 Task: Buy 3 Eyebrow Trimmers for Men's from Shave & Hair Removal section under best seller category for shipping address: Louis Adams, 305 Lake Floyd Circle, Hockessin, Delaware 19707, Cell Number 3022398079. Pay from credit card ending with 7965, CVV 549
Action: Mouse moved to (21, 78)
Screenshot: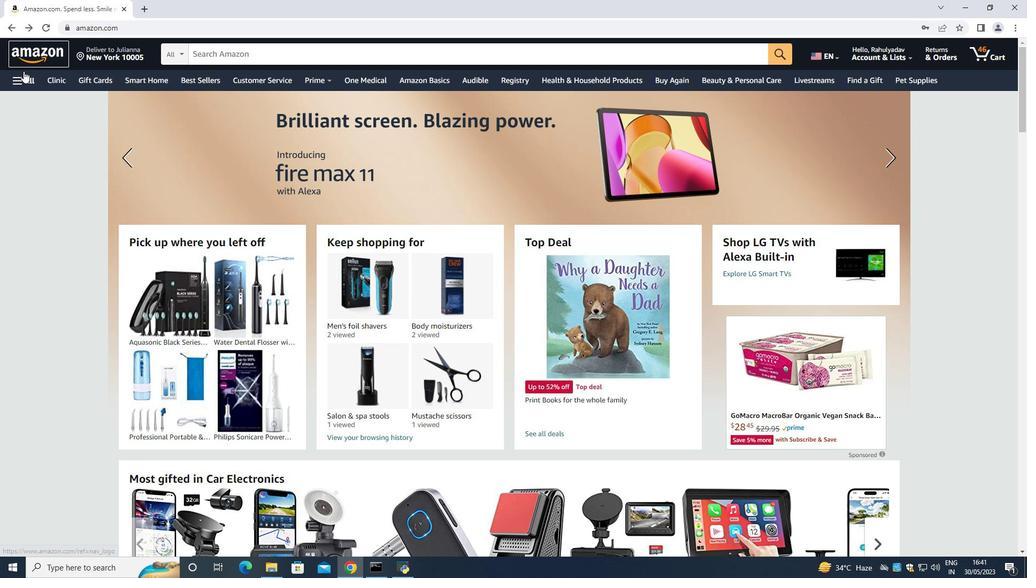 
Action: Mouse pressed left at (21, 78)
Screenshot: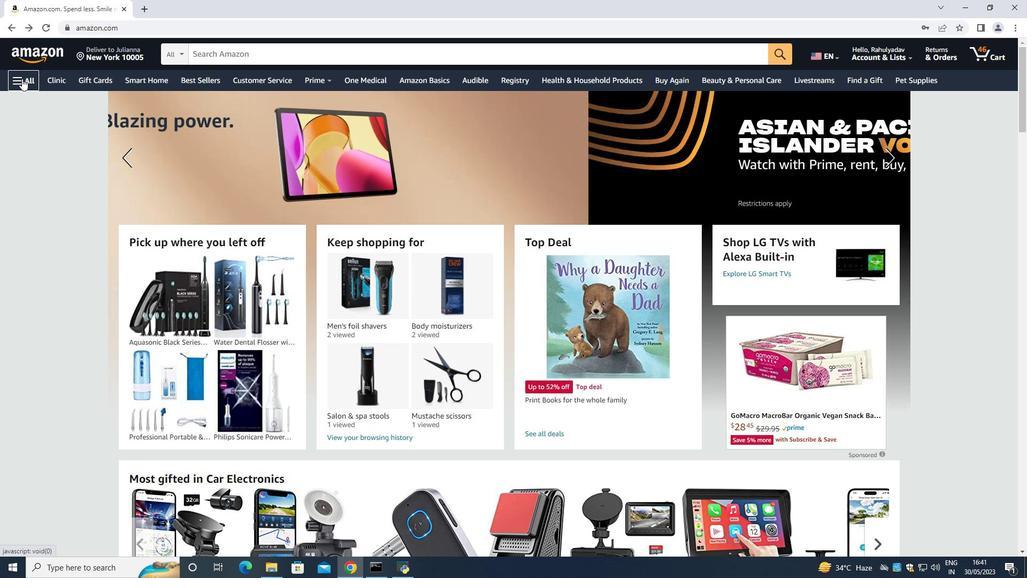 
Action: Mouse moved to (27, 96)
Screenshot: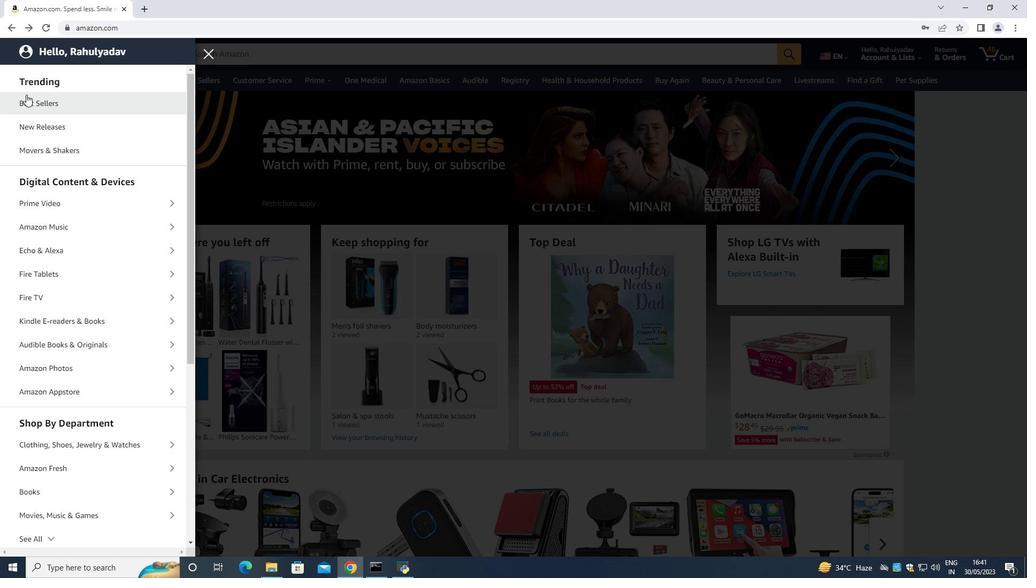 
Action: Mouse pressed left at (27, 96)
Screenshot: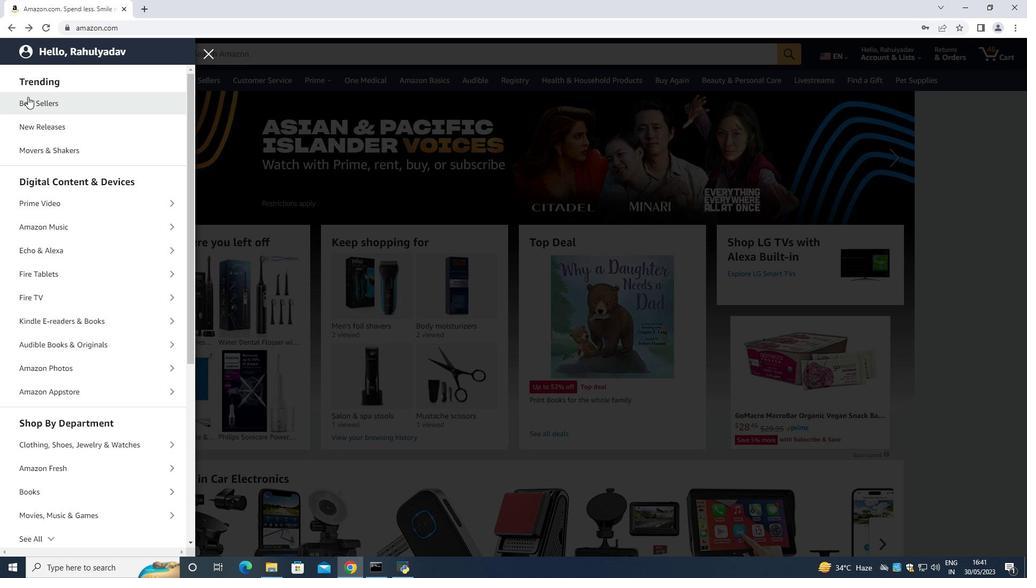 
Action: Mouse moved to (269, 52)
Screenshot: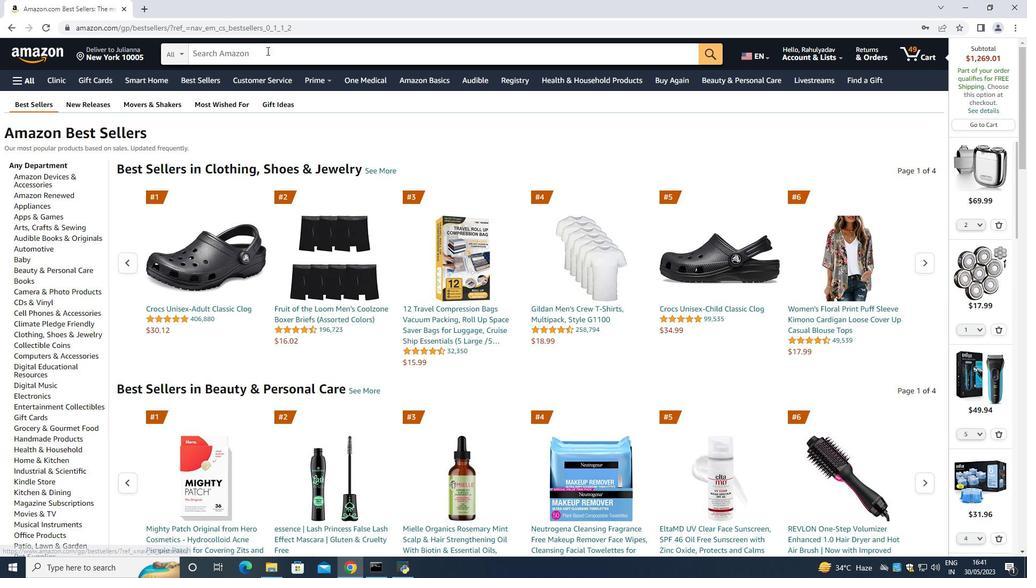 
Action: Mouse pressed left at (269, 52)
Screenshot: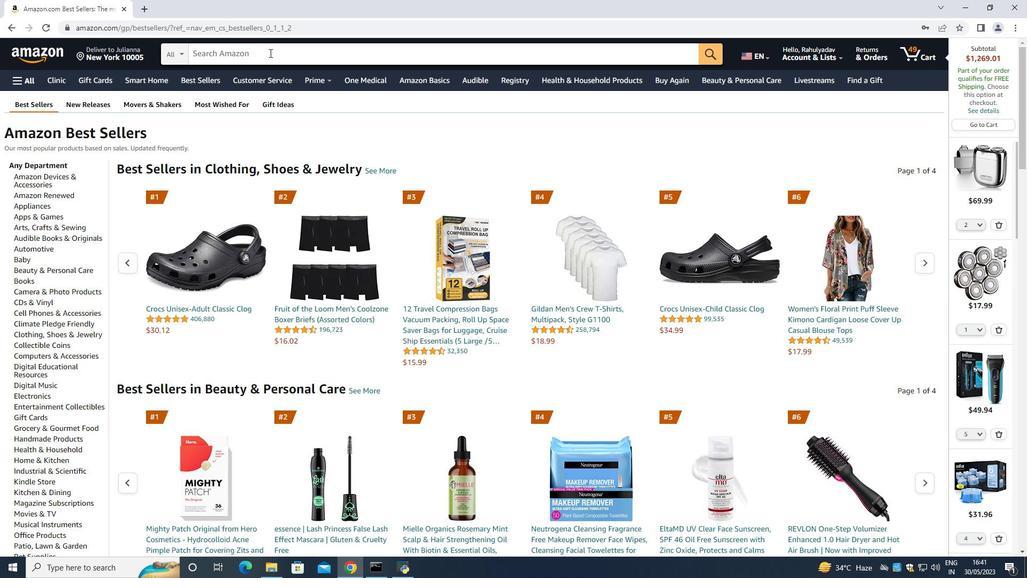 
Action: Mouse moved to (270, 55)
Screenshot: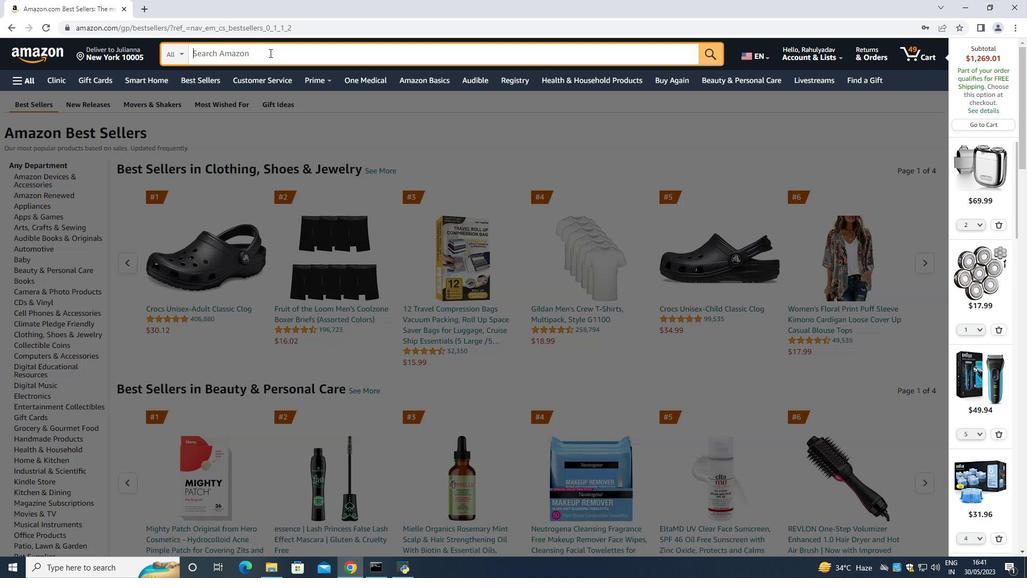 
Action: Key pressed <Key.shift><Key.shift><Key.shift><Key.shift><Key.shift><Key.shift><Key.shift><Key.shift><Key.shift><Key.shift><Key.shift><Key.shift><Key.shift><Key.shift><Key.shift><Key.shift><Key.shift><Key.shift><Key.shift><Key.shift><Key.shift><Key.shift><Key.shift><Key.shift>Eyebrow<Key.space><Key.shift>Trimmers<Key.space><Key.shift>for<Key.space><Key.shift>Men<Key.space><Key.enter>
Screenshot: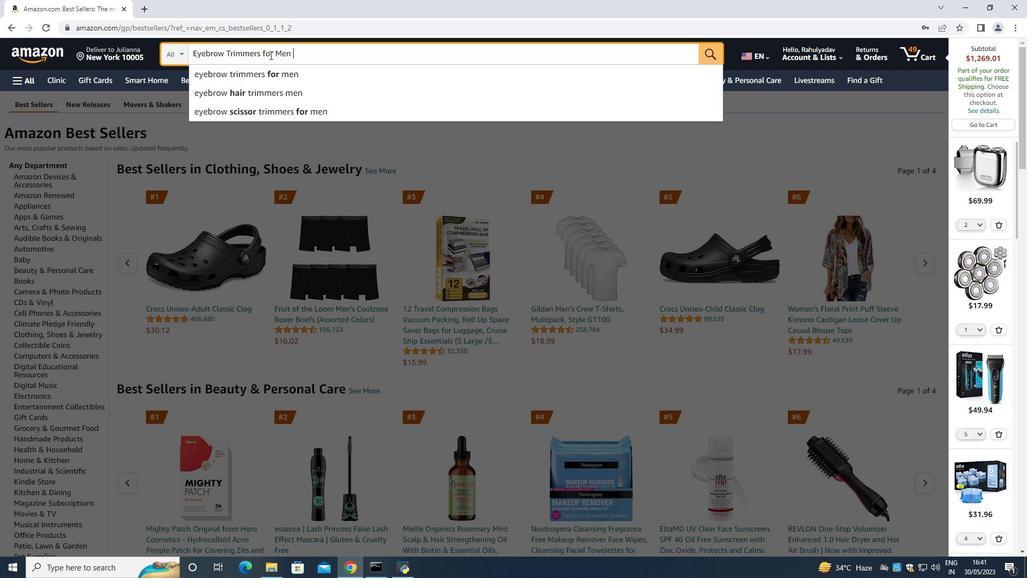 
Action: Mouse moved to (374, 292)
Screenshot: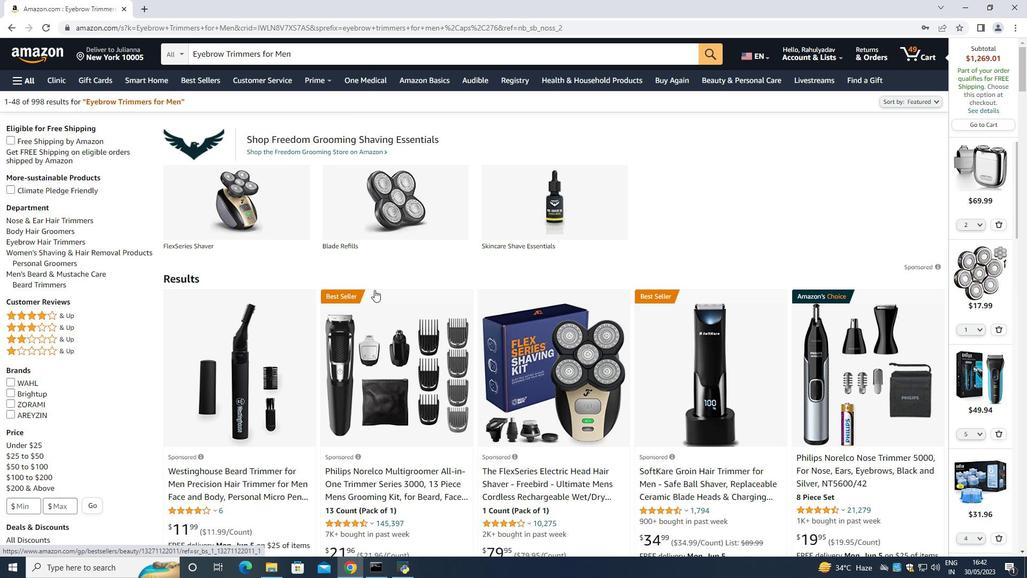
Action: Mouse scrolled (374, 292) with delta (0, 0)
Screenshot: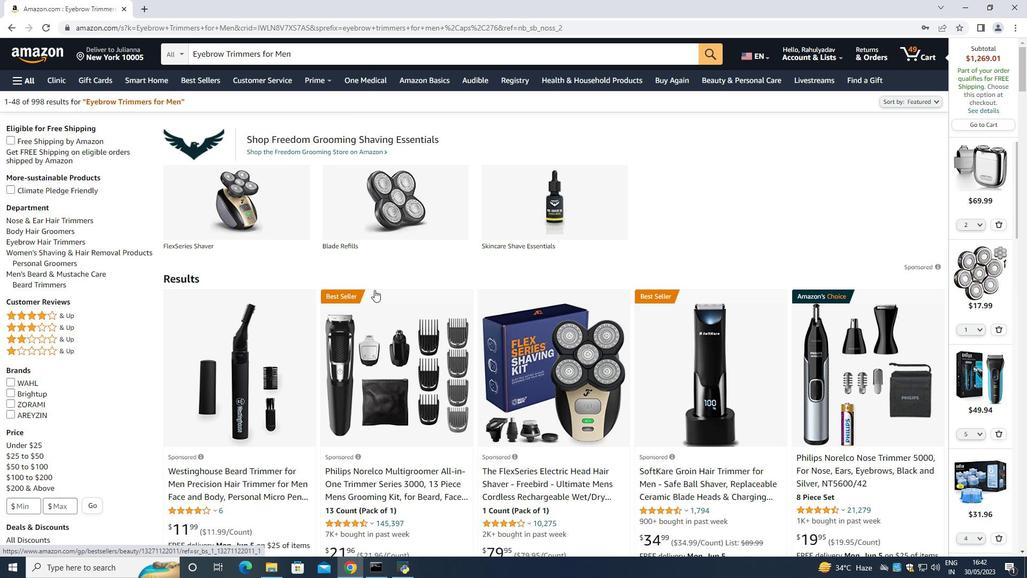 
Action: Mouse moved to (505, 357)
Screenshot: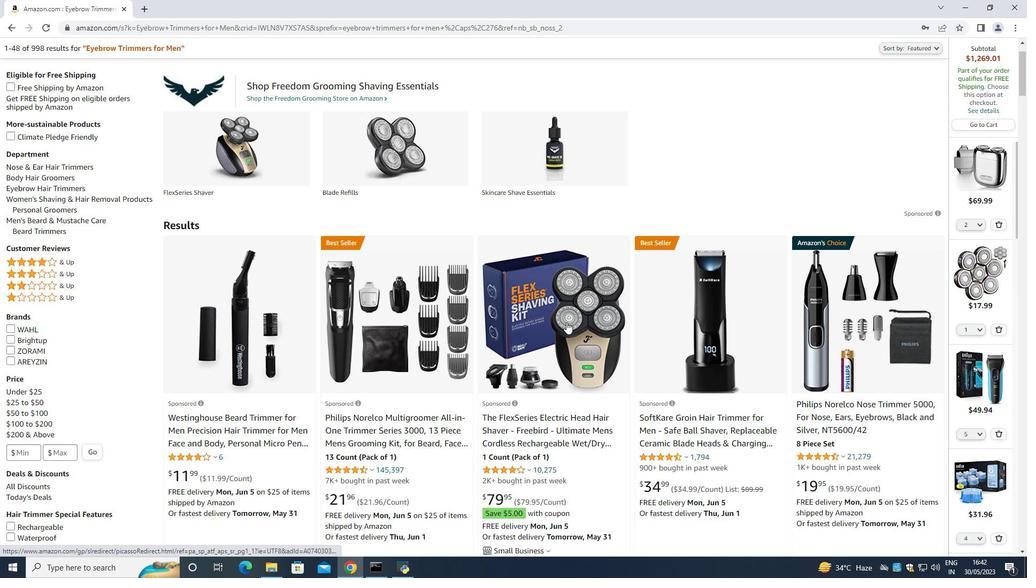 
Action: Mouse scrolled (508, 355) with delta (0, 0)
Screenshot: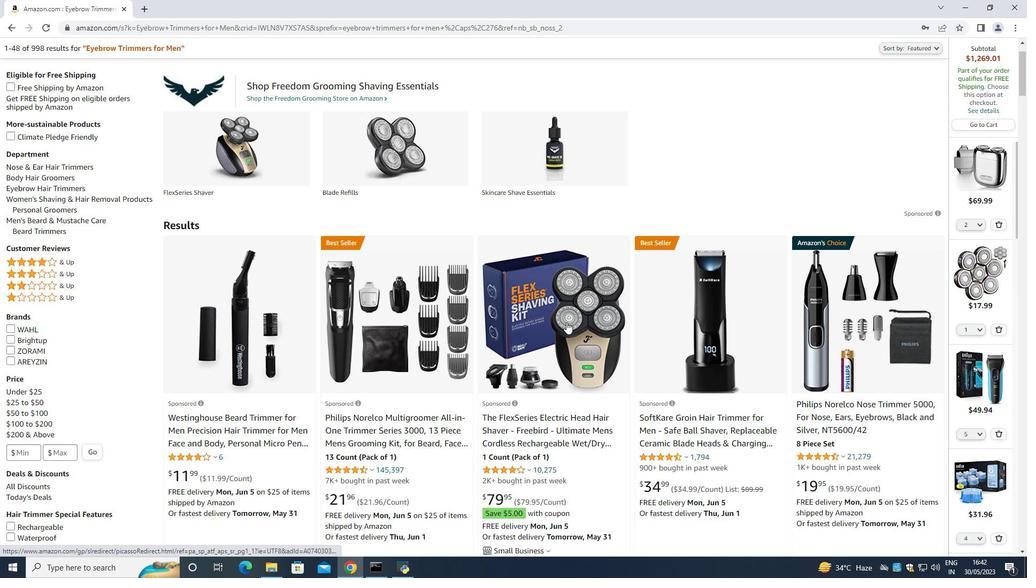 
Action: Mouse moved to (872, 350)
Screenshot: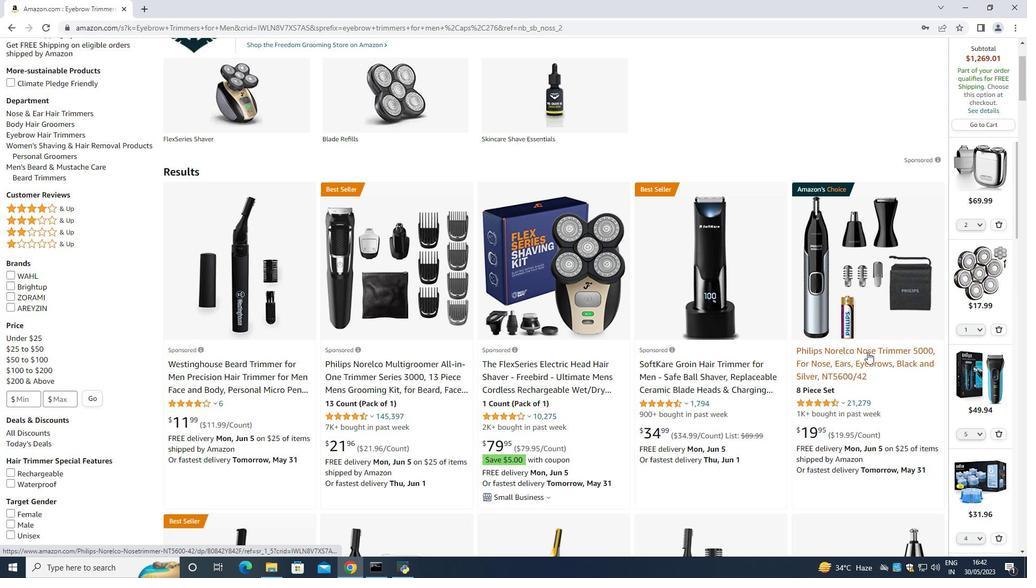 
Action: Mouse scrolled (872, 350) with delta (0, 0)
Screenshot: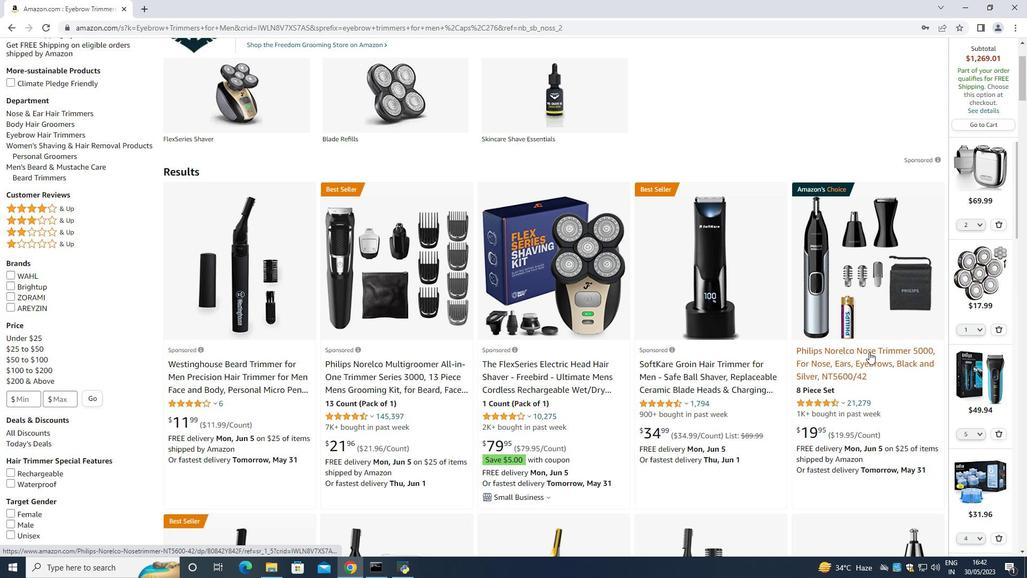
Action: Mouse moved to (662, 357)
Screenshot: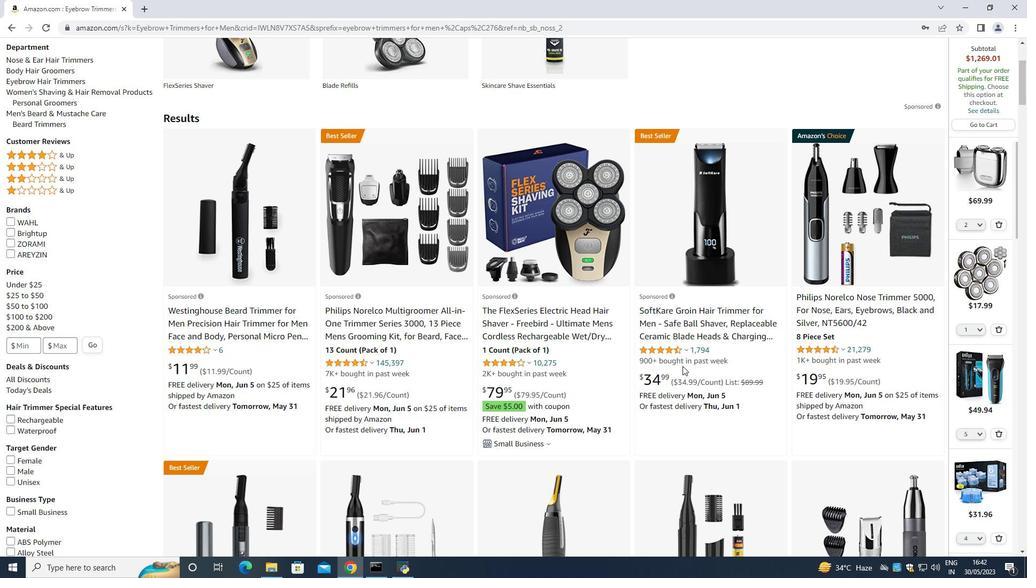 
Action: Mouse scrolled (662, 356) with delta (0, 0)
Screenshot: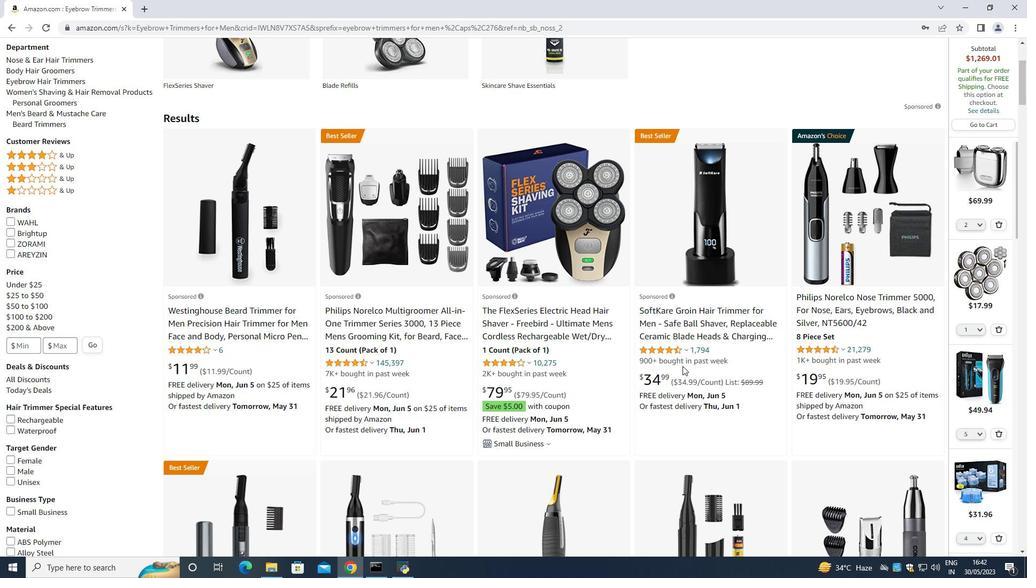 
Action: Mouse moved to (621, 353)
Screenshot: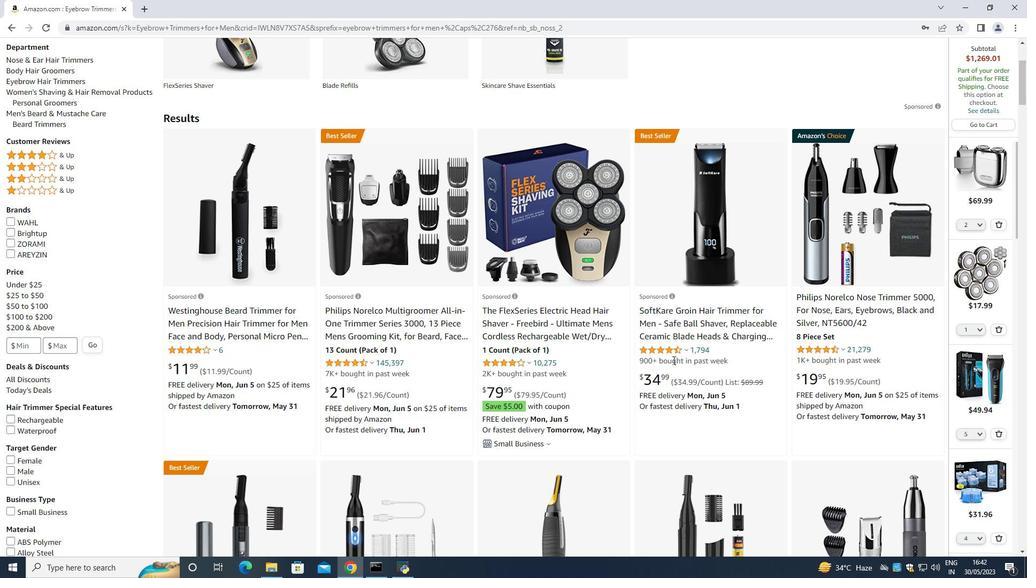 
Action: Mouse scrolled (621, 353) with delta (0, 0)
Screenshot: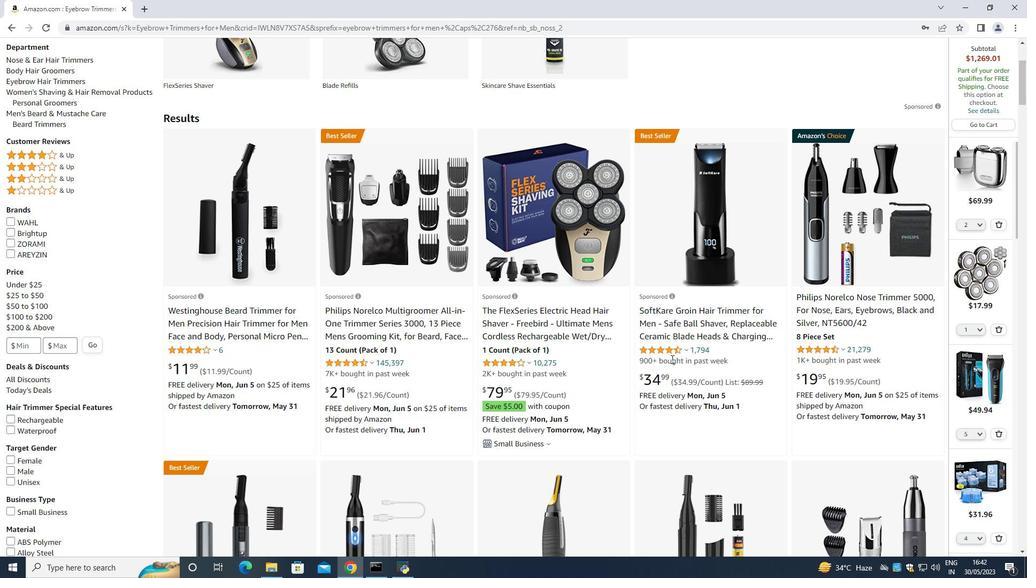 
Action: Mouse moved to (610, 353)
Screenshot: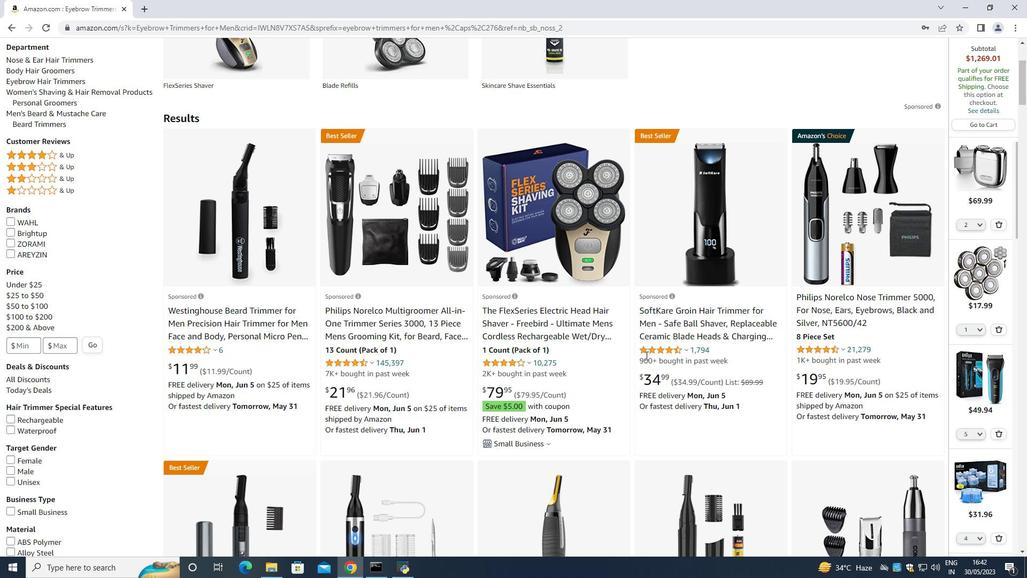 
Action: Mouse scrolled (610, 352) with delta (0, 0)
Screenshot: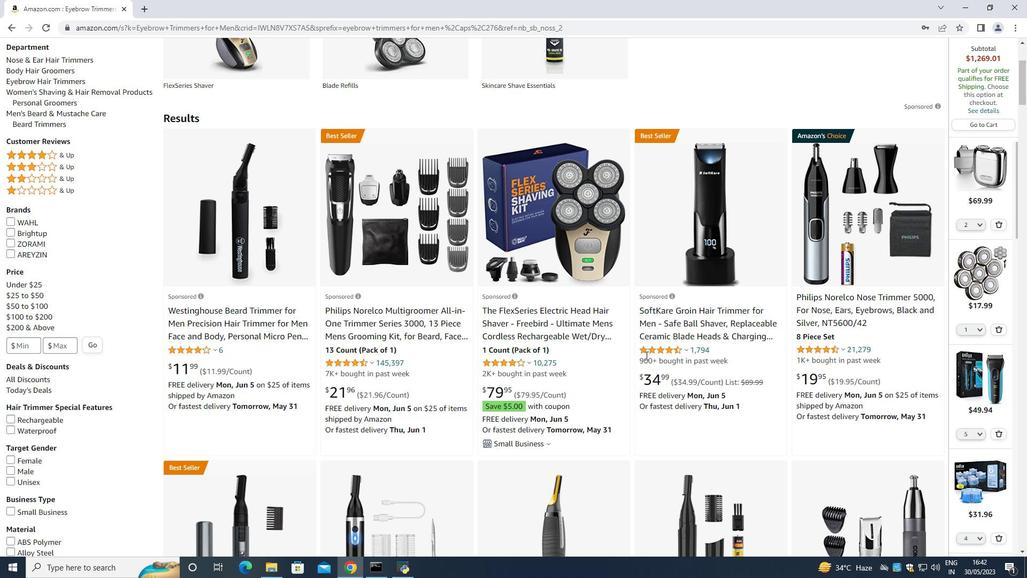 
Action: Mouse moved to (602, 352)
Screenshot: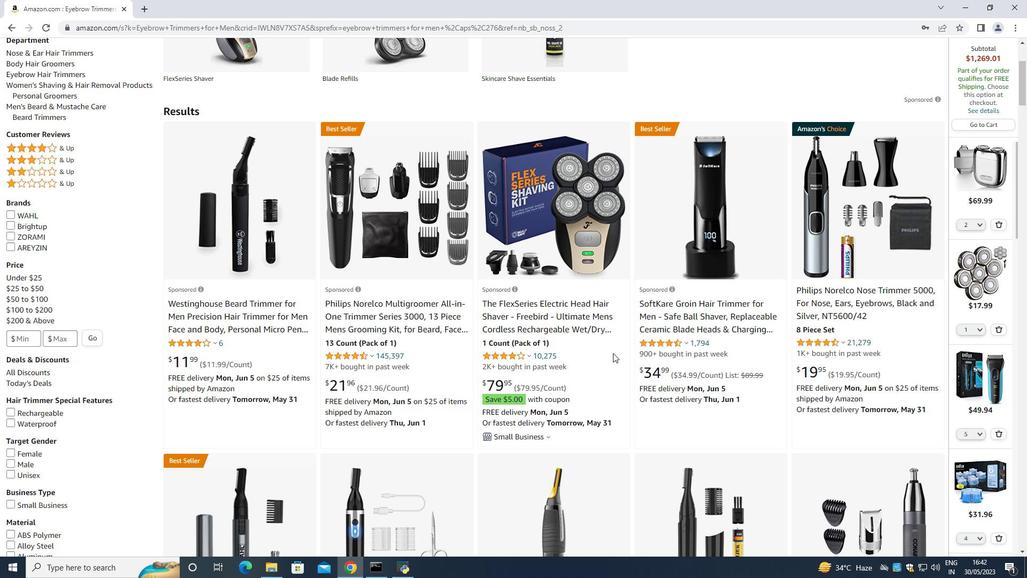 
Action: Mouse scrolled (602, 352) with delta (0, 0)
Screenshot: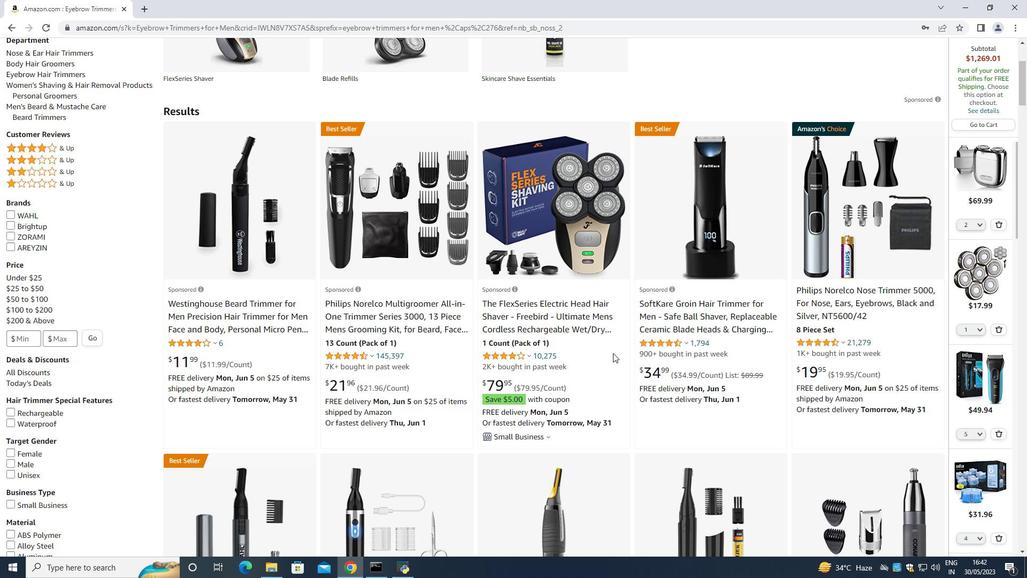 
Action: Mouse moved to (597, 351)
Screenshot: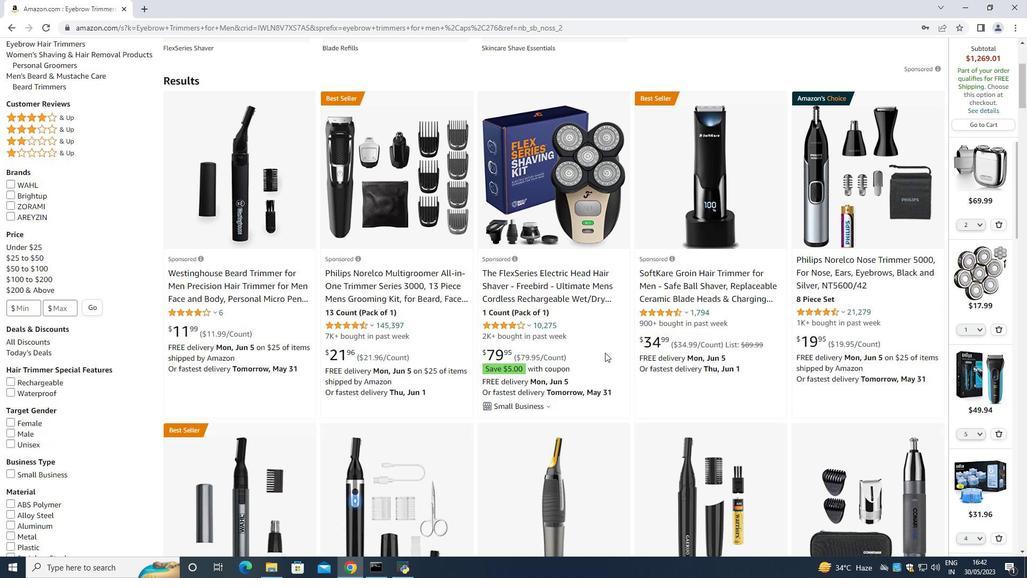 
Action: Mouse scrolled (598, 350) with delta (0, 0)
Screenshot: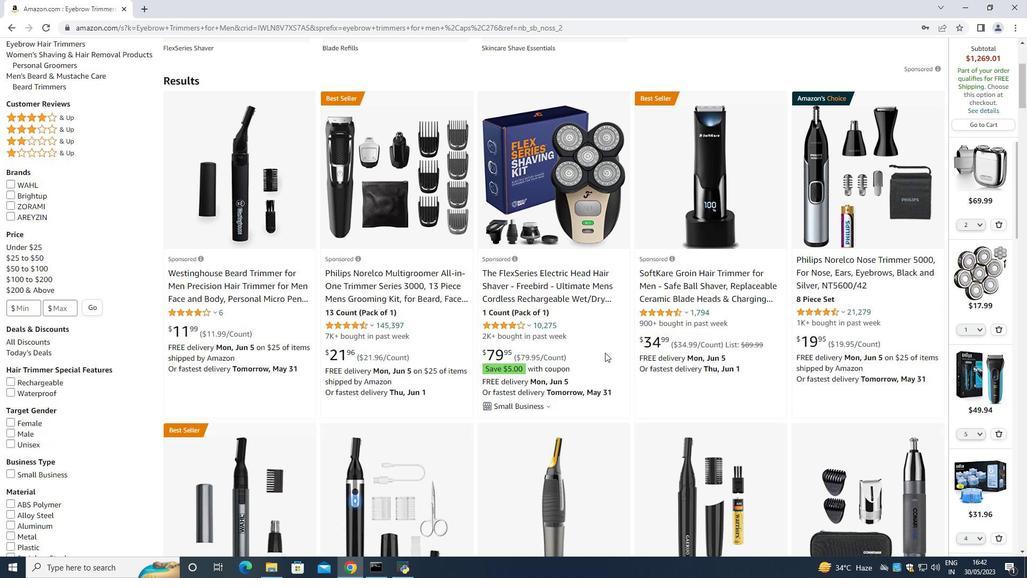 
Action: Mouse moved to (813, 391)
Screenshot: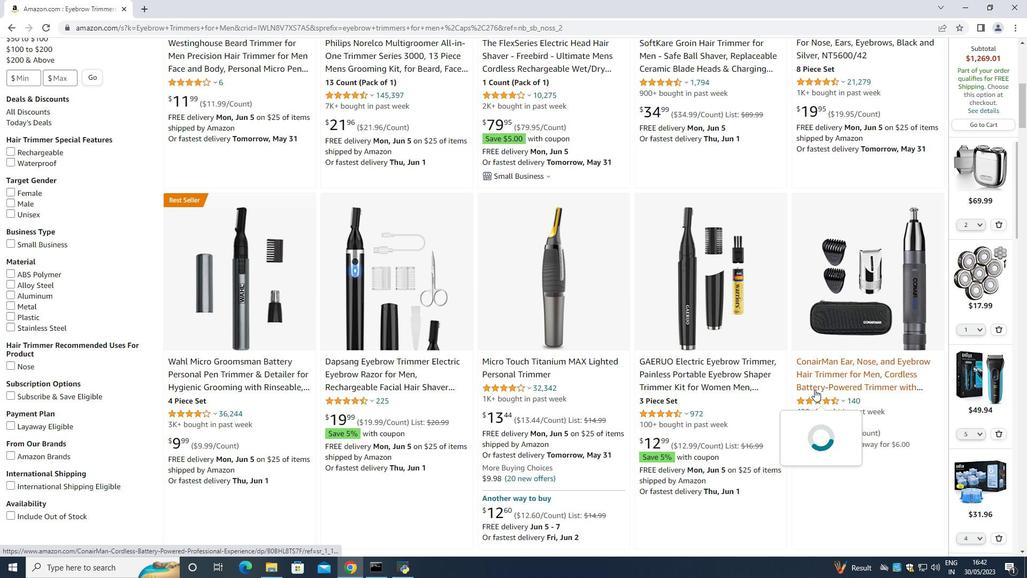 
Action: Mouse scrolled (813, 391) with delta (0, 0)
Screenshot: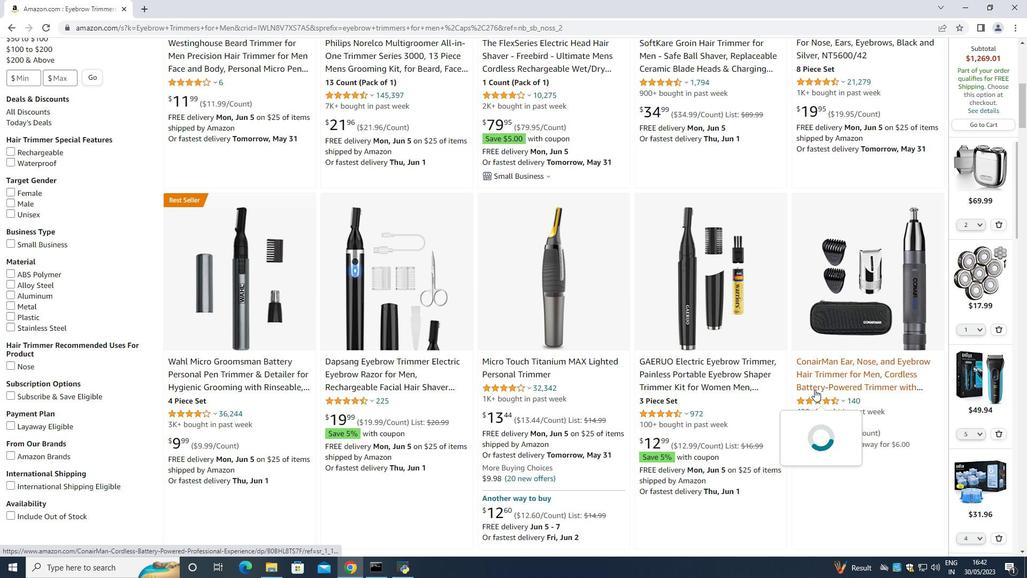 
Action: Mouse scrolled (813, 391) with delta (0, 0)
Screenshot: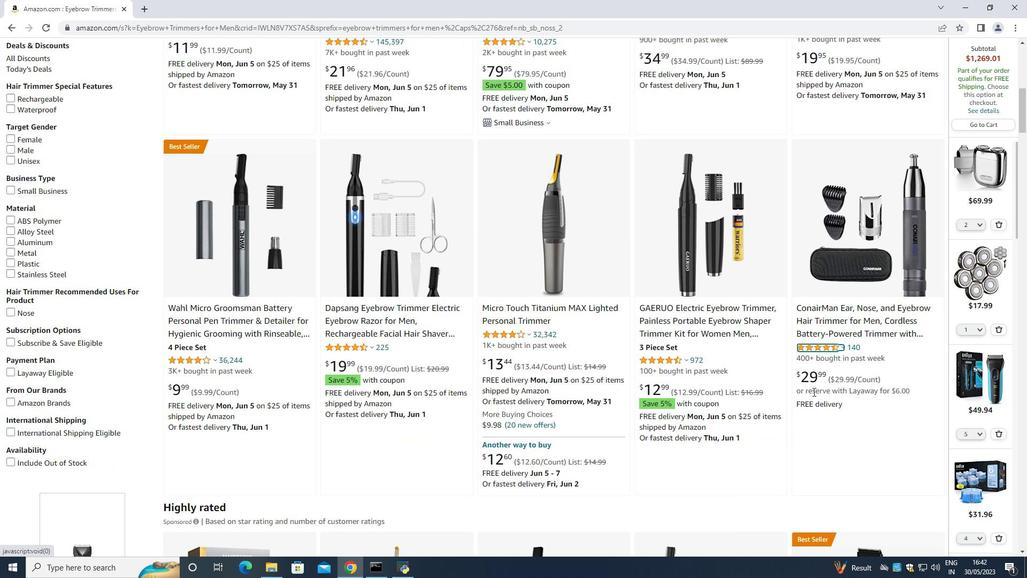 
Action: Mouse moved to (794, 406)
Screenshot: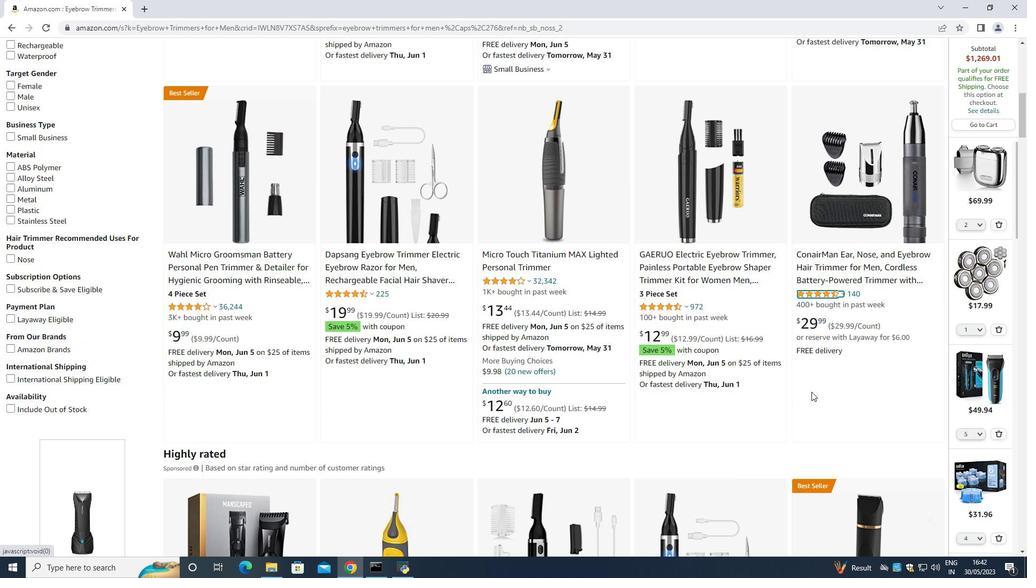 
Action: Mouse scrolled (794, 406) with delta (0, 0)
Screenshot: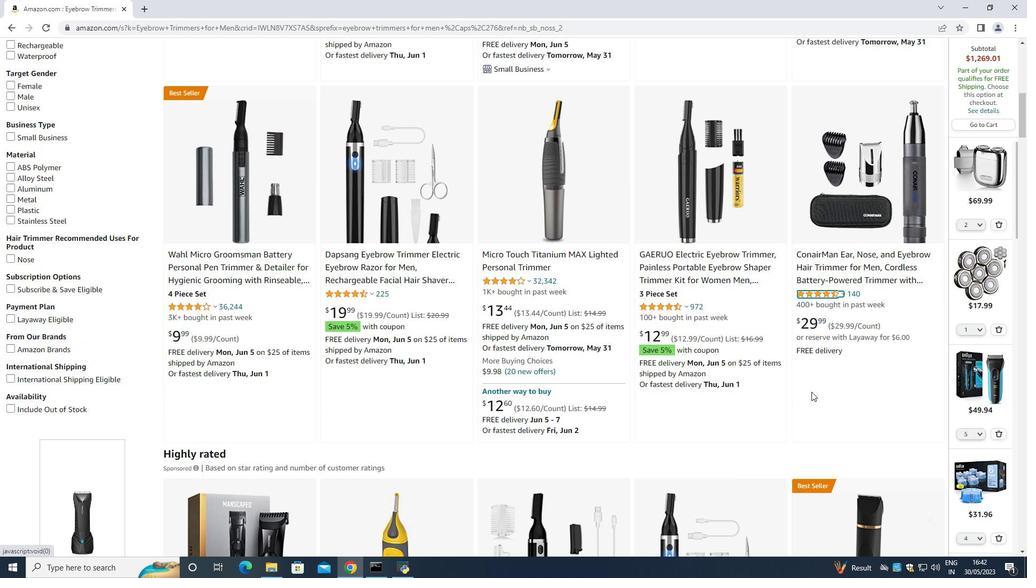
Action: Mouse moved to (790, 408)
Screenshot: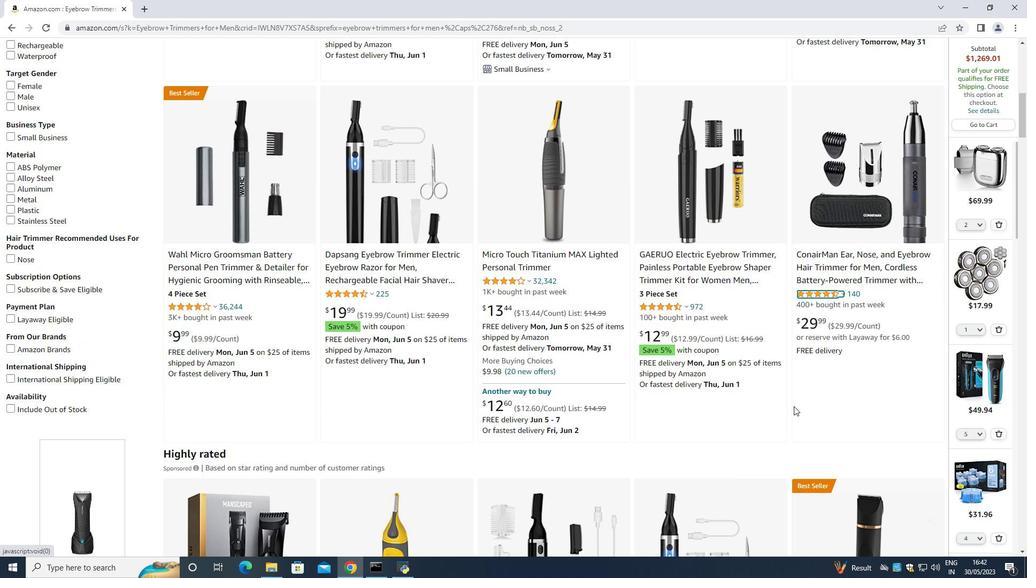 
Action: Mouse scrolled (790, 408) with delta (0, 0)
Screenshot: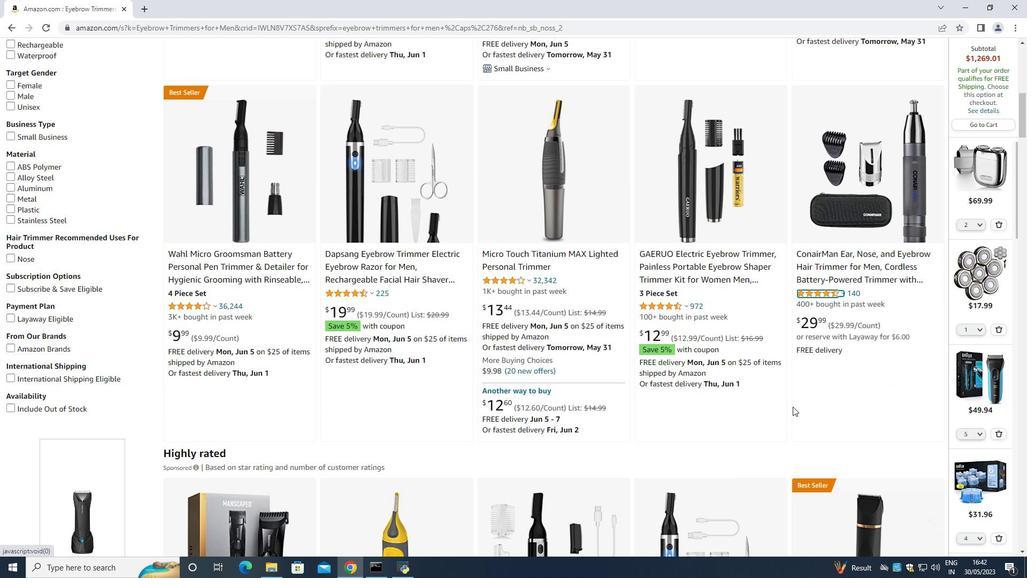 
Action: Mouse moved to (788, 408)
Screenshot: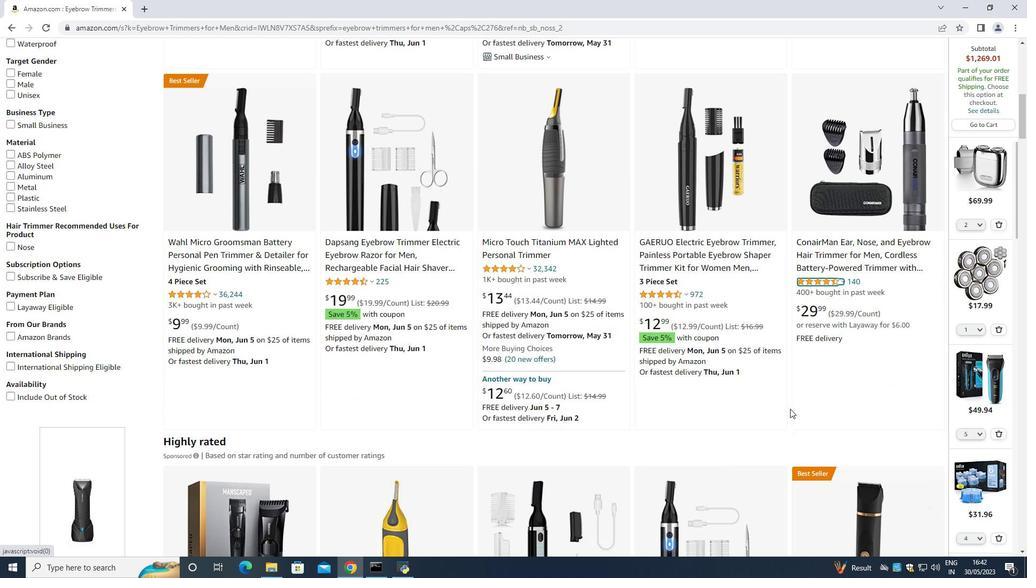 
Action: Mouse scrolled (788, 408) with delta (0, 0)
Screenshot: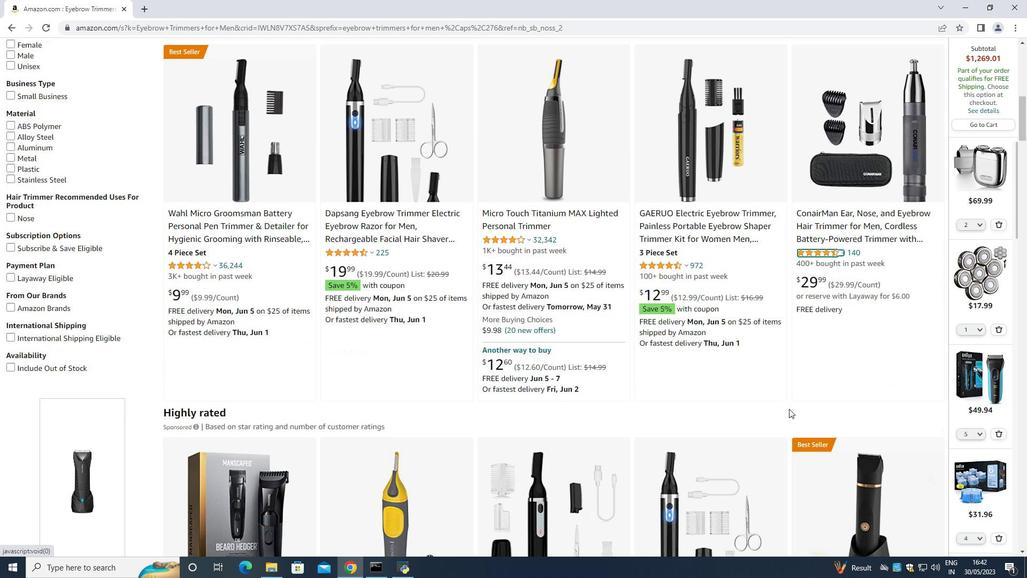 
Action: Mouse moved to (384, 389)
Screenshot: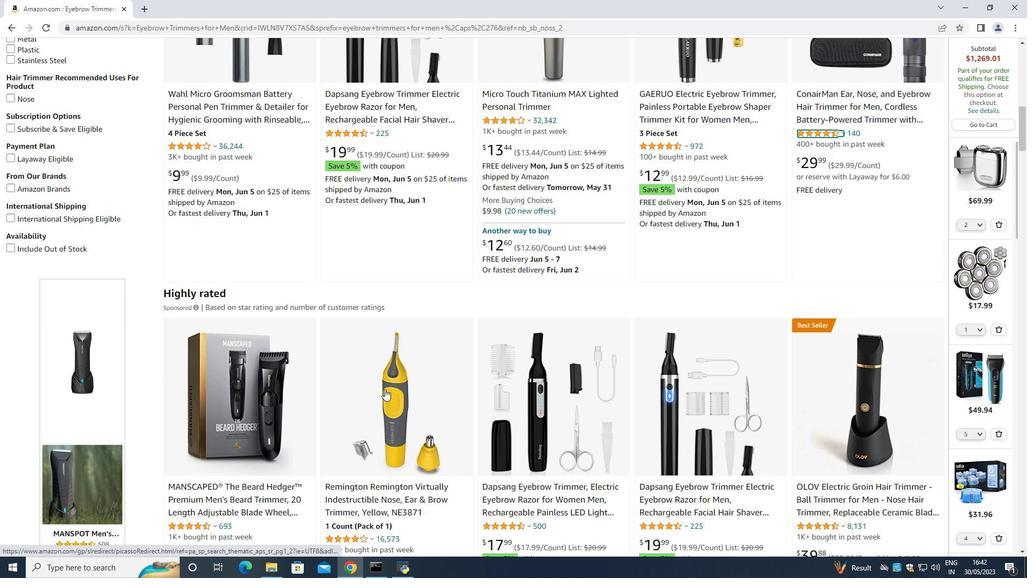 
Action: Mouse scrolled (384, 388) with delta (0, 0)
Screenshot: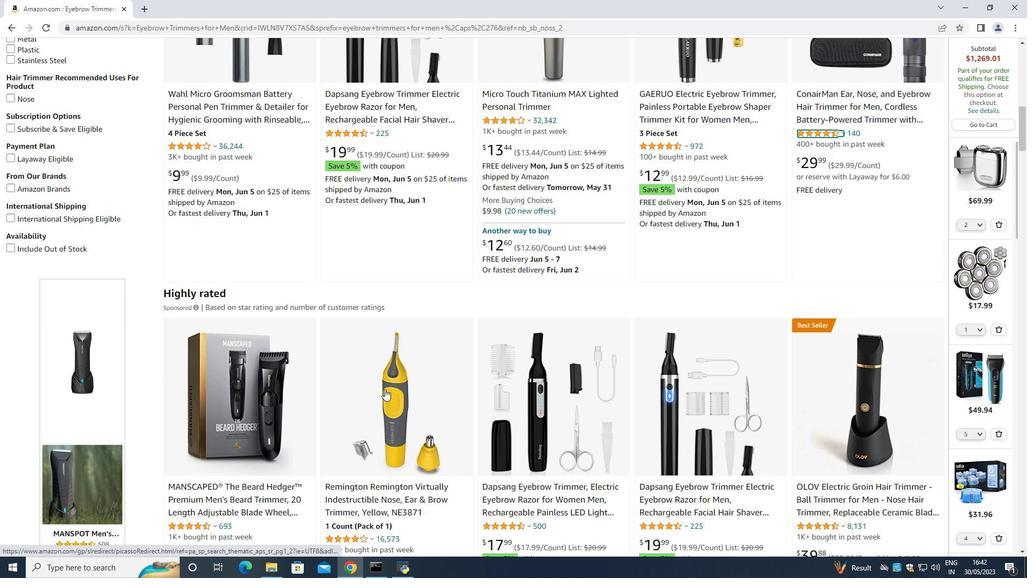 
Action: Mouse moved to (390, 387)
Screenshot: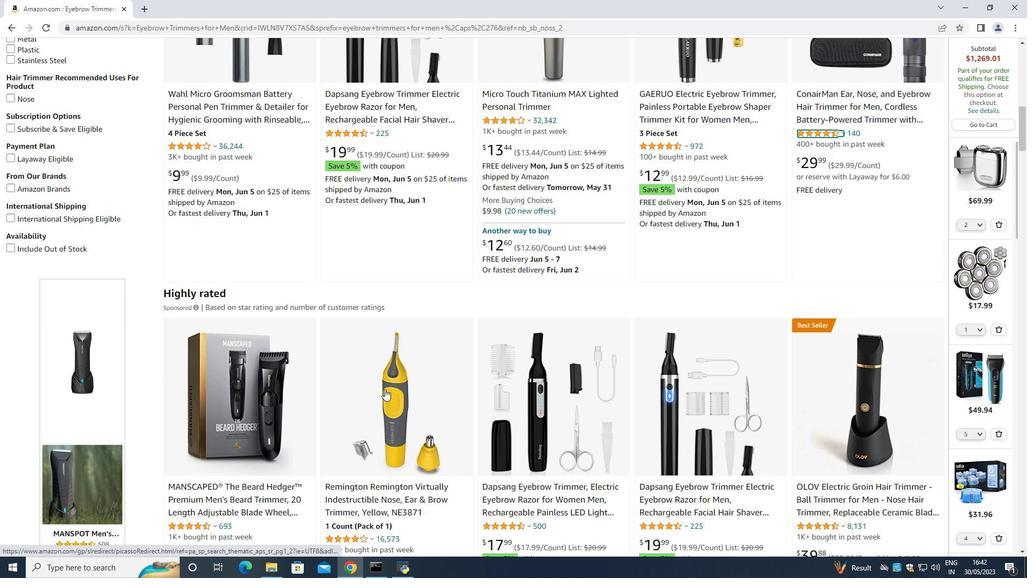 
Action: Mouse scrolled (390, 386) with delta (0, 0)
Screenshot: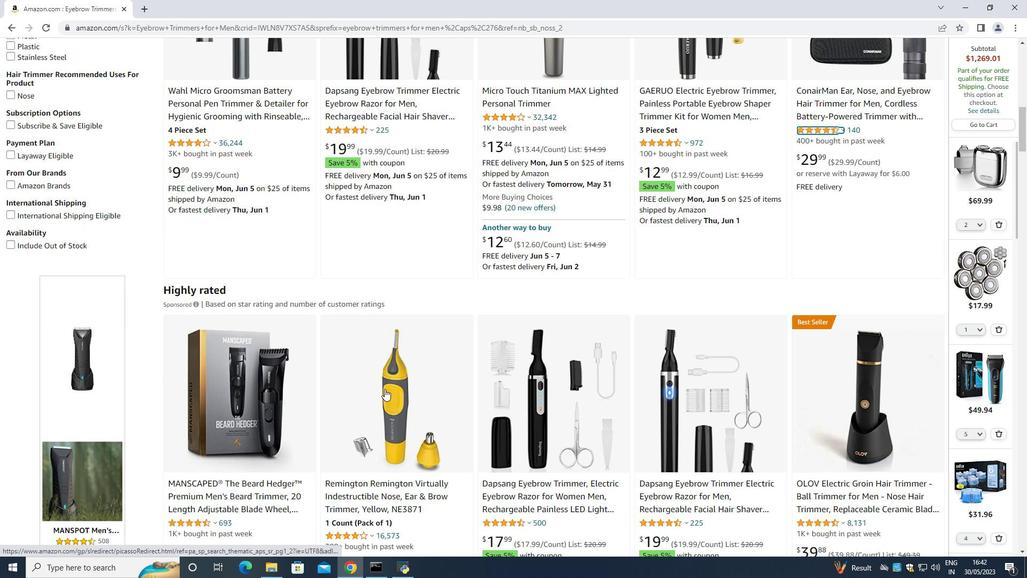 
Action: Mouse moved to (587, 326)
Screenshot: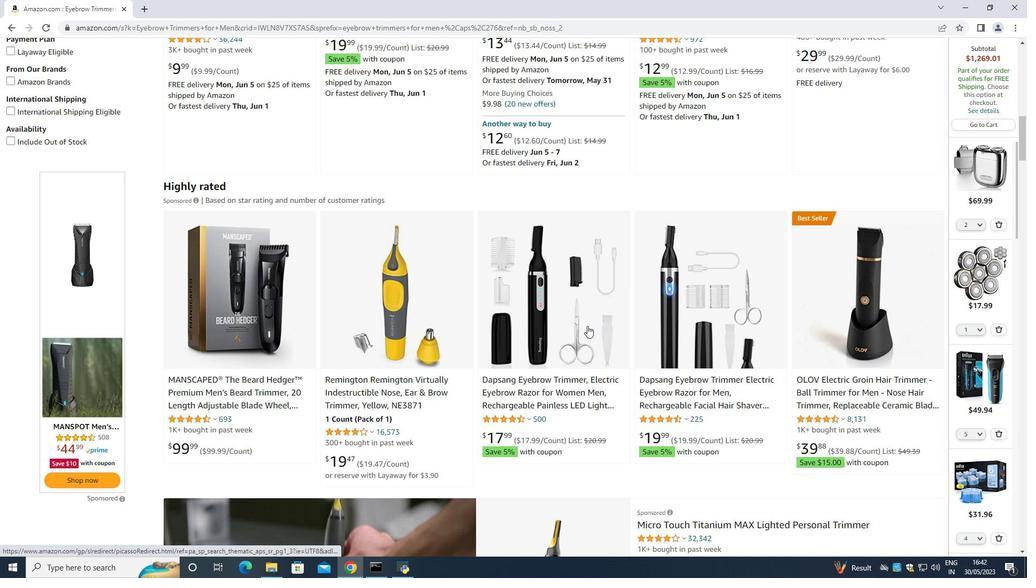 
Action: Mouse scrolled (587, 325) with delta (0, 0)
Screenshot: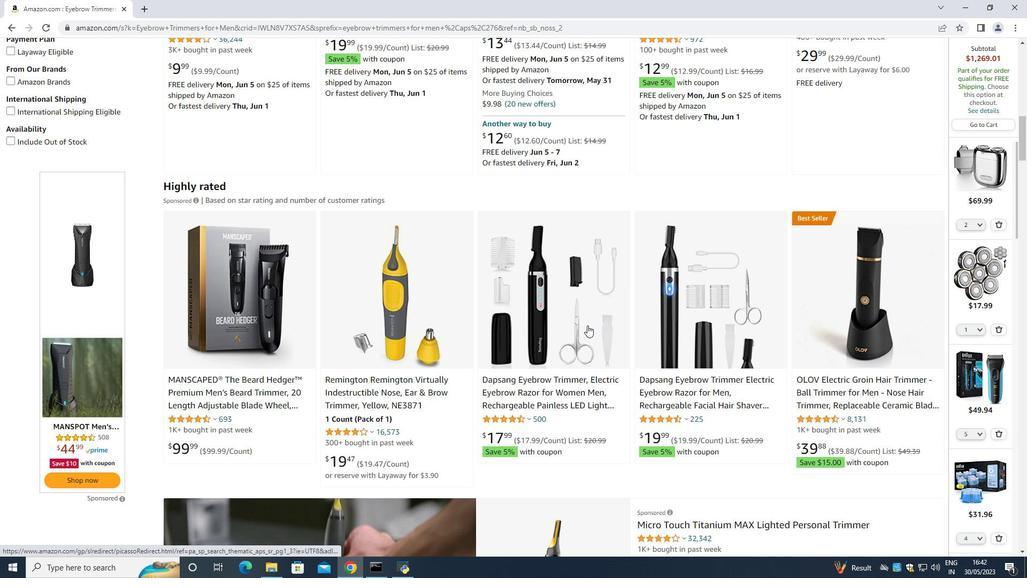 
Action: Mouse moved to (585, 327)
Screenshot: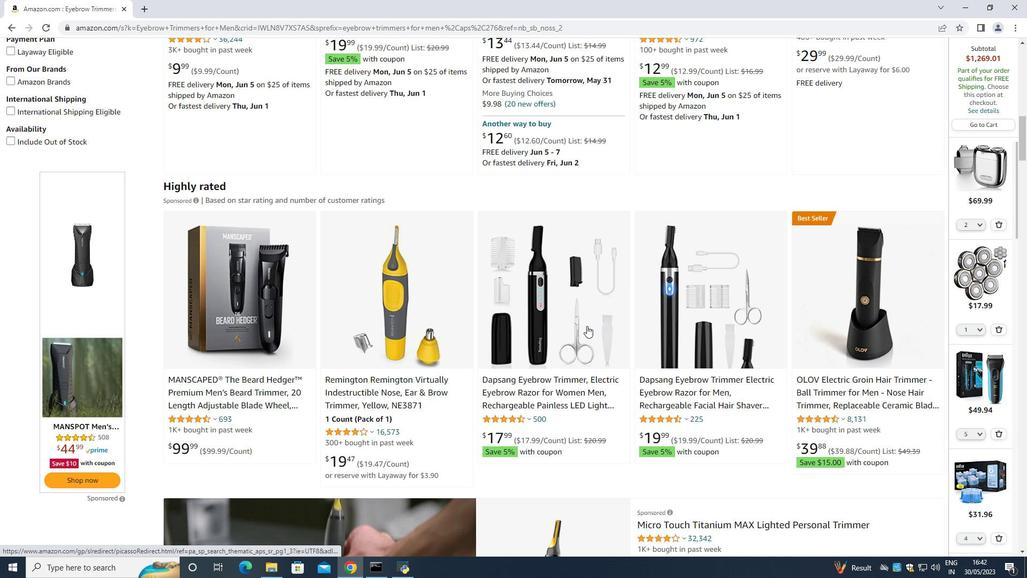 
Action: Mouse scrolled (585, 327) with delta (0, 0)
Screenshot: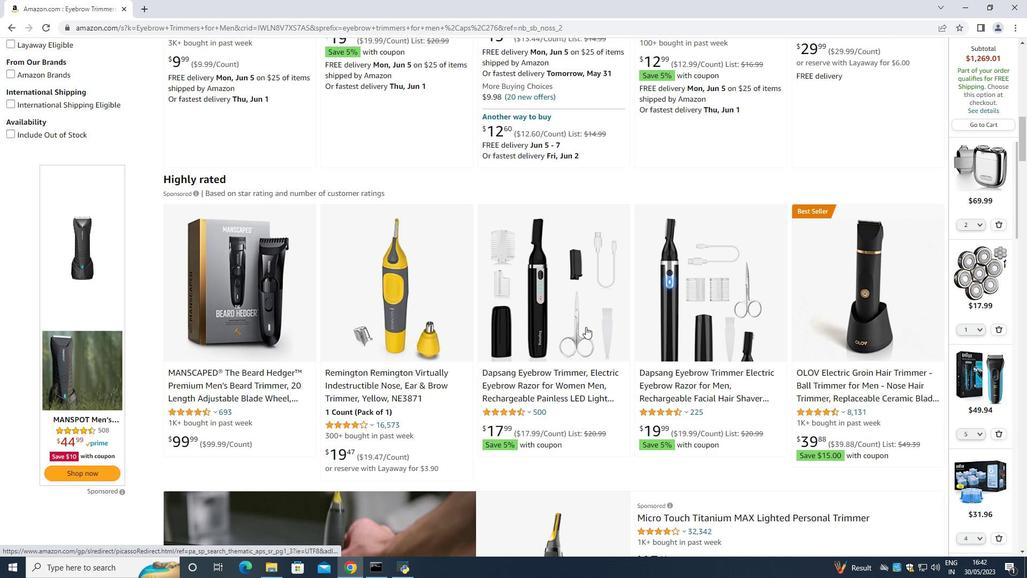
Action: Mouse moved to (584, 330)
Screenshot: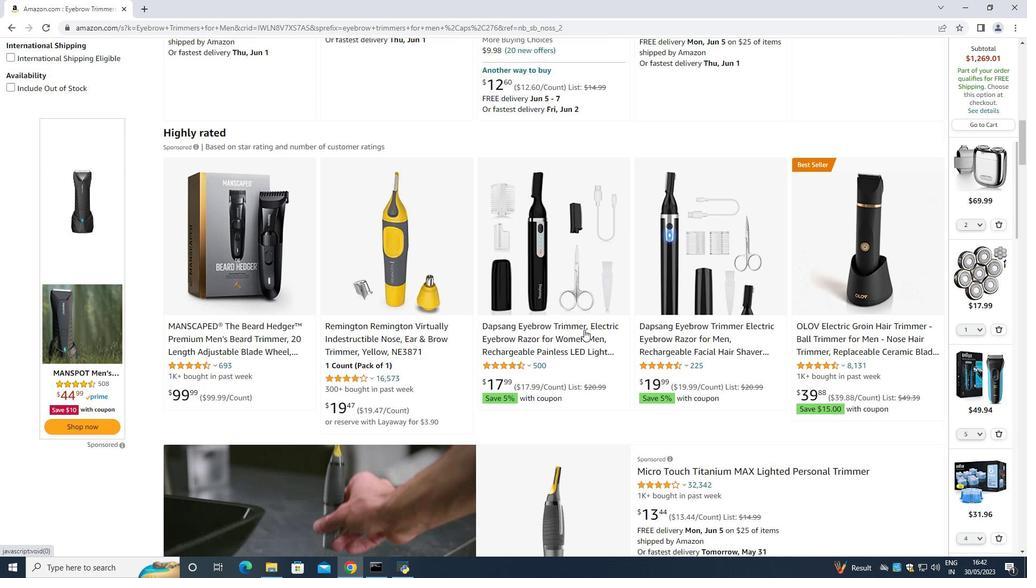 
Action: Mouse scrolled (584, 329) with delta (0, 0)
Screenshot: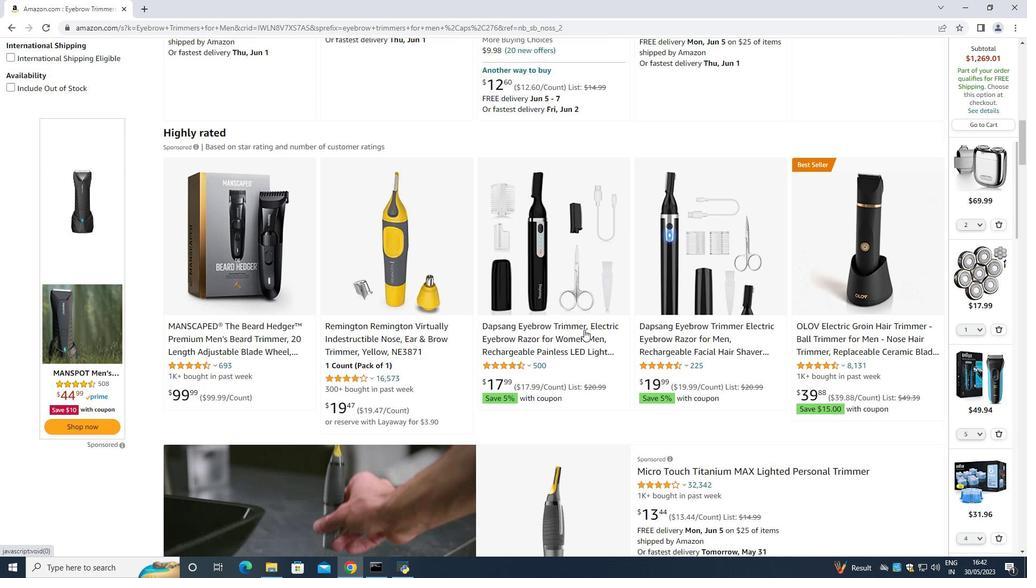 
Action: Mouse scrolled (584, 329) with delta (0, 0)
Screenshot: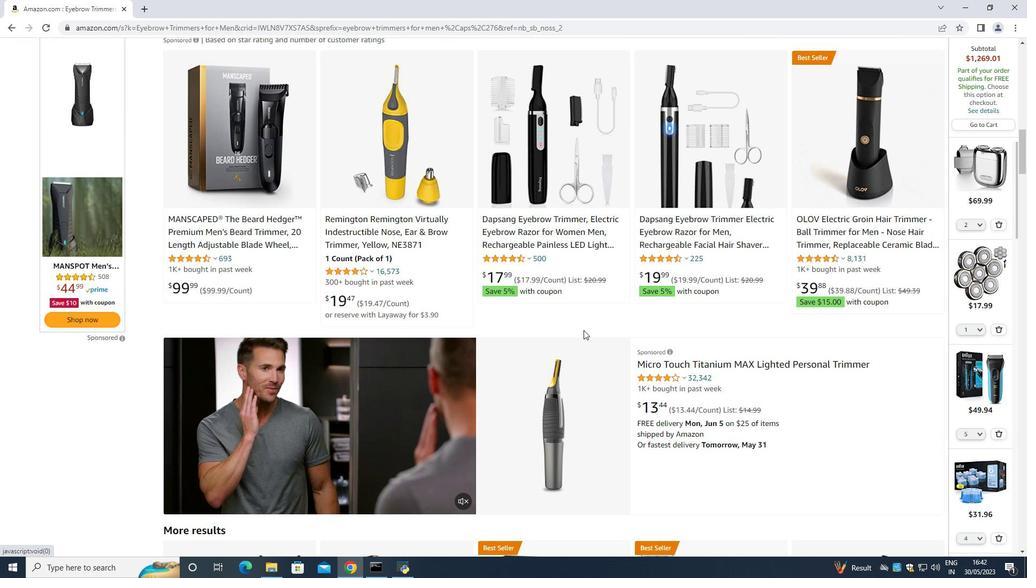 
Action: Mouse scrolled (584, 329) with delta (0, 0)
Screenshot: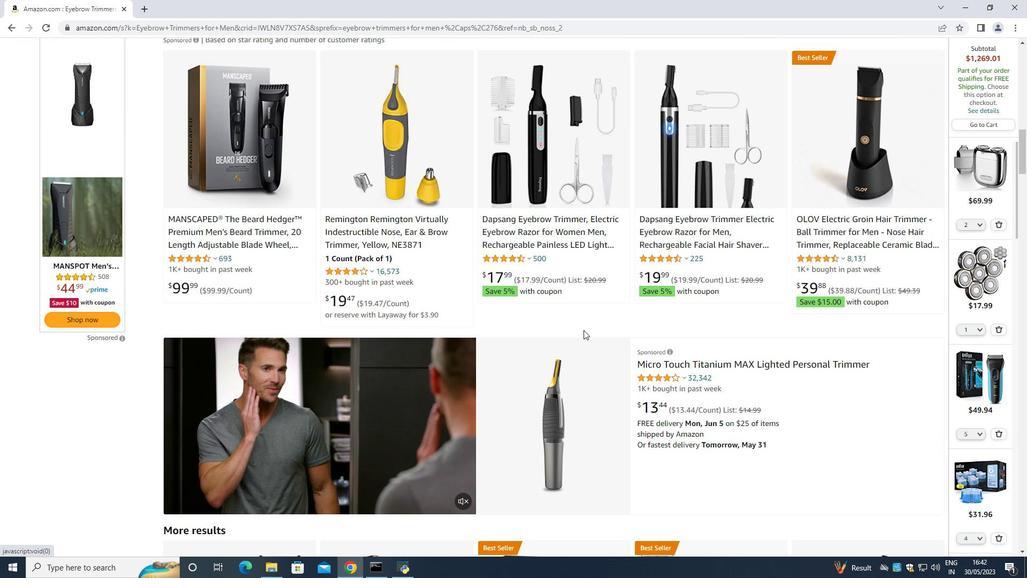
Action: Mouse scrolled (584, 329) with delta (0, 0)
Screenshot: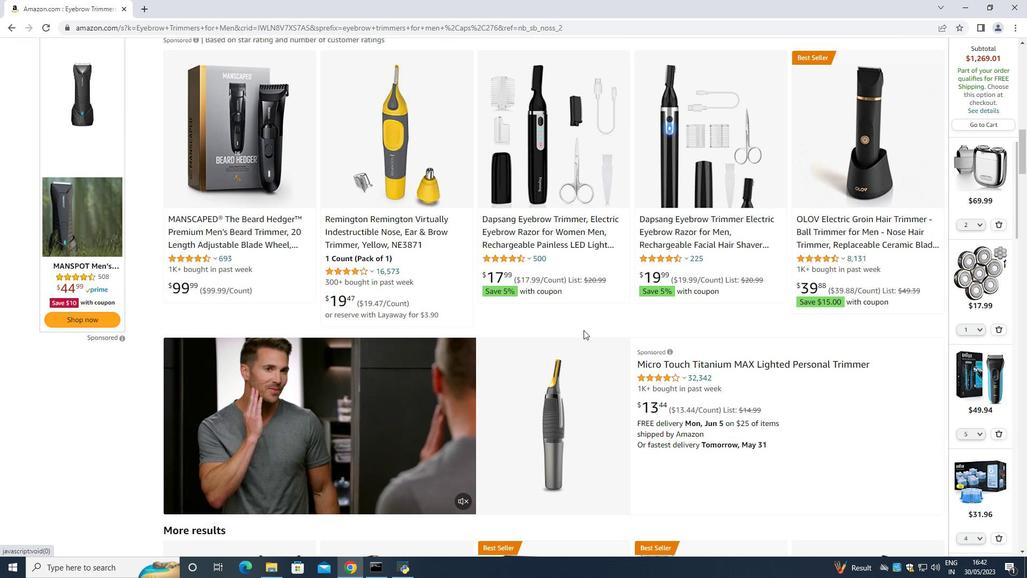
Action: Mouse moved to (583, 331)
Screenshot: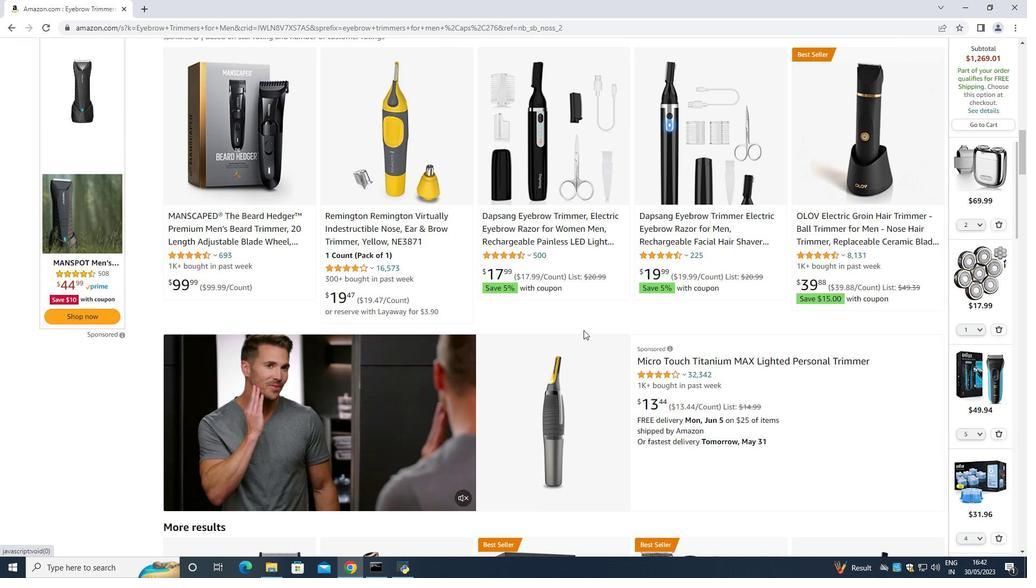 
Action: Mouse scrolled (583, 330) with delta (0, 0)
Screenshot: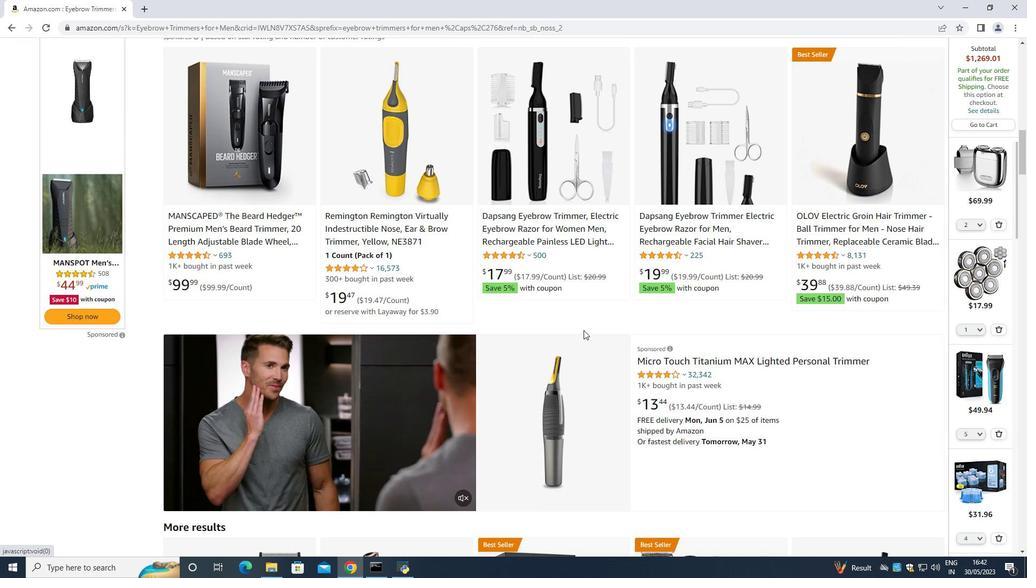 
Action: Mouse moved to (583, 331)
Screenshot: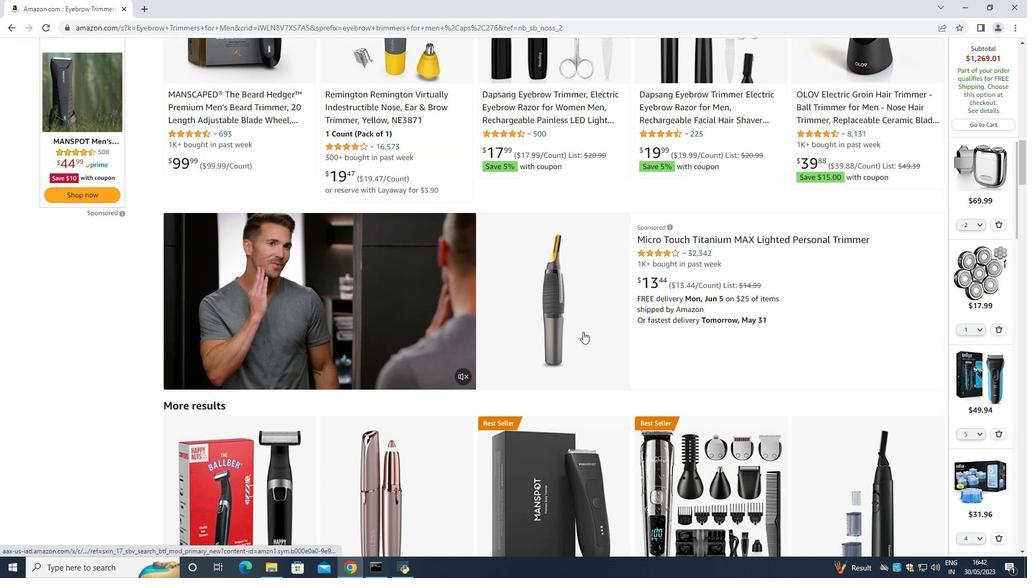 
Action: Mouse scrolled (583, 331) with delta (0, 0)
Screenshot: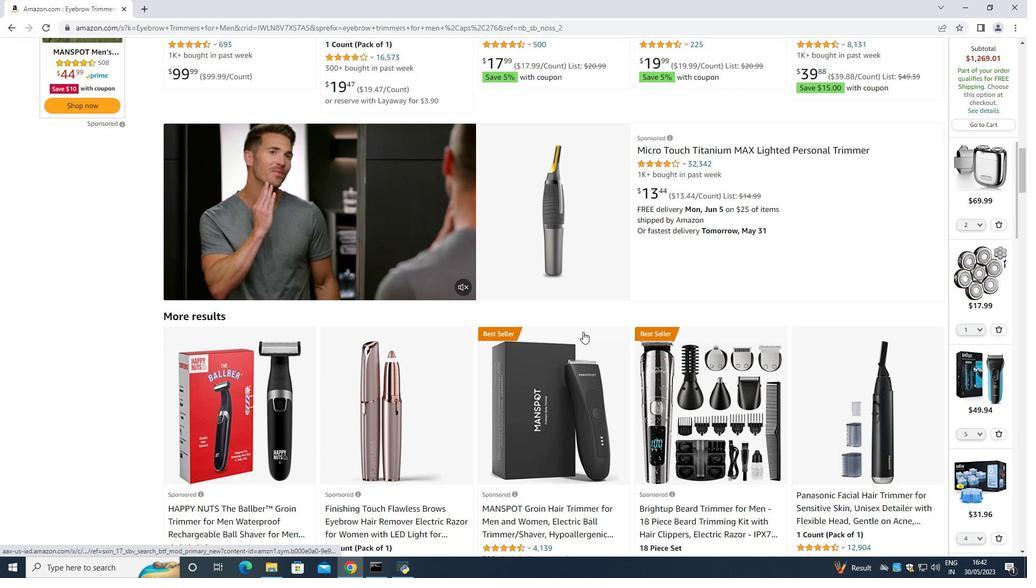 
Action: Mouse scrolled (583, 331) with delta (0, 0)
Screenshot: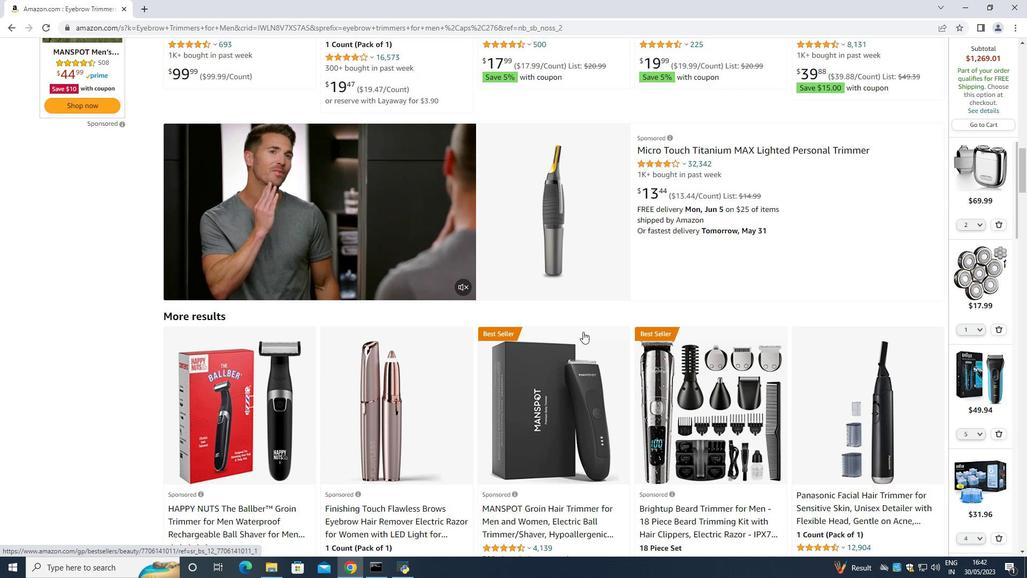 
Action: Mouse moved to (733, 421)
Screenshot: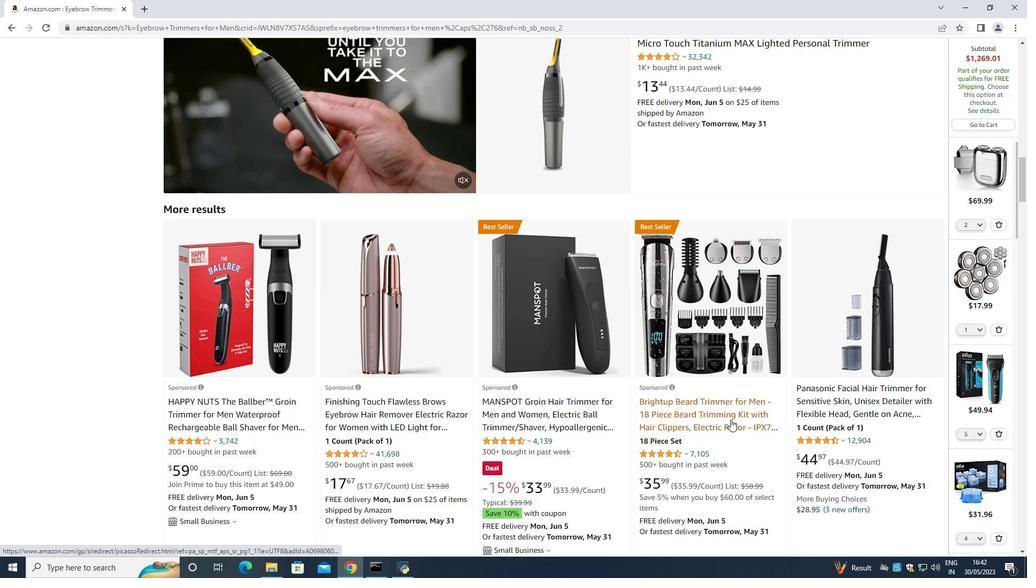 
Action: Mouse scrolled (733, 421) with delta (0, 0)
Screenshot: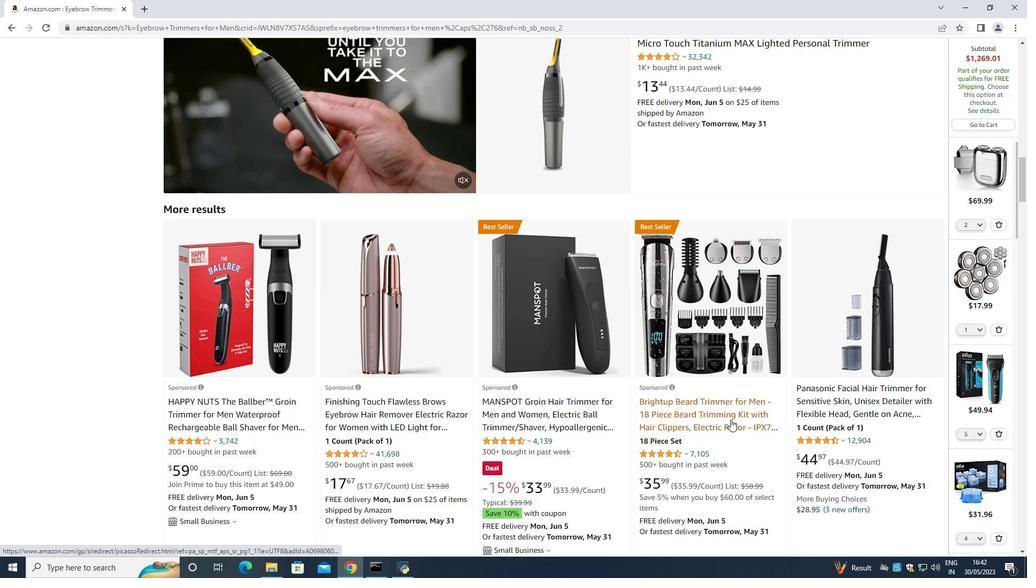 
Action: Mouse moved to (485, 376)
Screenshot: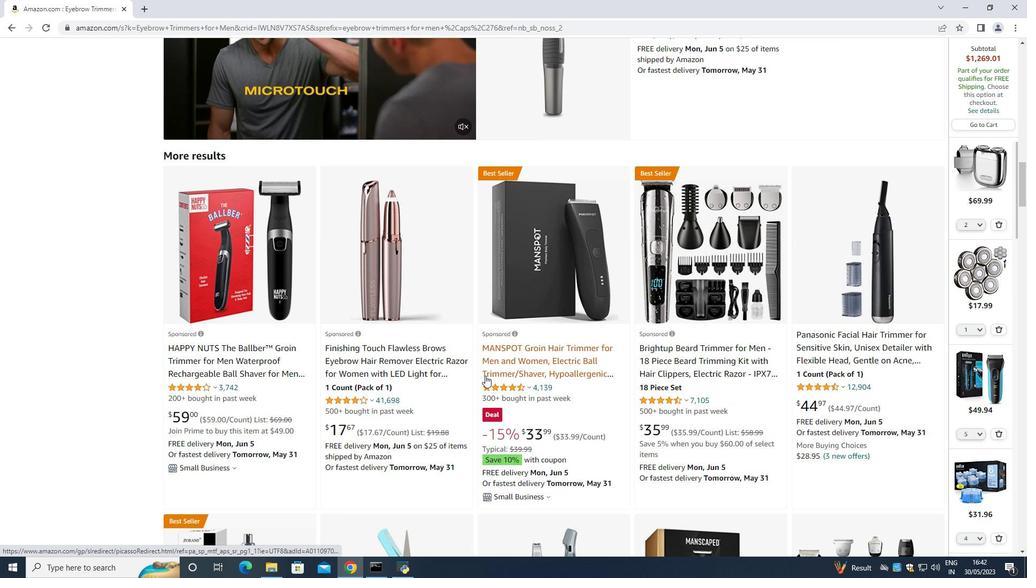 
Action: Mouse scrolled (485, 376) with delta (0, 0)
Screenshot: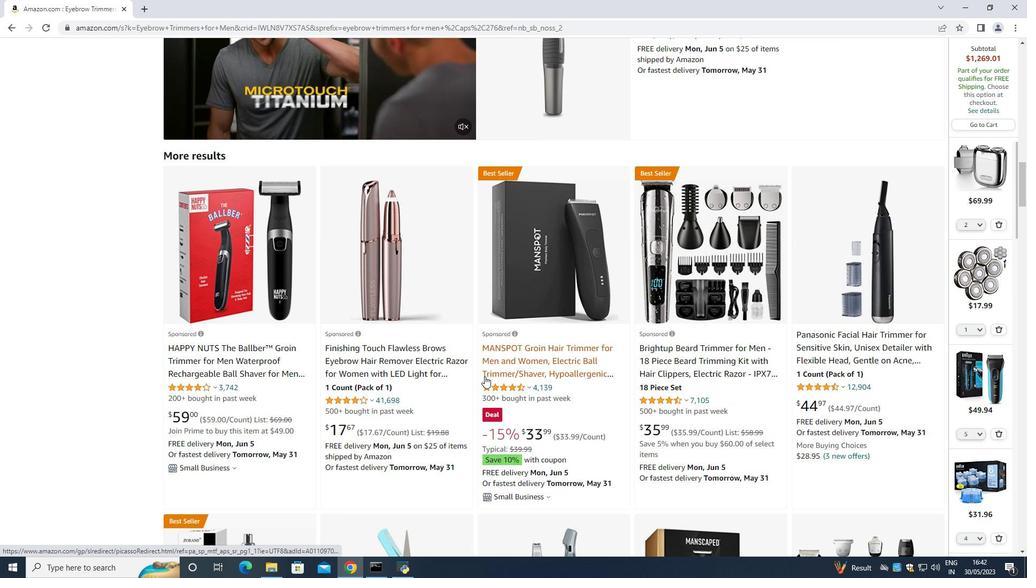 
Action: Mouse scrolled (485, 376) with delta (0, 0)
Screenshot: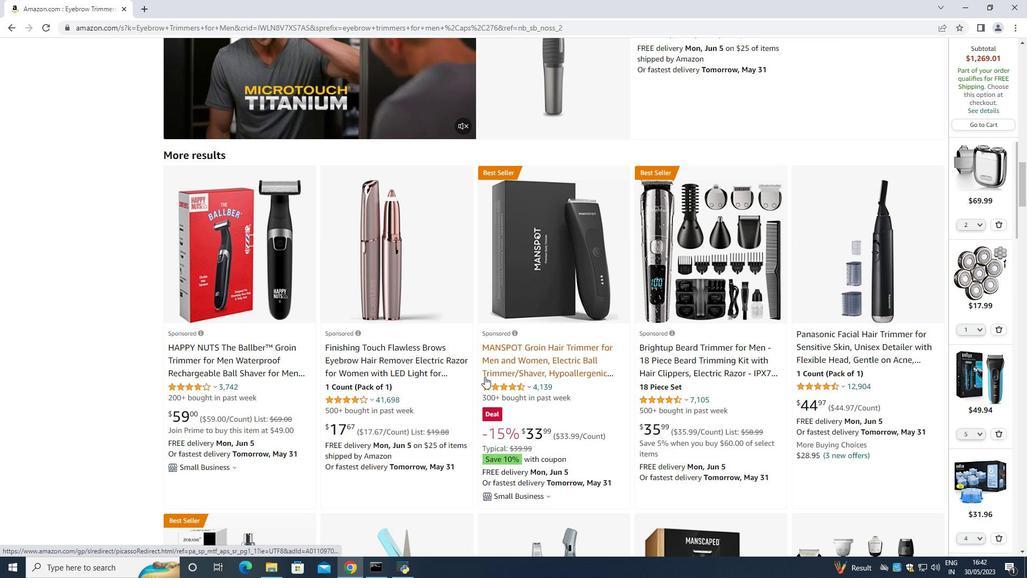 
Action: Mouse moved to (394, 374)
Screenshot: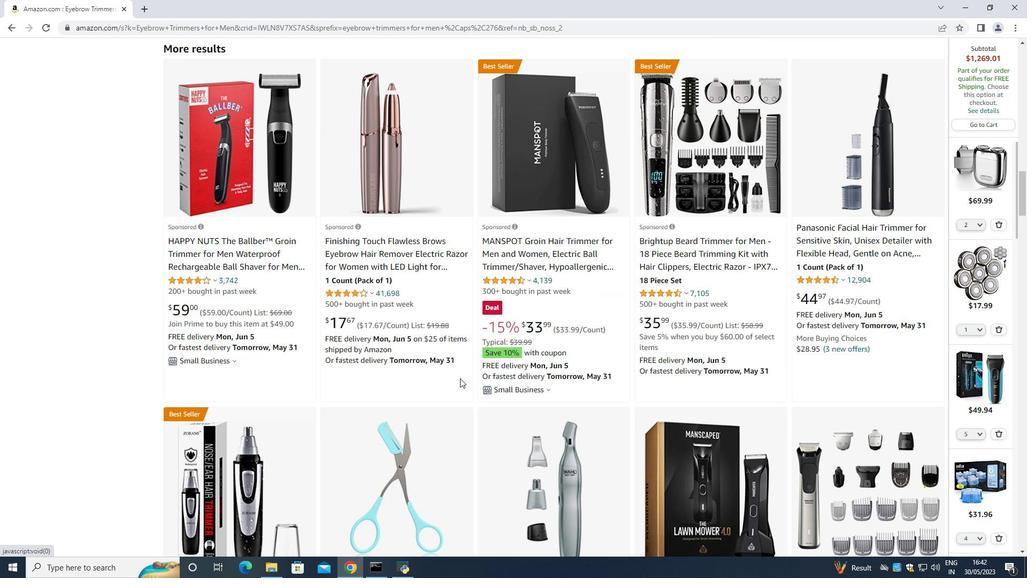 
Action: Mouse scrolled (394, 373) with delta (0, 0)
Screenshot: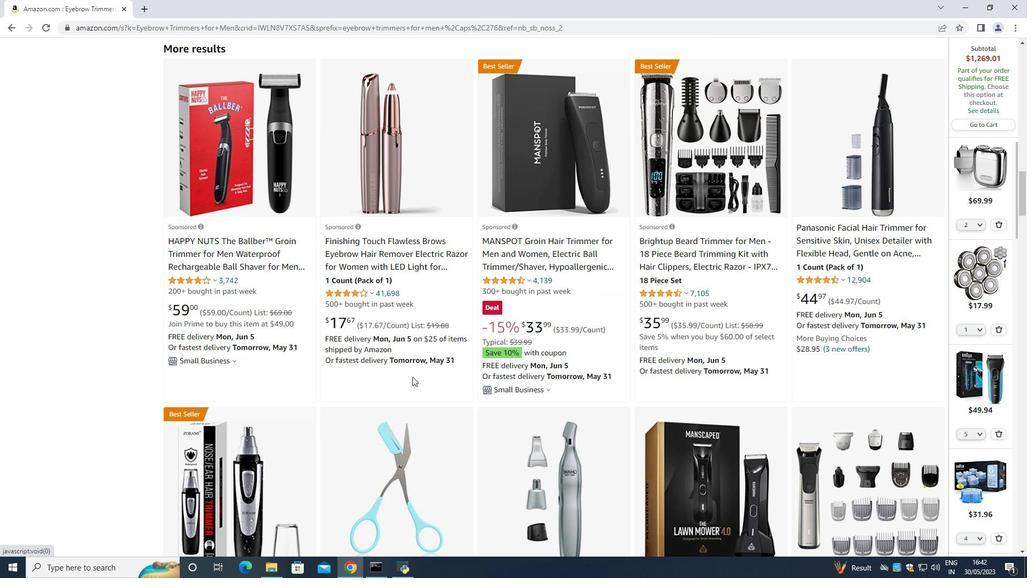 
Action: Mouse moved to (393, 373)
Screenshot: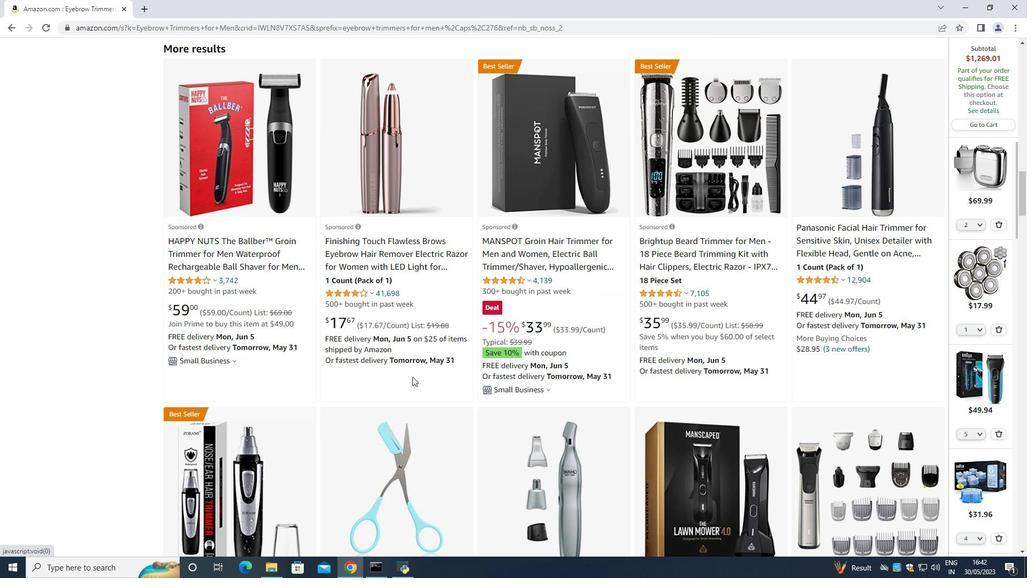 
Action: Mouse scrolled (393, 373) with delta (0, 0)
Screenshot: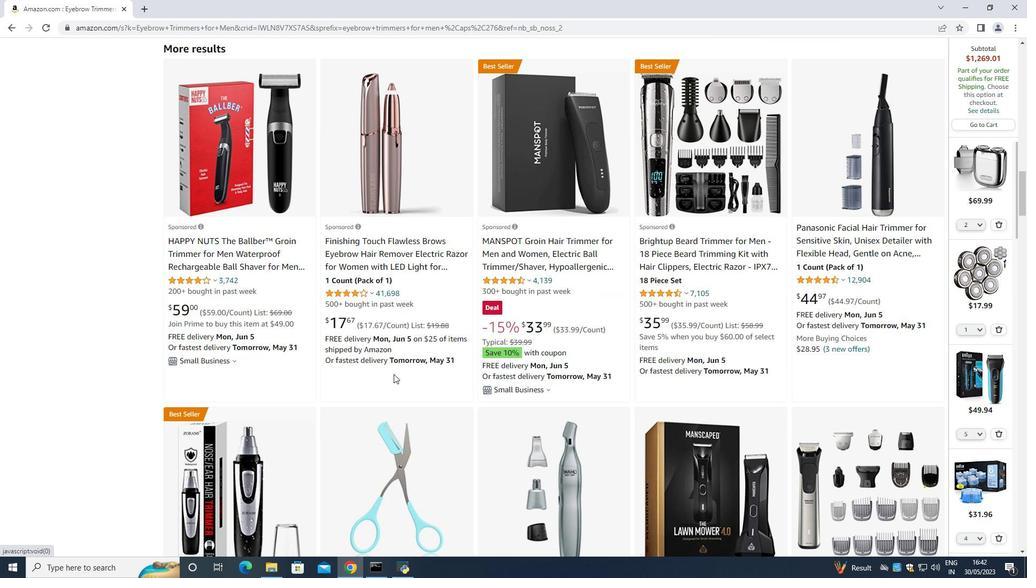 
Action: Mouse moved to (392, 373)
Screenshot: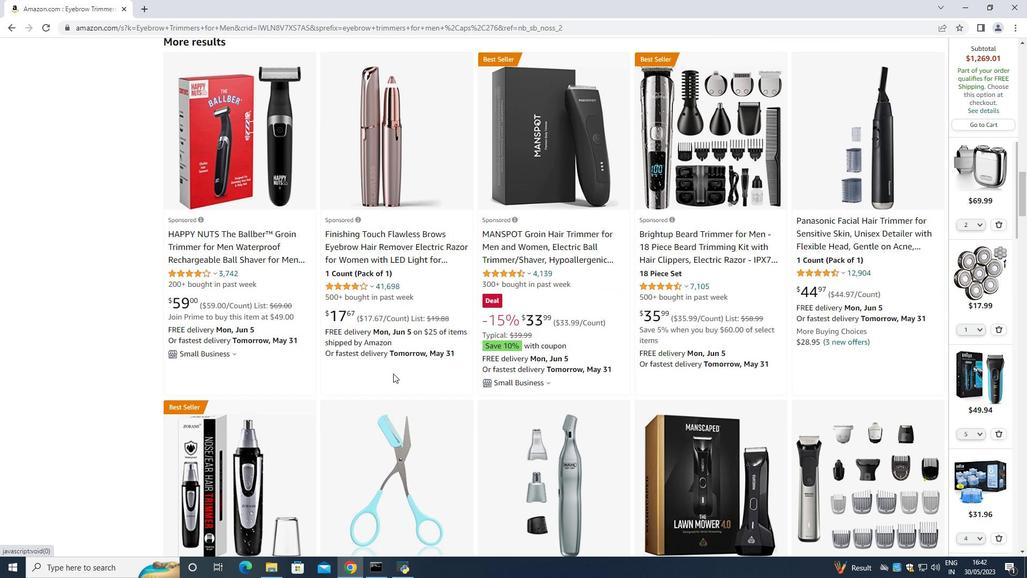 
Action: Mouse scrolled (392, 373) with delta (0, 0)
Screenshot: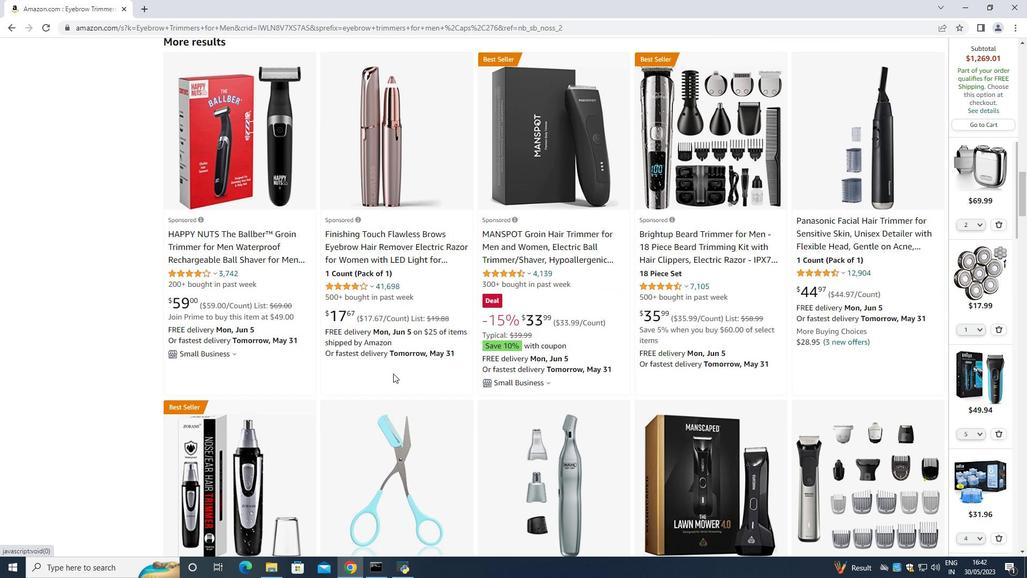
Action: Mouse moved to (391, 366)
Screenshot: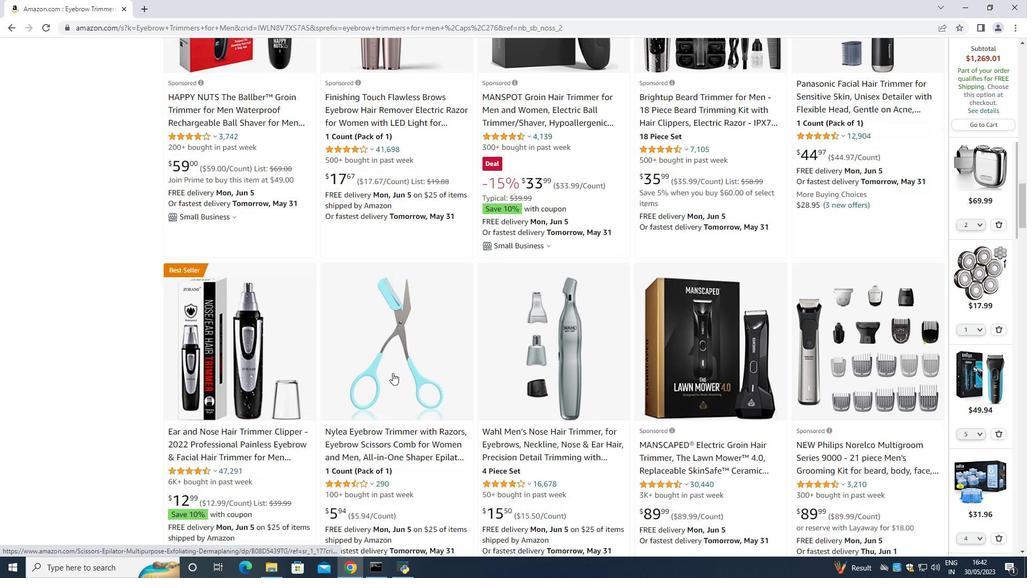 
Action: Mouse scrolled (391, 365) with delta (0, 0)
Screenshot: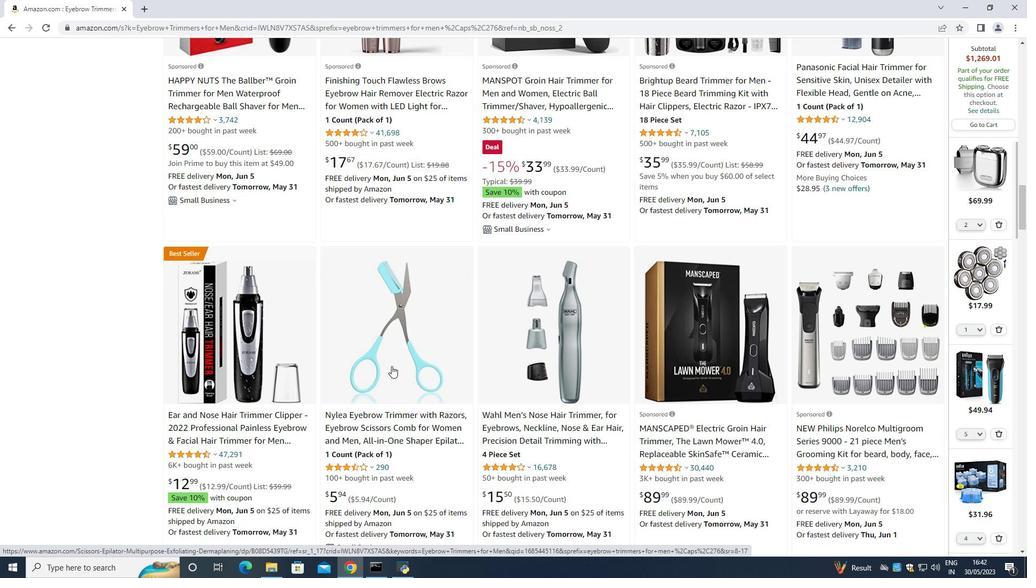 
Action: Mouse scrolled (391, 365) with delta (0, 0)
Screenshot: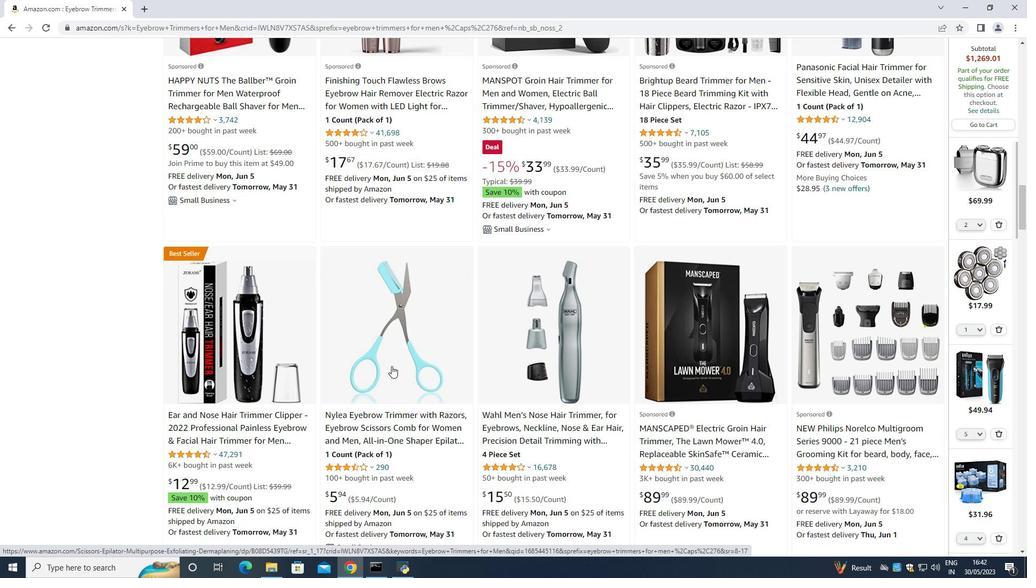 
Action: Mouse scrolled (391, 365) with delta (0, 0)
Screenshot: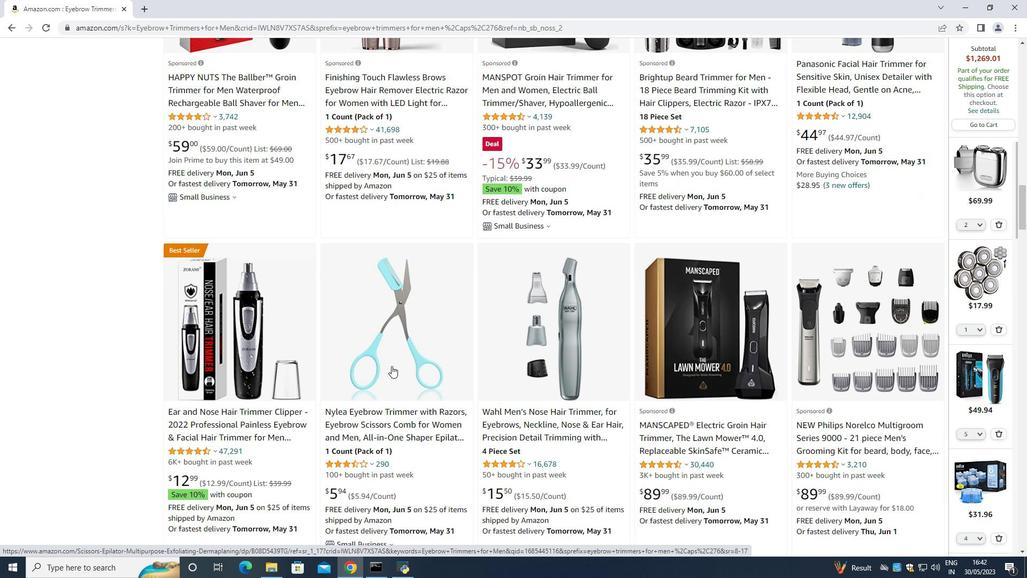 
Action: Mouse moved to (391, 366)
Screenshot: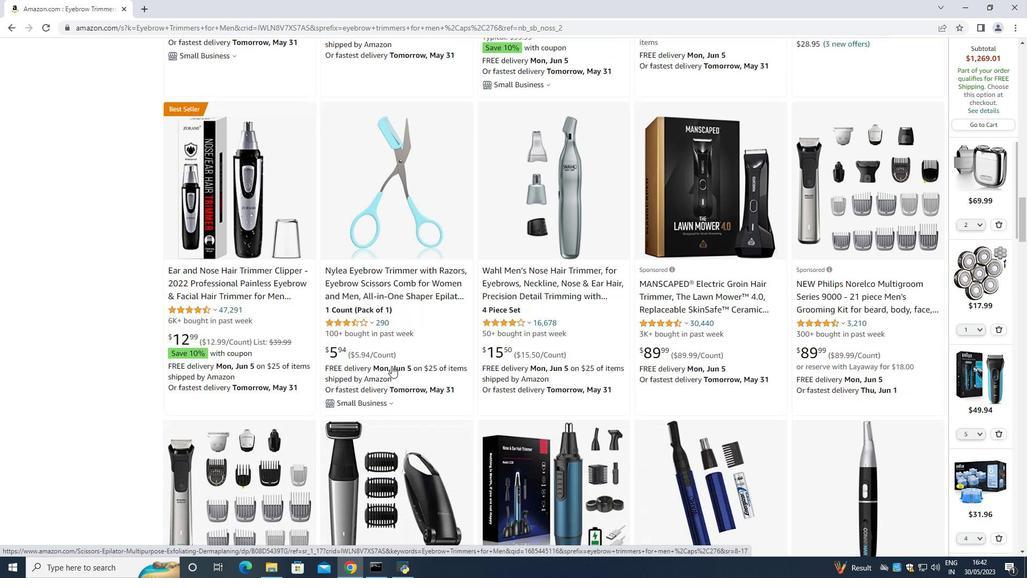 
Action: Mouse scrolled (391, 365) with delta (0, 0)
Screenshot: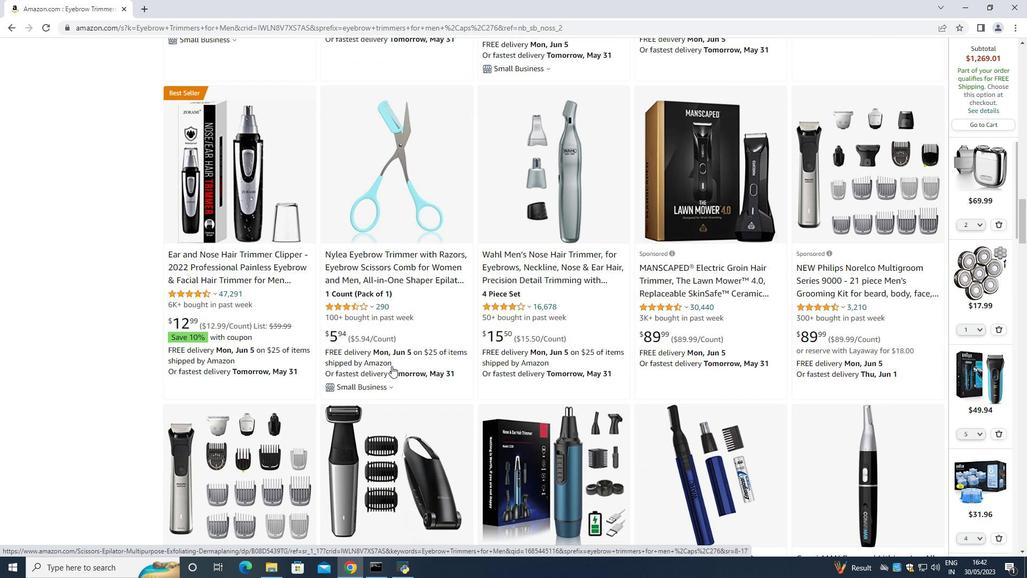 
Action: Mouse scrolled (391, 365) with delta (0, 0)
Screenshot: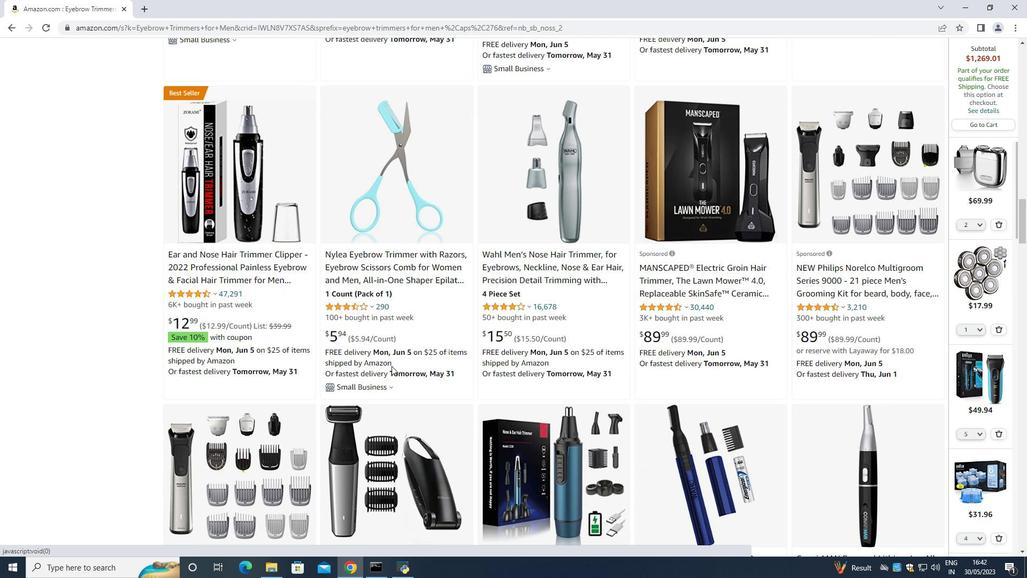 
Action: Mouse scrolled (391, 365) with delta (0, 0)
Screenshot: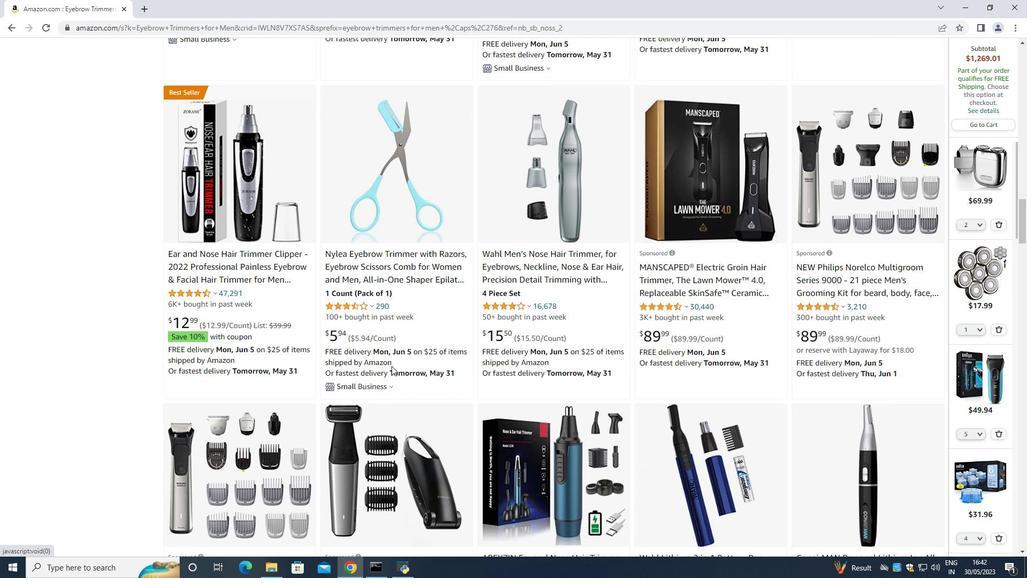 
Action: Mouse moved to (392, 367)
Screenshot: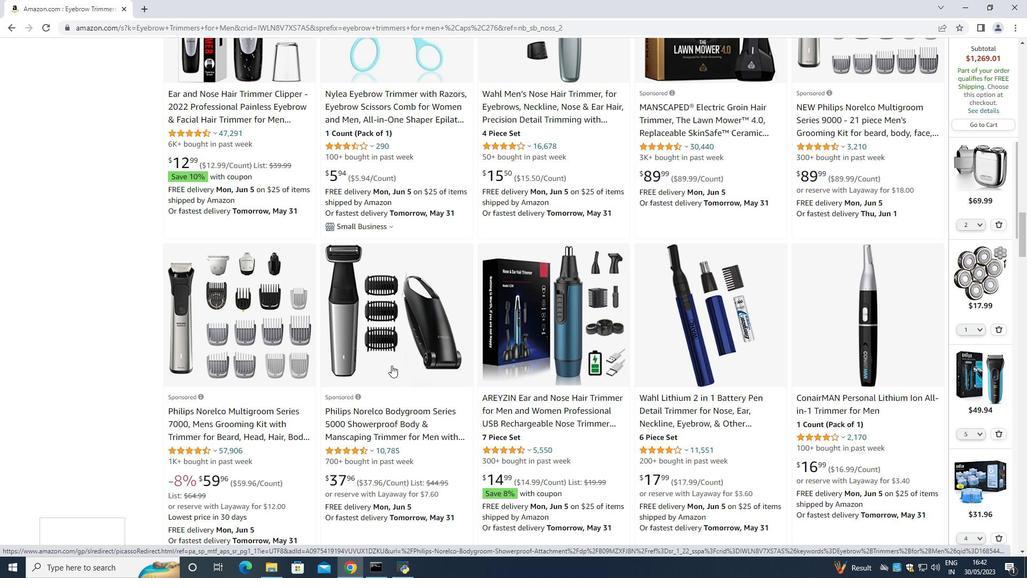 
Action: Mouse scrolled (392, 366) with delta (0, 0)
Screenshot: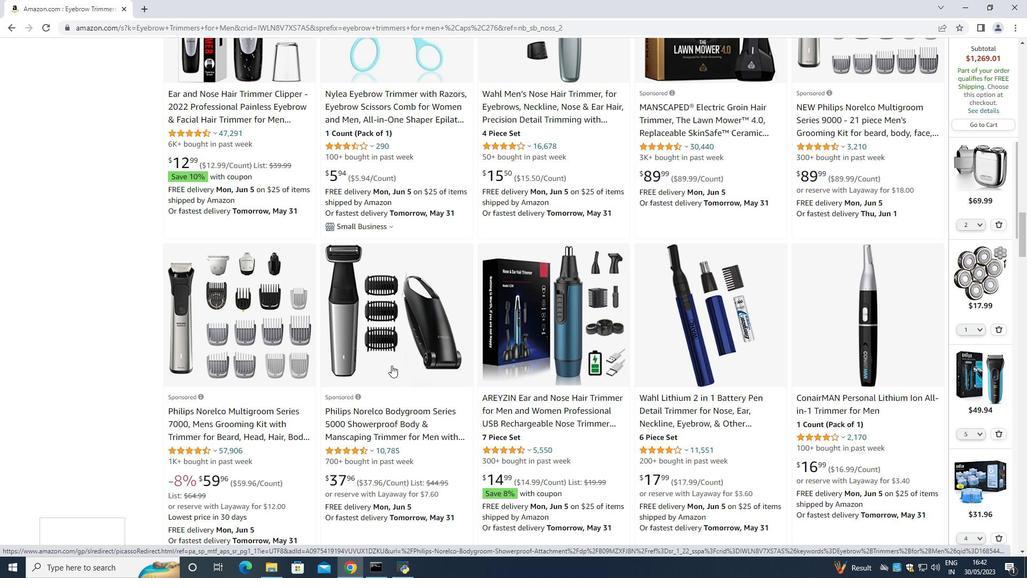 
Action: Mouse moved to (660, 396)
Screenshot: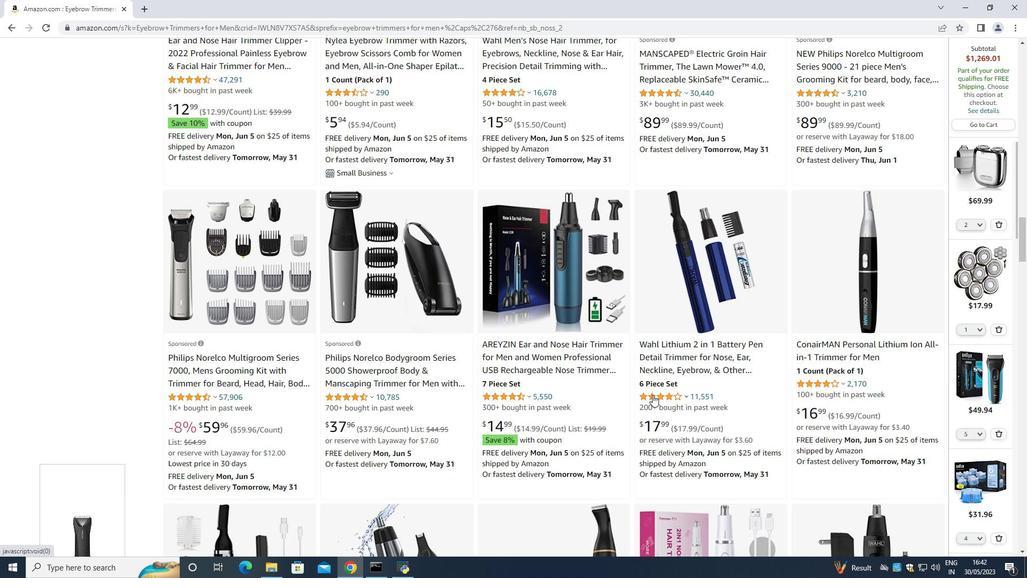 
Action: Mouse scrolled (660, 396) with delta (0, 0)
Screenshot: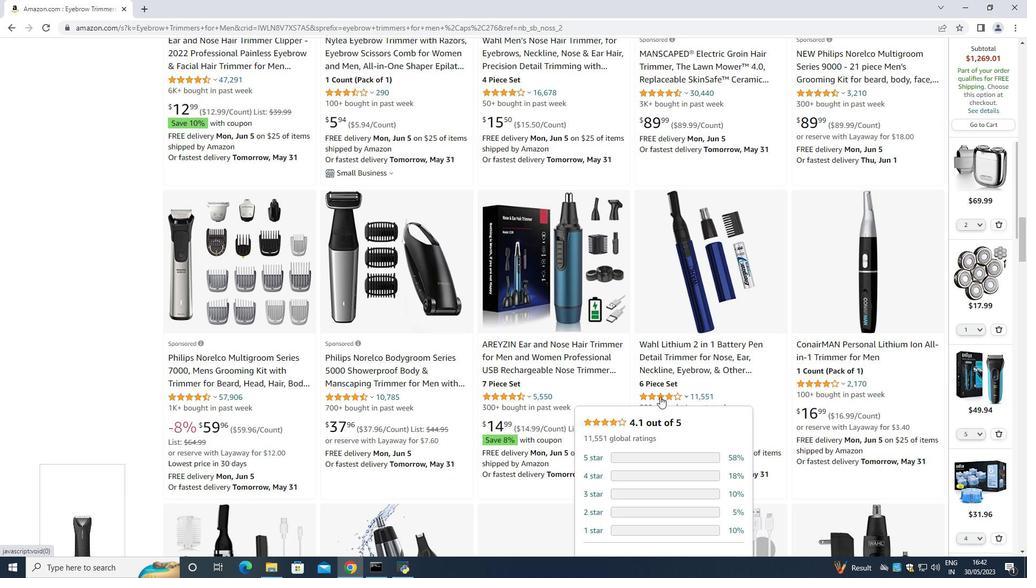 
Action: Mouse scrolled (660, 396) with delta (0, 0)
Screenshot: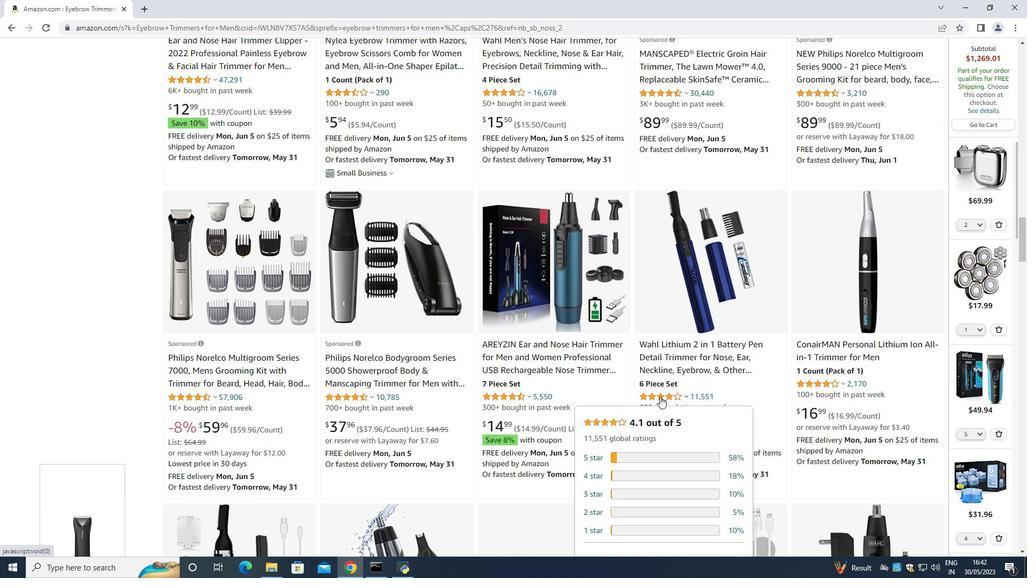 
Action: Mouse moved to (652, 397)
Screenshot: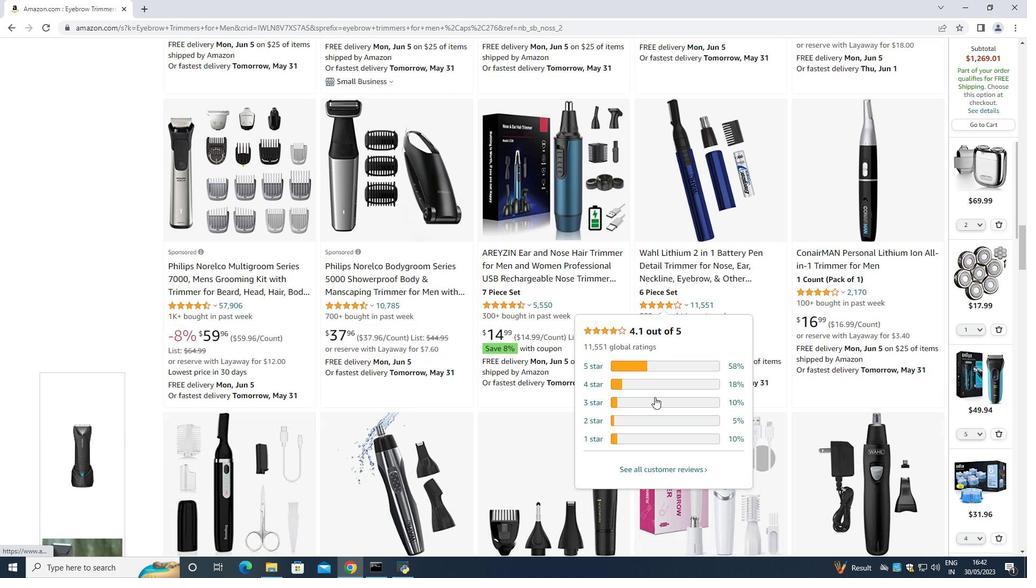 
Action: Mouse scrolled (652, 396) with delta (0, 0)
Screenshot: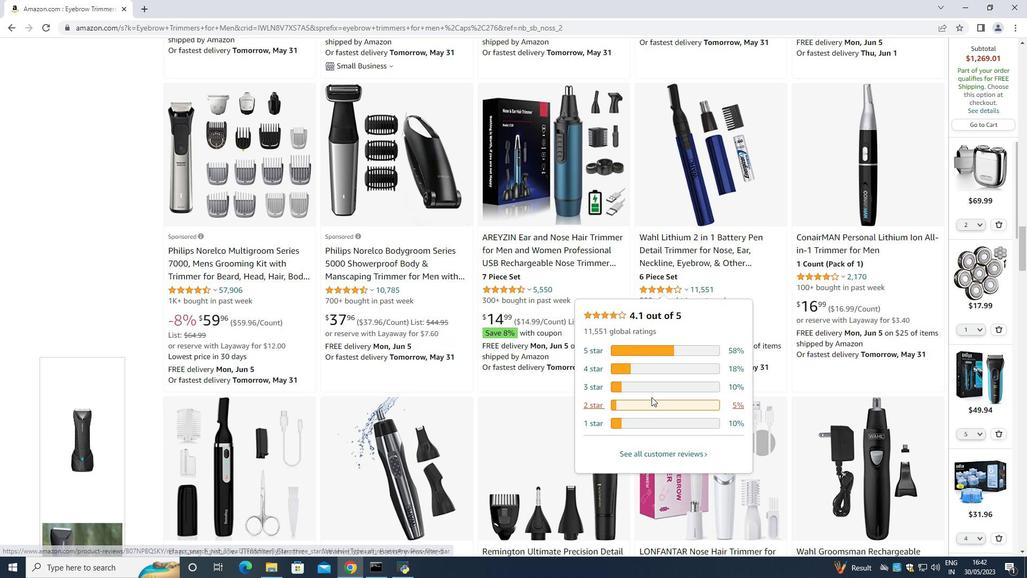 
Action: Mouse scrolled (652, 396) with delta (0, 0)
Screenshot: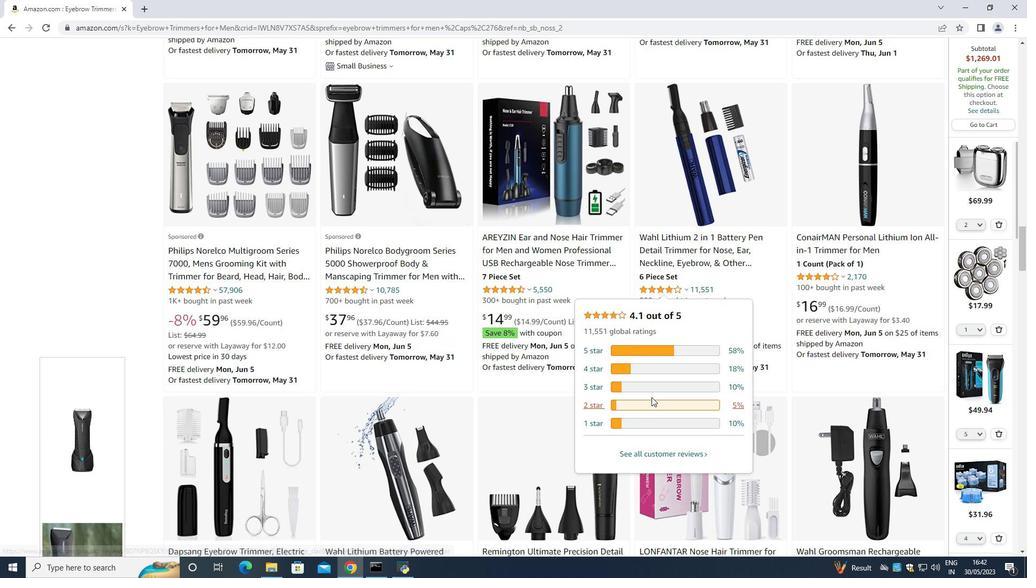 
Action: Mouse scrolled (652, 396) with delta (0, 0)
Screenshot: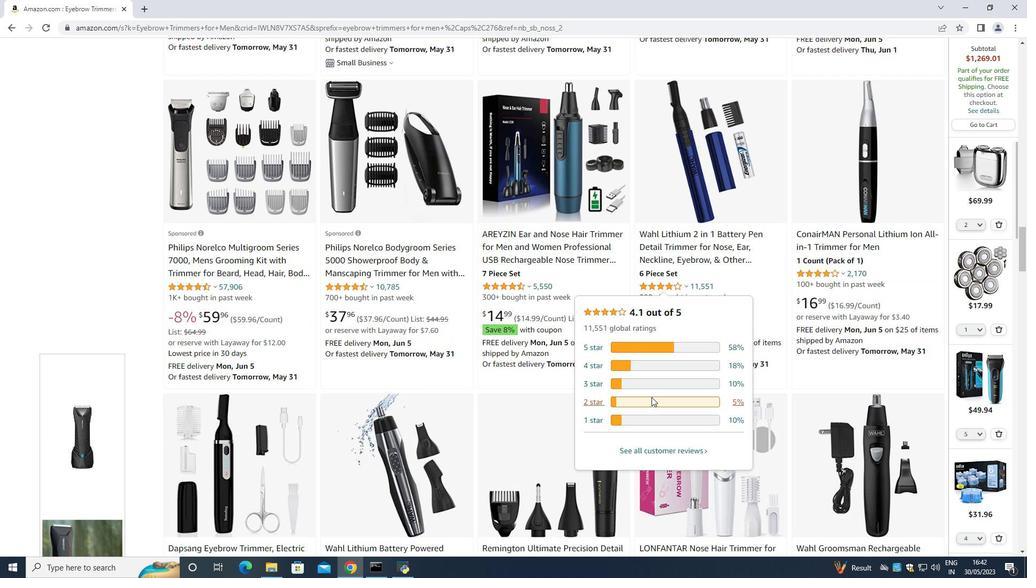 
Action: Mouse moved to (650, 397)
Screenshot: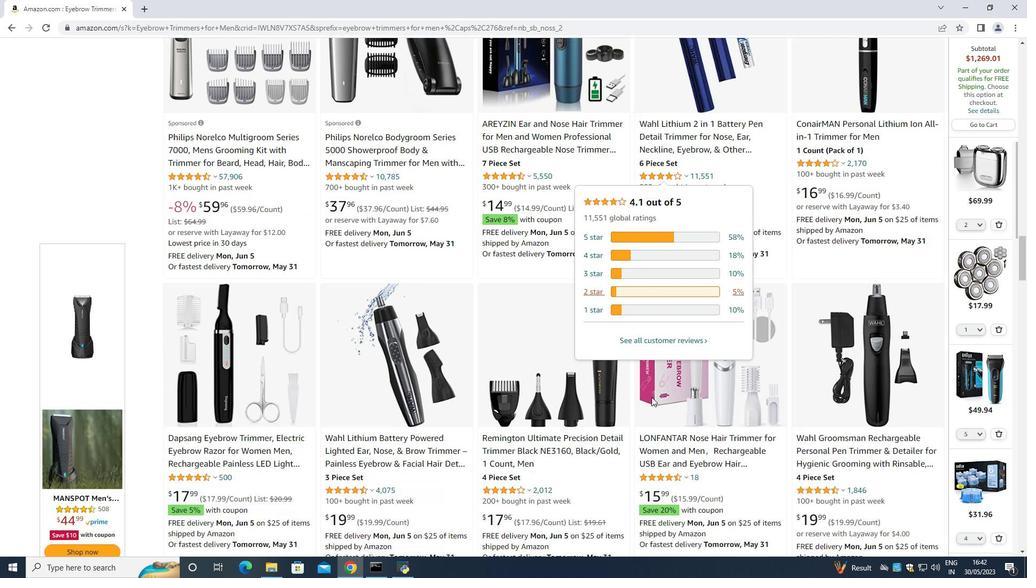 
Action: Mouse scrolled (650, 396) with delta (0, 0)
Screenshot: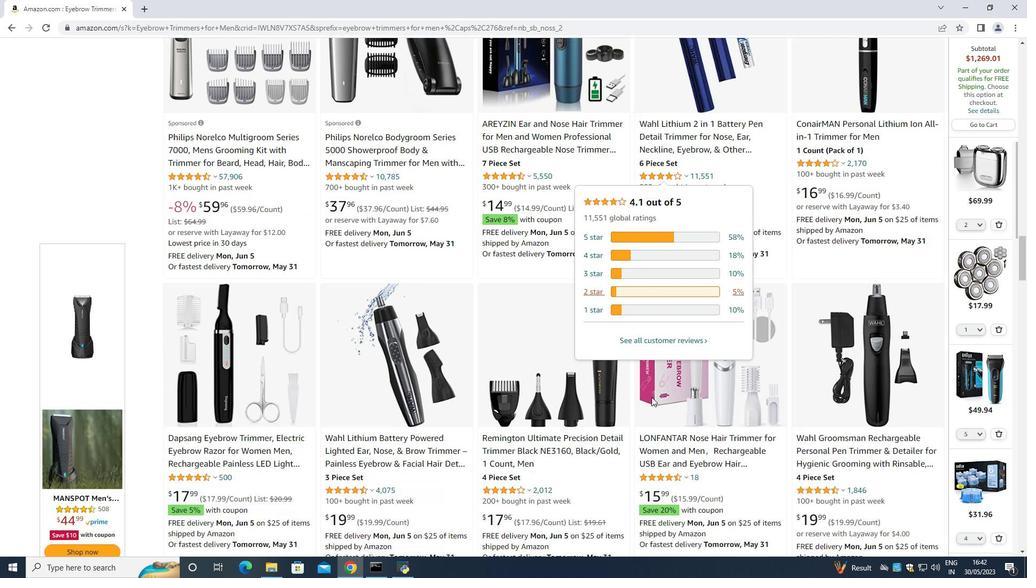 
Action: Mouse scrolled (650, 396) with delta (0, 0)
Screenshot: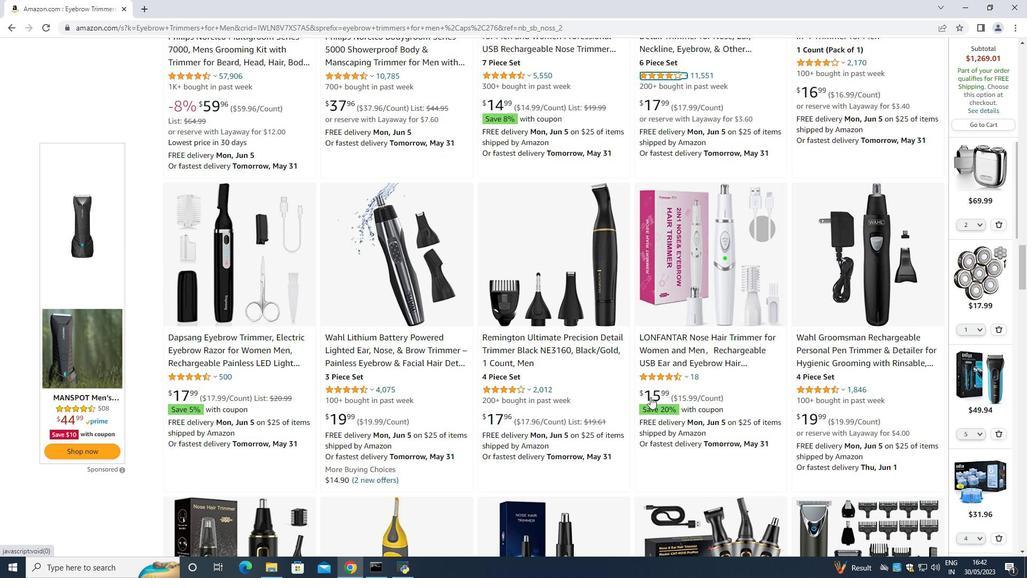 
Action: Mouse scrolled (650, 396) with delta (0, 0)
Screenshot: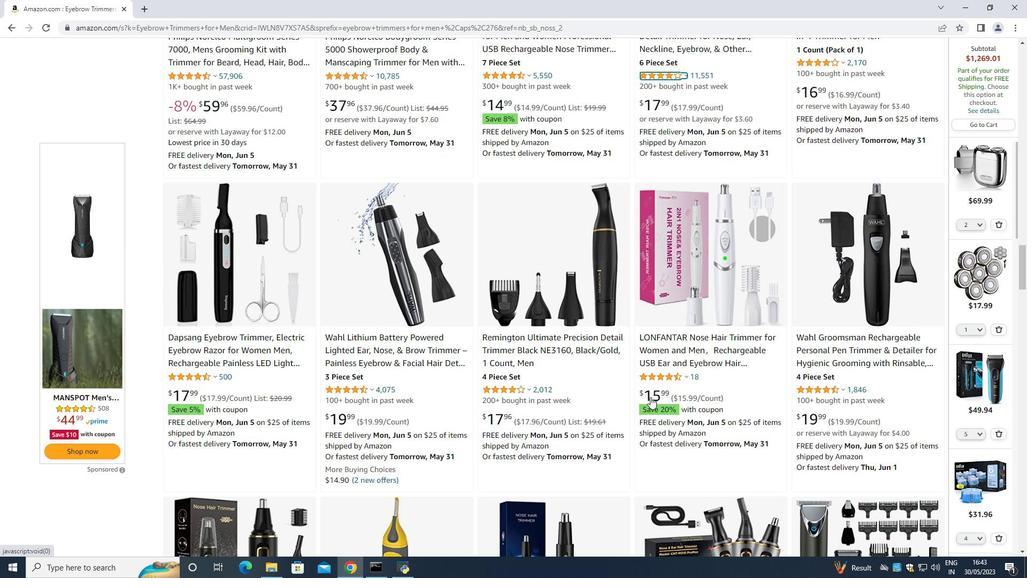 
Action: Mouse moved to (649, 397)
Screenshot: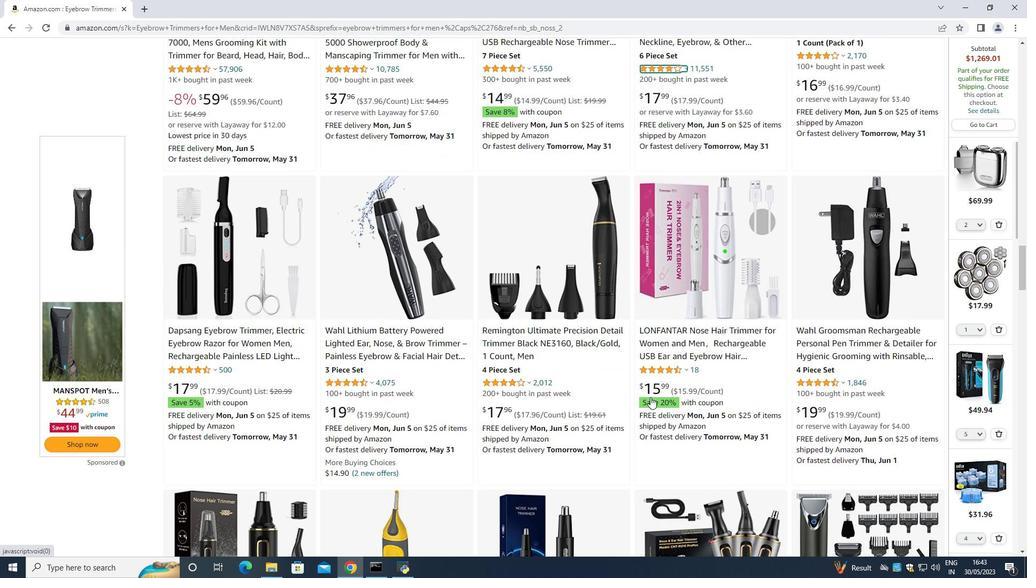 
Action: Mouse scrolled (649, 397) with delta (0, 0)
Screenshot: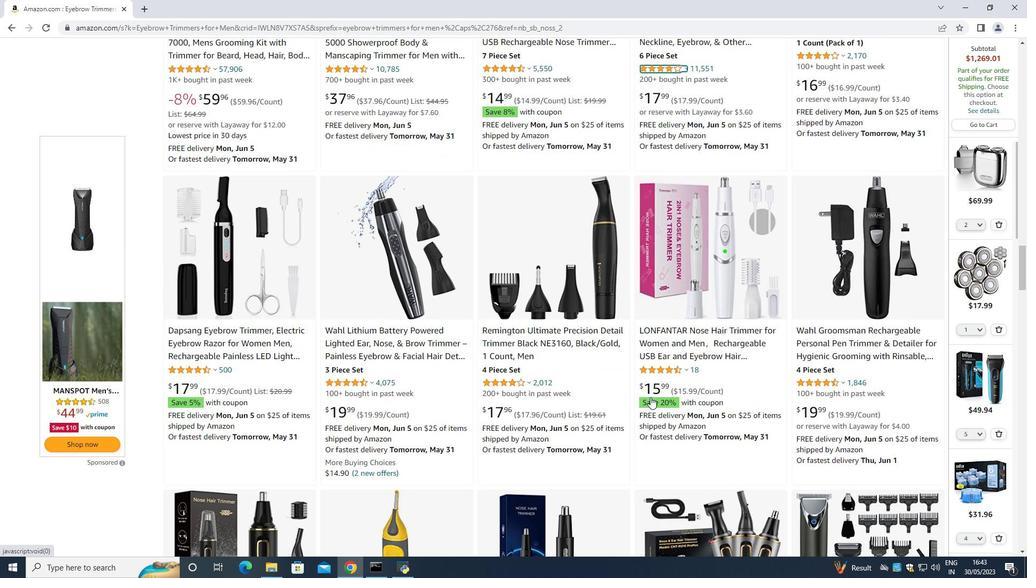 
Action: Mouse moved to (648, 397)
Screenshot: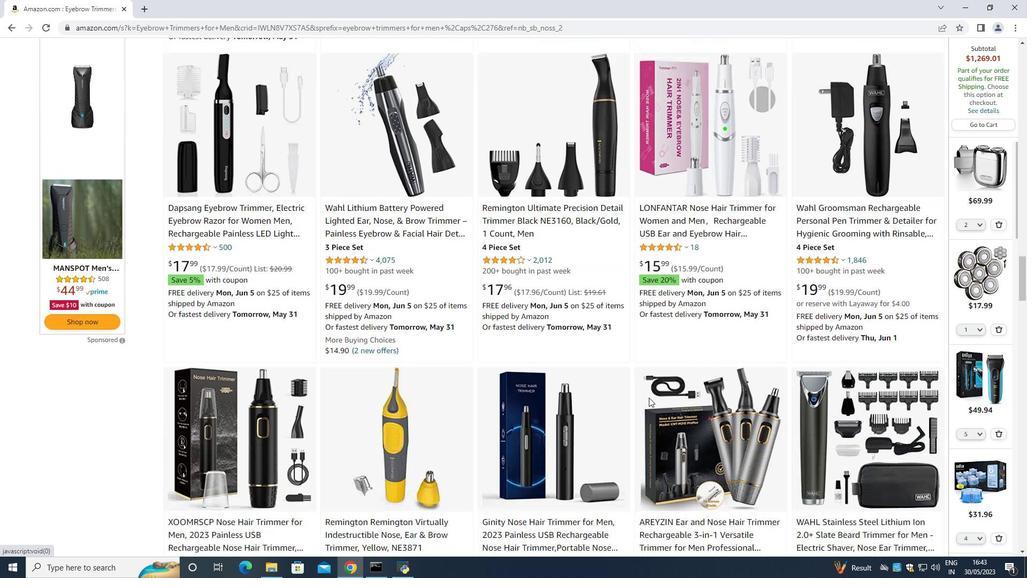 
Action: Mouse scrolled (648, 397) with delta (0, 0)
Screenshot: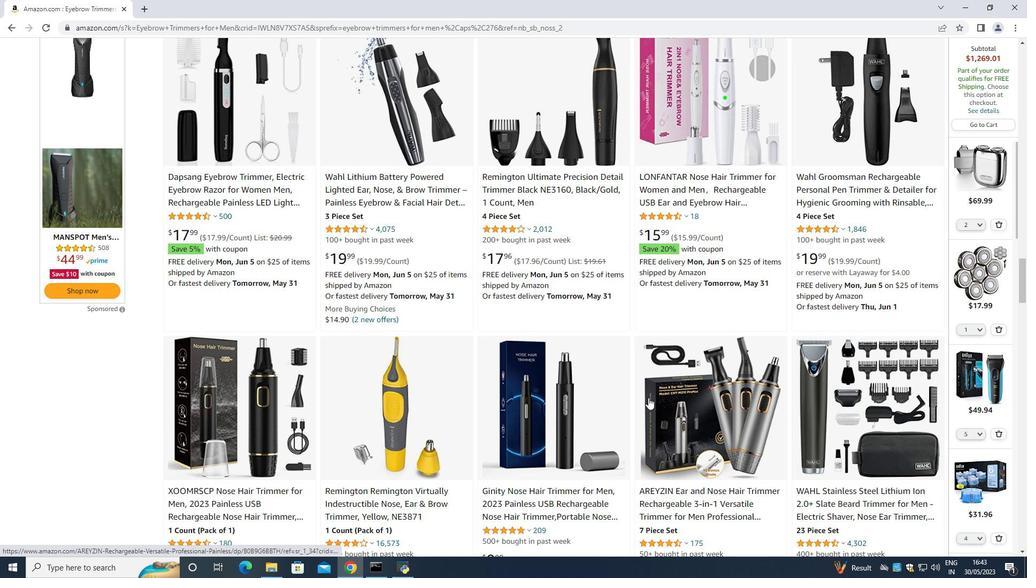 
Action: Mouse moved to (642, 426)
Screenshot: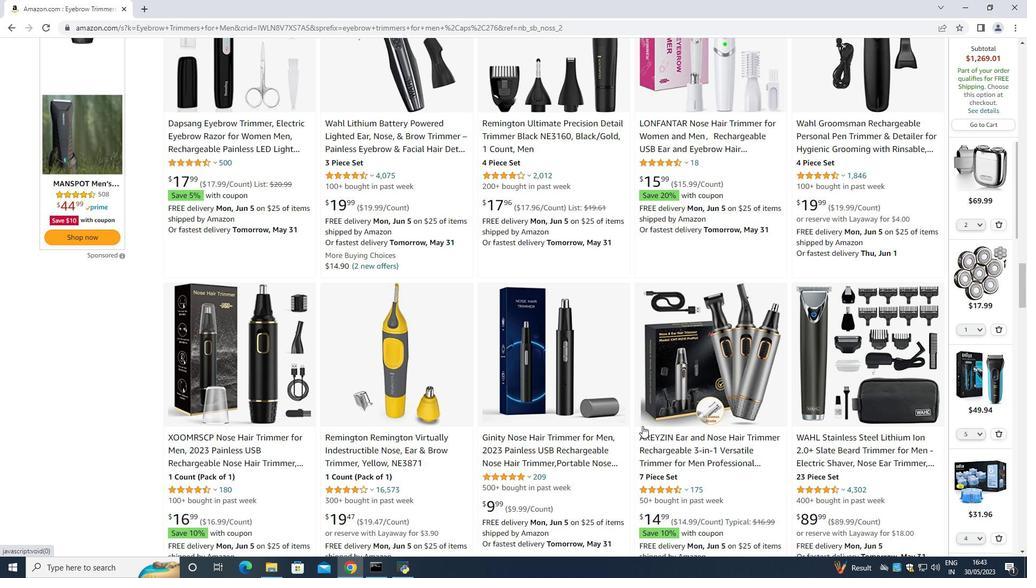 
Action: Mouse scrolled (642, 426) with delta (0, 0)
Screenshot: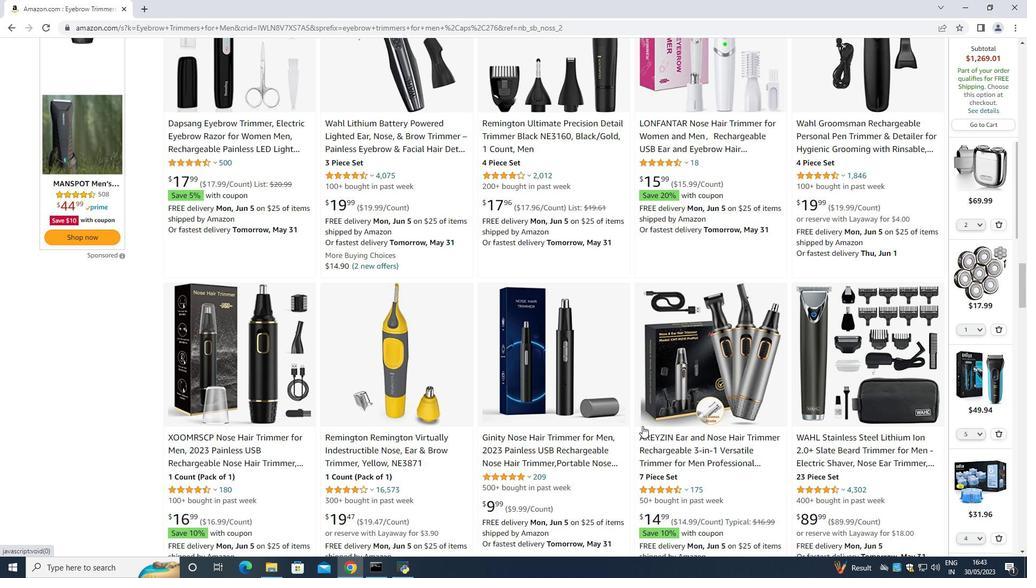 
Action: Mouse moved to (642, 426)
Screenshot: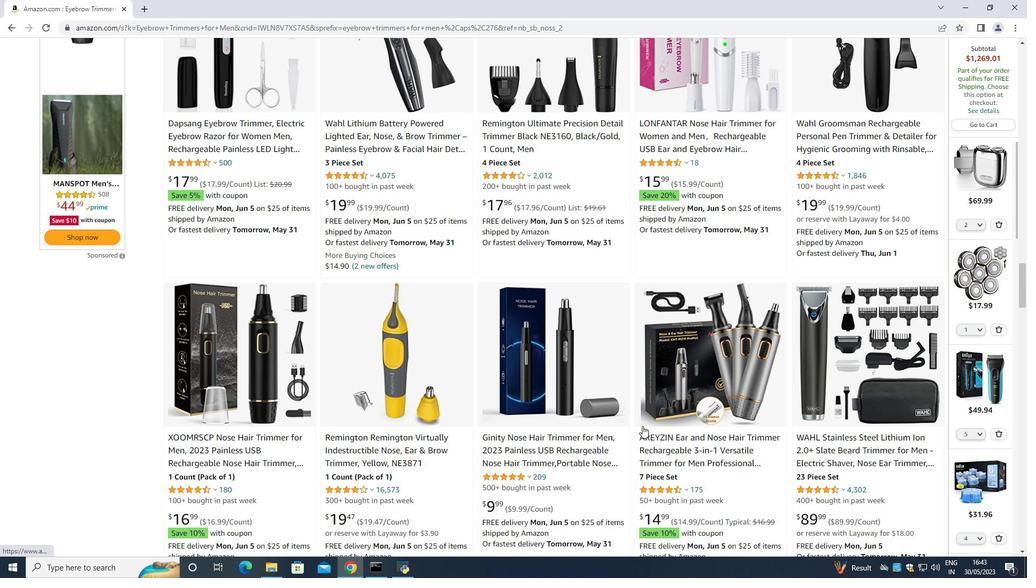 
Action: Mouse scrolled (642, 426) with delta (0, 0)
Screenshot: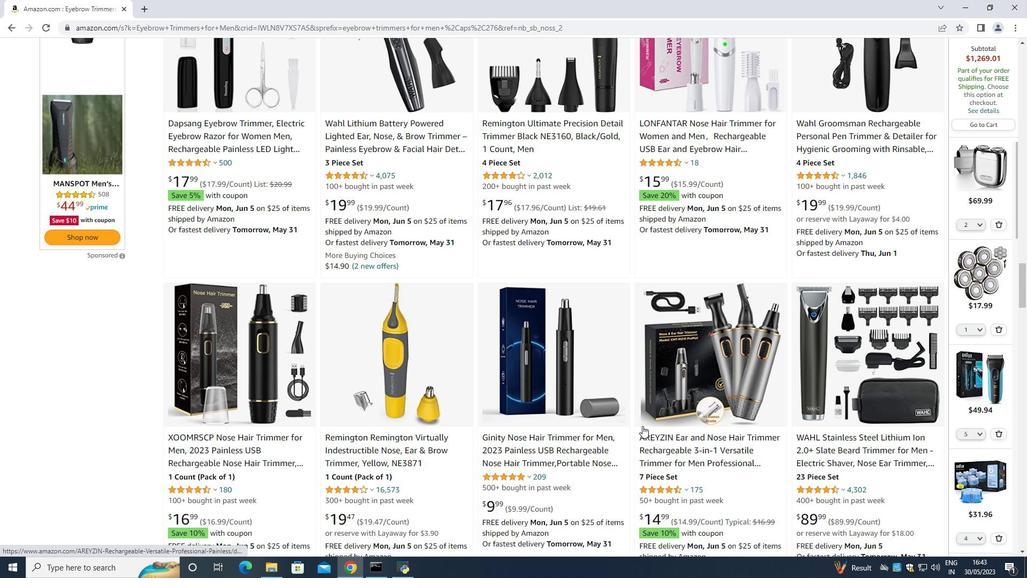 
Action: Mouse moved to (641, 424)
Screenshot: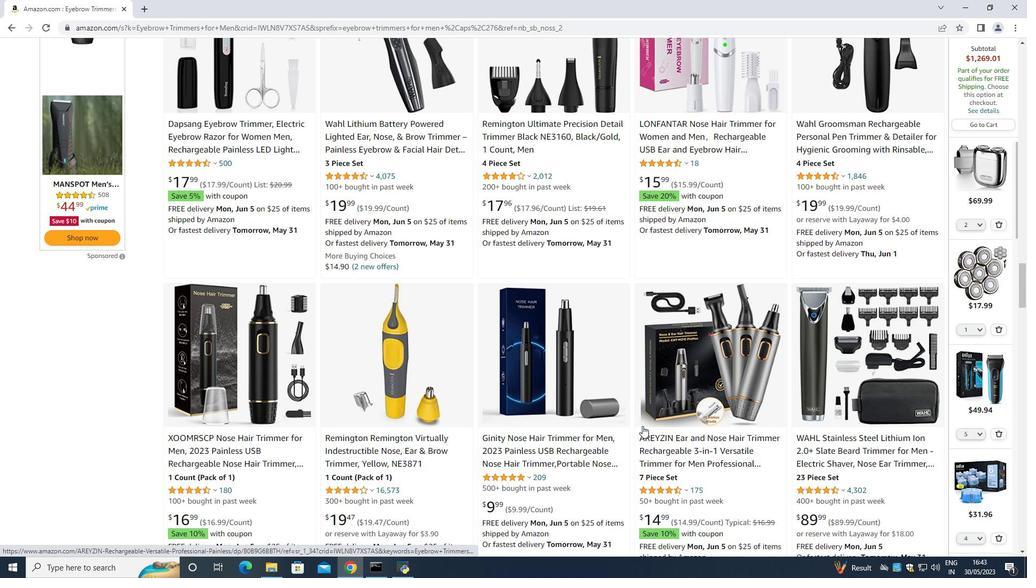
Action: Mouse scrolled (641, 425) with delta (0, 0)
Screenshot: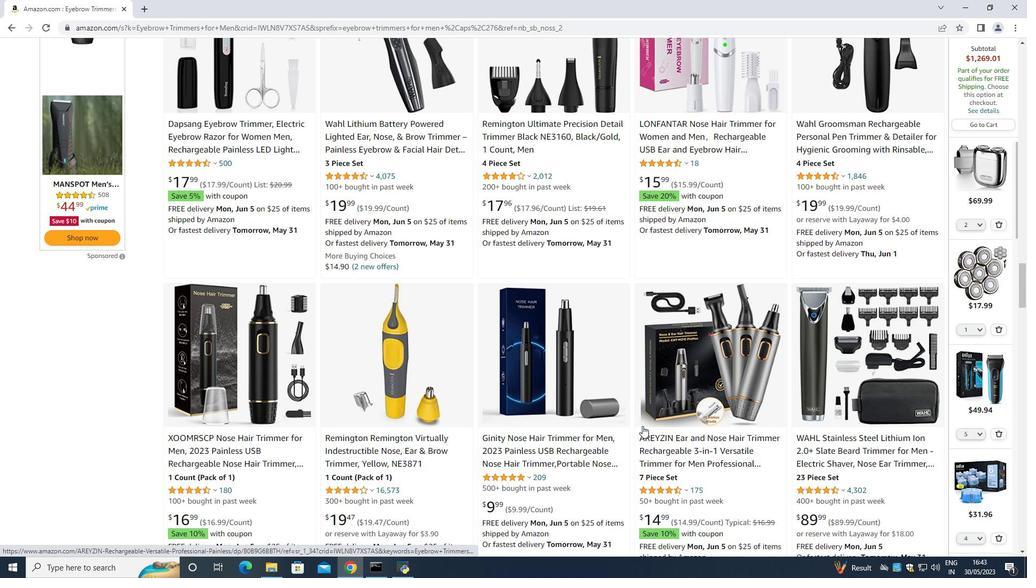 
Action: Mouse moved to (638, 421)
Screenshot: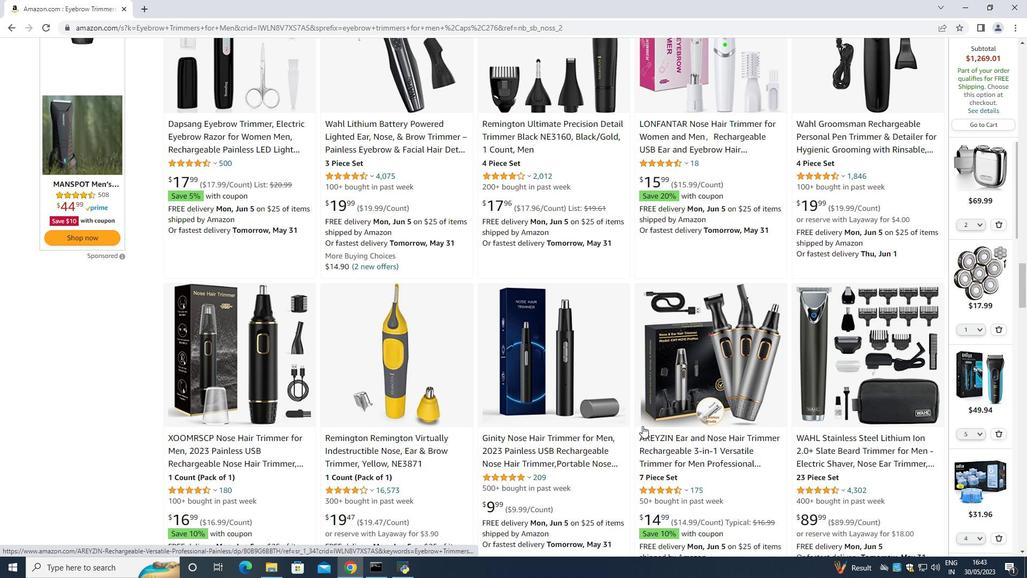 
Action: Mouse scrolled (638, 421) with delta (0, 0)
Screenshot: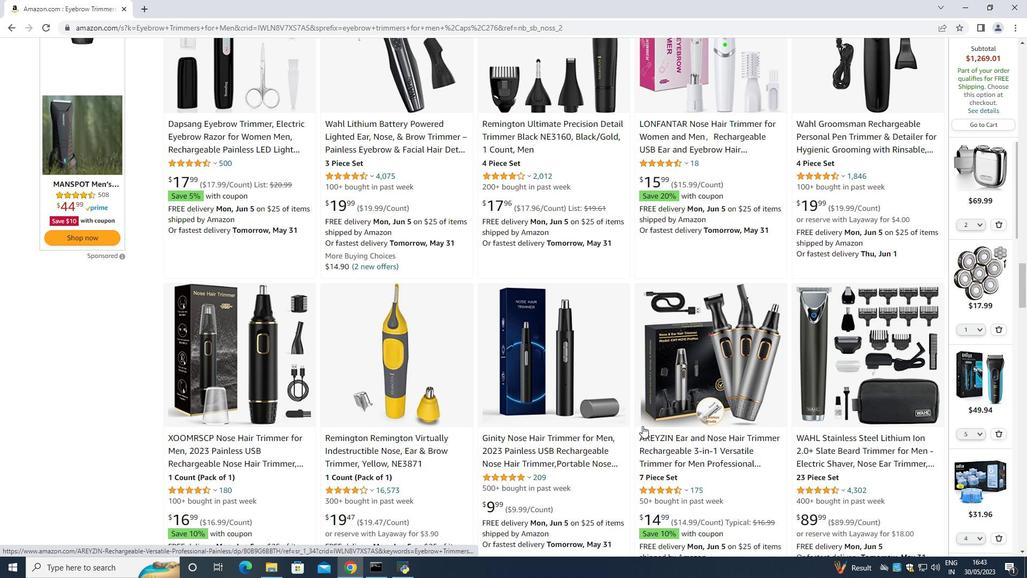 
Action: Mouse moved to (636, 419)
Screenshot: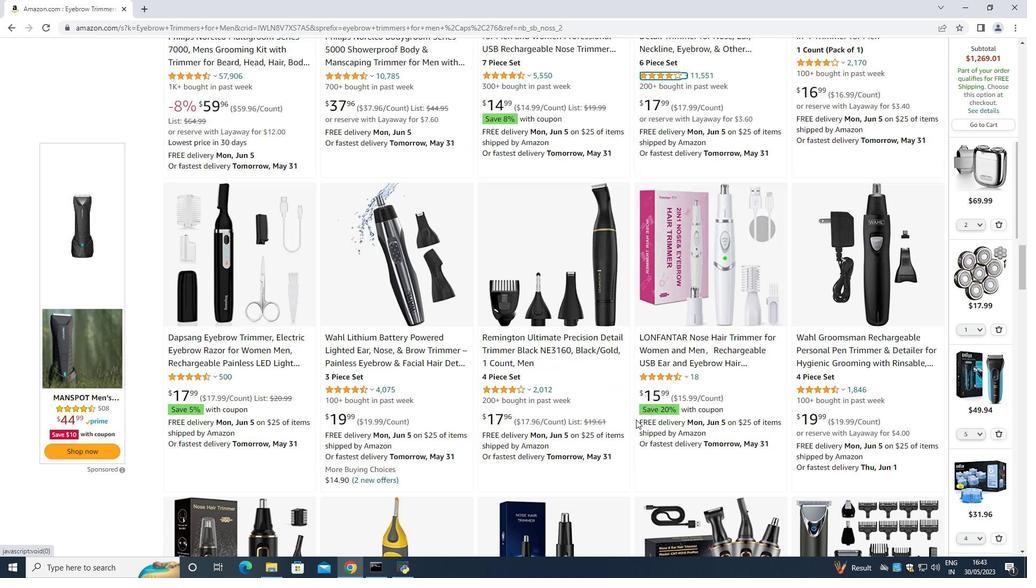 
Action: Mouse scrolled (636, 419) with delta (0, 0)
Screenshot: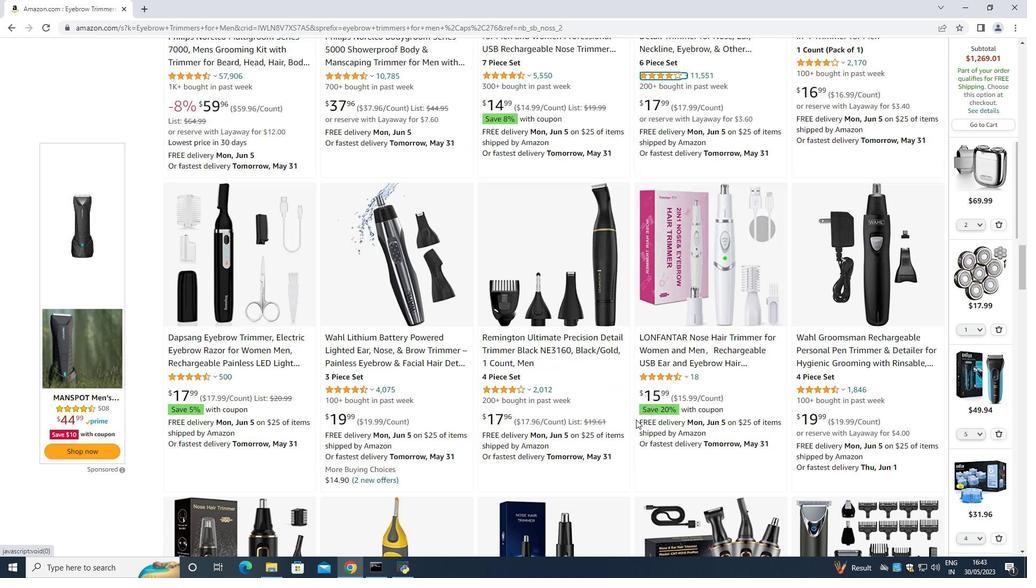
Action: Mouse moved to (635, 418)
Screenshot: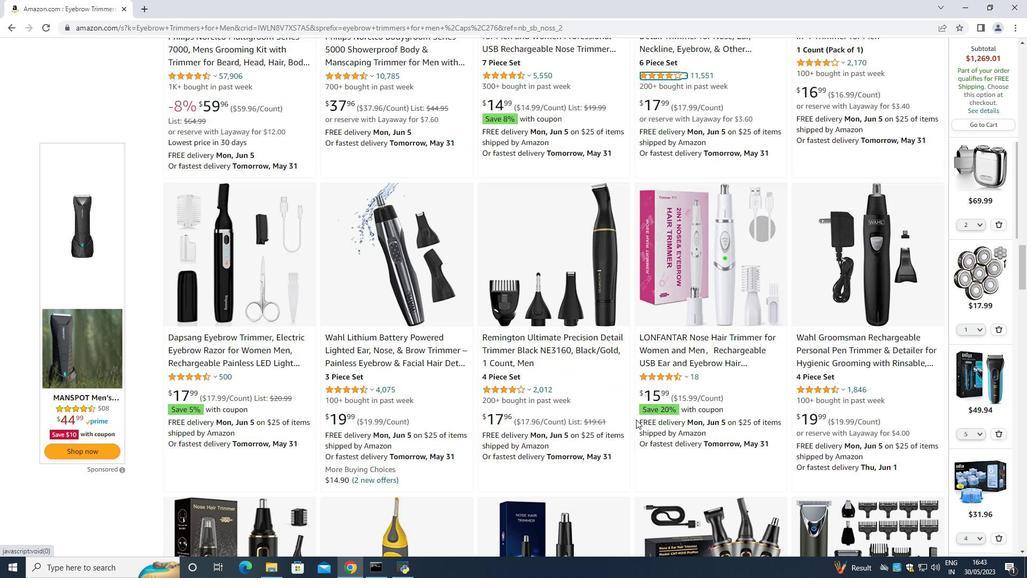 
Action: Mouse scrolled (635, 419) with delta (0, 0)
Screenshot: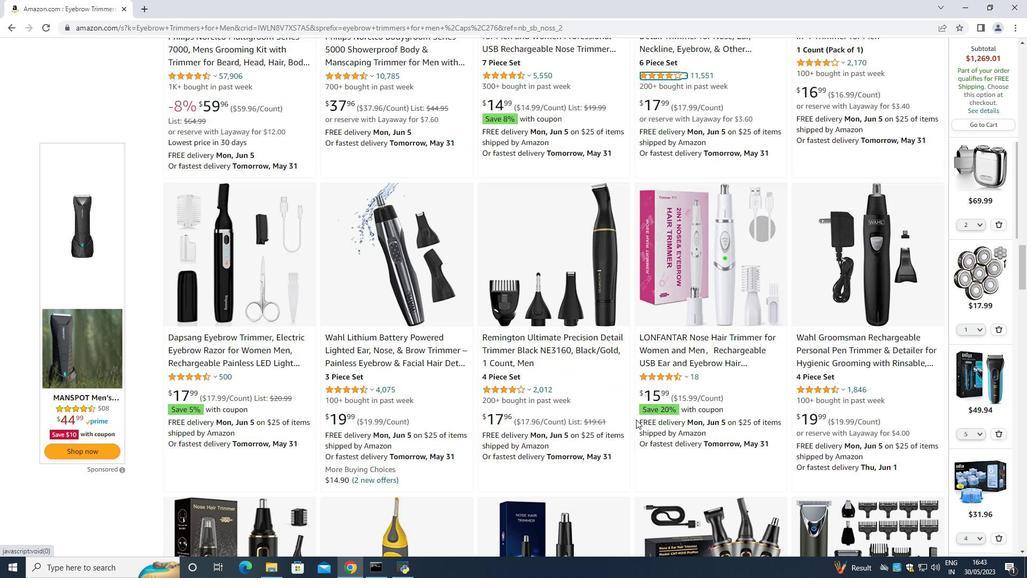 
Action: Mouse moved to (634, 418)
Screenshot: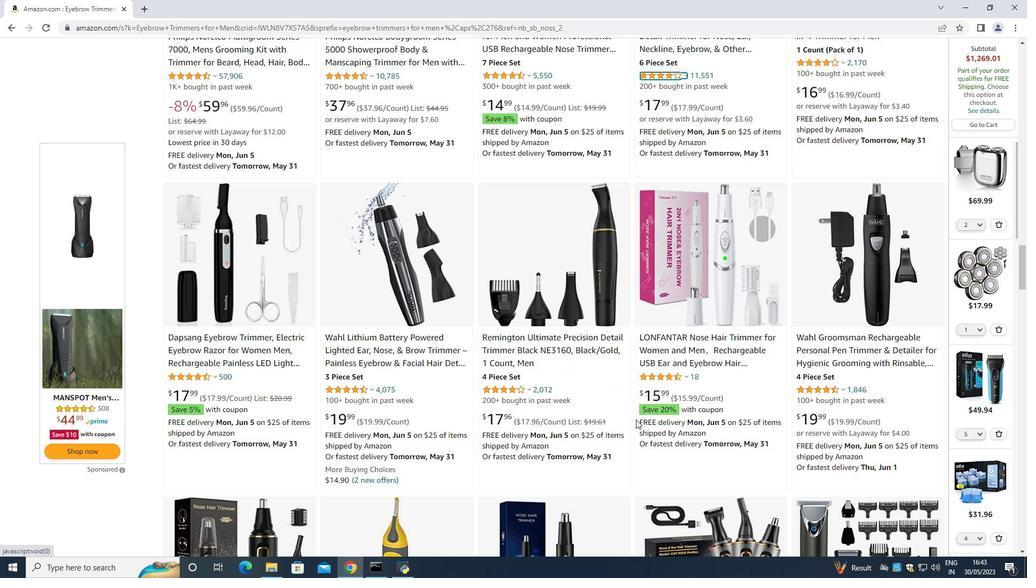 
Action: Mouse scrolled (634, 418) with delta (0, 0)
Screenshot: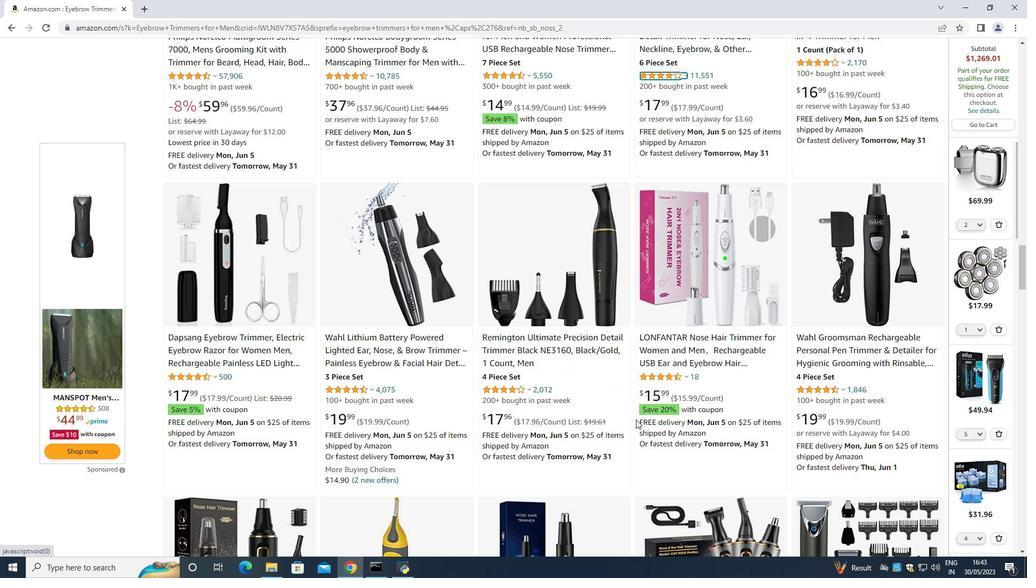 
Action: Mouse moved to (633, 416)
Screenshot: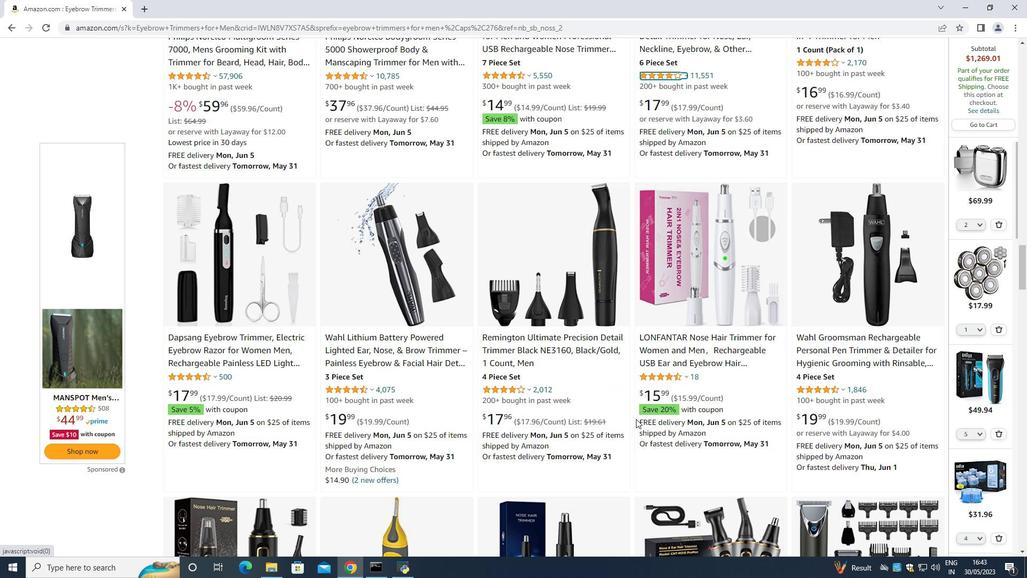 
Action: Mouse scrolled (633, 417) with delta (0, 0)
Screenshot: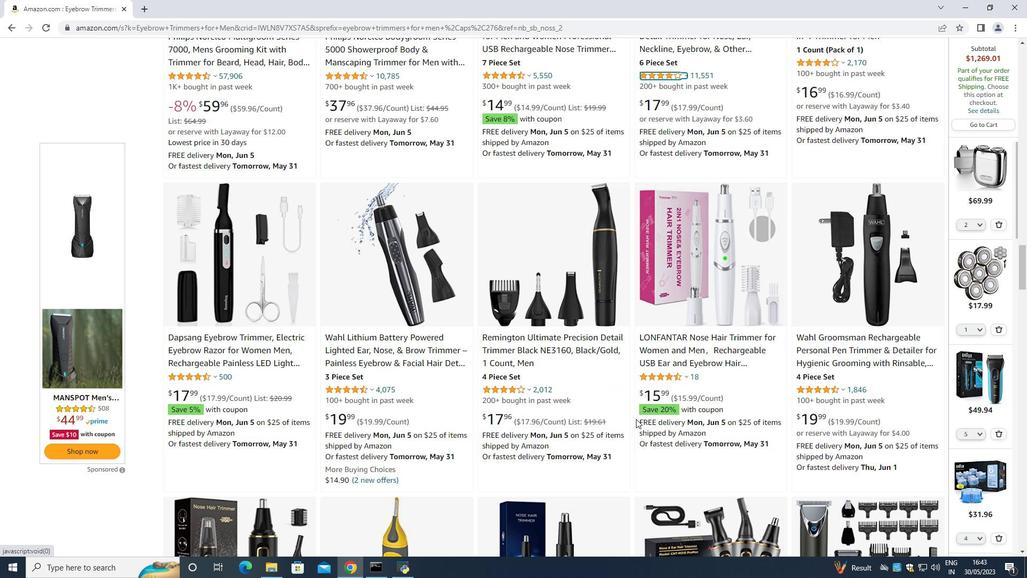 
Action: Mouse moved to (632, 415)
Screenshot: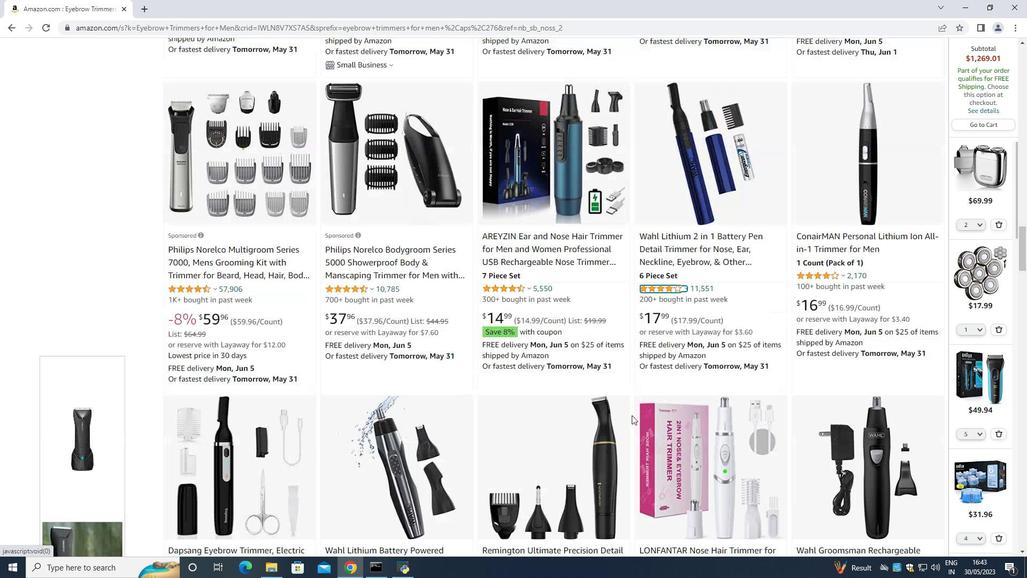 
Action: Mouse scrolled (632, 415) with delta (0, 0)
Screenshot: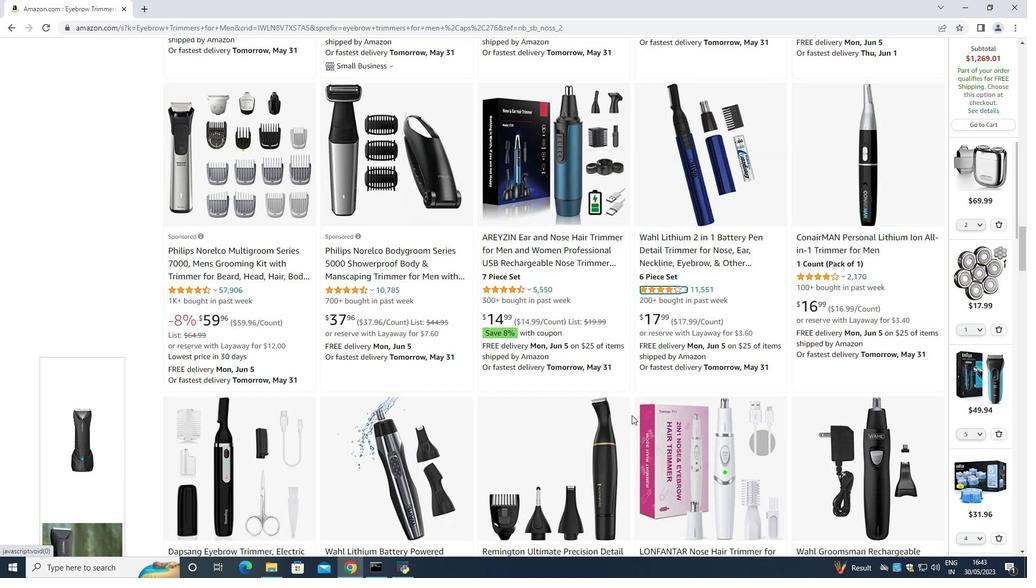 
Action: Mouse scrolled (632, 415) with delta (0, 0)
Screenshot: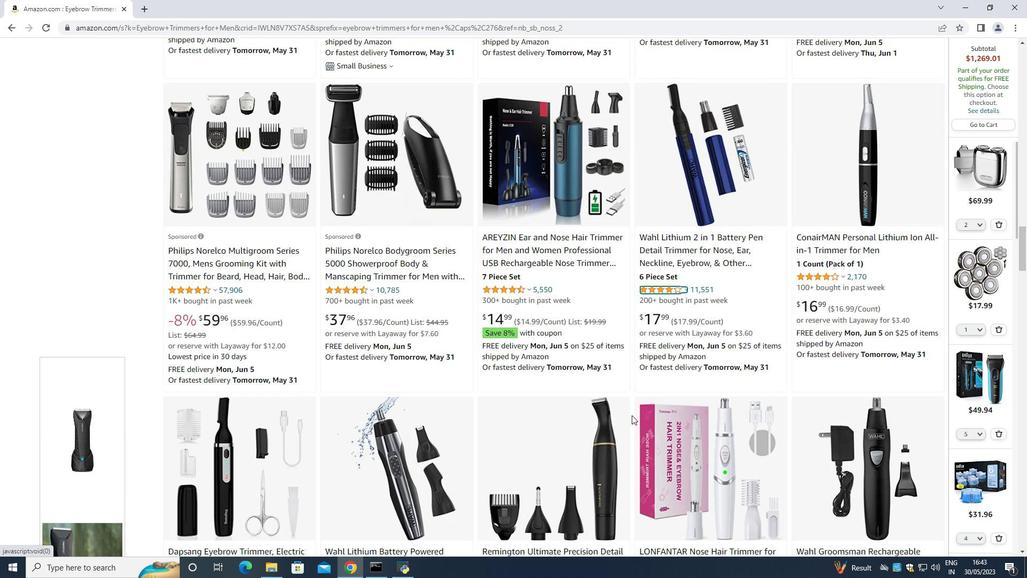 
Action: Mouse scrolled (632, 415) with delta (0, 0)
Screenshot: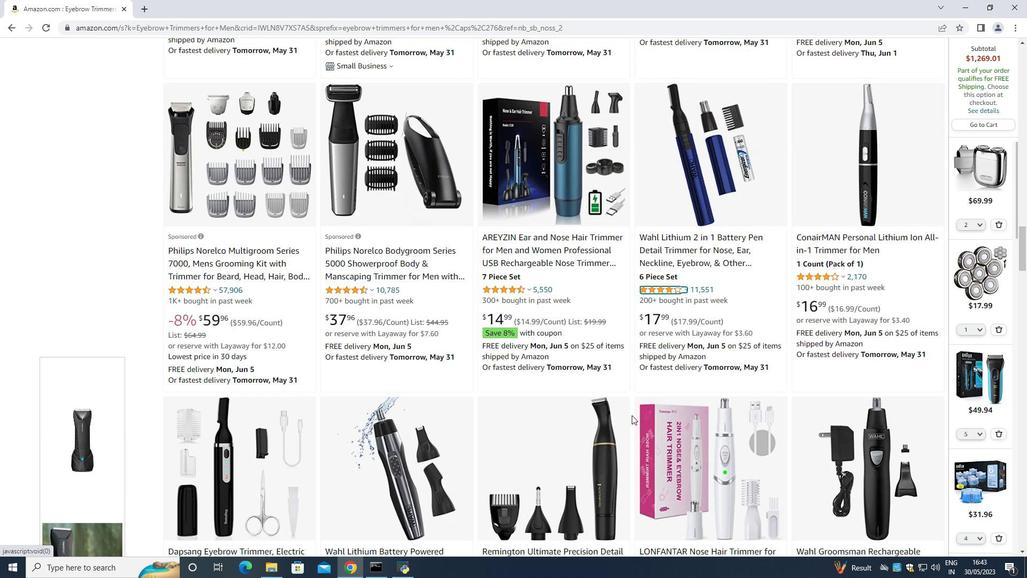 
Action: Mouse moved to (632, 414)
Screenshot: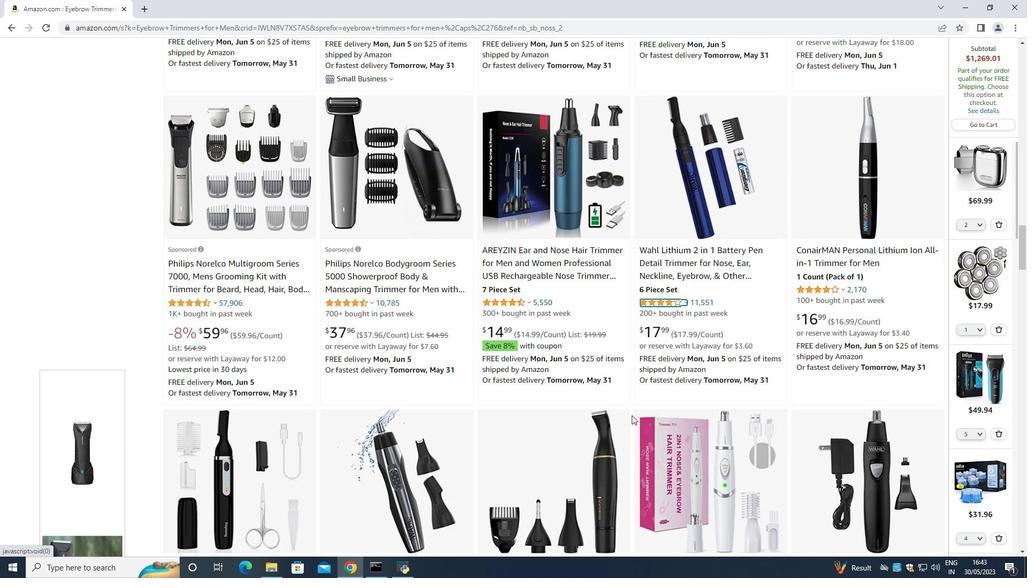
Action: Mouse scrolled (632, 415) with delta (0, 0)
Screenshot: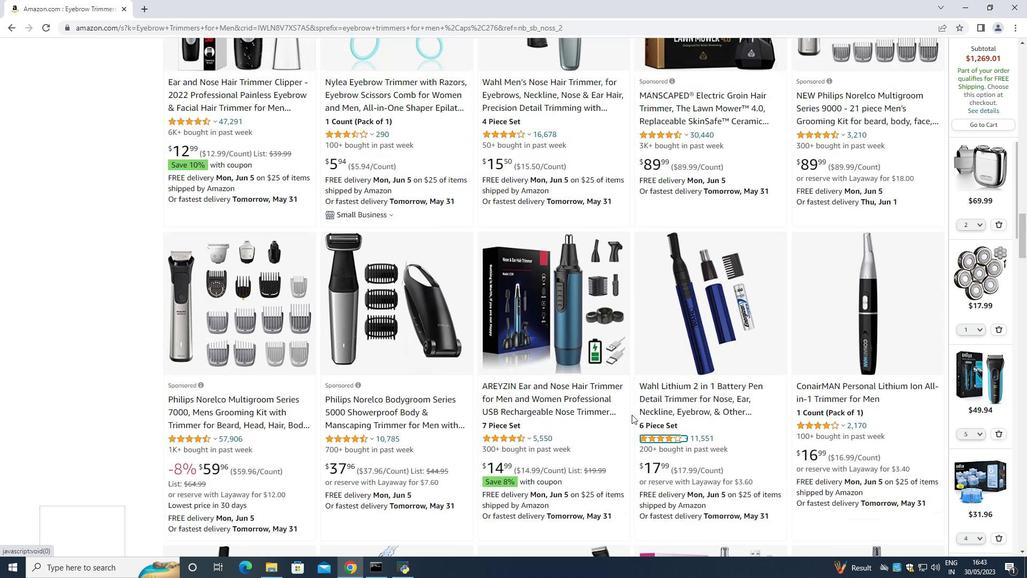
Action: Mouse moved to (631, 414)
Screenshot: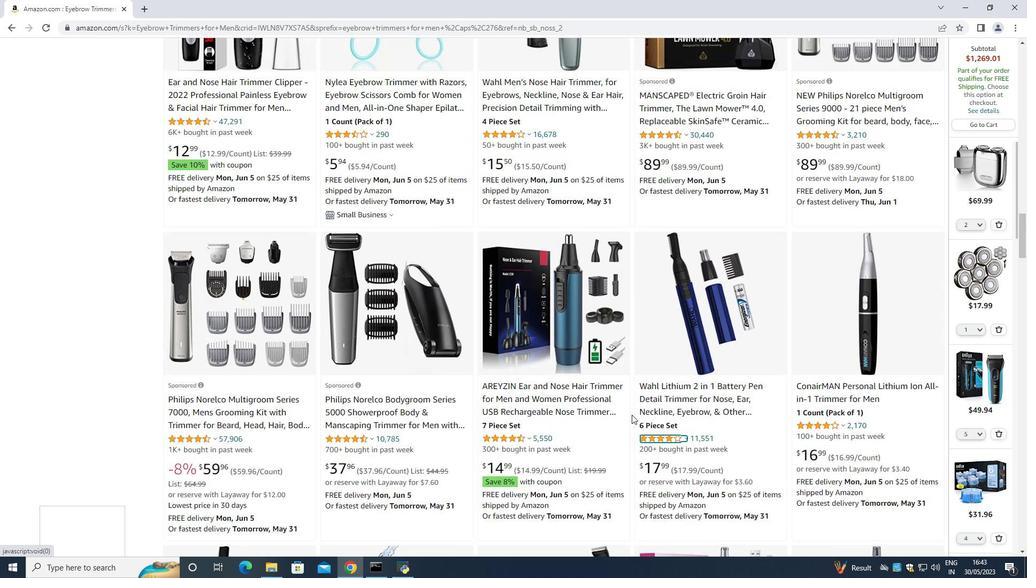 
Action: Mouse scrolled (631, 414) with delta (0, 0)
Screenshot: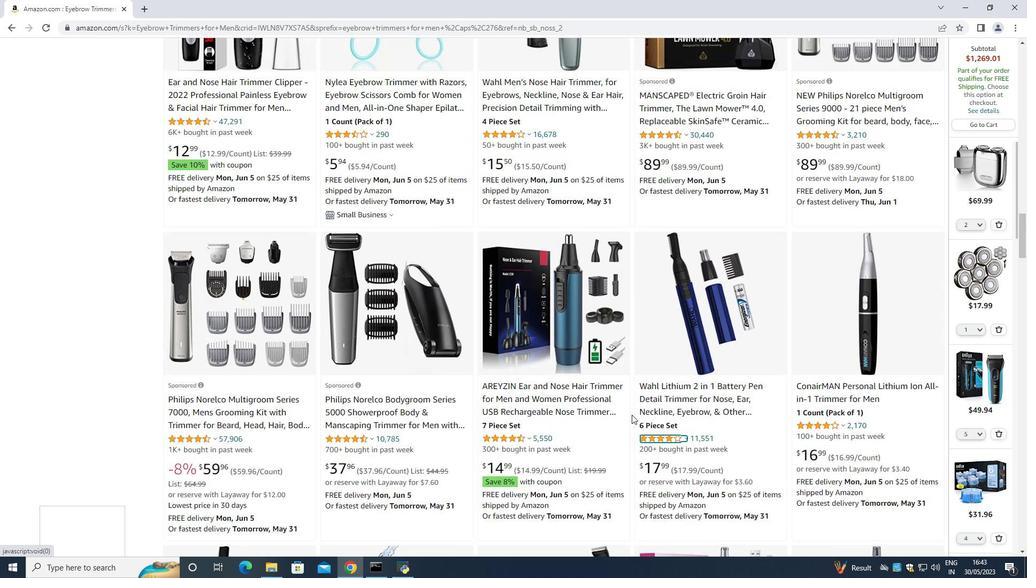 
Action: Mouse scrolled (631, 414) with delta (0, 0)
Screenshot: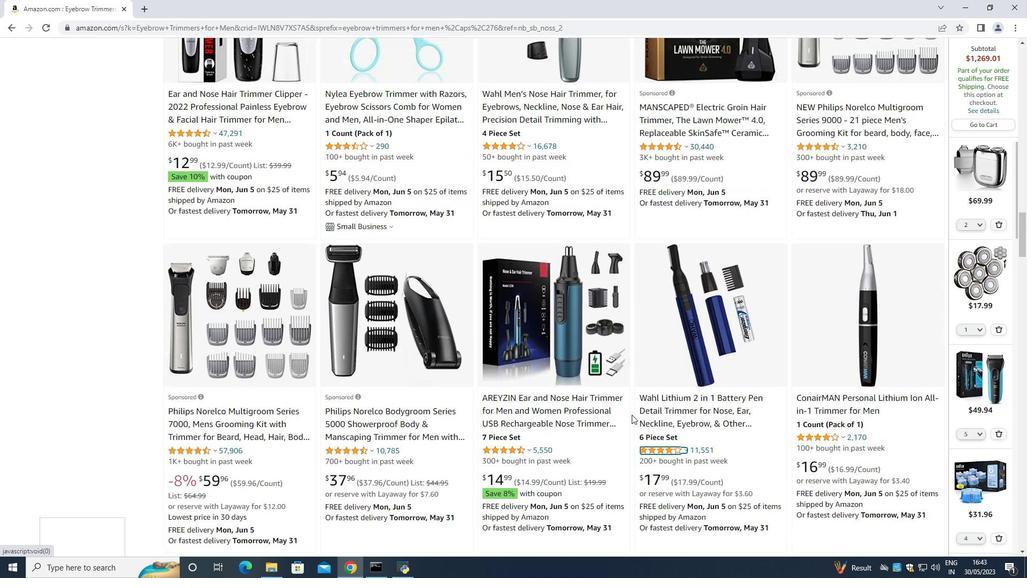 
Action: Mouse scrolled (631, 414) with delta (0, 0)
Screenshot: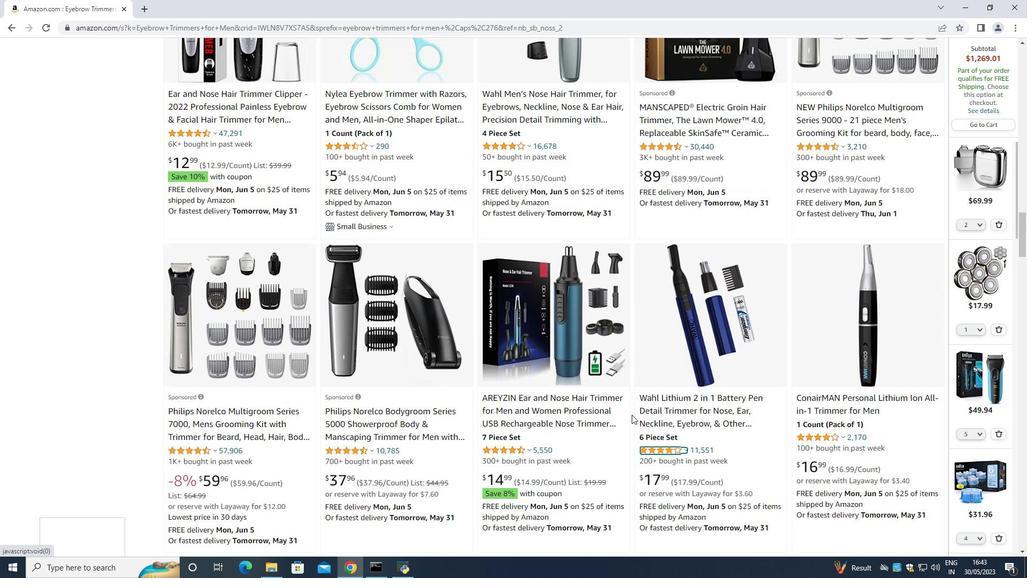 
Action: Mouse moved to (631, 413)
Screenshot: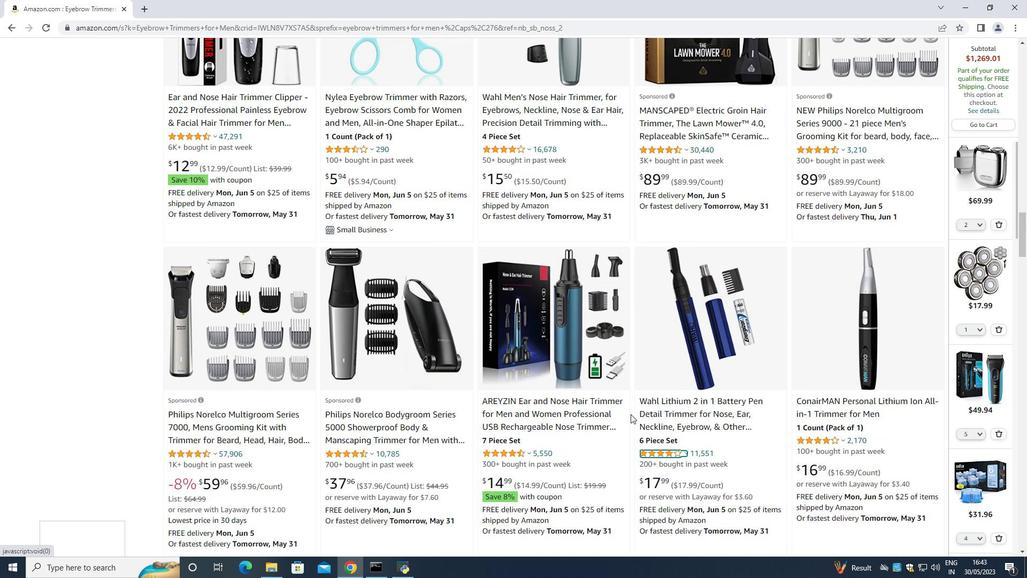 
Action: Mouse scrolled (631, 414) with delta (0, 0)
Screenshot: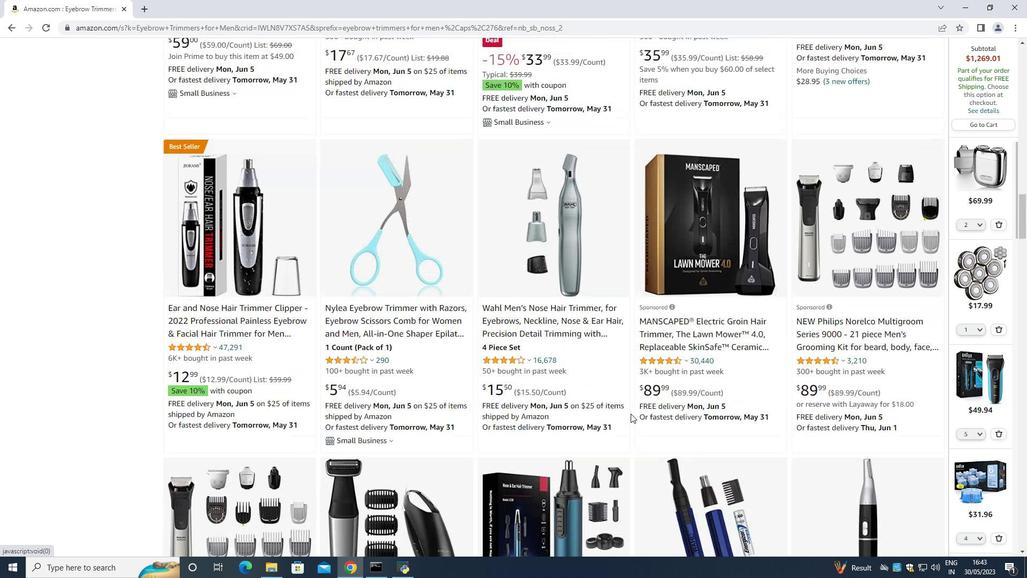 
Action: Mouse scrolled (631, 414) with delta (0, 0)
Screenshot: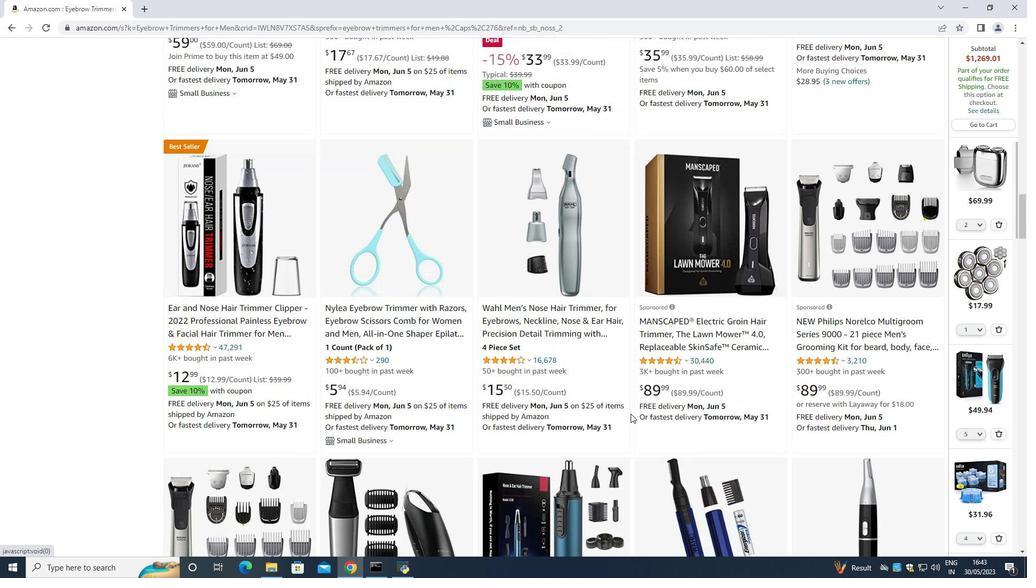 
Action: Mouse scrolled (631, 414) with delta (0, 0)
Screenshot: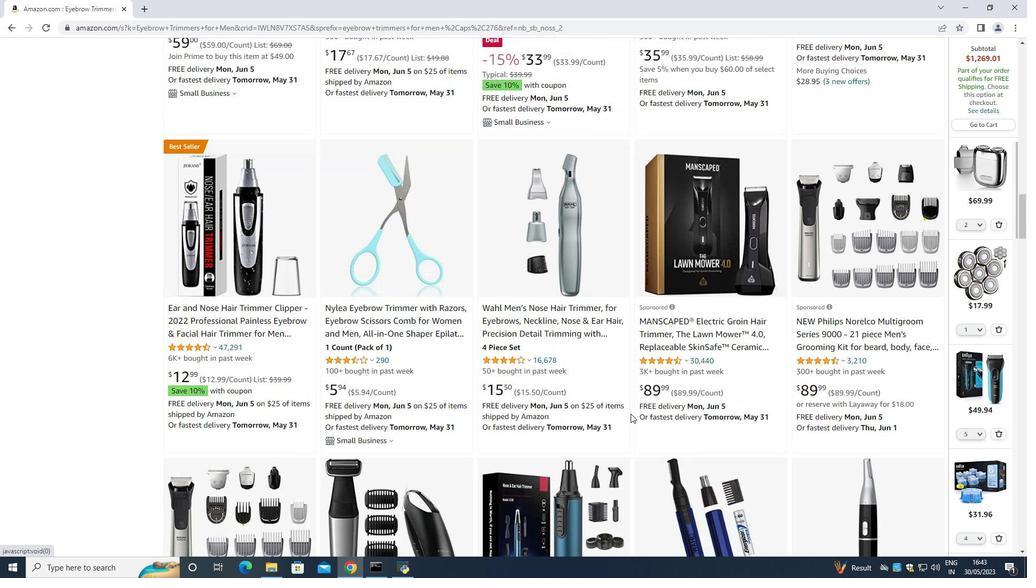 
Action: Mouse scrolled (631, 414) with delta (0, 0)
Screenshot: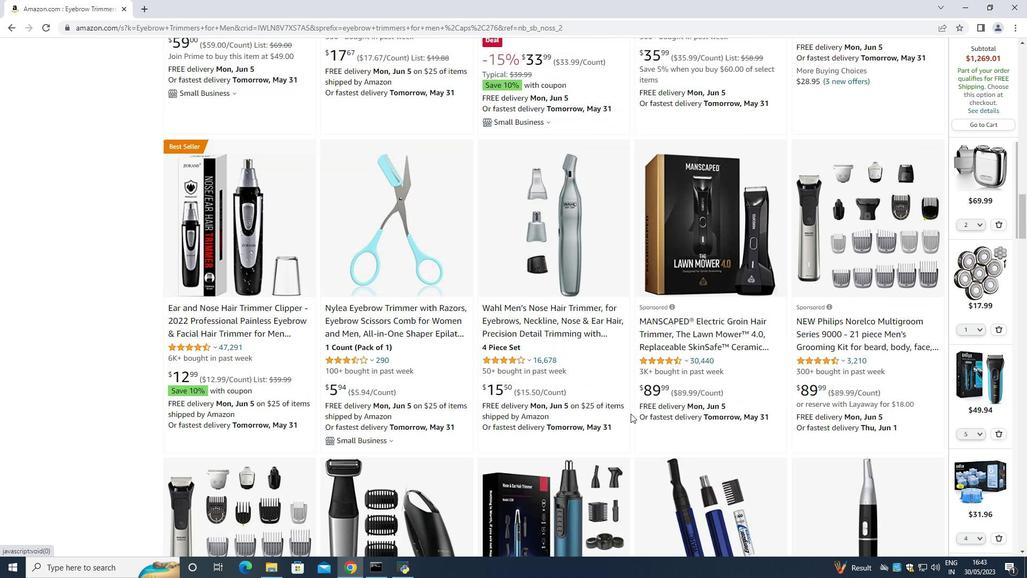
Action: Mouse scrolled (631, 414) with delta (0, 0)
Screenshot: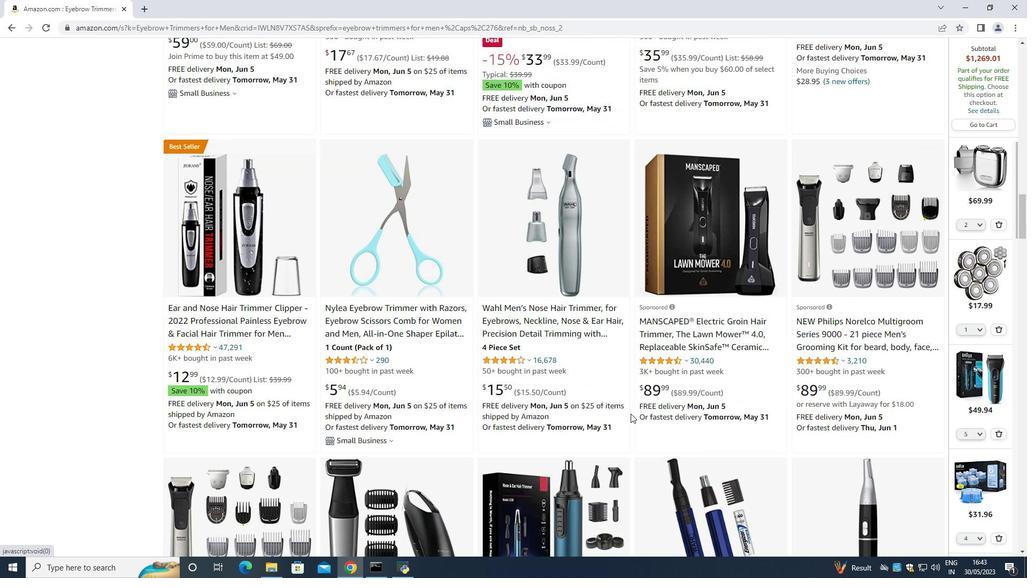 
Action: Mouse moved to (626, 408)
Screenshot: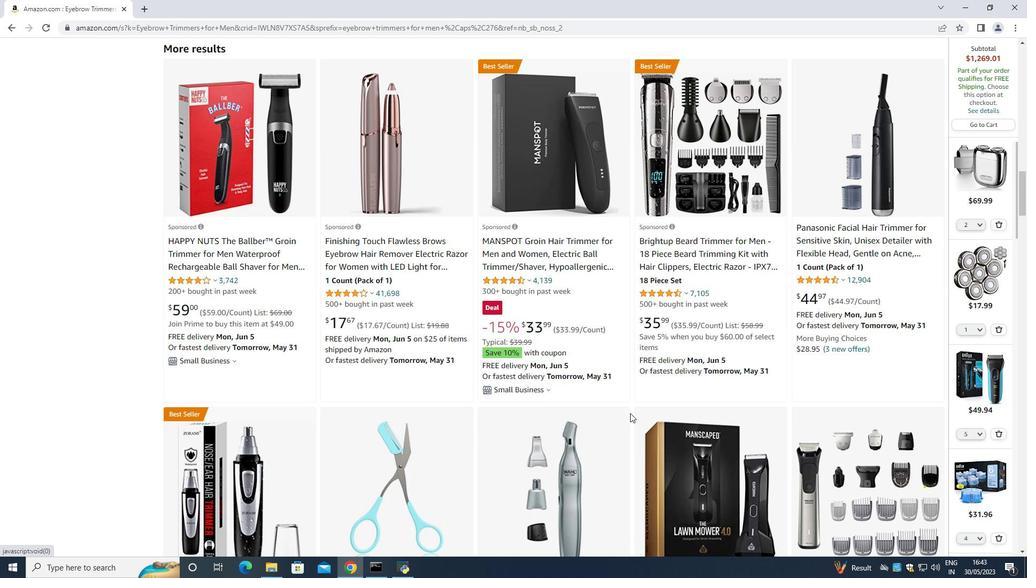 
Action: Mouse scrolled (629, 412) with delta (0, 0)
Screenshot: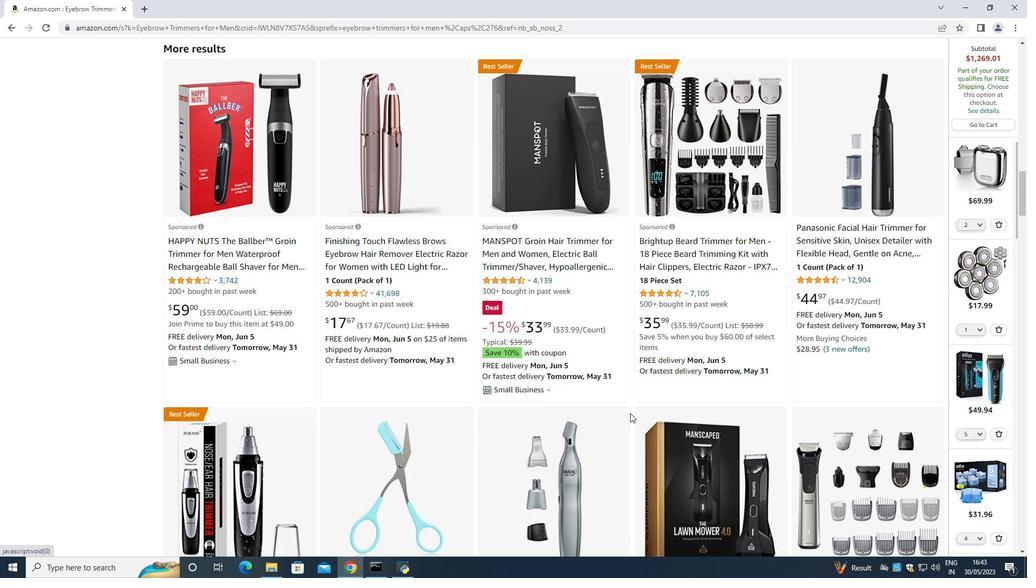 
Action: Mouse moved to (626, 408)
Screenshot: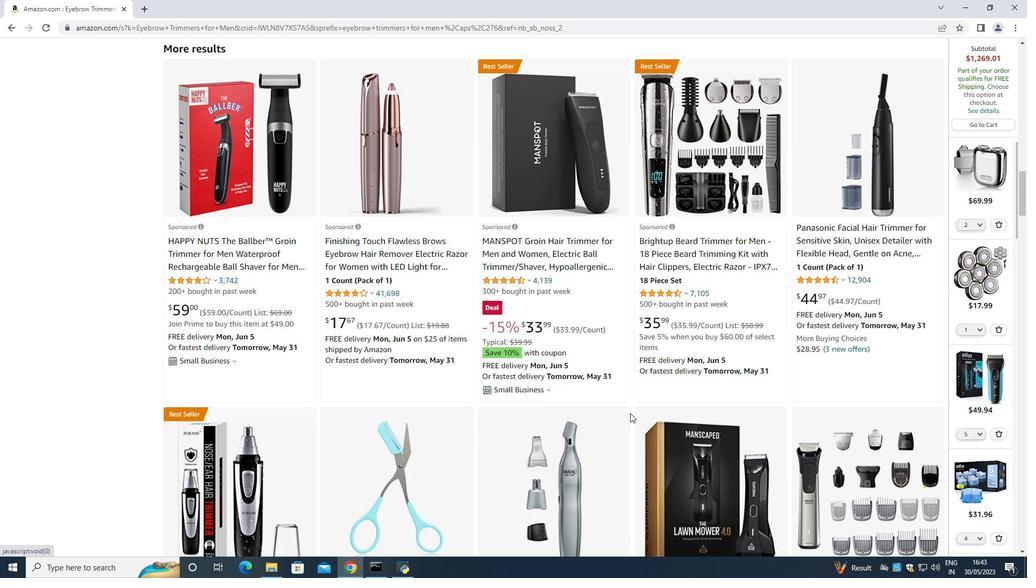 
Action: Mouse scrolled (629, 412) with delta (0, 0)
Screenshot: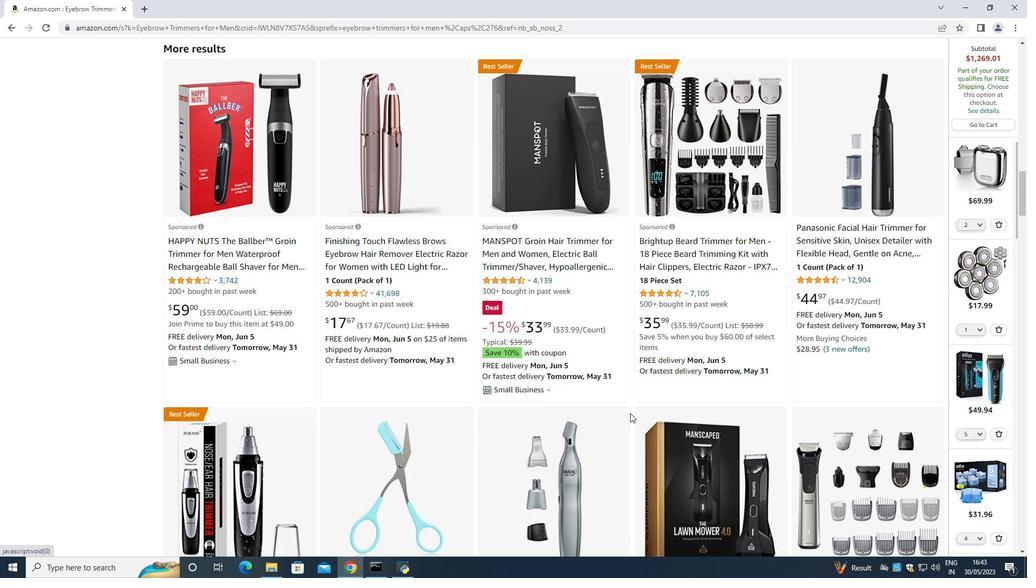 
Action: Mouse moved to (626, 408)
Screenshot: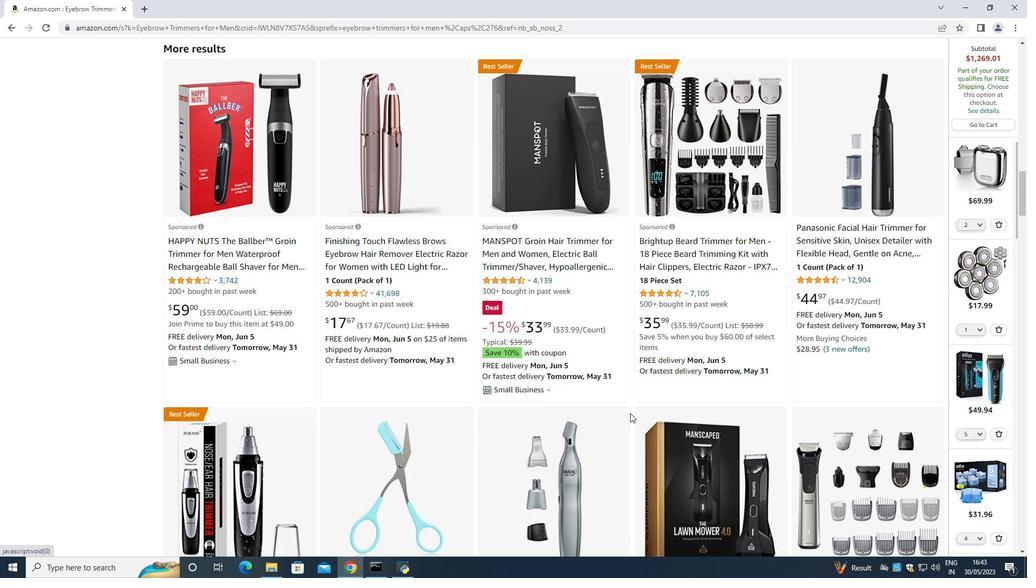 
Action: Mouse scrolled (629, 412) with delta (0, 0)
Screenshot: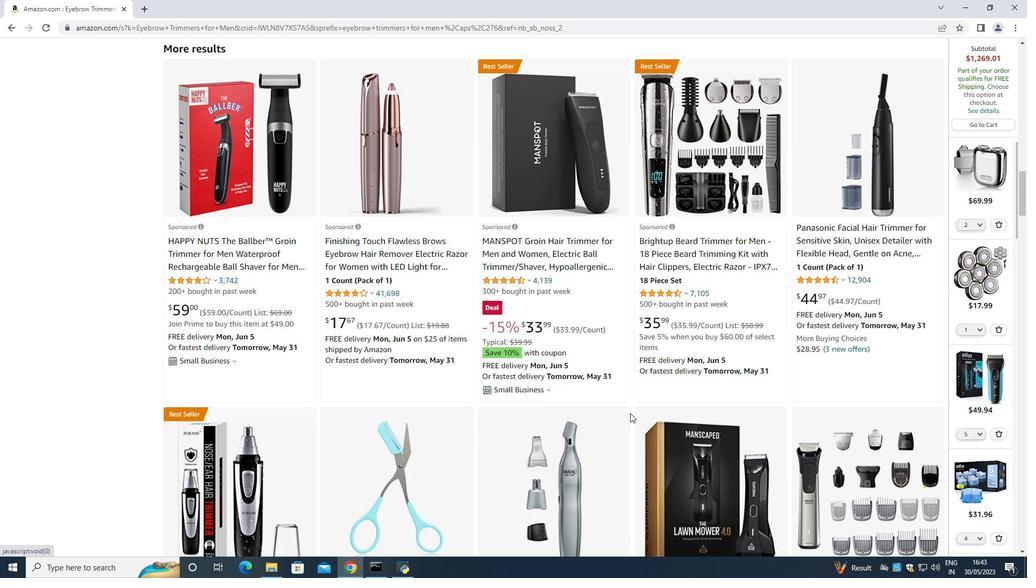
Action: Mouse scrolled (629, 412) with delta (0, 0)
Screenshot: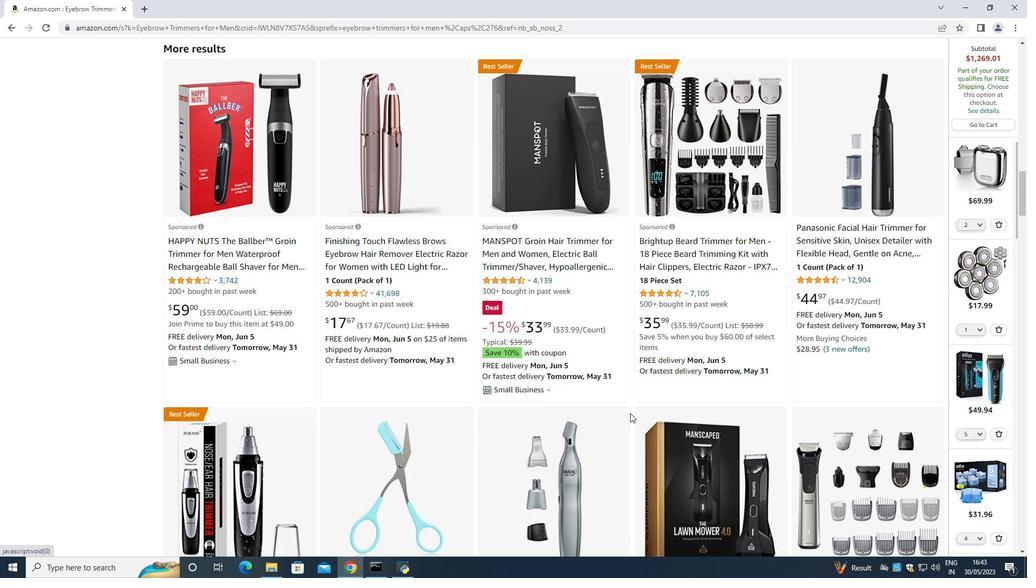 
Action: Mouse moved to (625, 406)
Screenshot: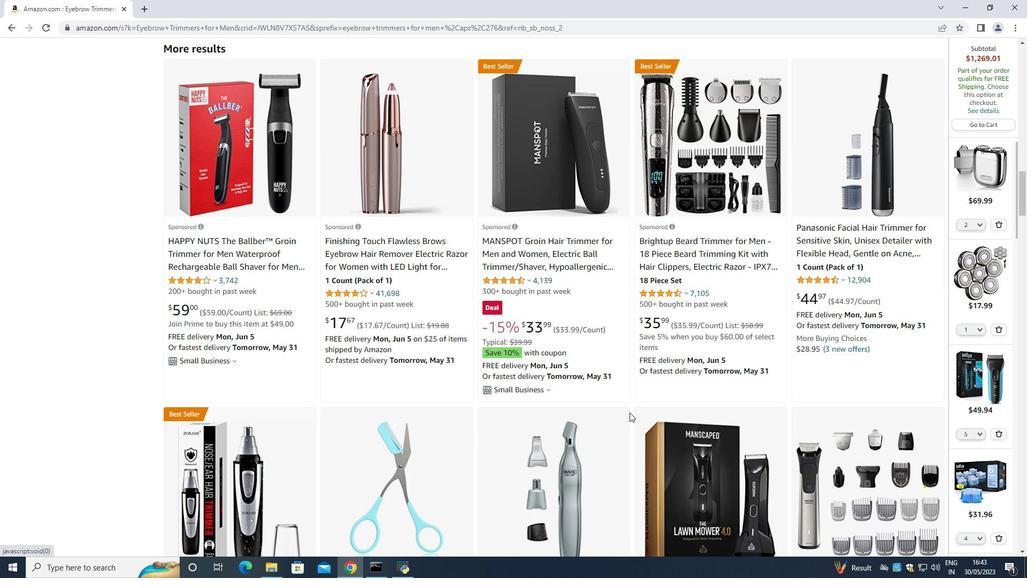 
Action: Mouse scrolled (625, 407) with delta (0, 0)
Screenshot: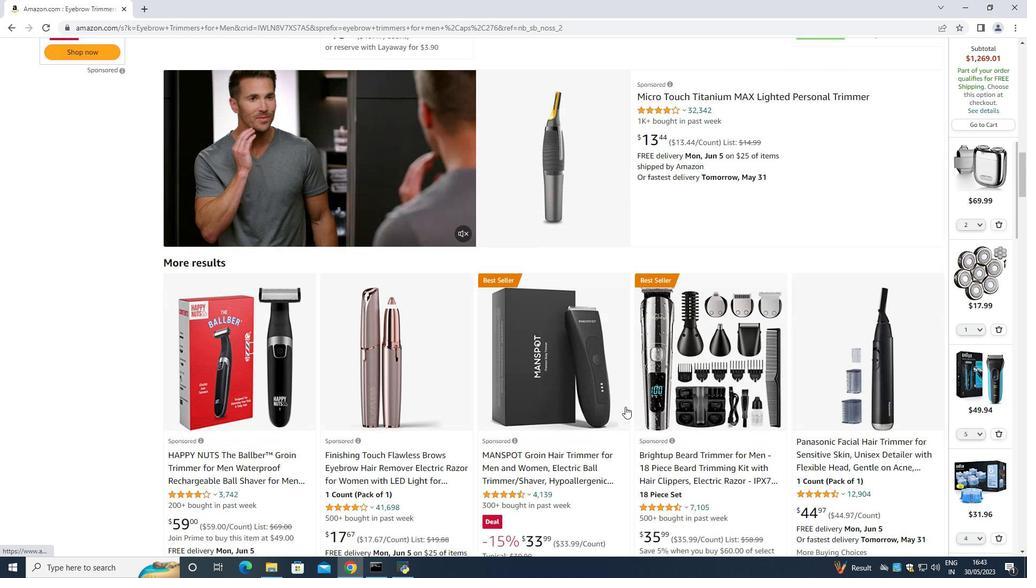 
Action: Mouse moved to (625, 406)
Screenshot: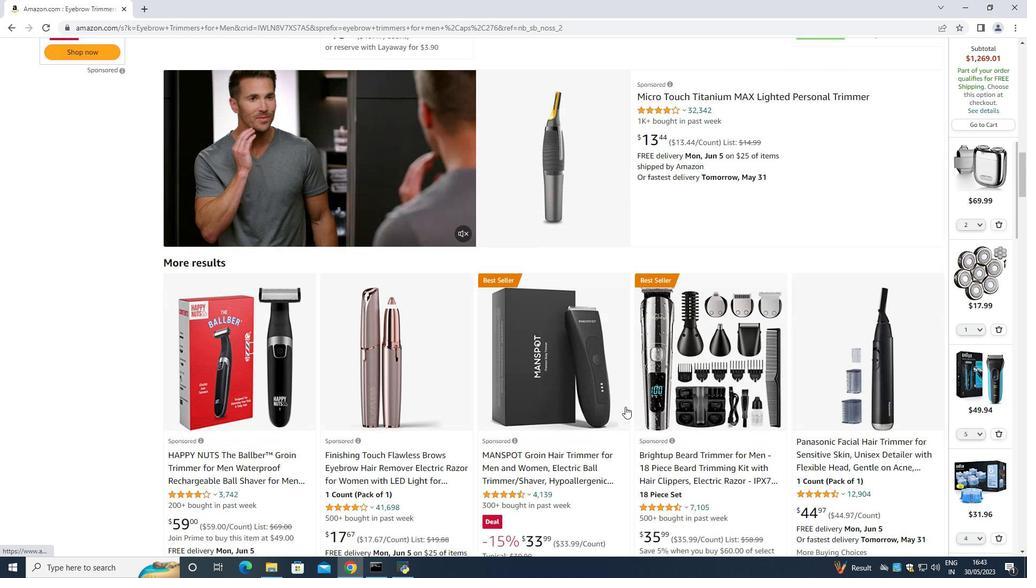 
Action: Mouse scrolled (625, 406) with delta (0, 0)
Screenshot: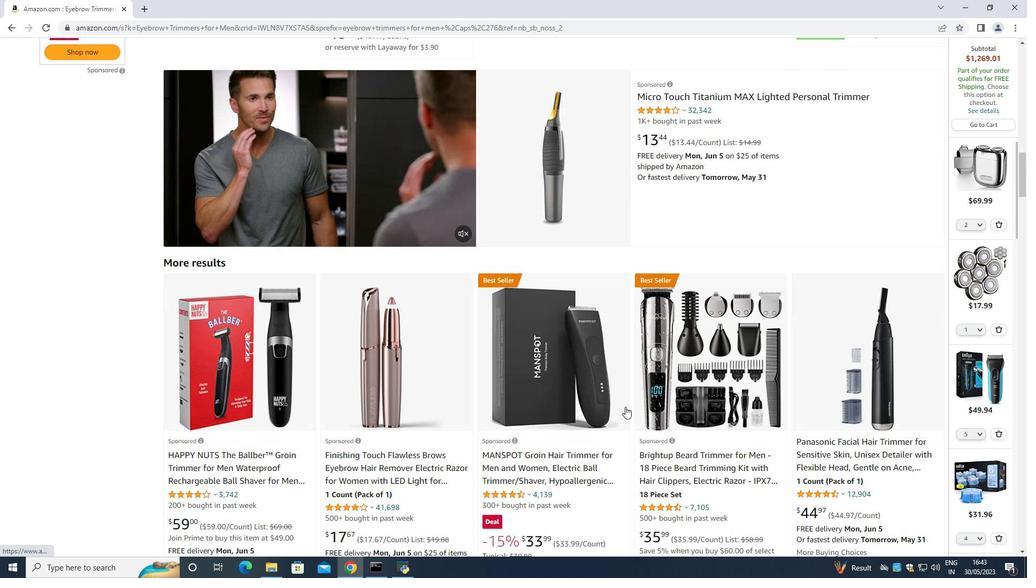 
Action: Mouse scrolled (625, 406) with delta (0, 0)
Screenshot: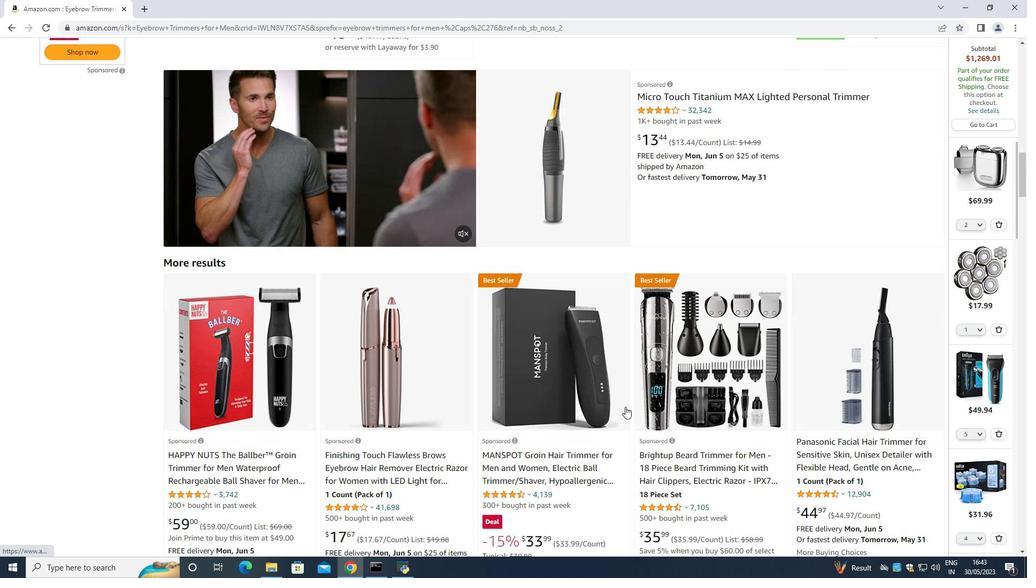 
Action: Mouse moved to (624, 404)
Screenshot: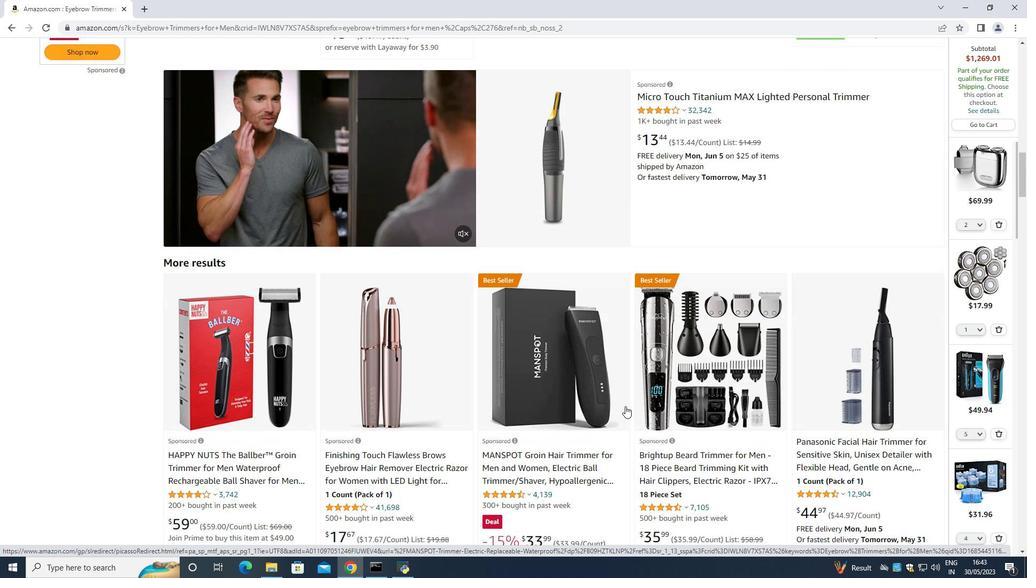 
Action: Mouse scrolled (624, 405) with delta (0, 0)
Screenshot: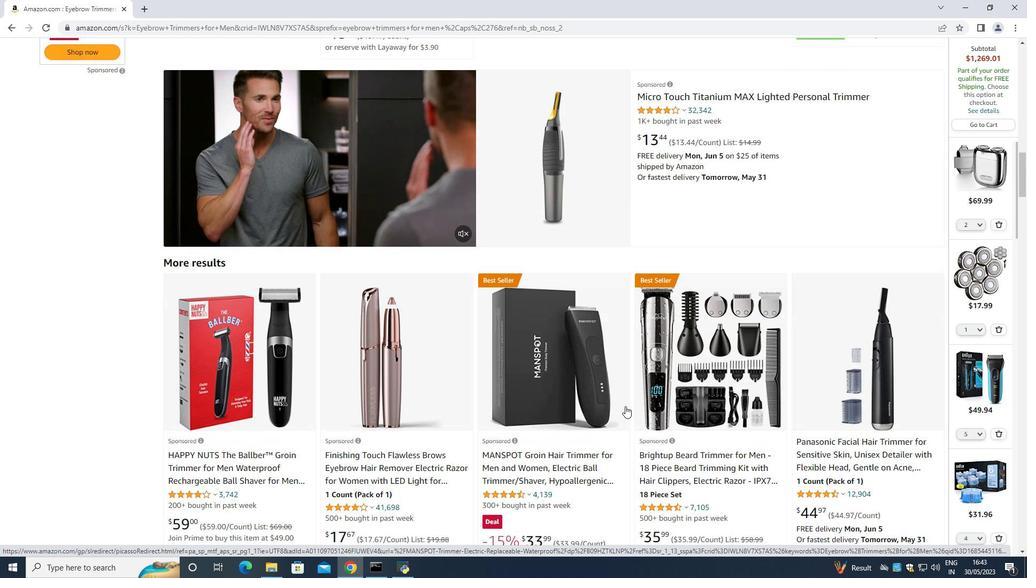 
Action: Mouse moved to (619, 400)
Screenshot: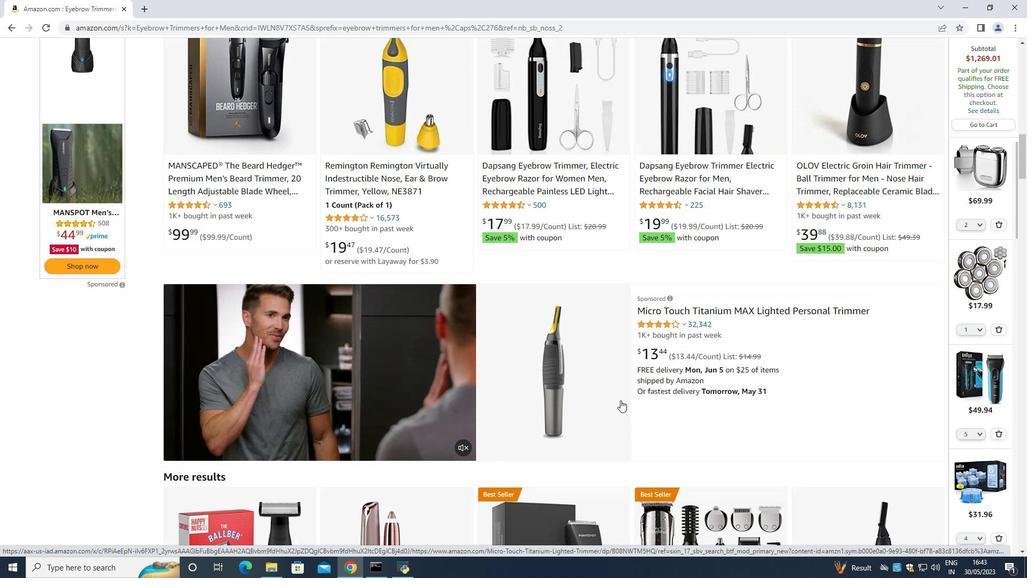 
Action: Mouse scrolled (619, 400) with delta (0, 0)
Screenshot: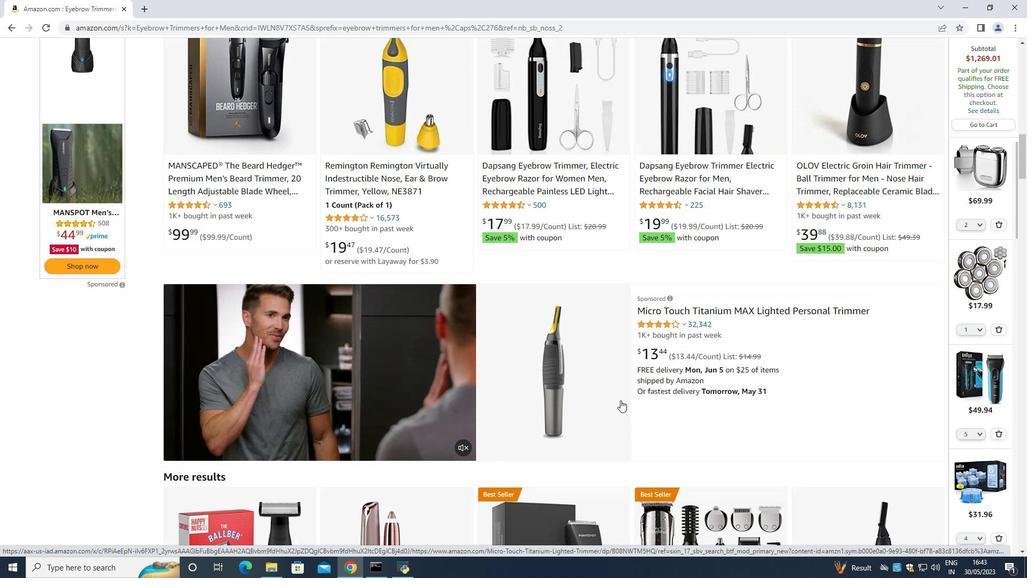 
Action: Mouse scrolled (619, 400) with delta (0, 0)
Screenshot: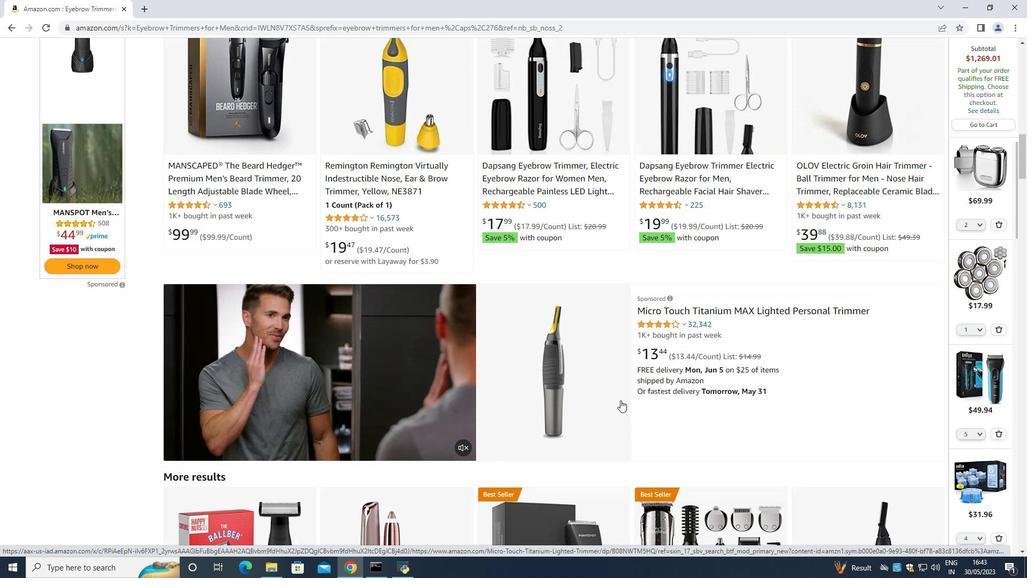 
Action: Mouse moved to (618, 399)
Screenshot: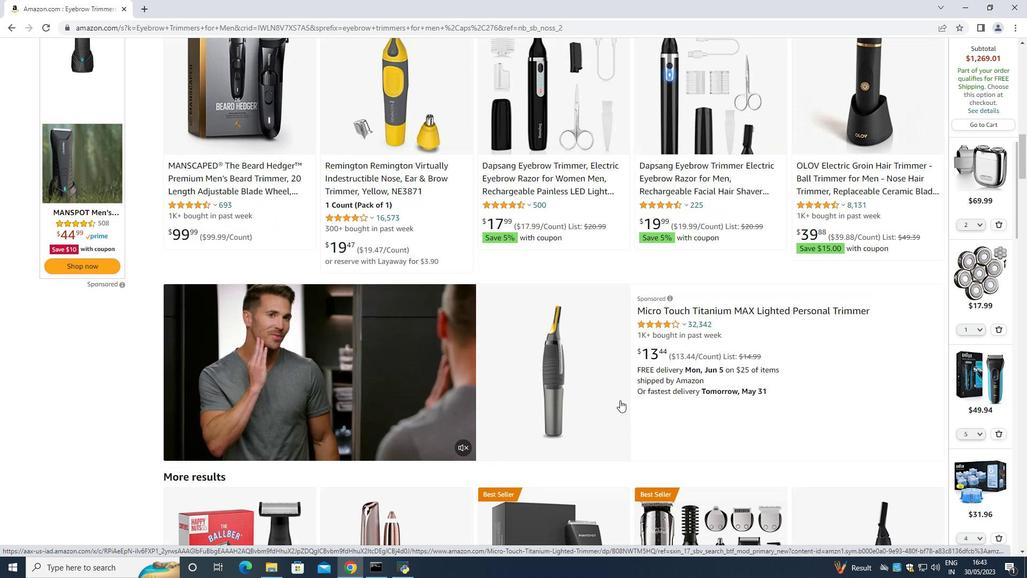 
Action: Mouse scrolled (618, 400) with delta (0, 0)
Screenshot: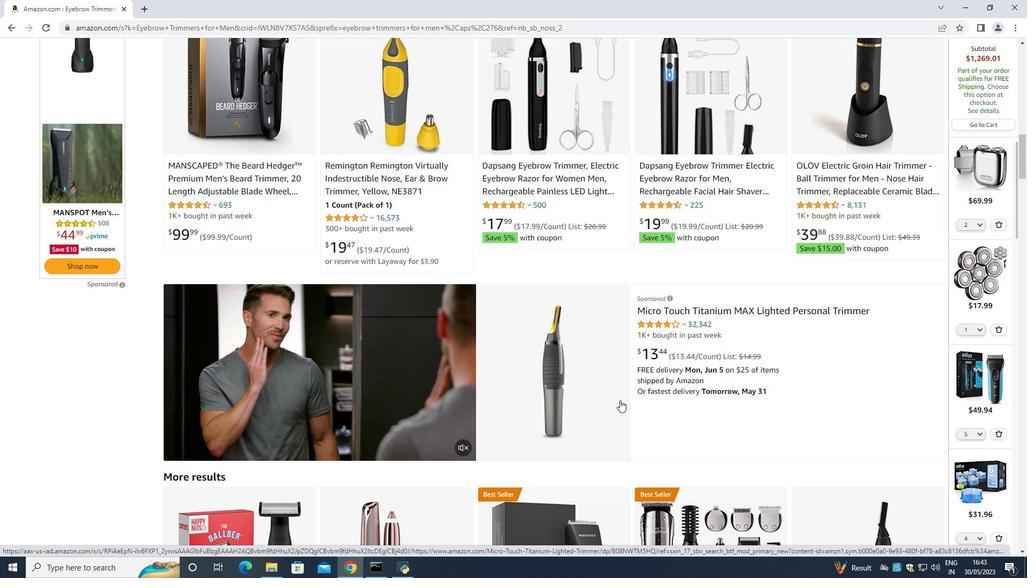 
Action: Mouse moved to (615, 396)
Screenshot: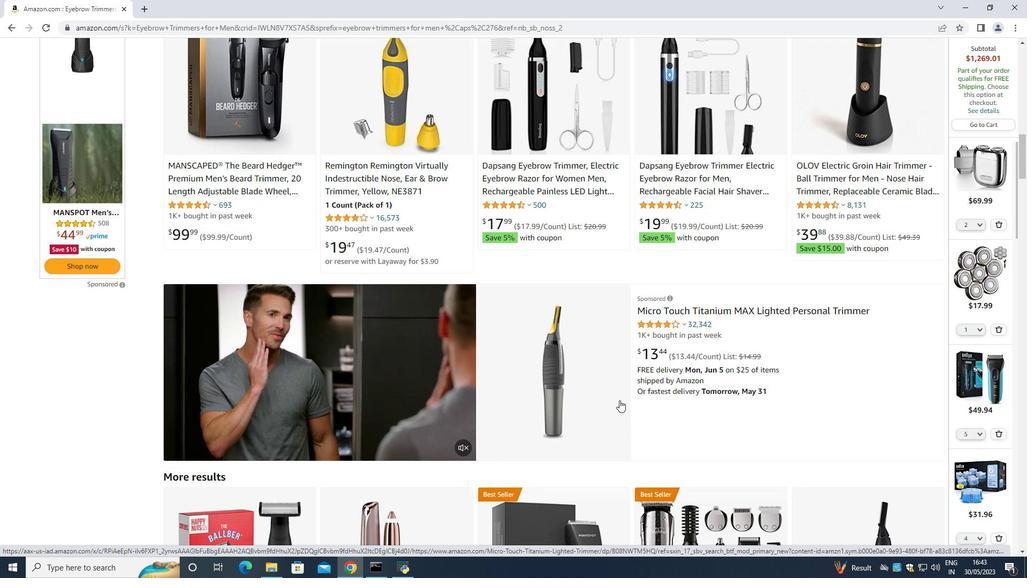 
Action: Mouse scrolled (616, 397) with delta (0, 0)
Screenshot: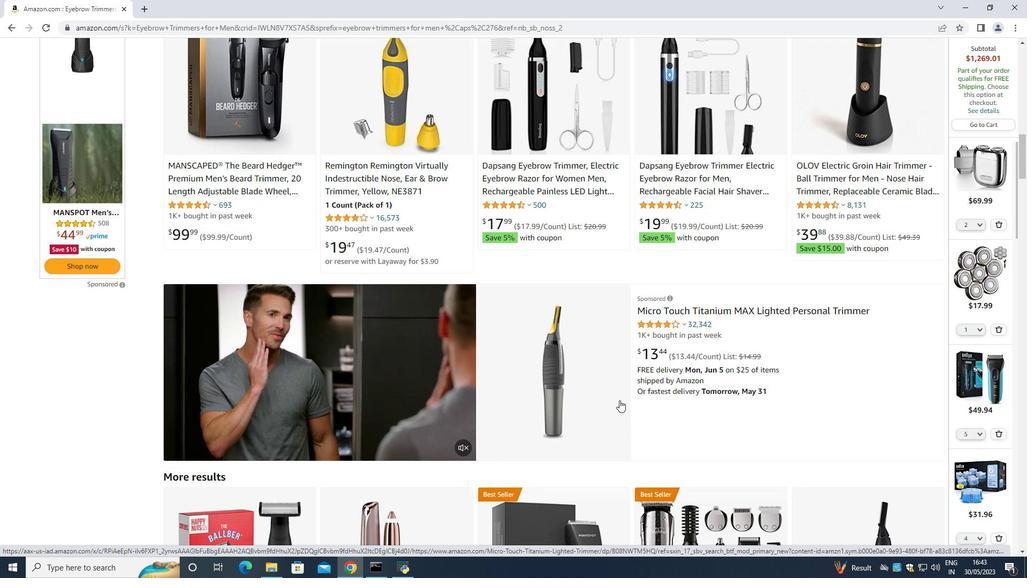 
Action: Mouse moved to (615, 395)
Screenshot: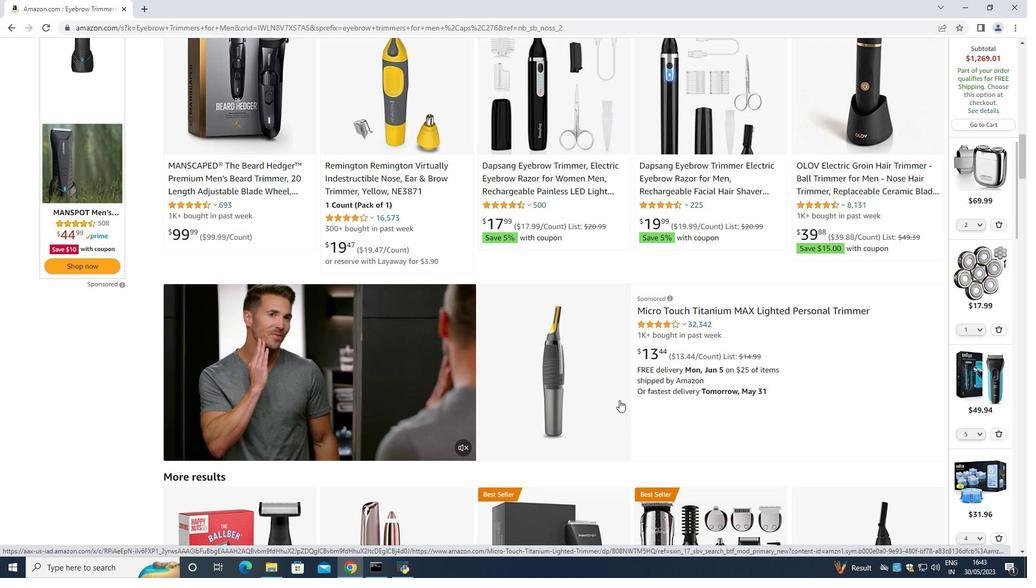
Action: Mouse scrolled (615, 395) with delta (0, 0)
Screenshot: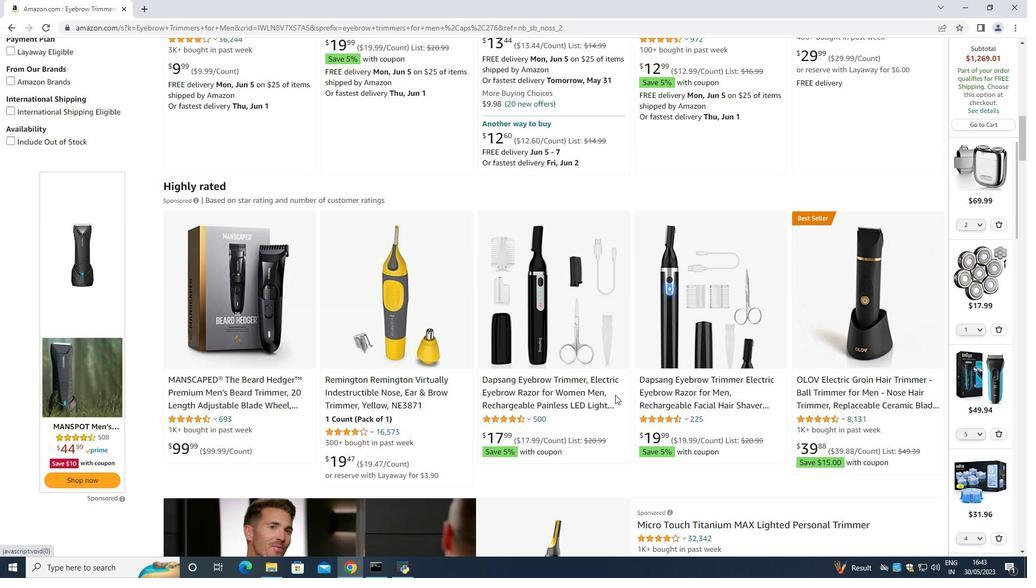 
Action: Mouse scrolled (615, 395) with delta (0, 0)
Screenshot: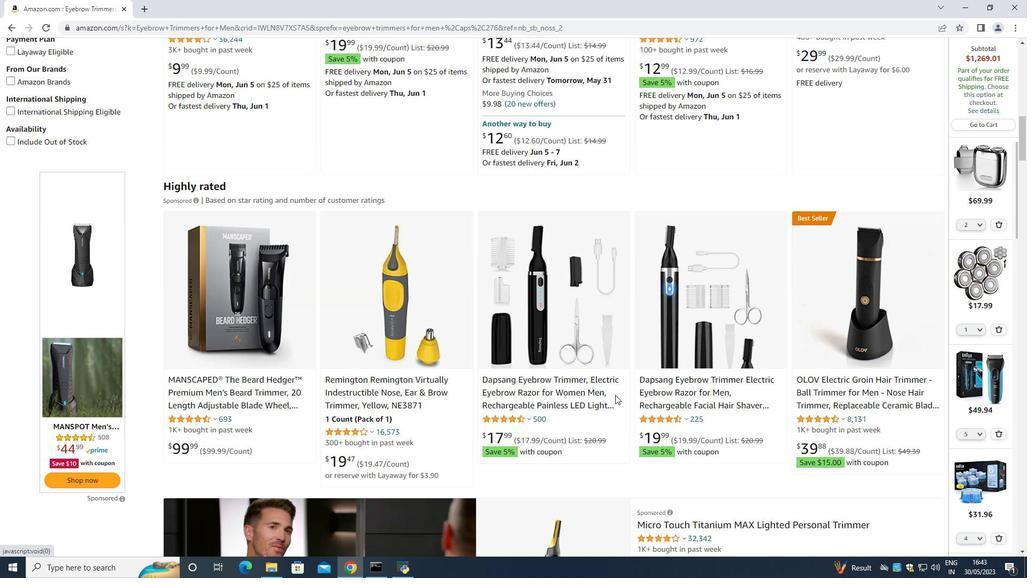 
Action: Mouse scrolled (615, 395) with delta (0, 0)
Screenshot: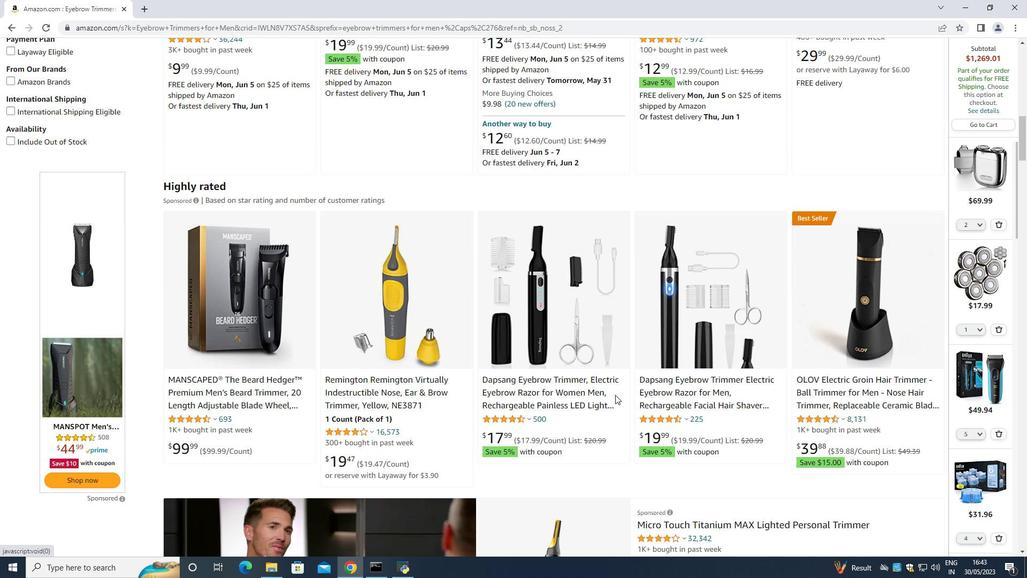 
Action: Mouse moved to (614, 393)
Screenshot: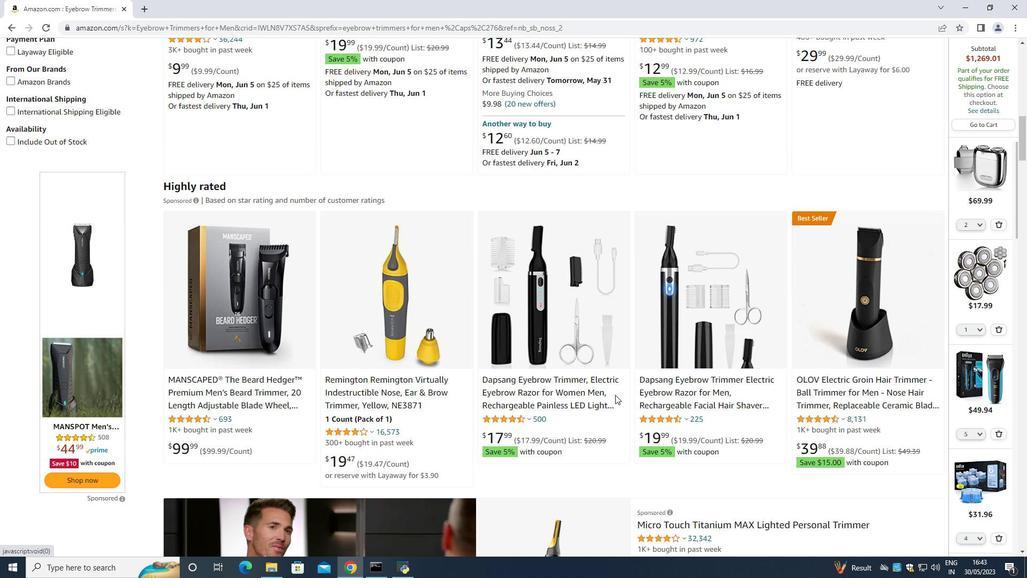 
Action: Mouse scrolled (614, 394) with delta (0, 0)
Screenshot: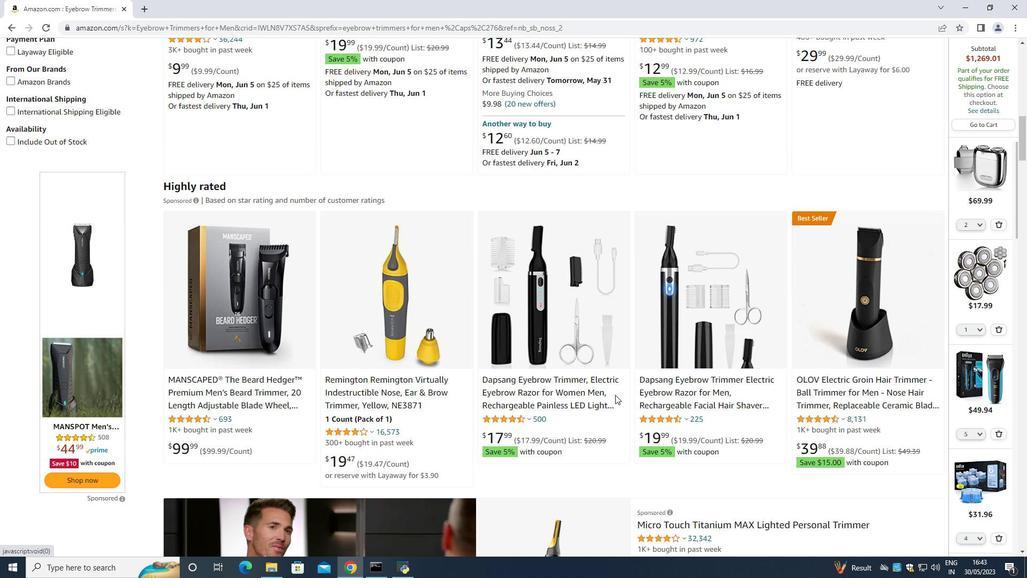 
Action: Mouse moved to (613, 392)
Screenshot: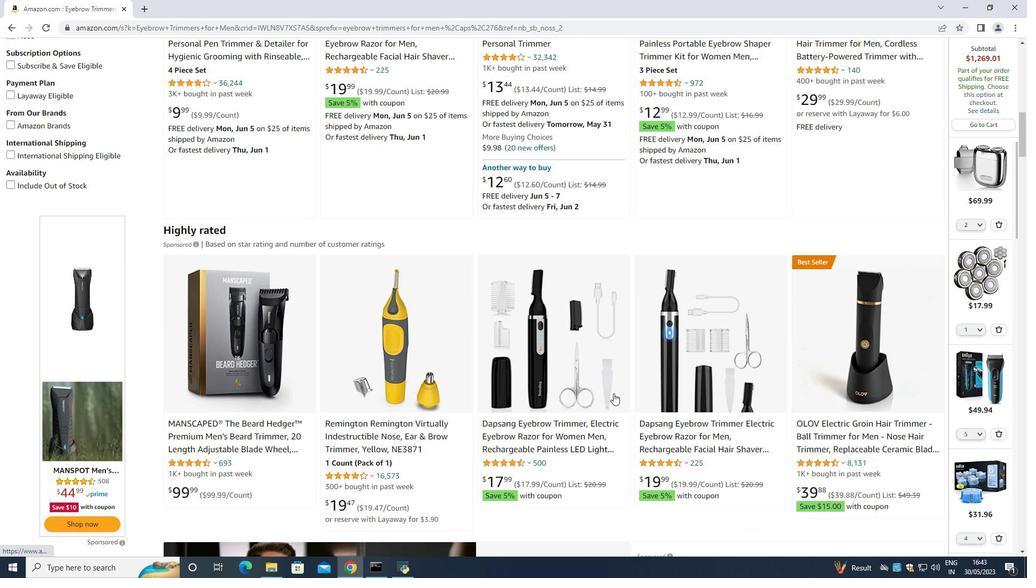 
Action: Mouse scrolled (613, 393) with delta (0, 0)
Screenshot: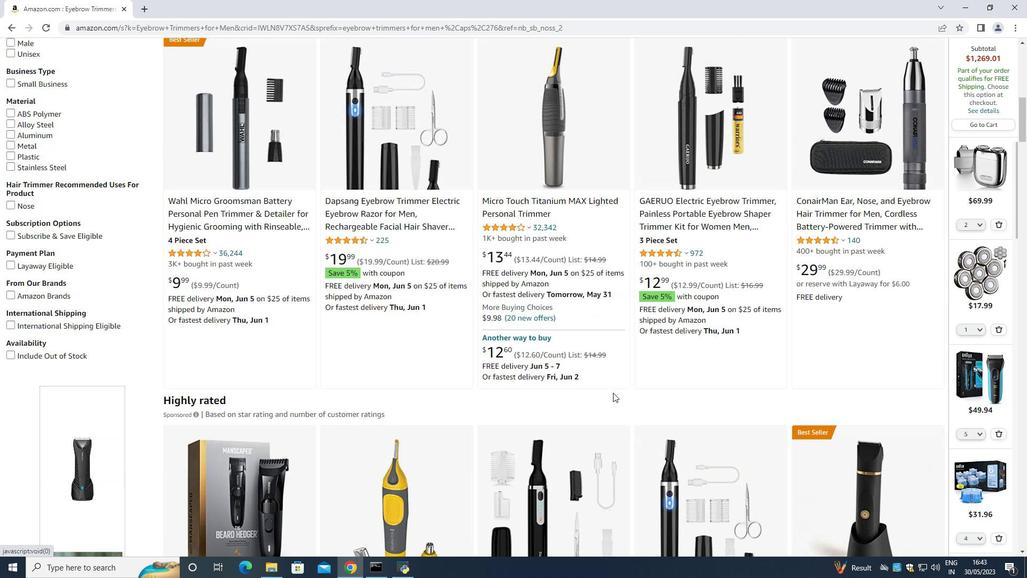 
Action: Mouse scrolled (613, 393) with delta (0, 0)
Screenshot: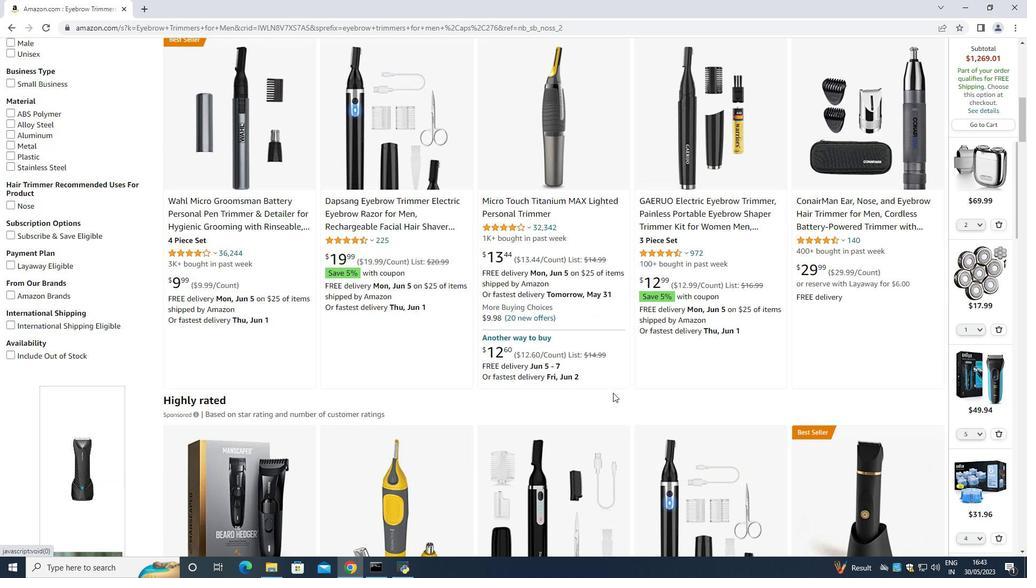 
Action: Mouse scrolled (613, 393) with delta (0, 0)
Screenshot: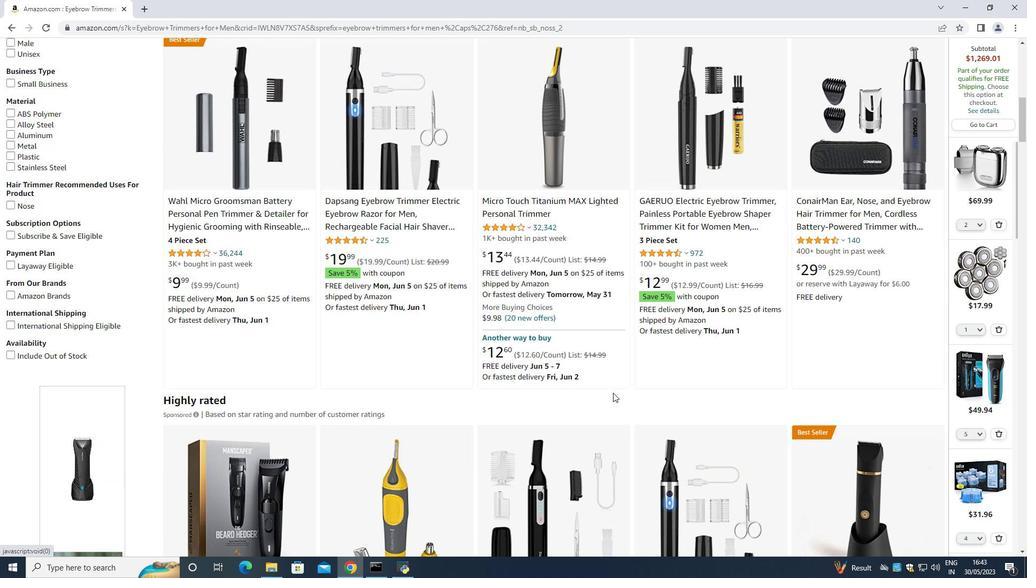
Action: Mouse scrolled (613, 393) with delta (0, 0)
Screenshot: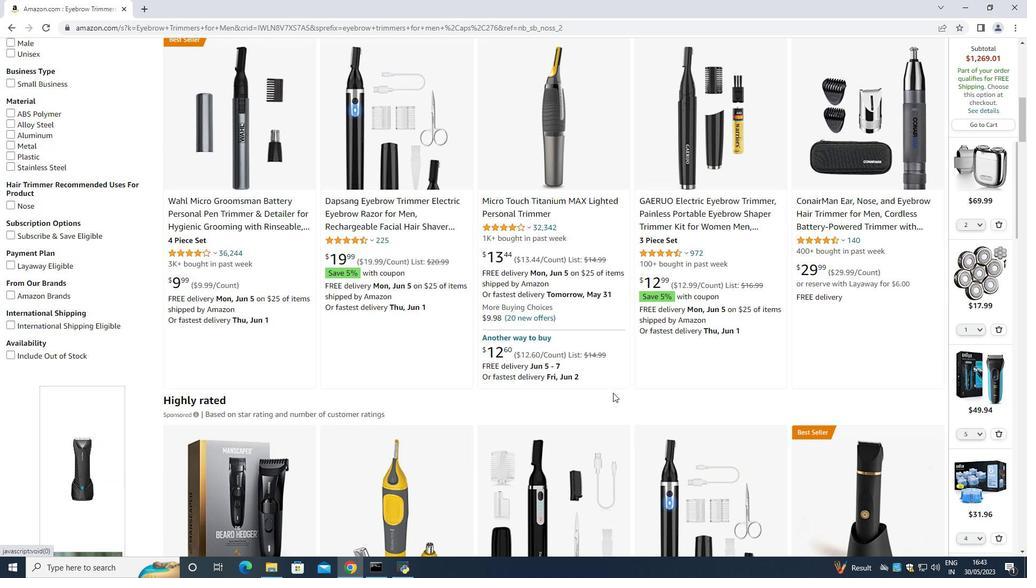 
Action: Mouse scrolled (613, 393) with delta (0, 0)
Screenshot: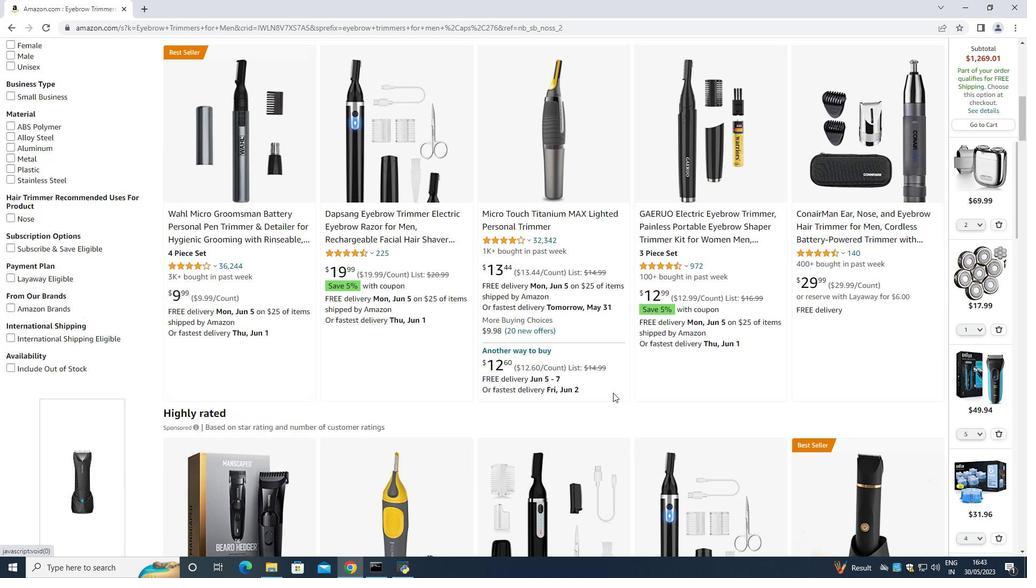 
Action: Mouse moved to (542, 209)
Screenshot: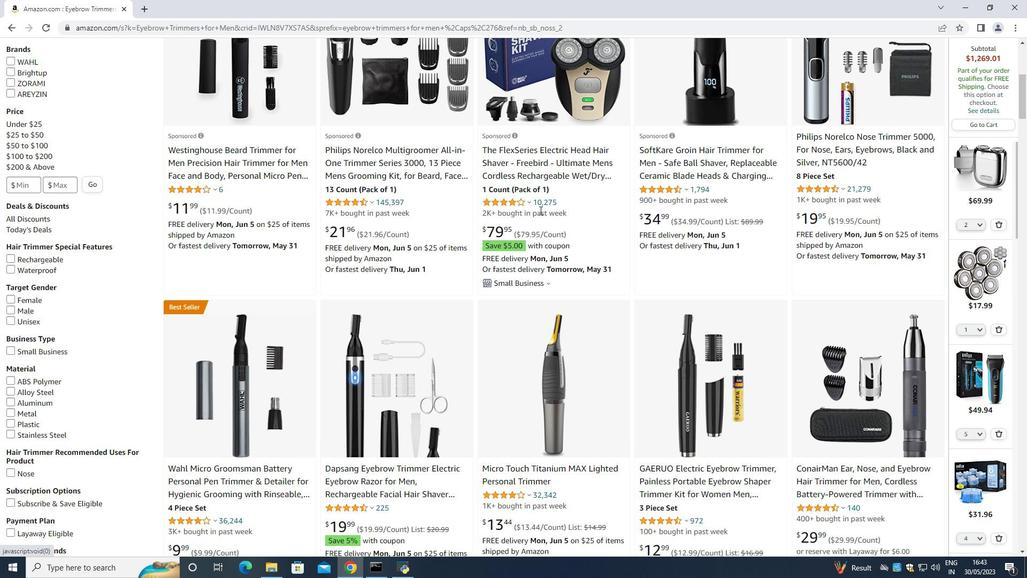 
Action: Mouse scrolled (542, 209) with delta (0, 0)
Screenshot: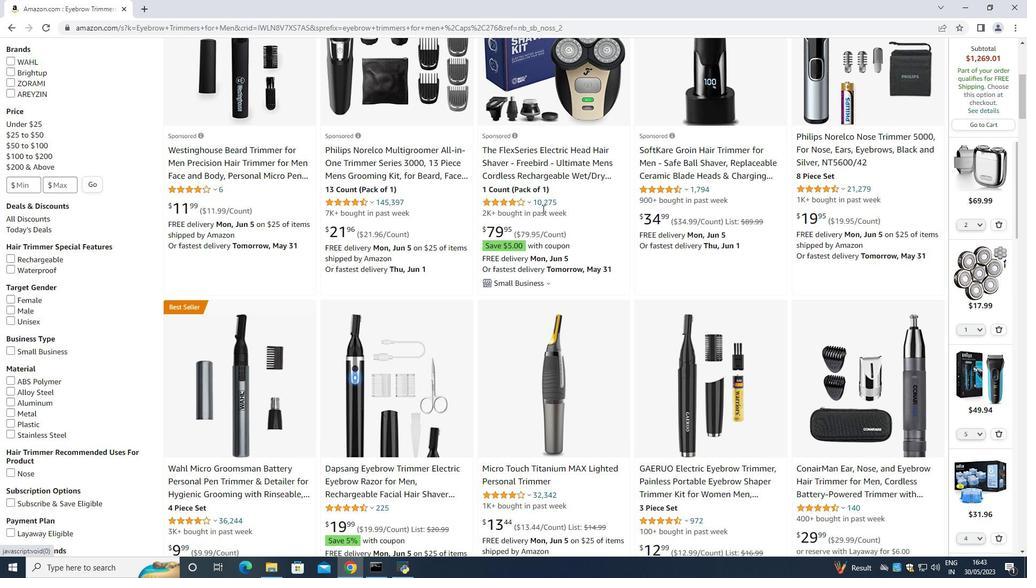 
Action: Mouse scrolled (542, 209) with delta (0, 0)
Screenshot: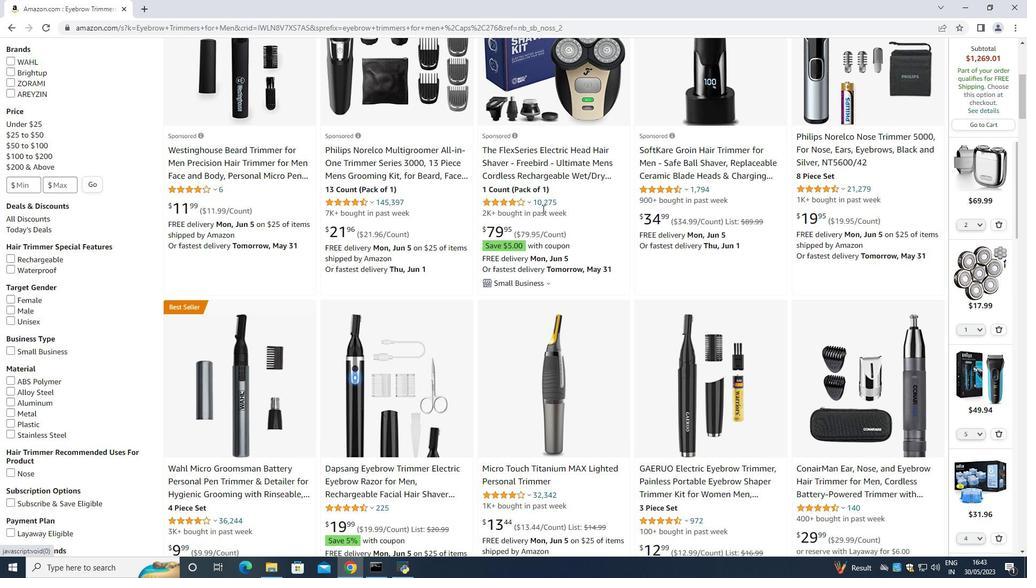 
Action: Mouse scrolled (542, 209) with delta (0, 0)
Screenshot: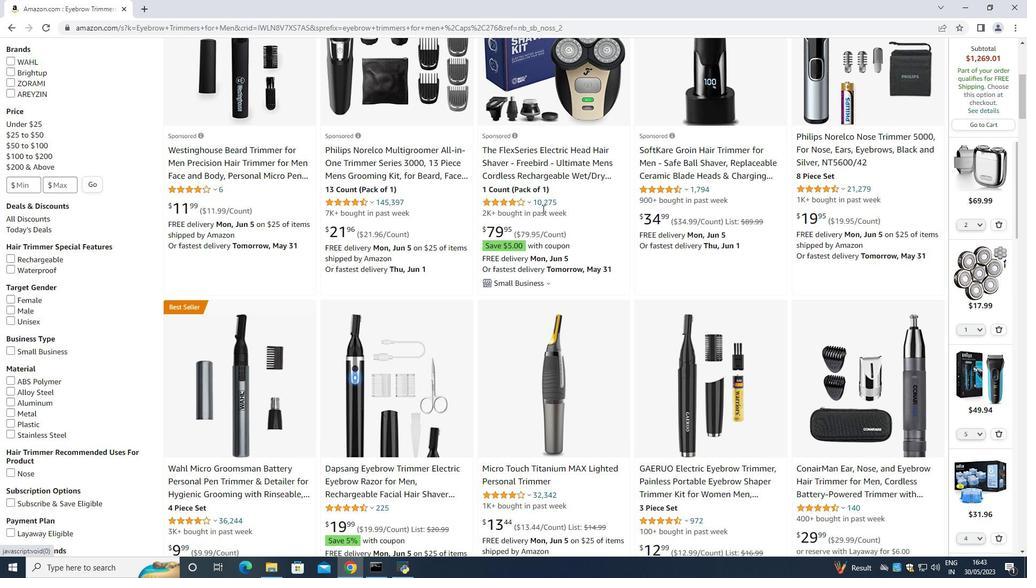 
Action: Mouse moved to (572, 322)
Screenshot: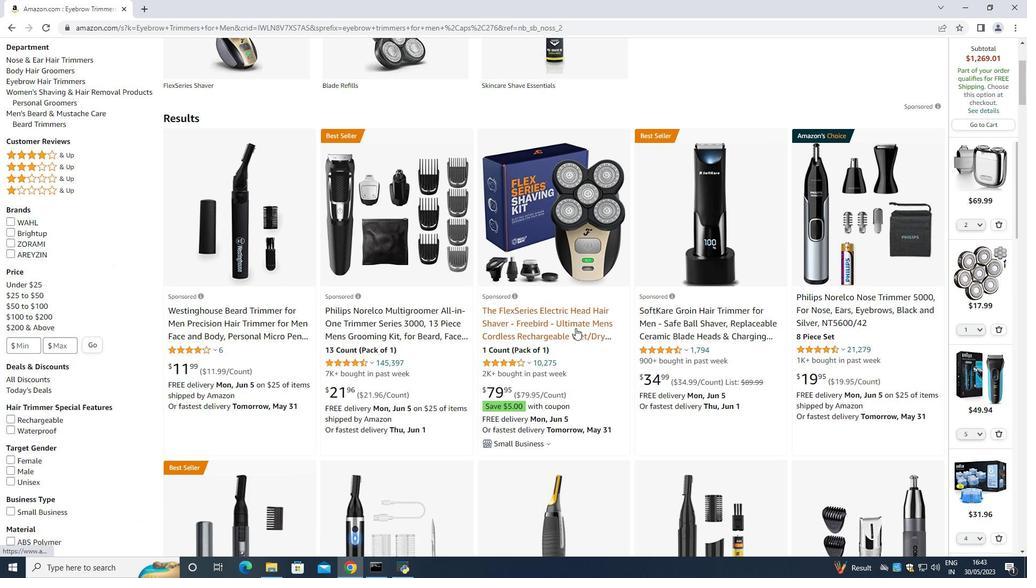 
Action: Mouse scrolled (572, 323) with delta (0, 0)
Screenshot: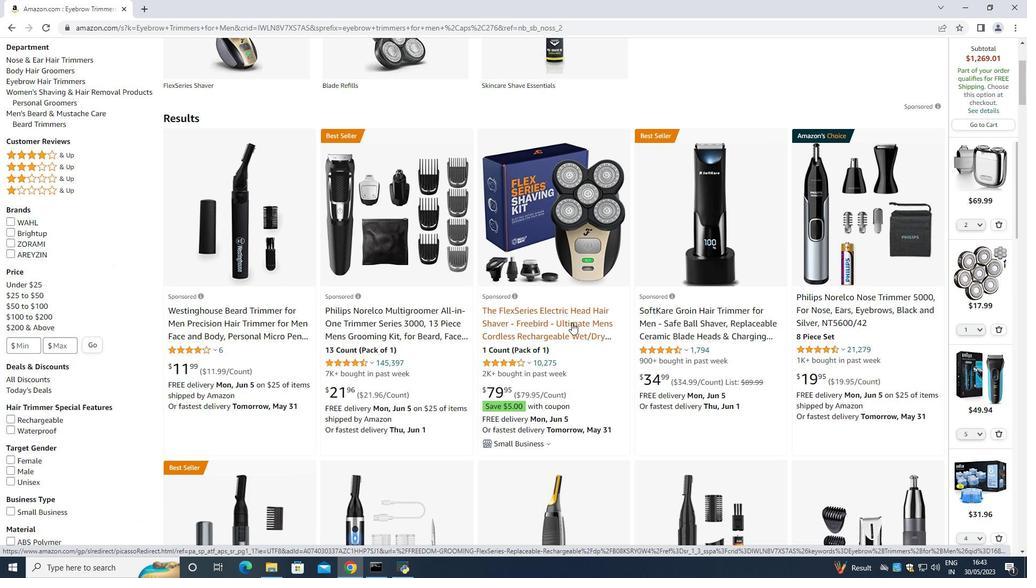 
Action: Mouse scrolled (572, 323) with delta (0, 0)
Screenshot: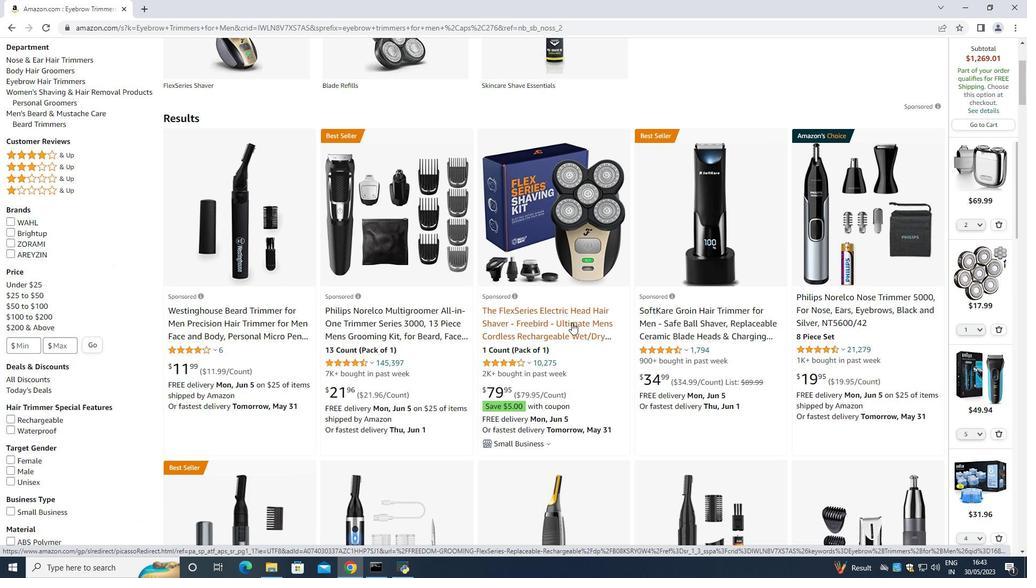 
Action: Mouse scrolled (572, 323) with delta (0, 0)
Screenshot: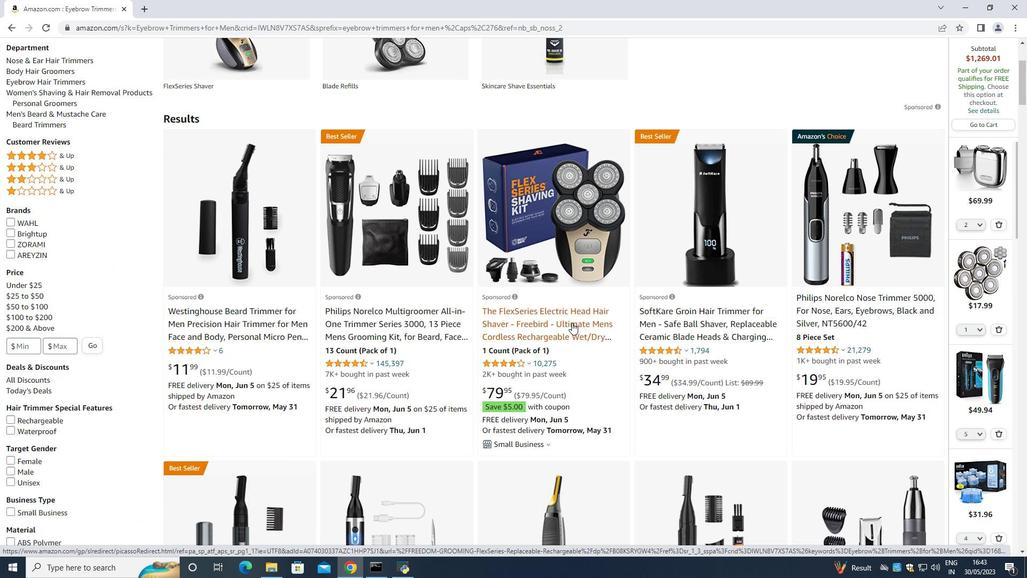 
Action: Mouse scrolled (572, 323) with delta (0, 0)
Screenshot: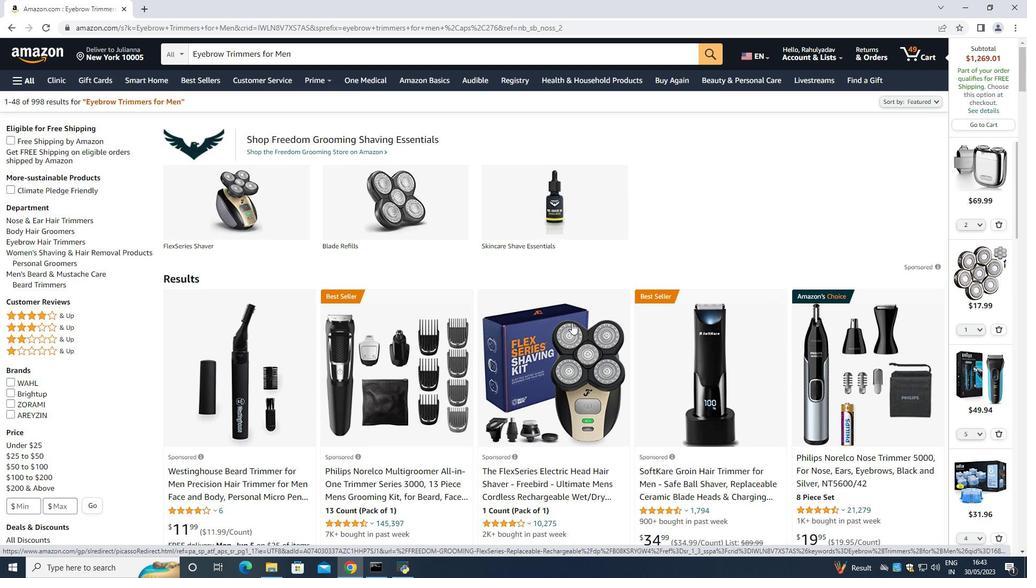 
Action: Mouse scrolled (572, 323) with delta (0, 0)
Screenshot: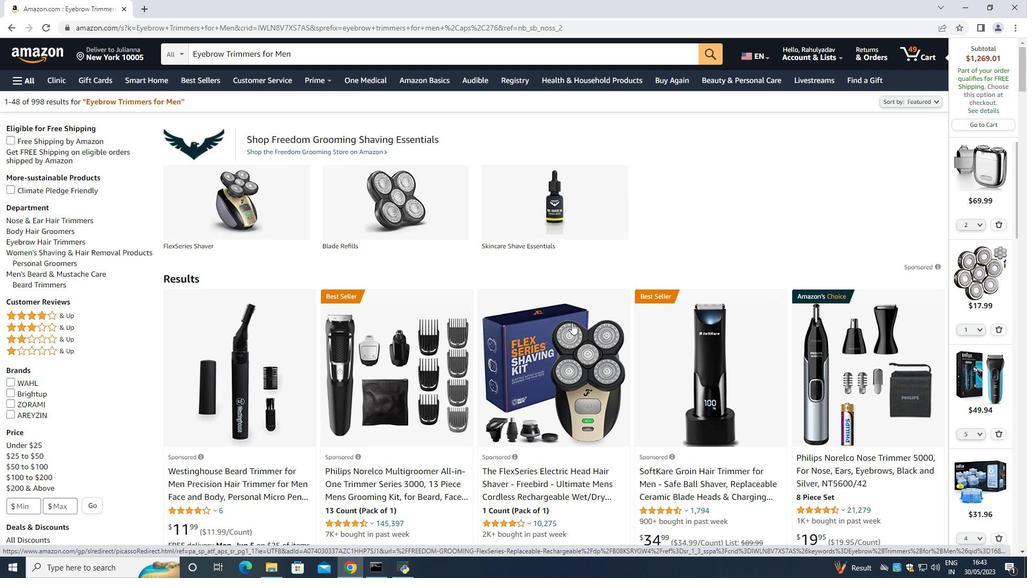 
Action: Mouse scrolled (572, 323) with delta (0, 0)
Screenshot: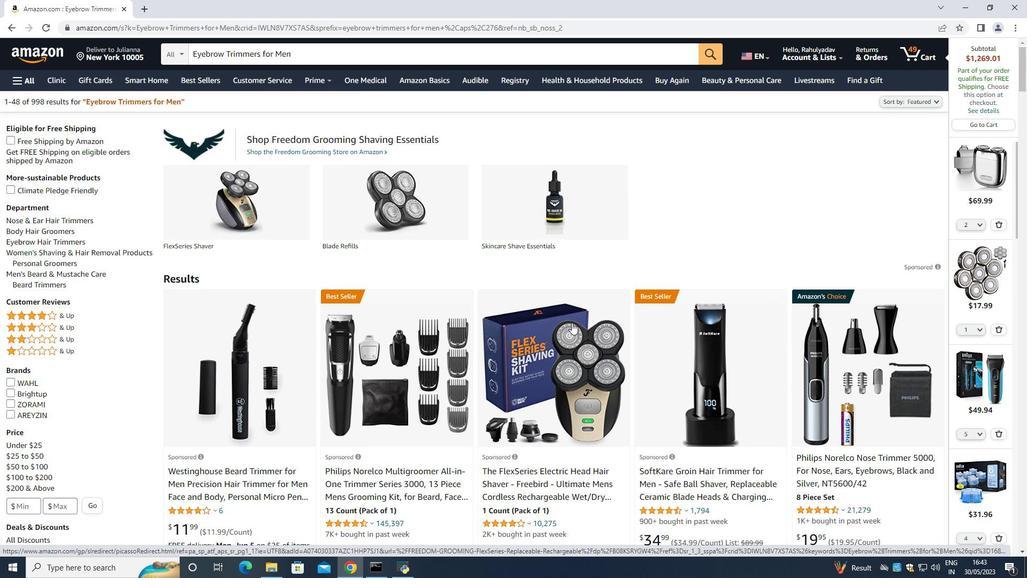 
Action: Mouse scrolled (572, 323) with delta (0, 0)
Screenshot: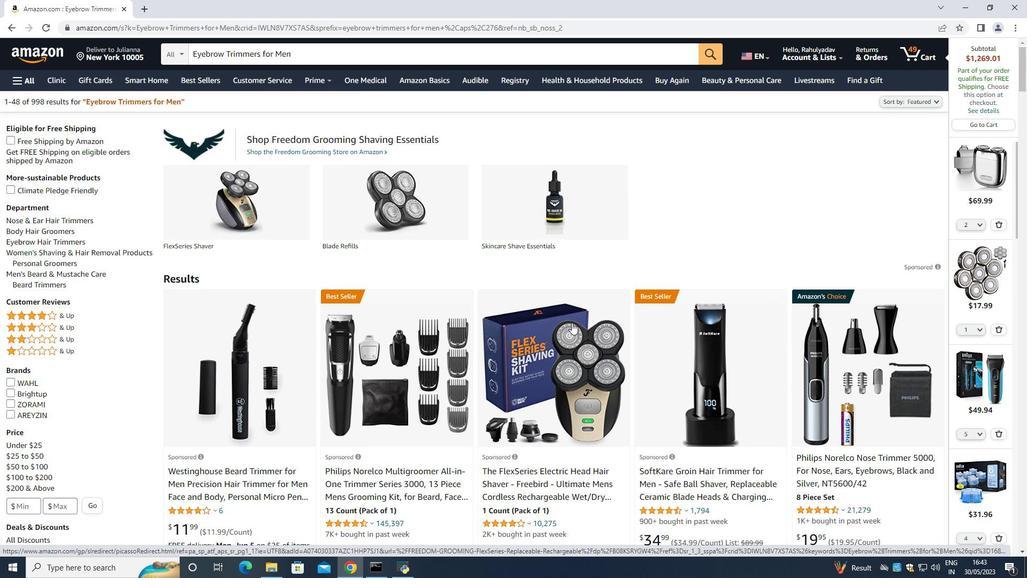 
Action: Mouse scrolled (572, 322) with delta (0, 0)
Screenshot: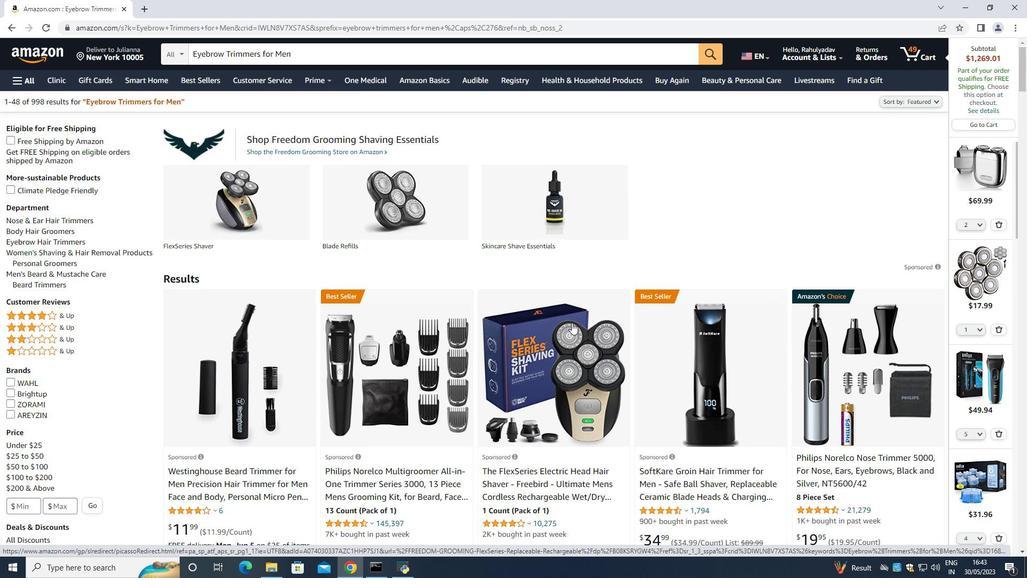 
Action: Mouse scrolled (572, 322) with delta (0, 0)
Screenshot: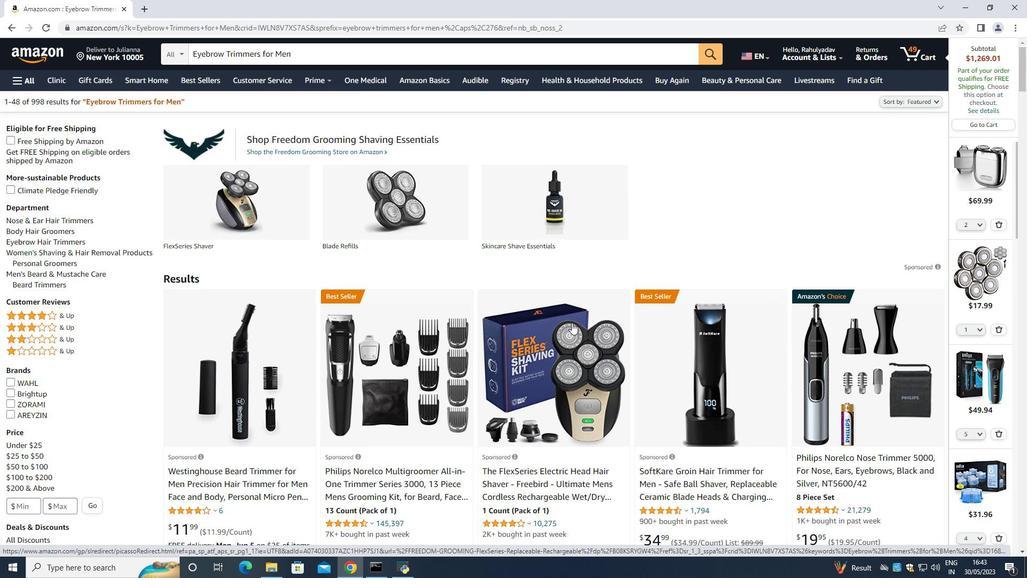 
Action: Mouse moved to (571, 322)
Screenshot: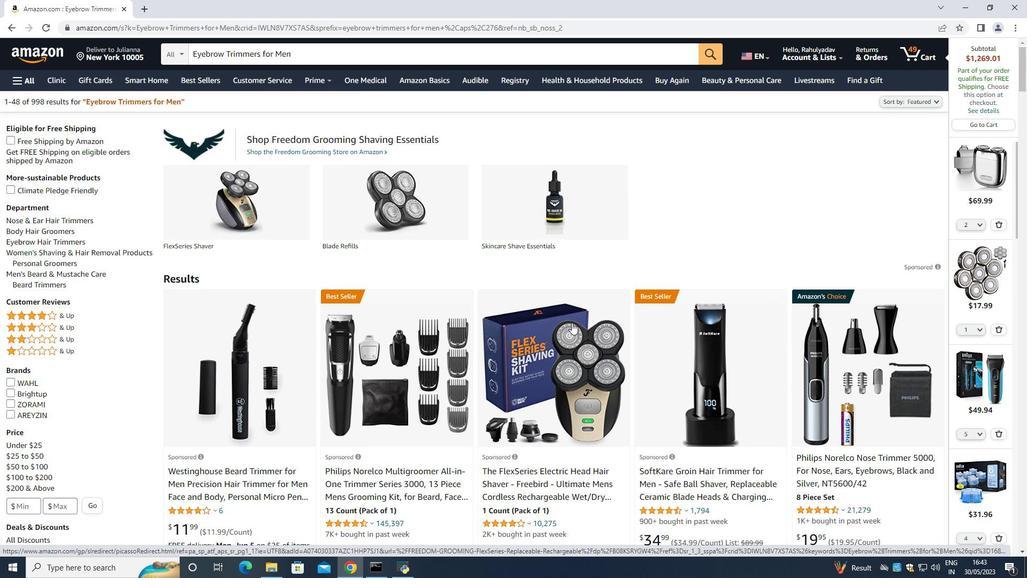 
Action: Mouse scrolled (571, 322) with delta (0, 0)
Screenshot: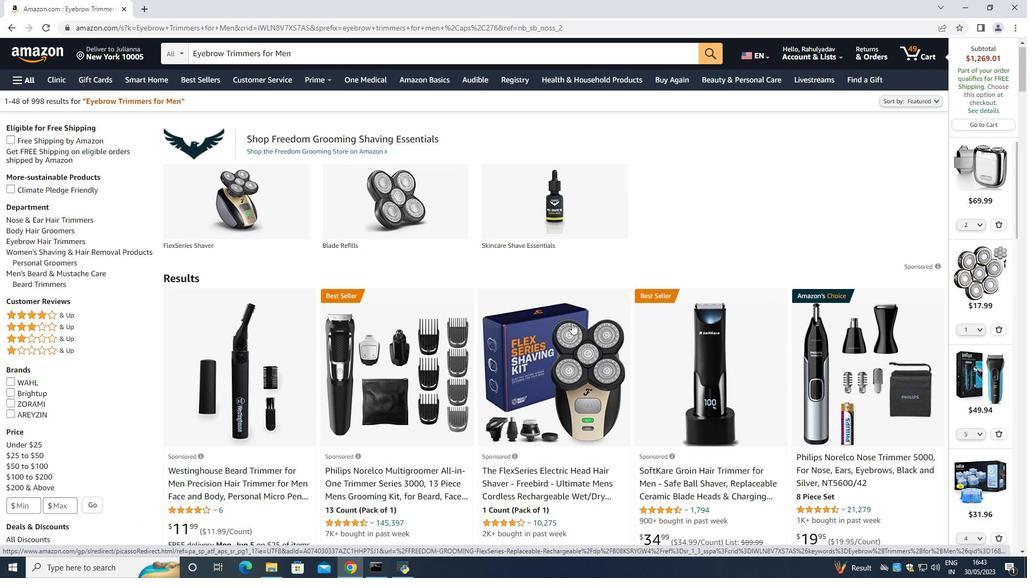 
Action: Mouse scrolled (571, 322) with delta (0, 0)
Screenshot: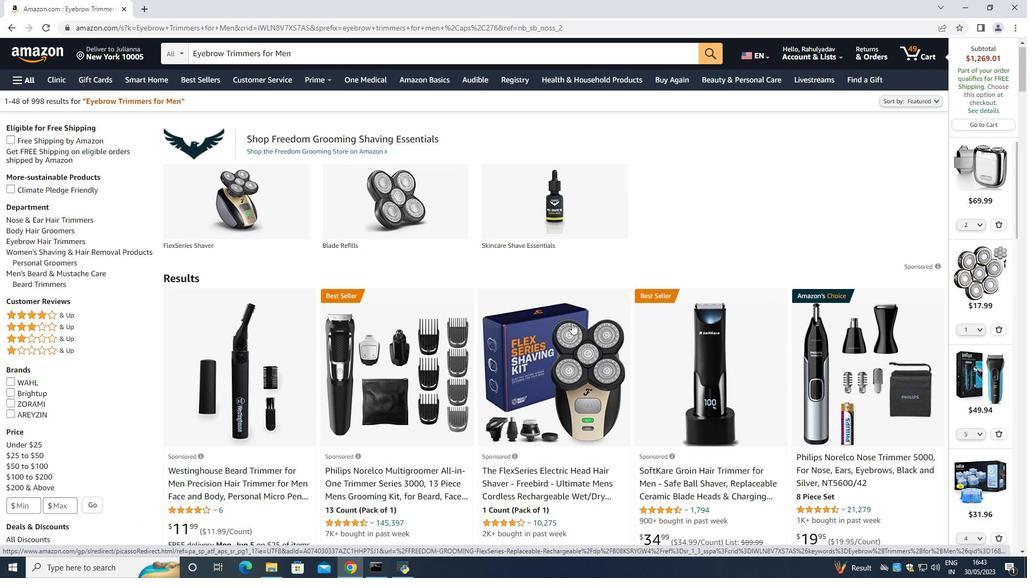 
Action: Mouse scrolled (571, 322) with delta (0, 0)
Screenshot: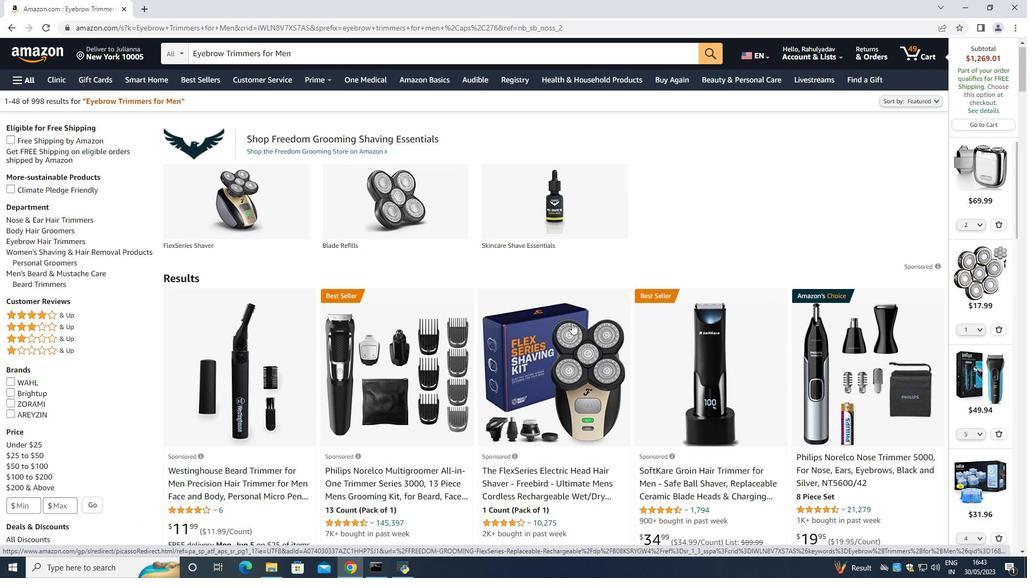 
Action: Mouse moved to (571, 322)
Screenshot: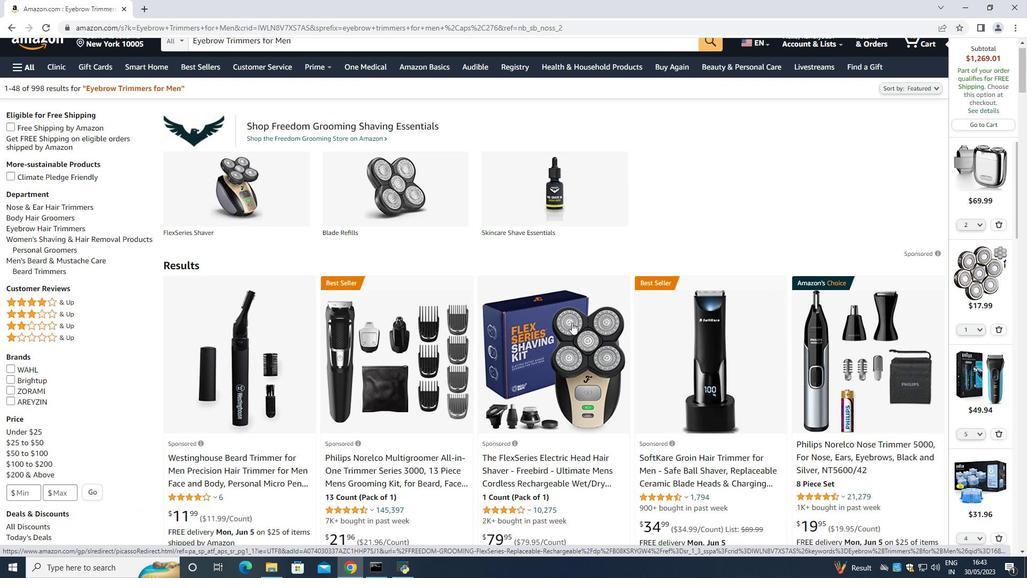 
Action: Mouse scrolled (571, 322) with delta (0, 0)
Screenshot: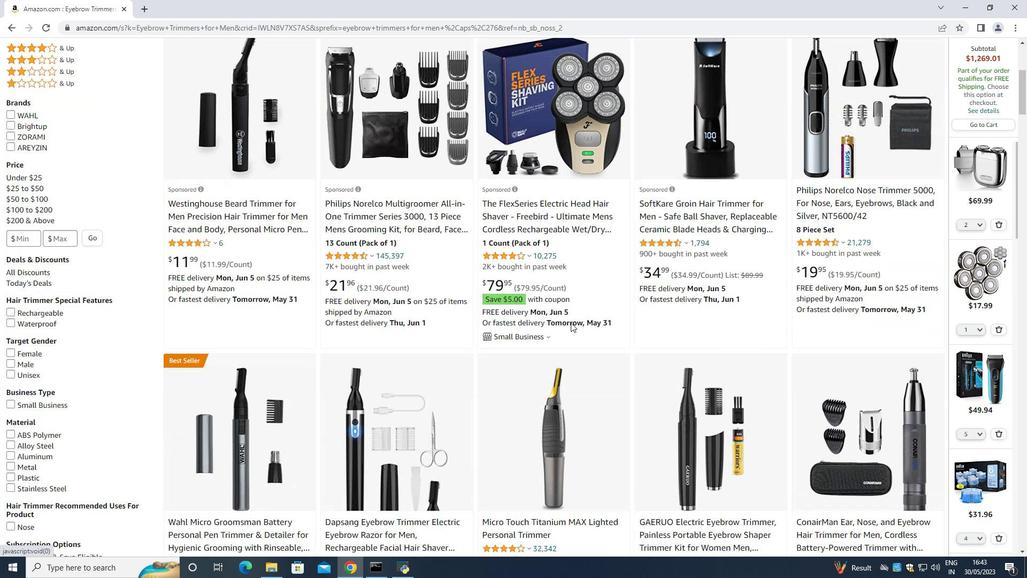 
Action: Mouse scrolled (571, 322) with delta (0, 0)
Screenshot: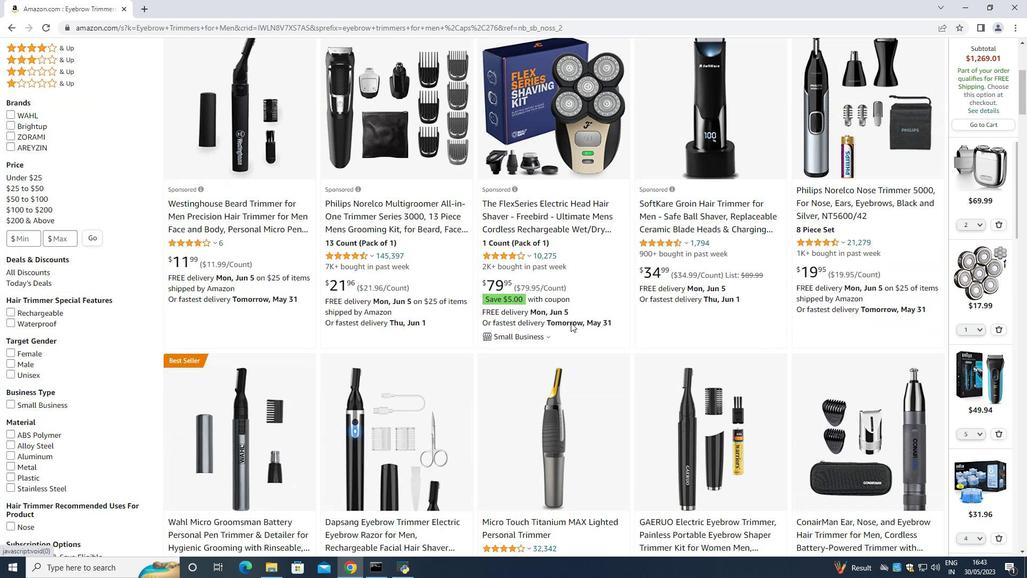 
Action: Mouse scrolled (571, 322) with delta (0, 0)
Screenshot: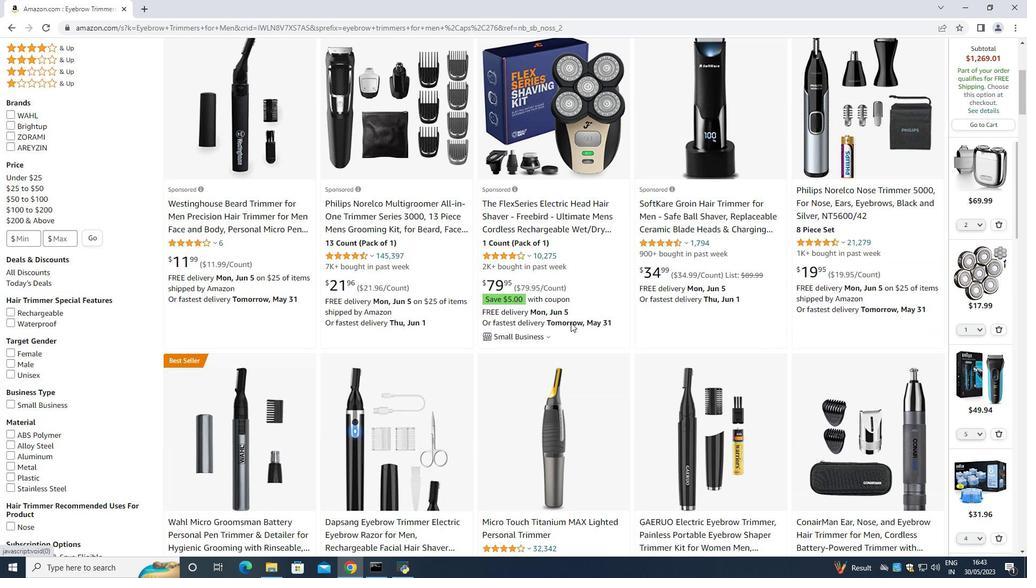 
Action: Mouse moved to (732, 368)
Screenshot: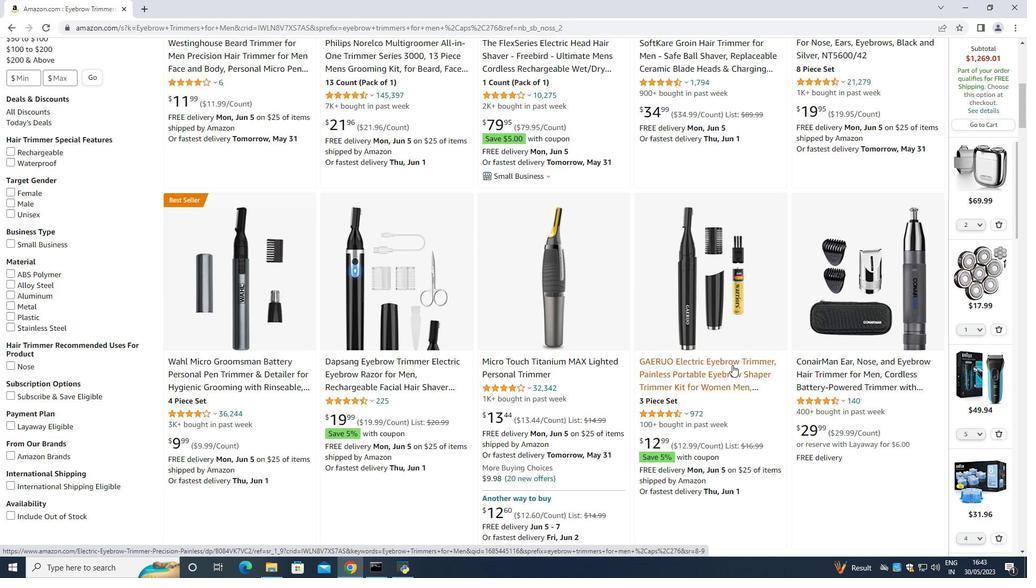 
Action: Mouse pressed left at (732, 368)
Screenshot: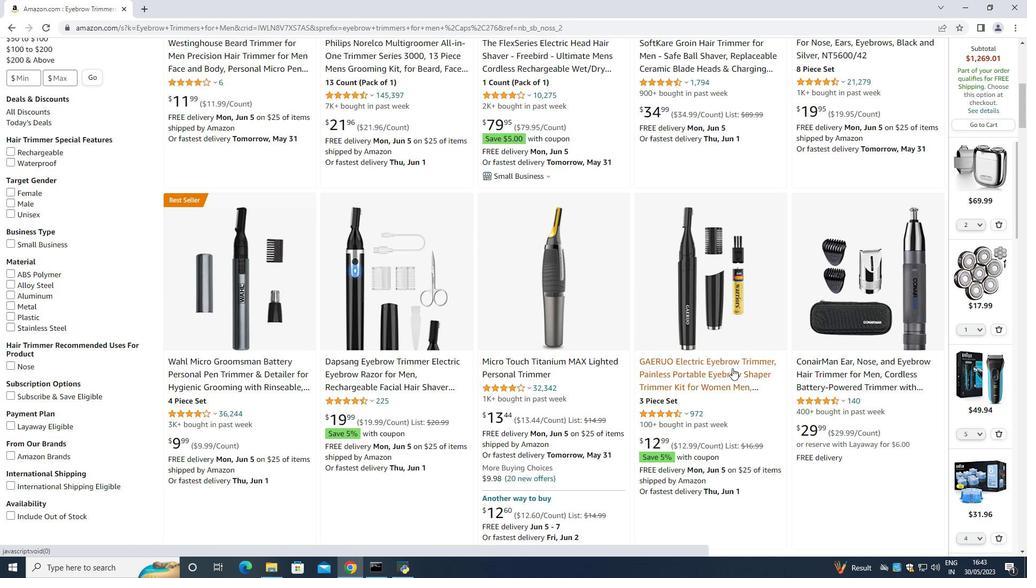 
Action: Mouse moved to (764, 375)
Screenshot: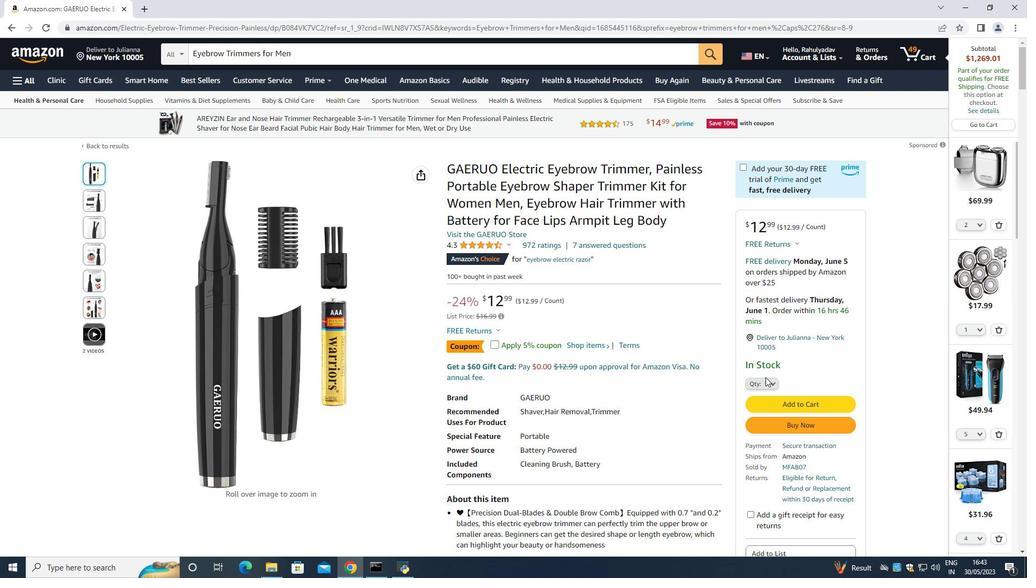 
Action: Mouse scrolled (764, 376) with delta (0, 0)
Screenshot: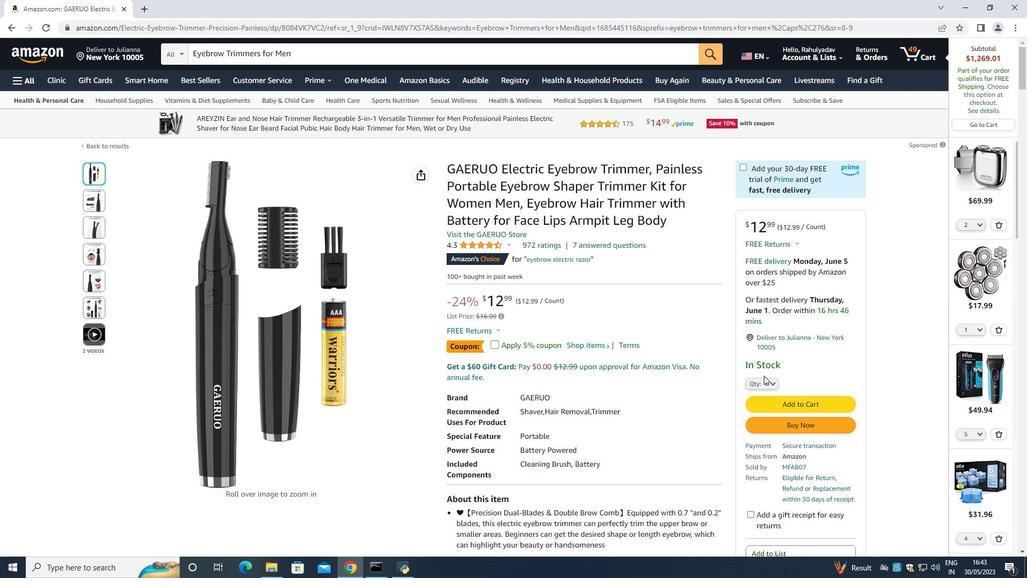 
Action: Mouse scrolled (764, 376) with delta (0, 0)
Screenshot: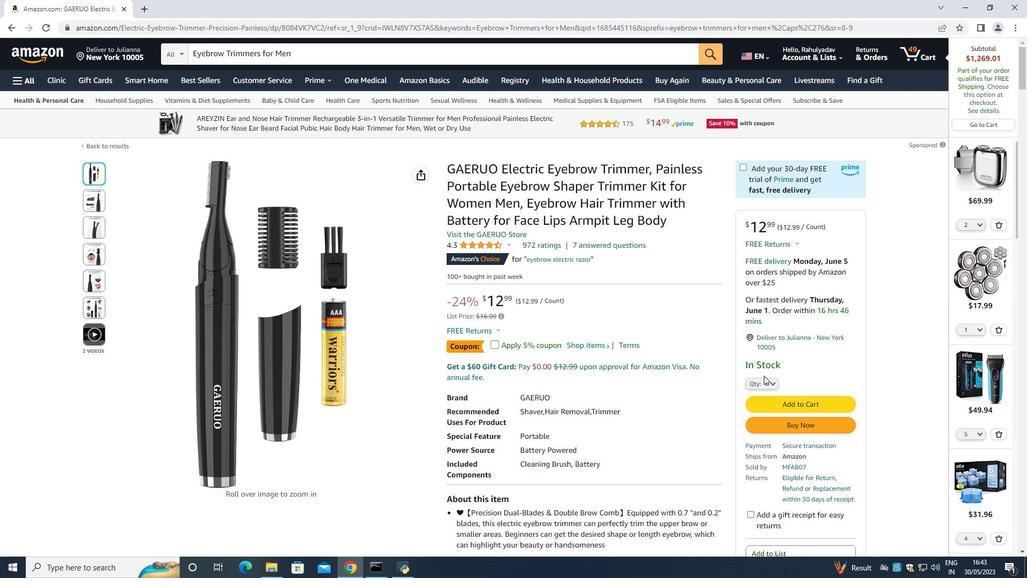
Action: Mouse moved to (764, 375)
Screenshot: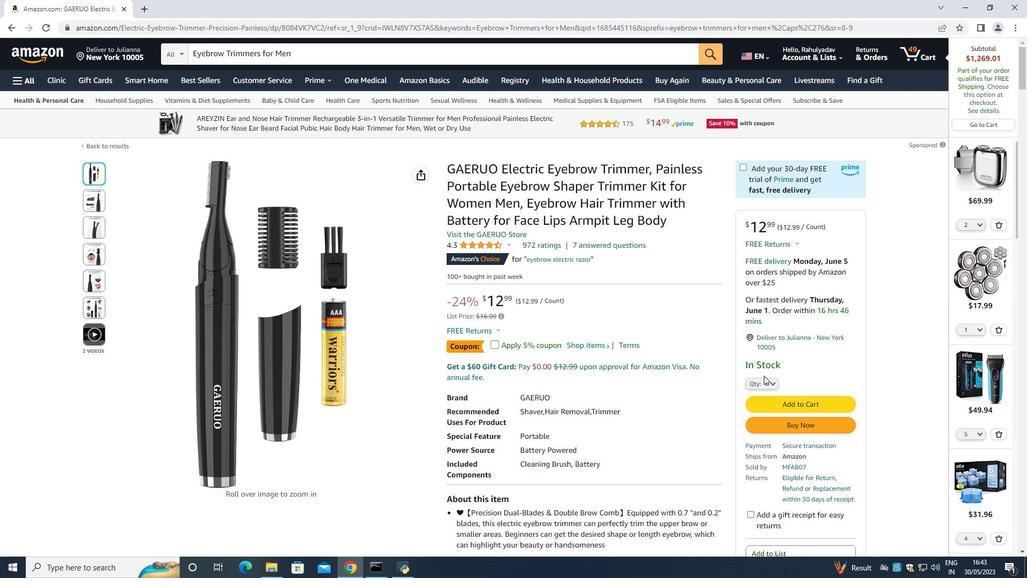 
Action: Mouse scrolled (764, 376) with delta (0, 0)
Screenshot: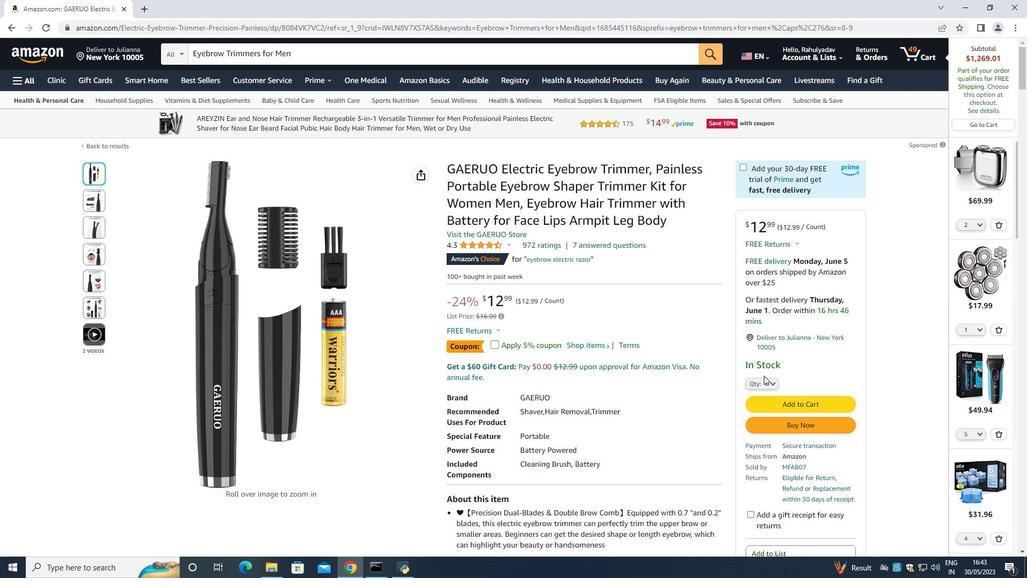 
Action: Mouse moved to (764, 374)
Screenshot: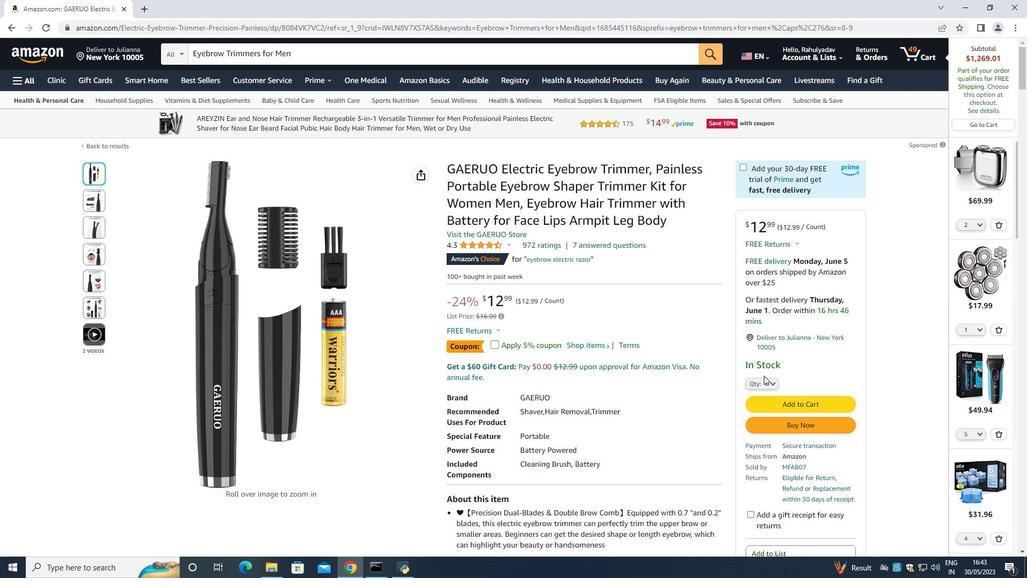 
Action: Mouse scrolled (764, 373) with delta (0, 0)
Screenshot: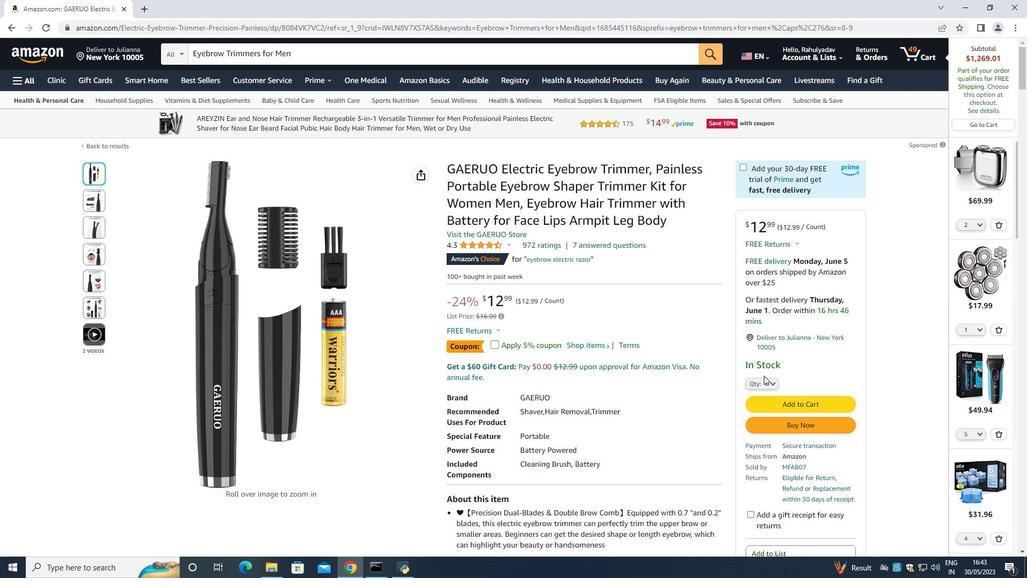 
Action: Mouse scrolled (764, 373) with delta (0, 0)
Screenshot: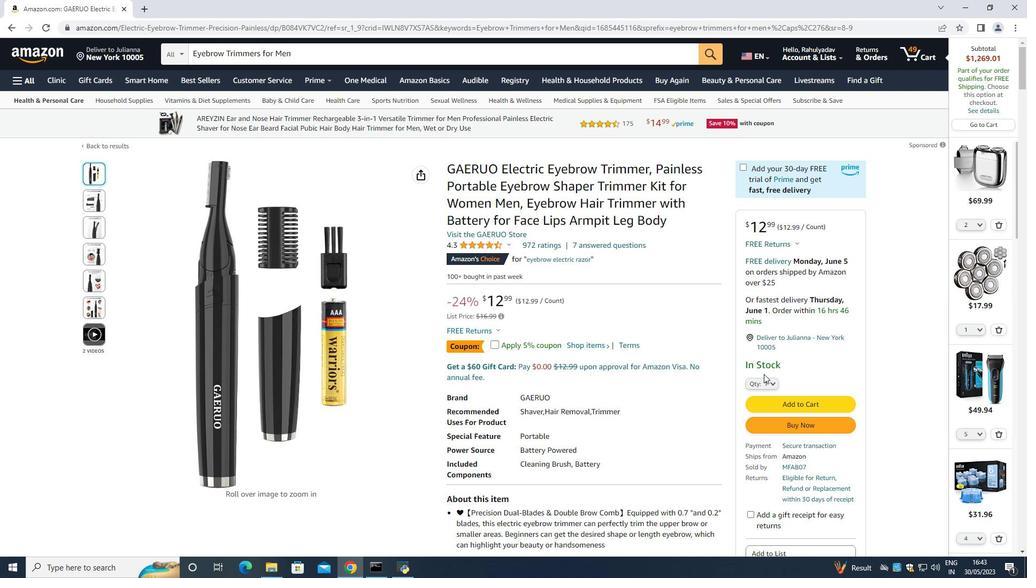 
Action: Mouse scrolled (764, 373) with delta (0, 0)
Screenshot: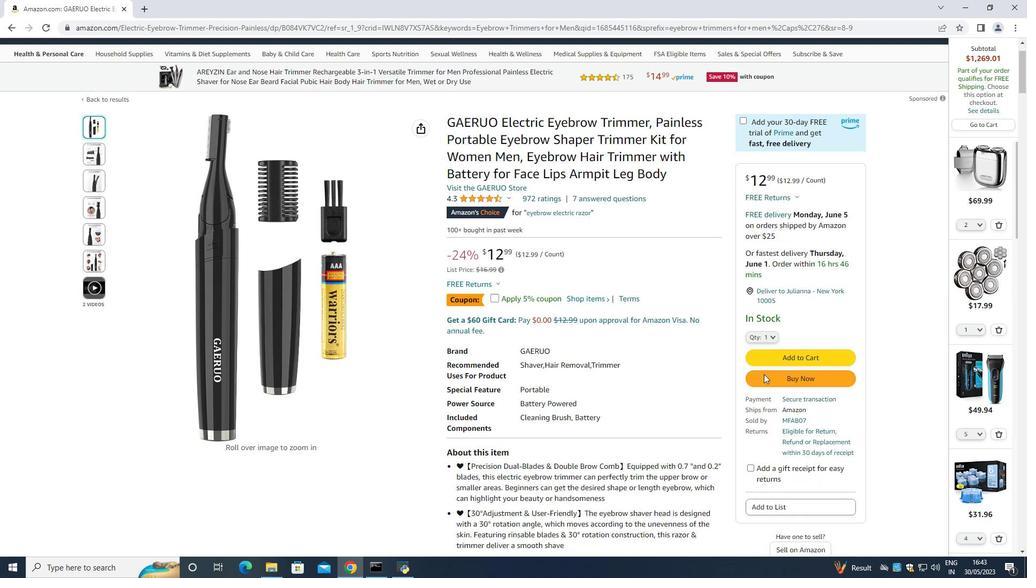 
Action: Mouse moved to (766, 223)
Screenshot: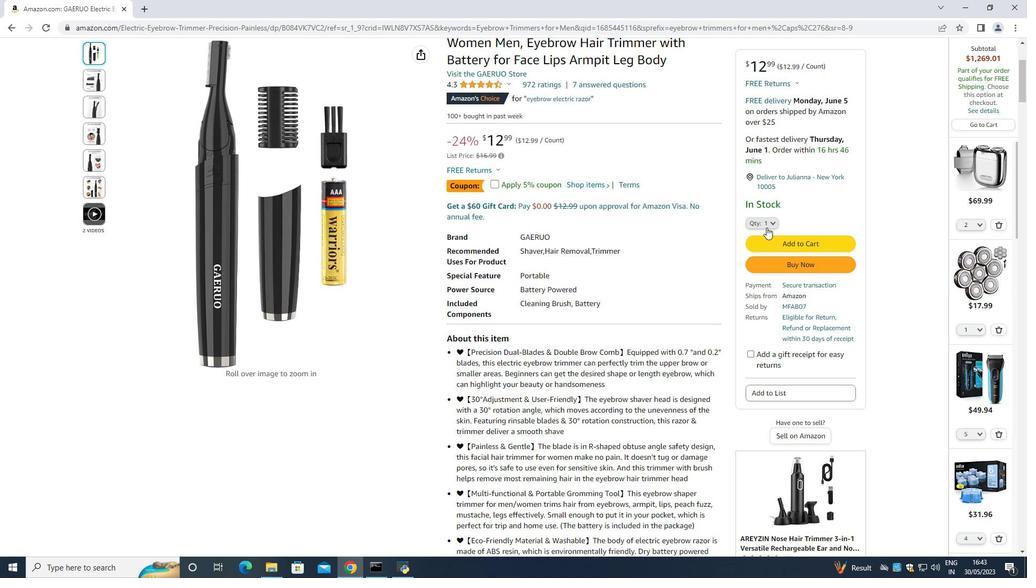 
Action: Mouse pressed left at (766, 223)
Screenshot: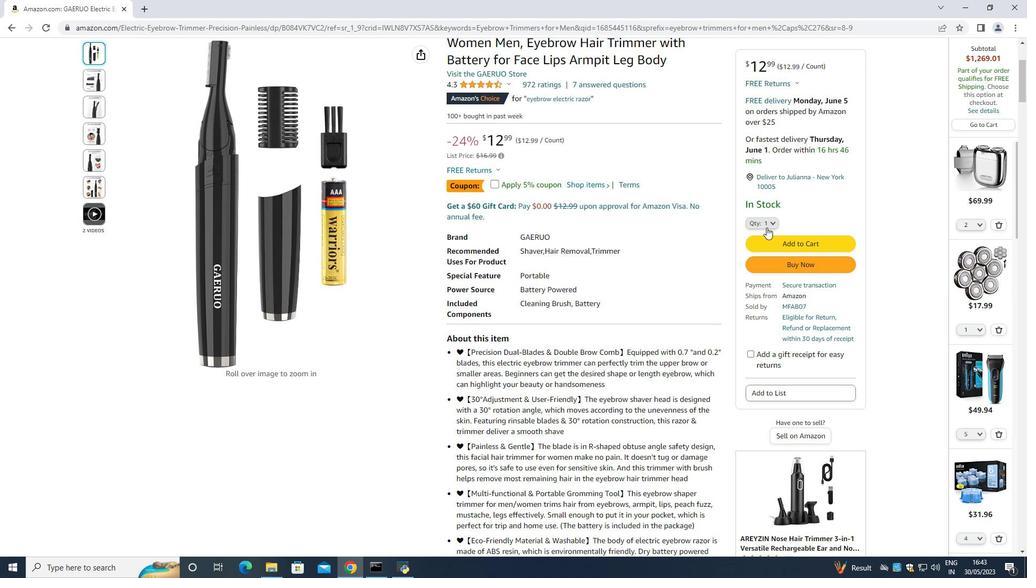 
Action: Mouse moved to (759, 260)
Screenshot: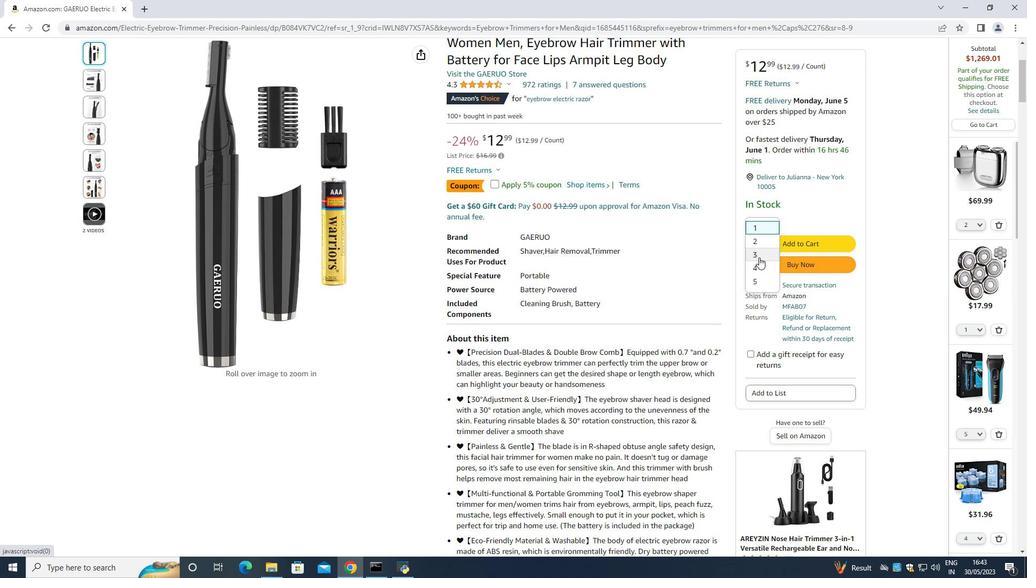 
Action: Mouse pressed left at (759, 260)
Screenshot: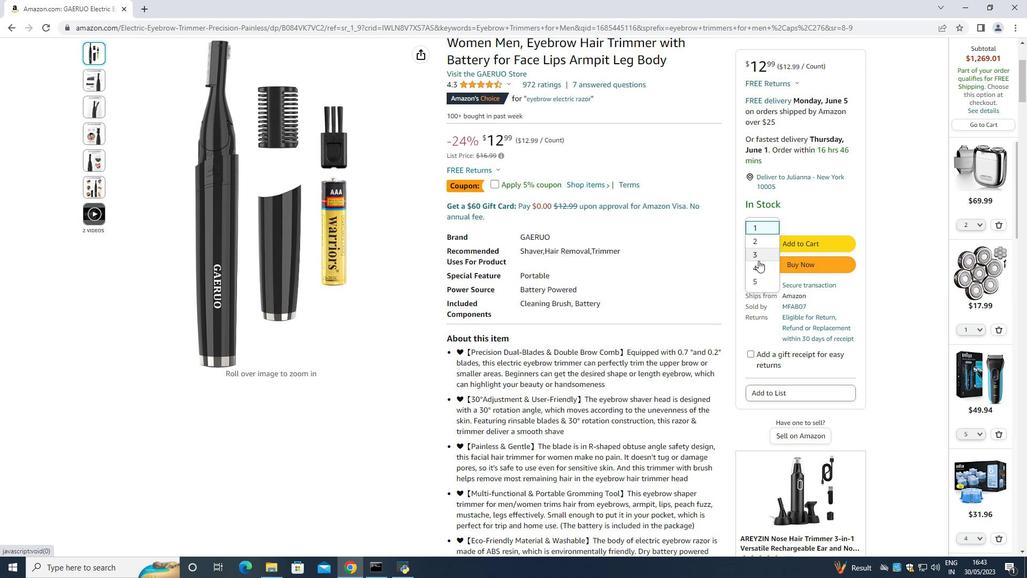 
Action: Mouse moved to (808, 248)
Screenshot: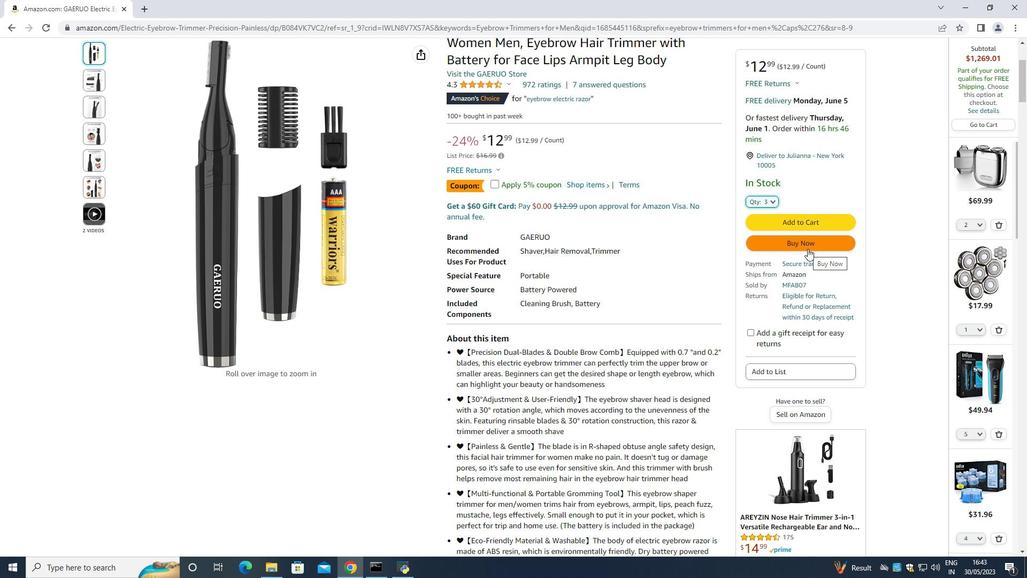 
Action: Mouse pressed left at (808, 248)
Screenshot: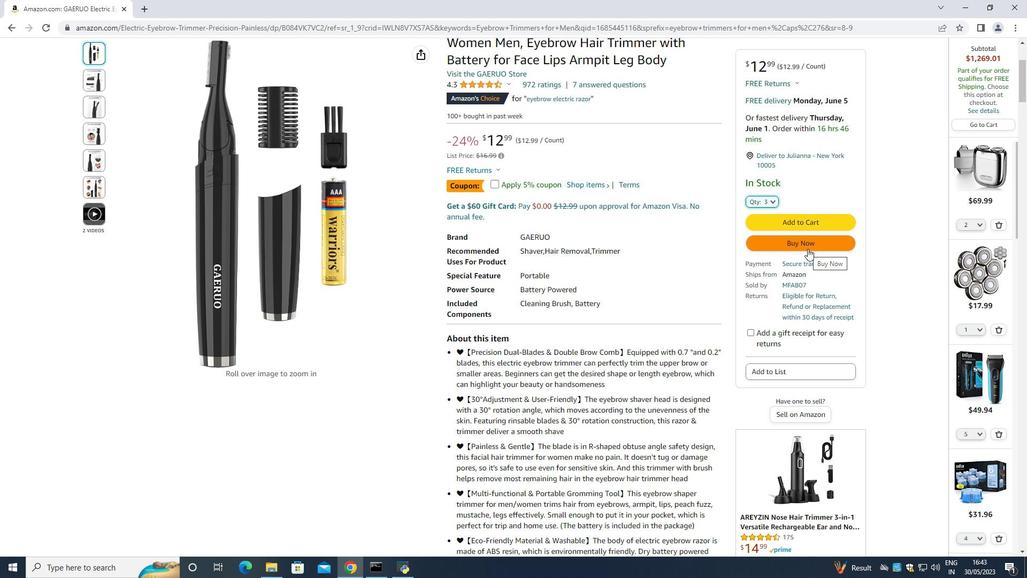 
Action: Mouse moved to (617, 92)
Screenshot: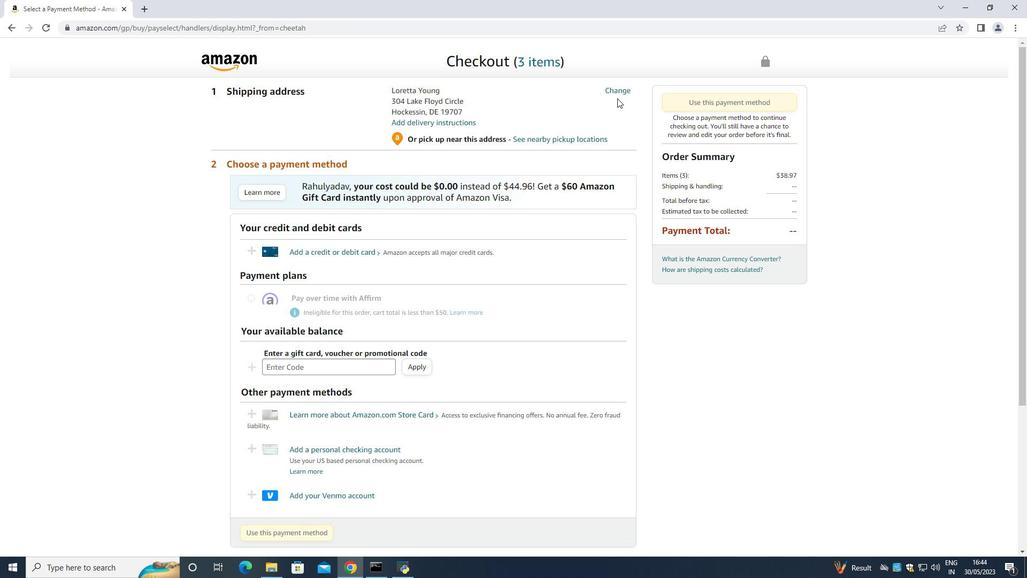 
Action: Mouse pressed left at (617, 92)
Screenshot: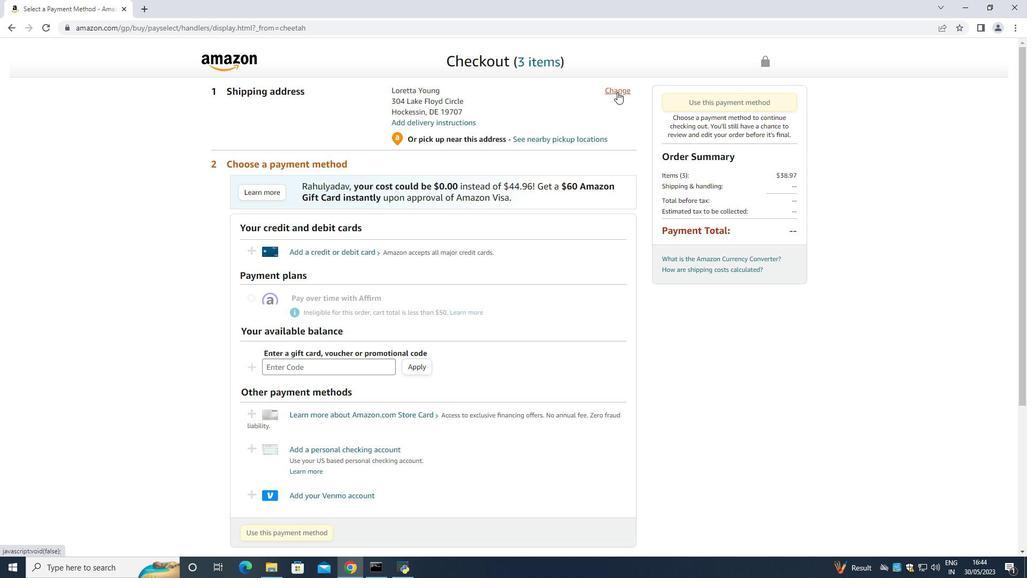 
Action: Mouse moved to (450, 162)
Screenshot: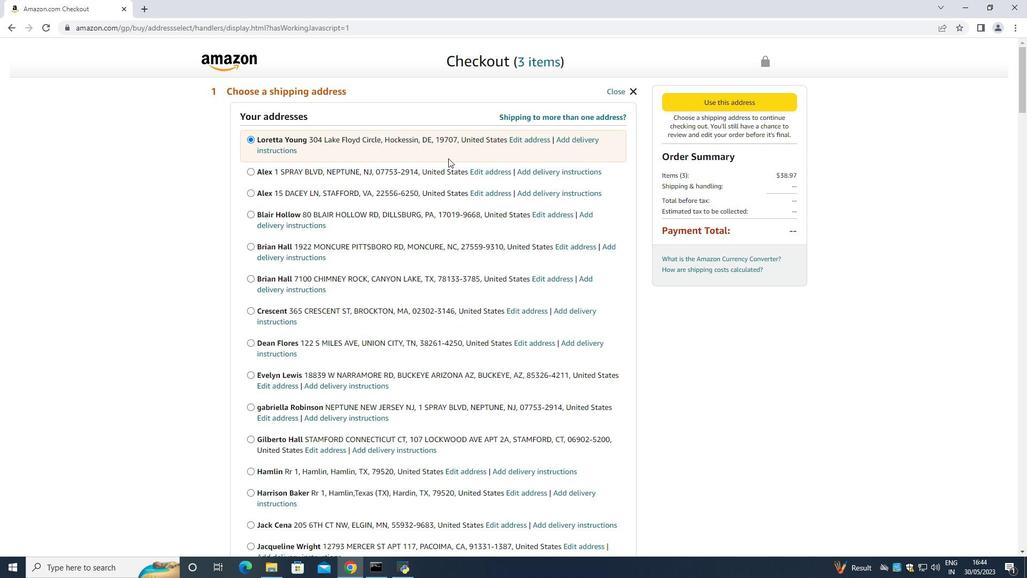
Action: Mouse scrolled (450, 161) with delta (0, 0)
Screenshot: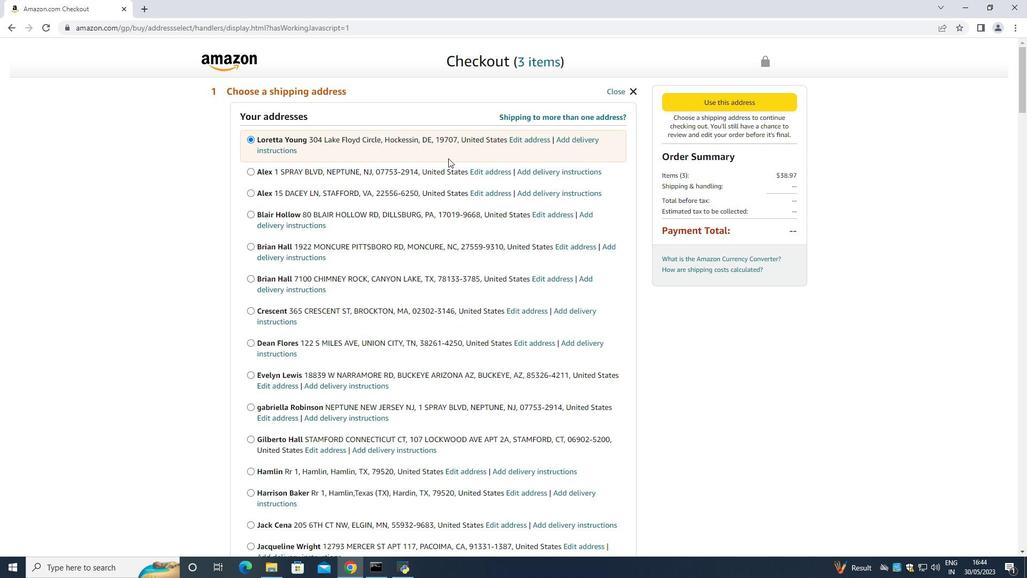 
Action: Mouse moved to (456, 171)
Screenshot: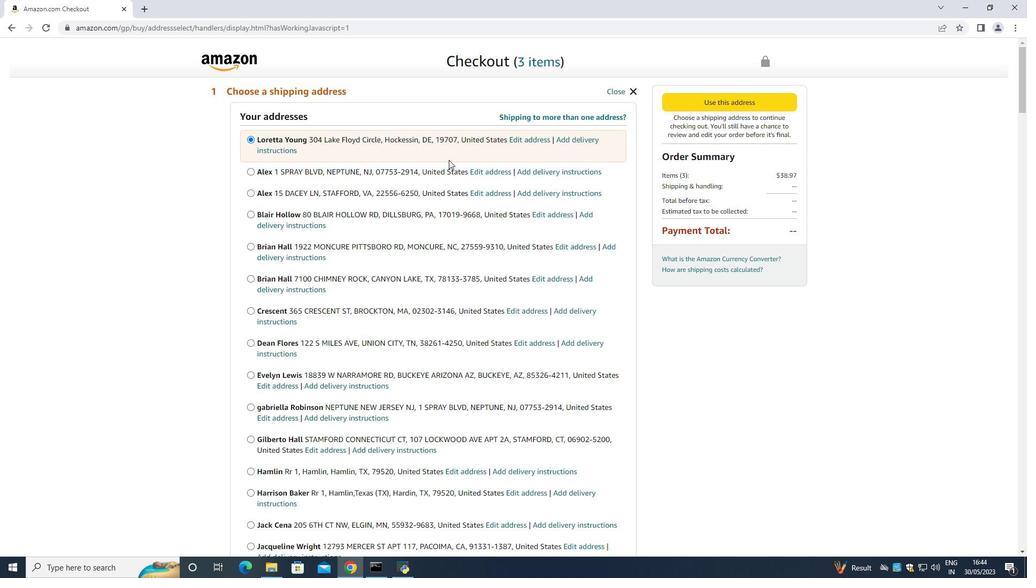 
Action: Mouse scrolled (456, 170) with delta (0, 0)
Screenshot: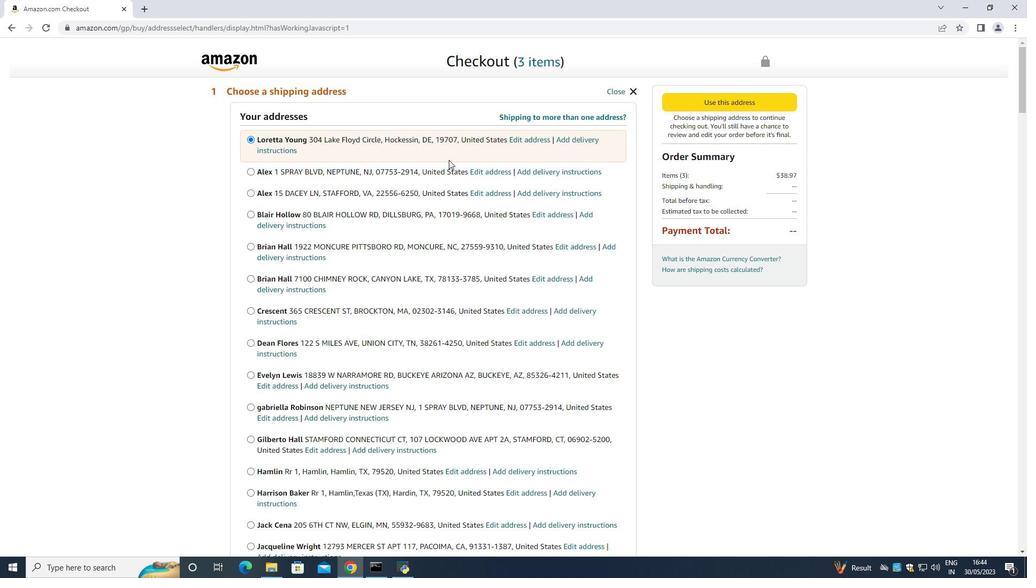 
Action: Mouse moved to (458, 174)
Screenshot: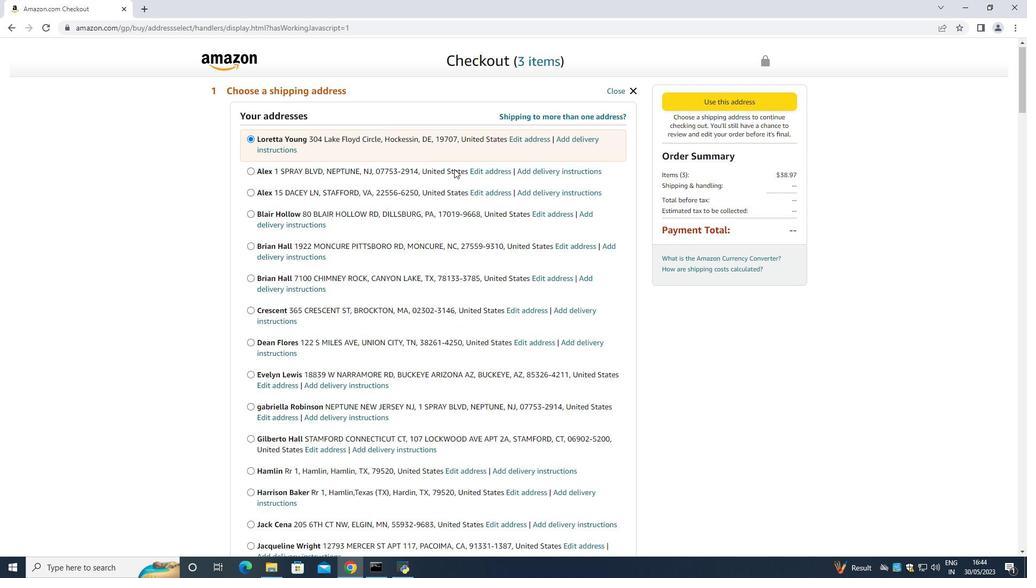 
Action: Mouse scrolled (458, 173) with delta (0, 0)
Screenshot: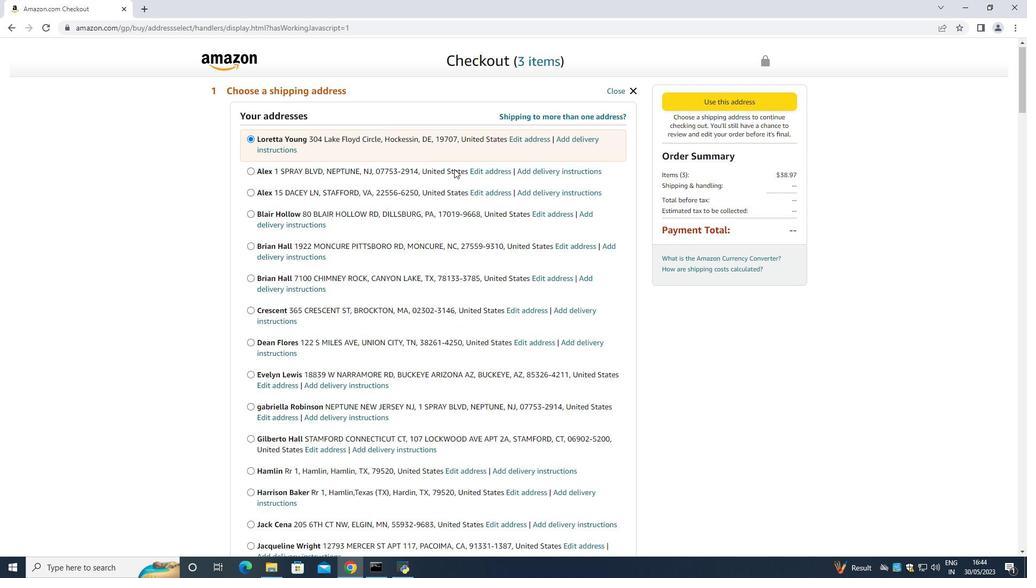 
Action: Mouse moved to (467, 186)
Screenshot: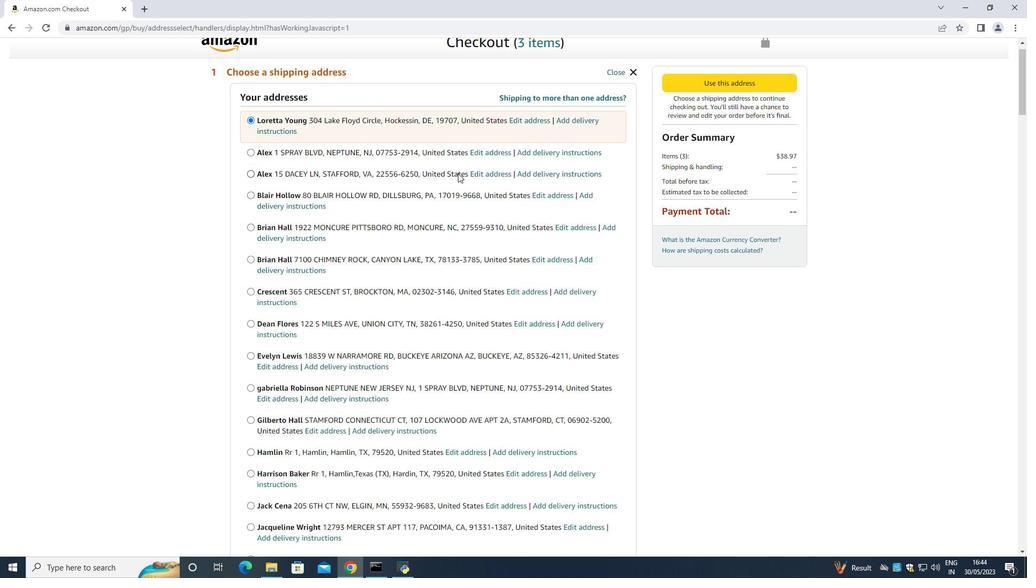 
Action: Mouse scrolled (464, 182) with delta (0, 0)
Screenshot: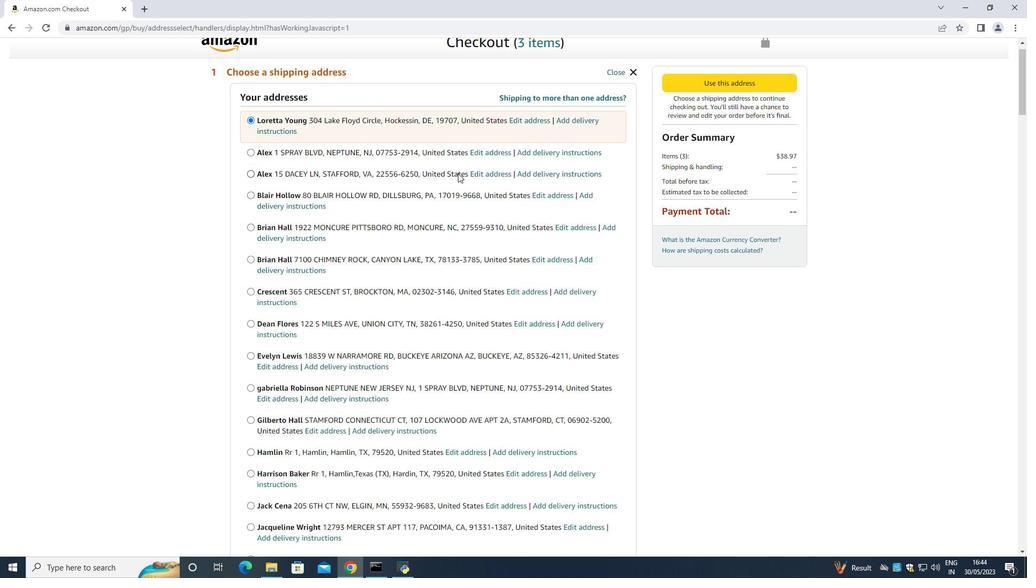 
Action: Mouse moved to (467, 186)
Screenshot: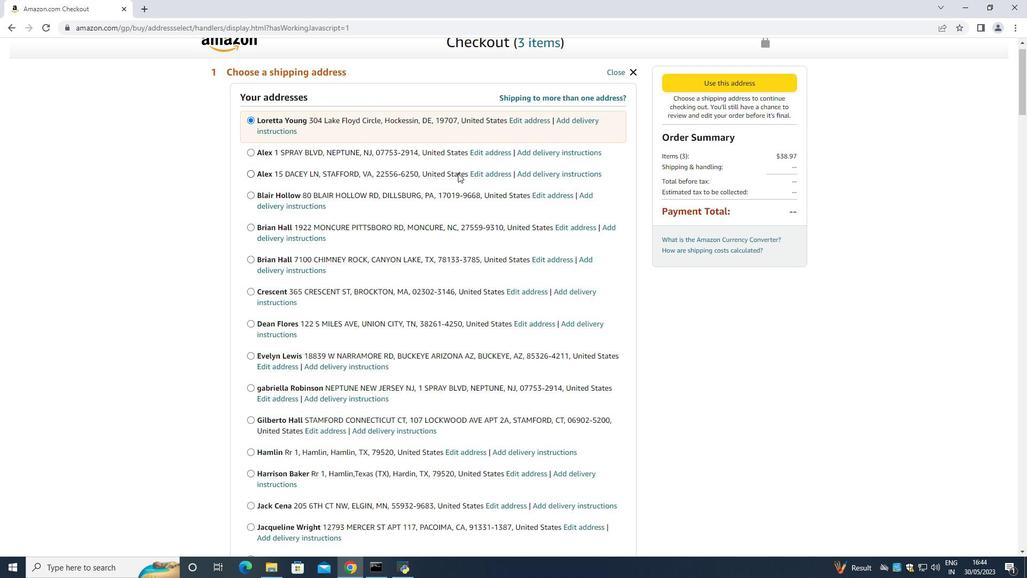 
Action: Mouse scrolled (467, 186) with delta (0, 0)
Screenshot: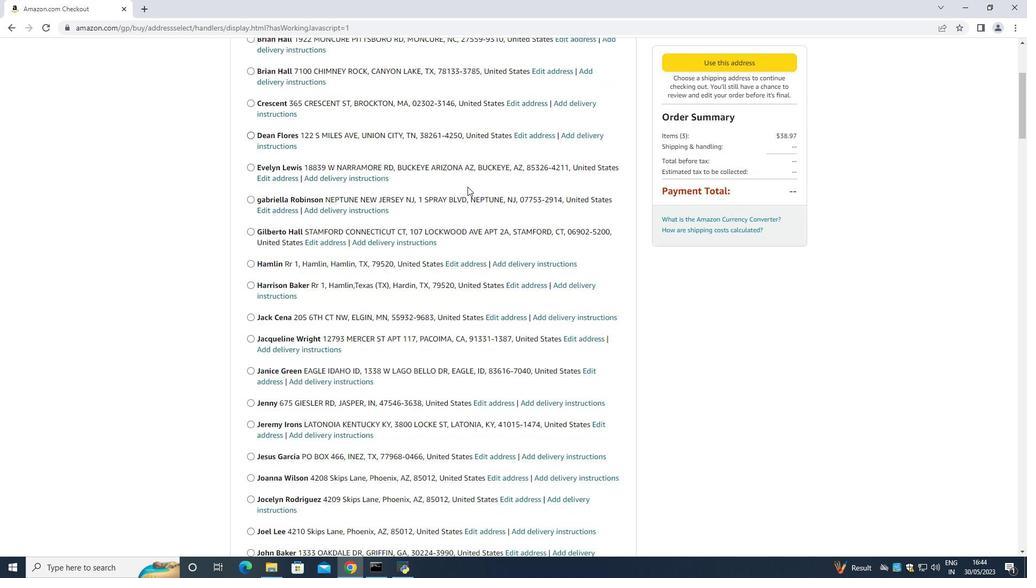 
Action: Mouse scrolled (467, 186) with delta (0, 0)
Screenshot: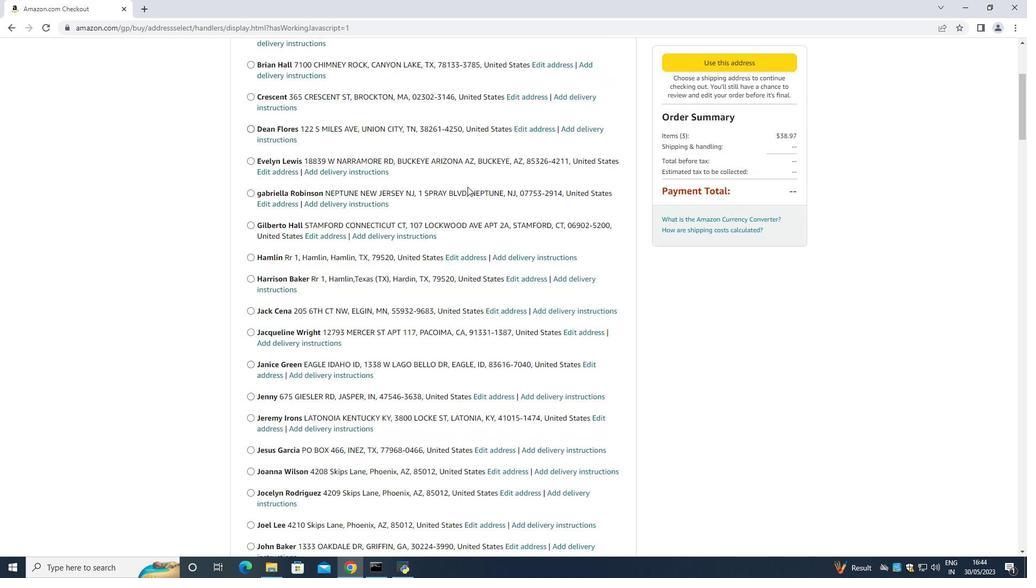 
Action: Mouse scrolled (467, 186) with delta (0, 0)
Screenshot: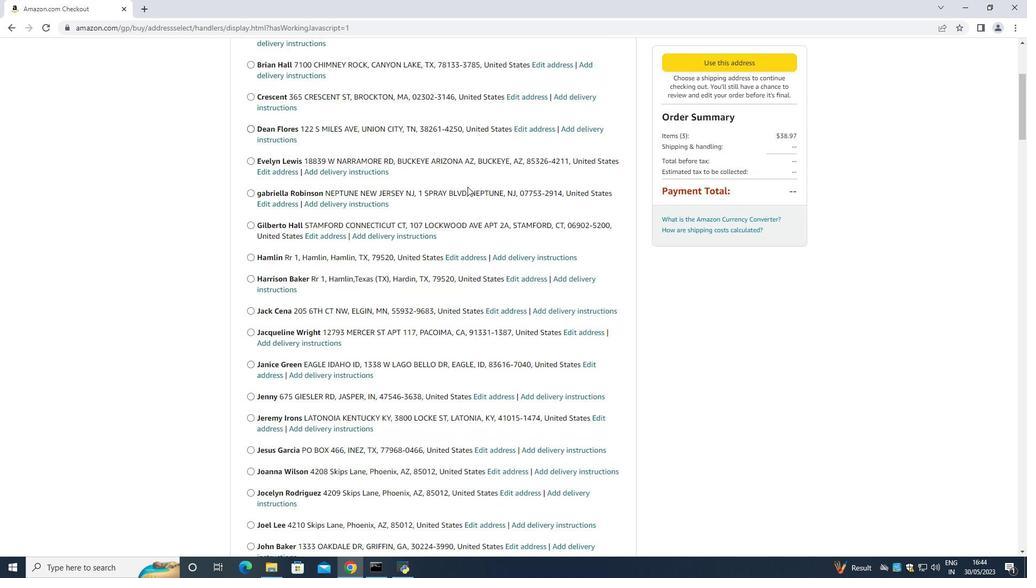 
Action: Mouse scrolled (467, 186) with delta (0, 0)
Screenshot: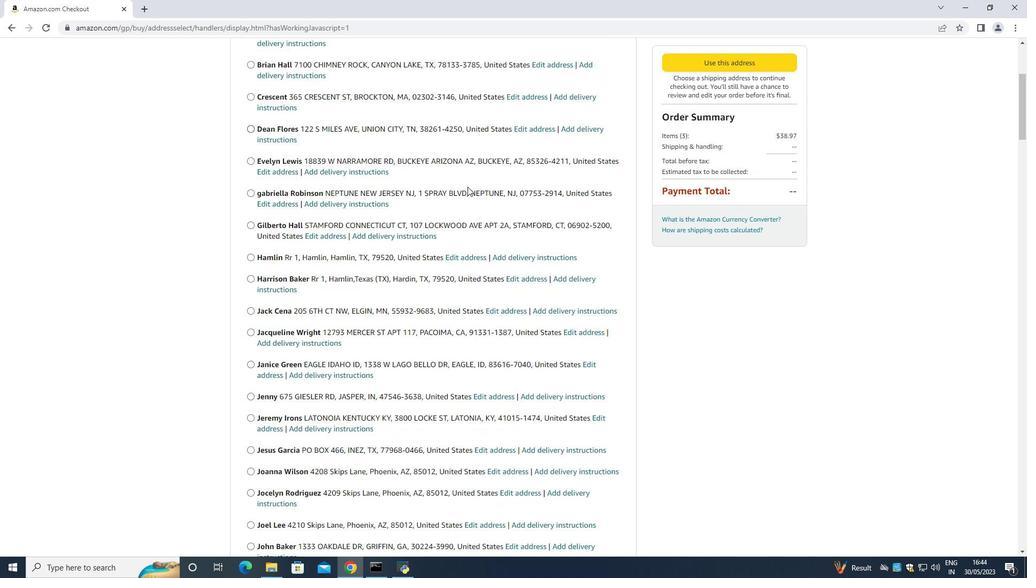 
Action: Mouse scrolled (467, 186) with delta (0, 0)
Screenshot: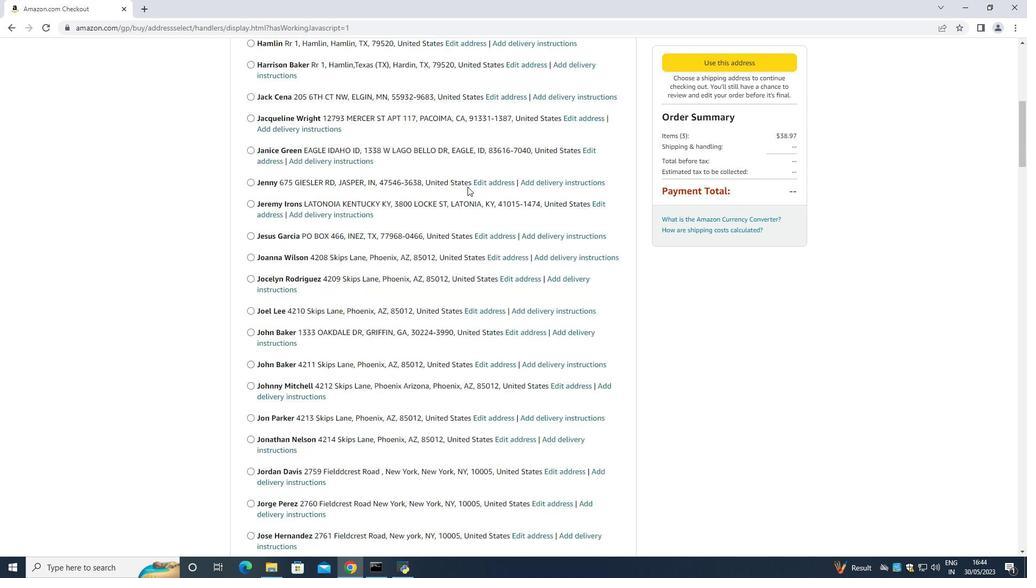 
Action: Mouse scrolled (467, 186) with delta (0, 0)
Screenshot: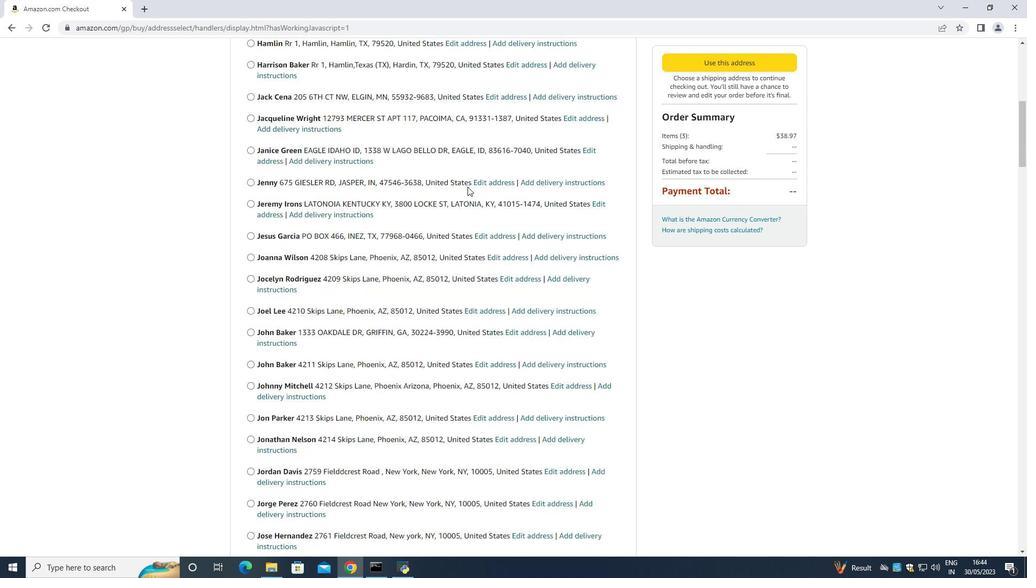 
Action: Mouse scrolled (467, 186) with delta (0, 0)
Screenshot: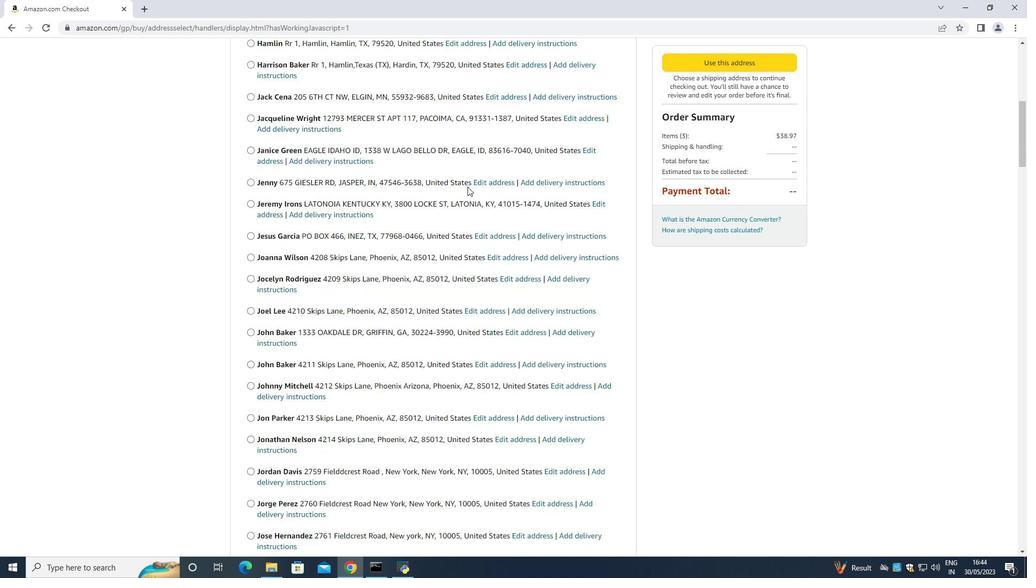 
Action: Mouse scrolled (467, 186) with delta (0, 0)
Screenshot: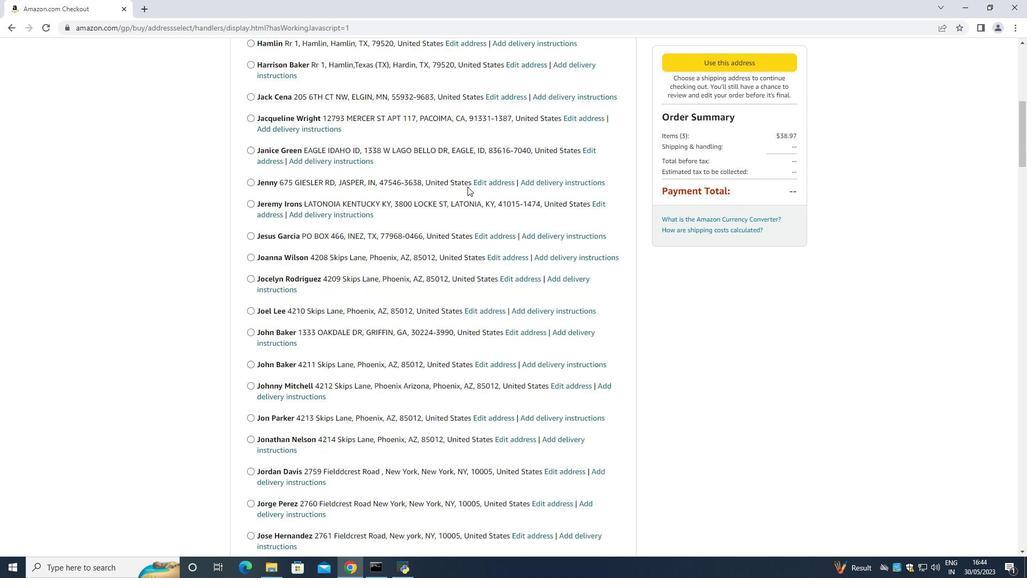 
Action: Mouse scrolled (467, 186) with delta (0, 0)
Screenshot: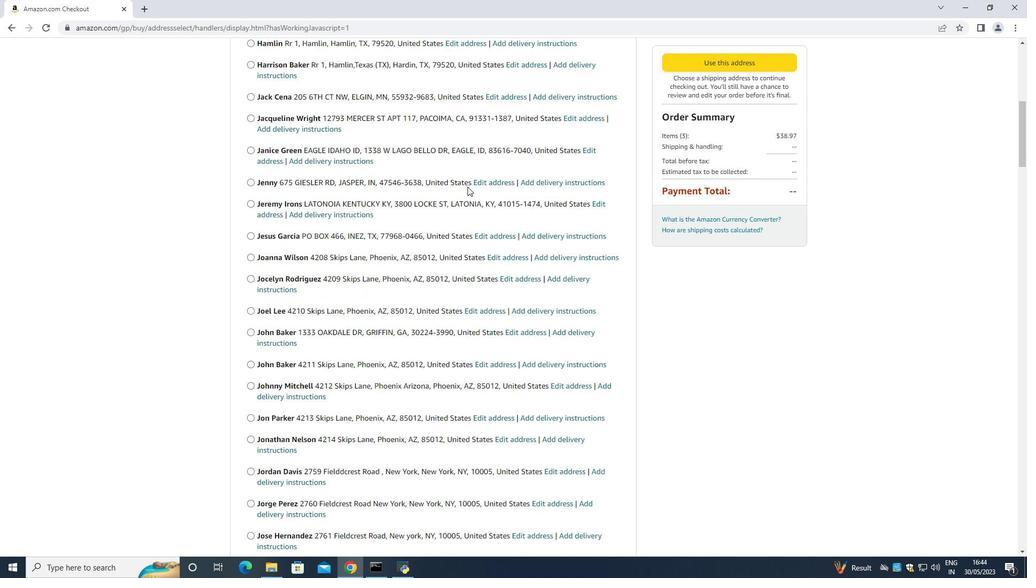 
Action: Mouse scrolled (467, 186) with delta (0, 0)
Screenshot: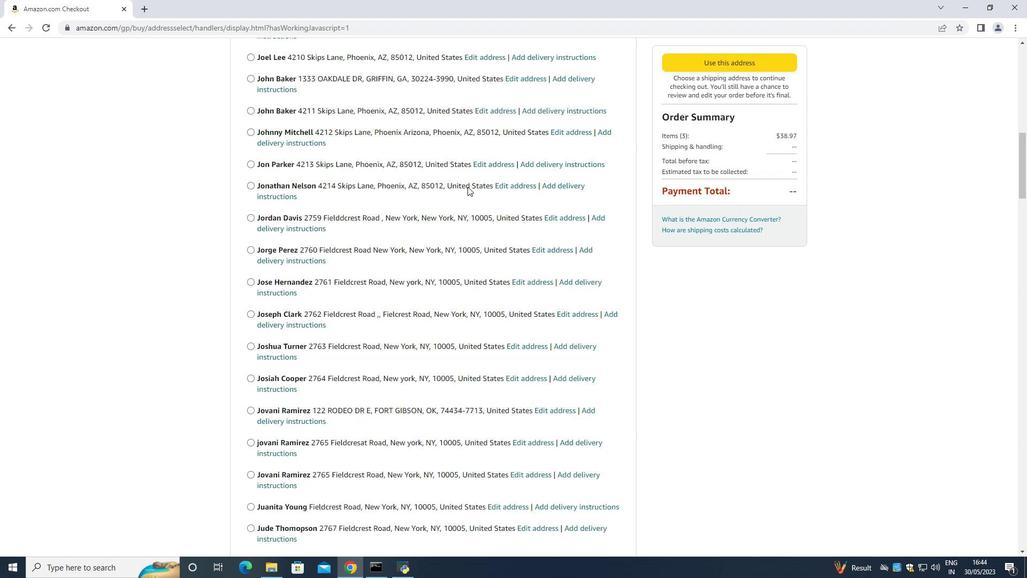 
Action: Mouse scrolled (467, 186) with delta (0, 0)
Screenshot: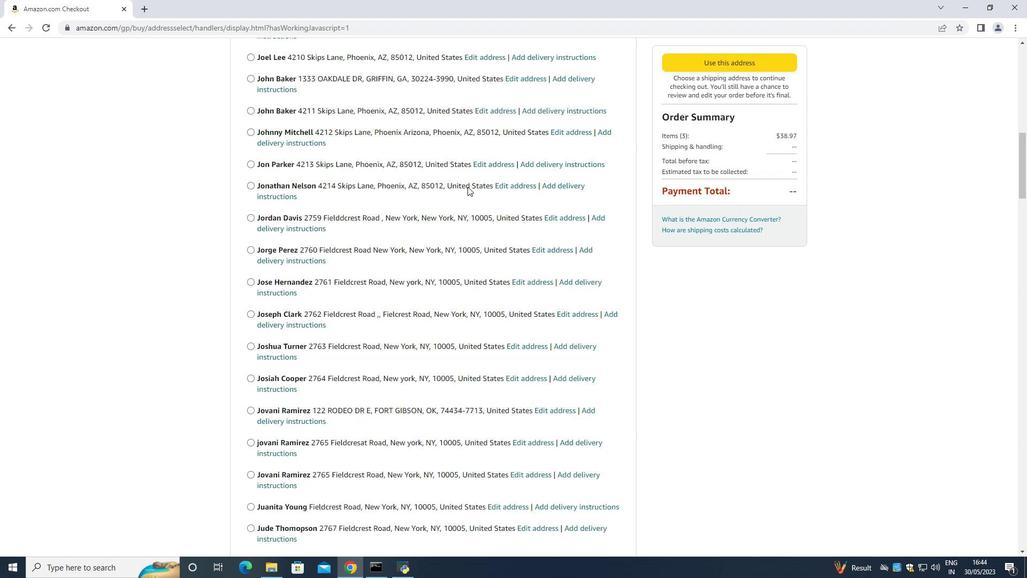 
Action: Mouse scrolled (467, 186) with delta (0, 0)
Screenshot: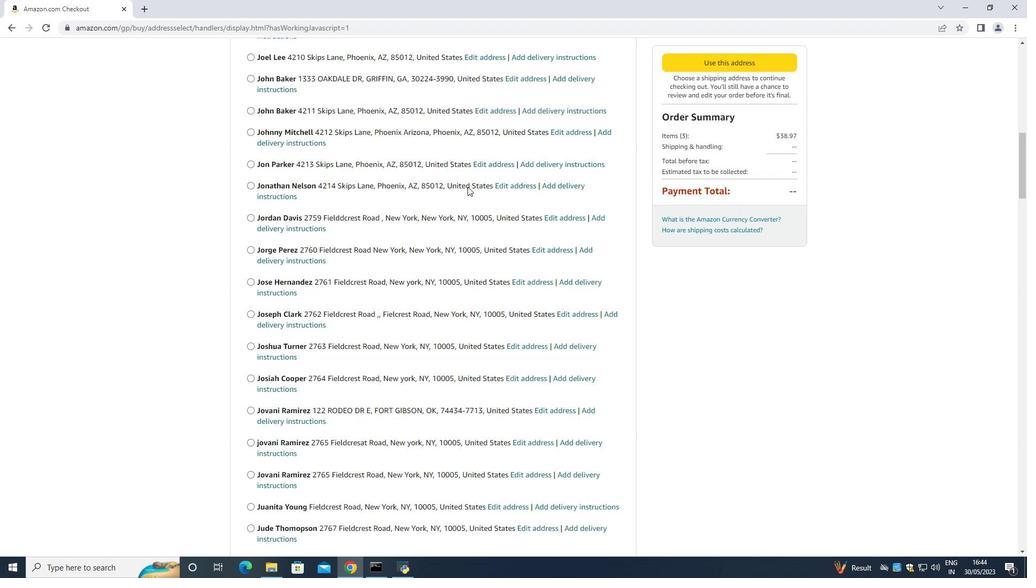 
Action: Mouse scrolled (467, 186) with delta (0, 0)
Screenshot: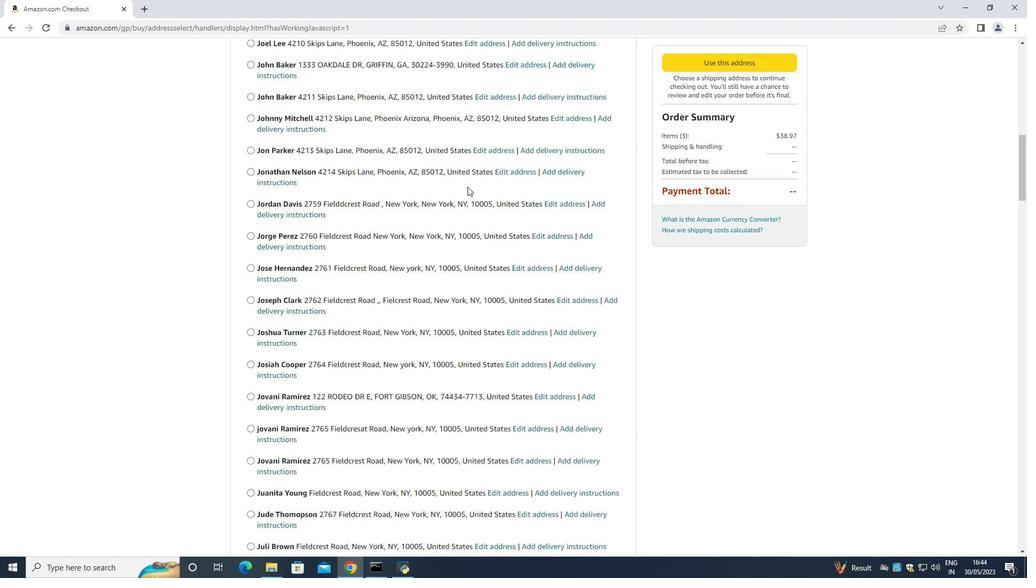 
Action: Mouse scrolled (467, 186) with delta (0, 0)
Screenshot: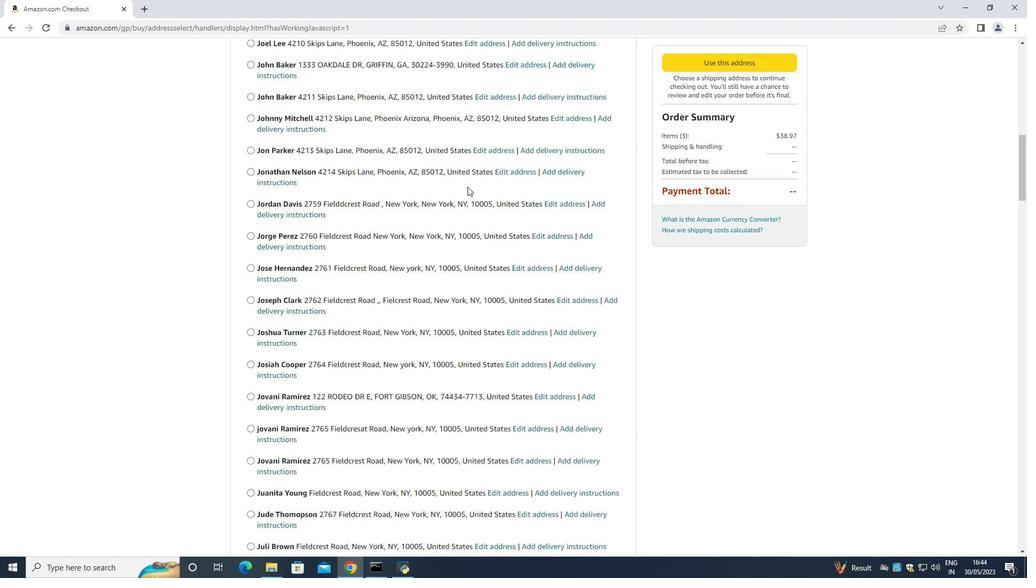 
Action: Mouse scrolled (467, 186) with delta (0, 0)
Screenshot: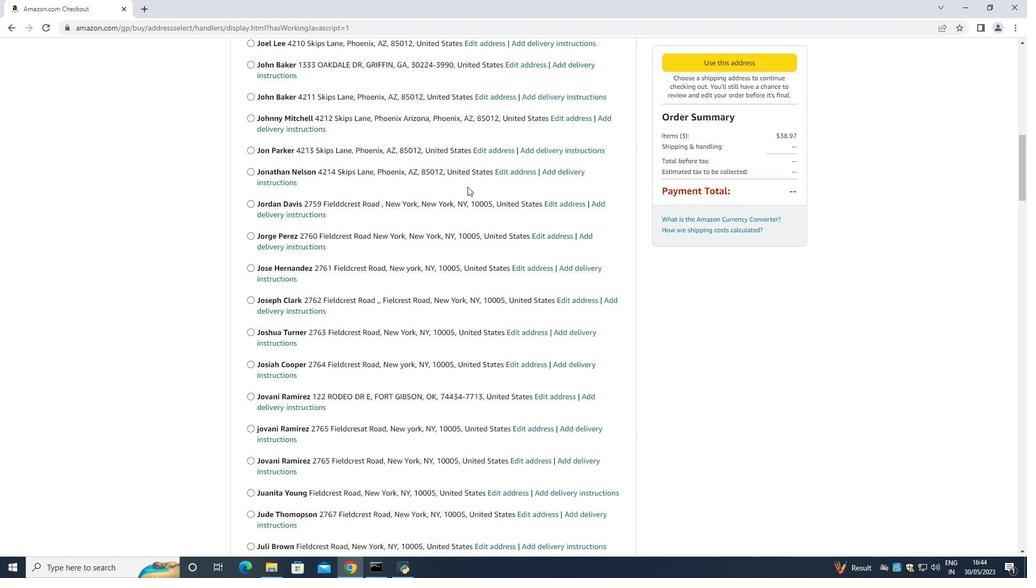 
Action: Mouse scrolled (467, 186) with delta (0, 0)
Screenshot: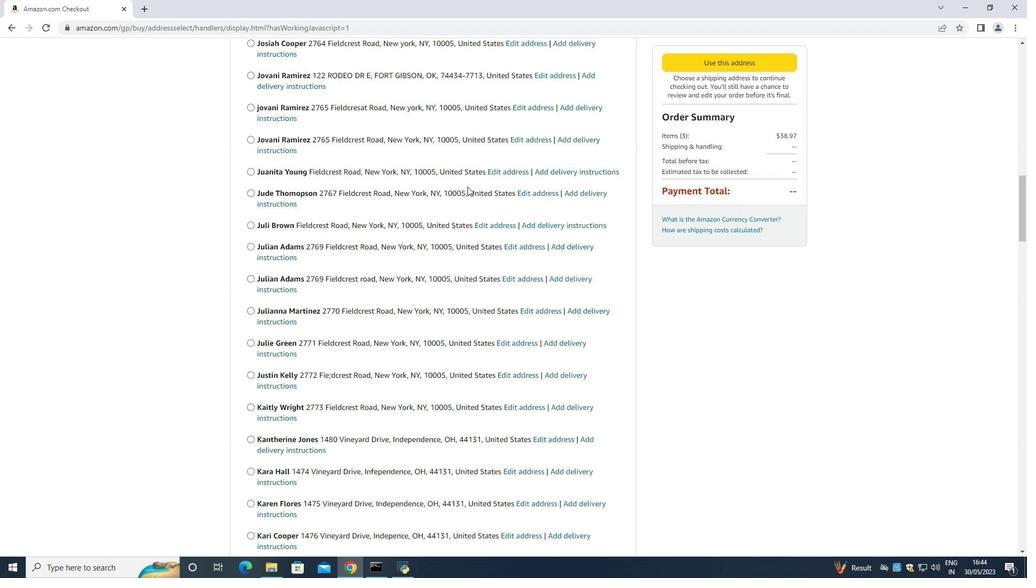 
Action: Mouse scrolled (467, 186) with delta (0, 0)
Screenshot: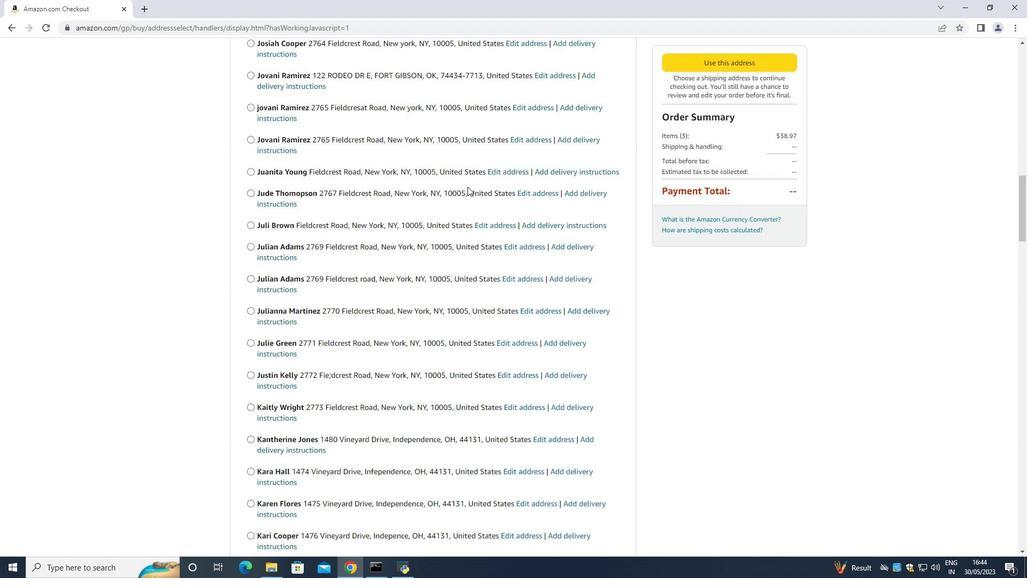 
Action: Mouse scrolled (467, 186) with delta (0, 0)
Screenshot: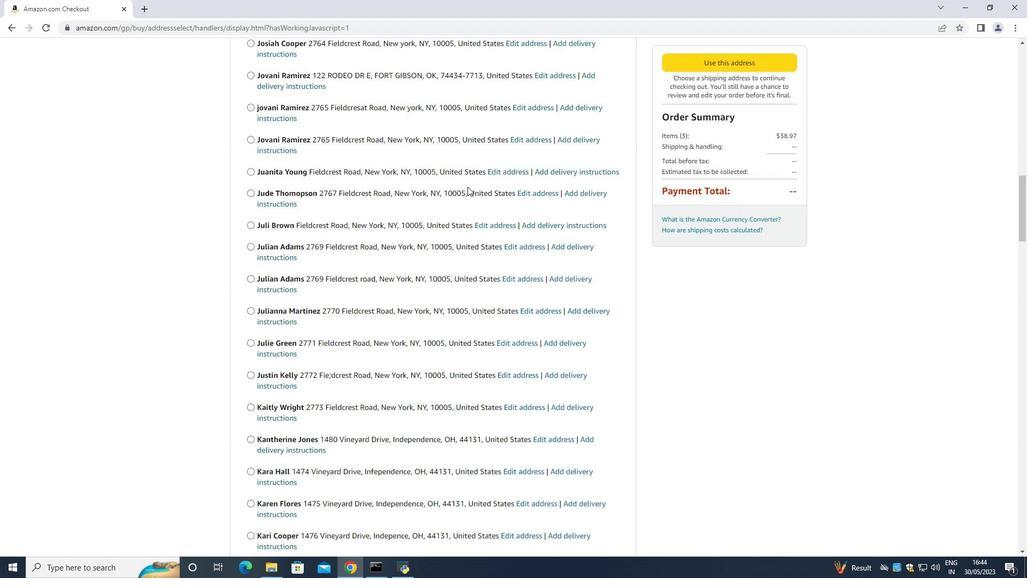 
Action: Mouse scrolled (467, 186) with delta (0, 0)
Screenshot: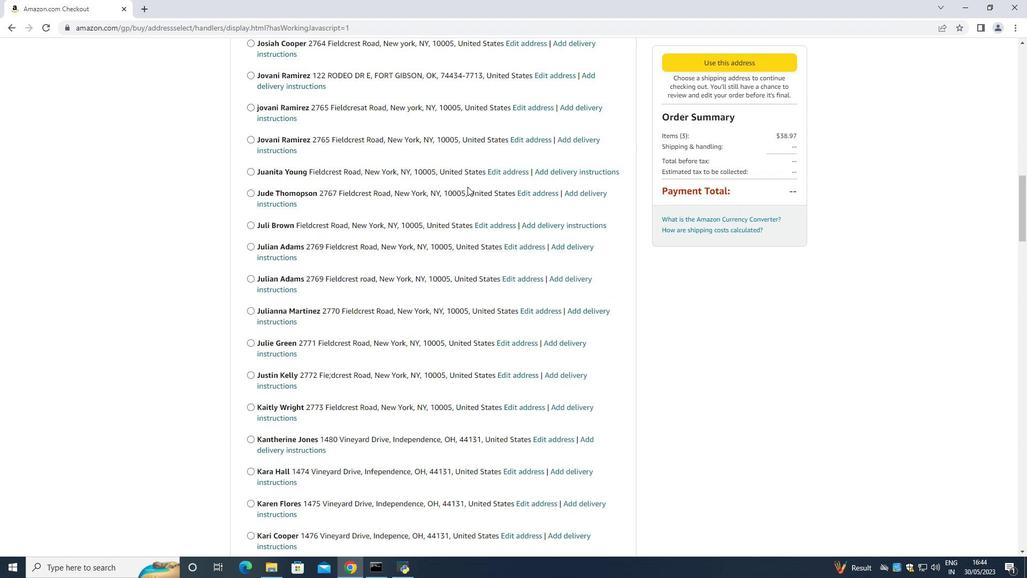 
Action: Mouse scrolled (467, 186) with delta (0, 0)
Screenshot: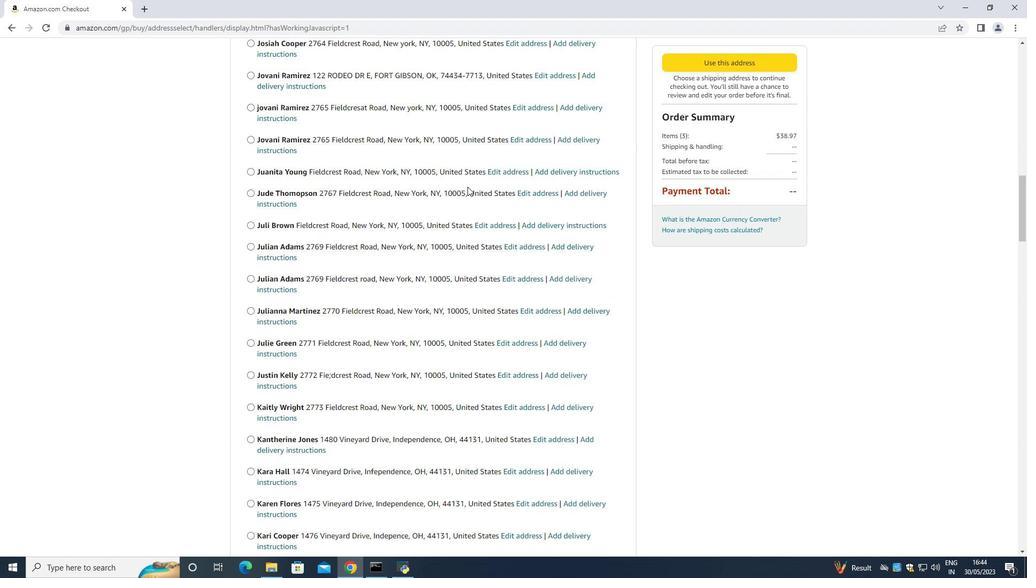 
Action: Mouse scrolled (467, 186) with delta (0, 0)
Screenshot: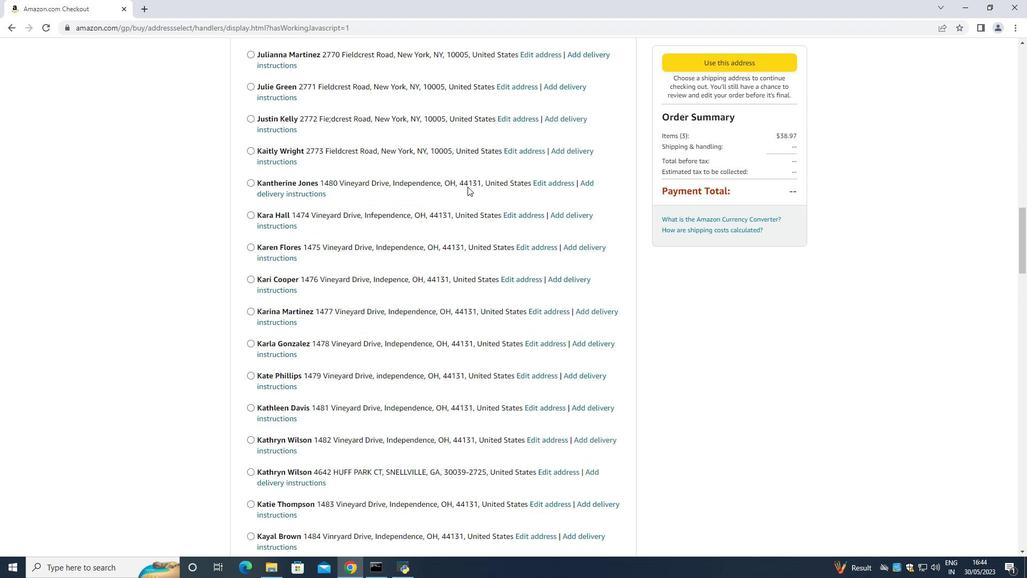 
Action: Mouse scrolled (467, 186) with delta (0, 0)
Screenshot: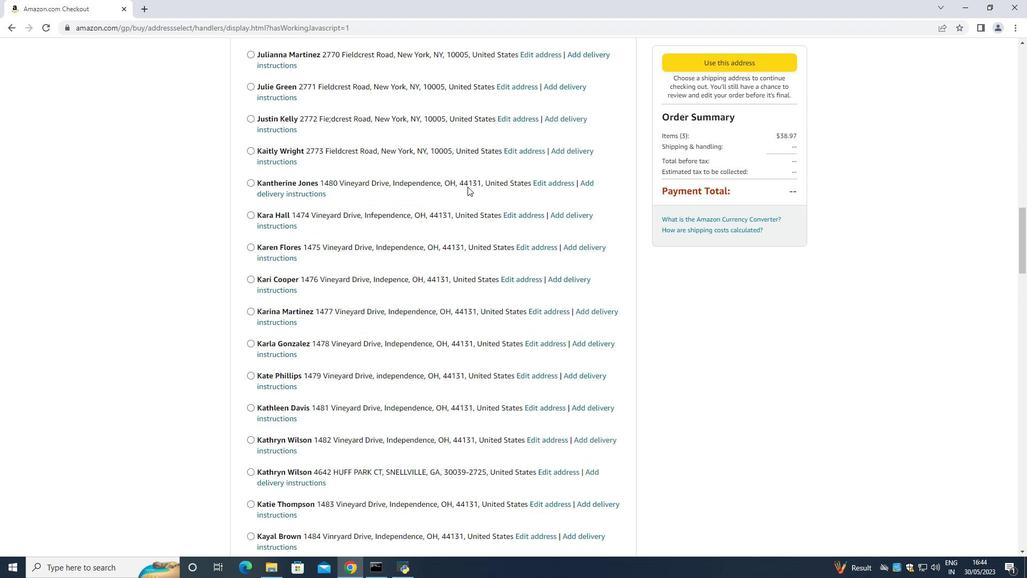 
Action: Mouse scrolled (467, 186) with delta (0, 0)
Screenshot: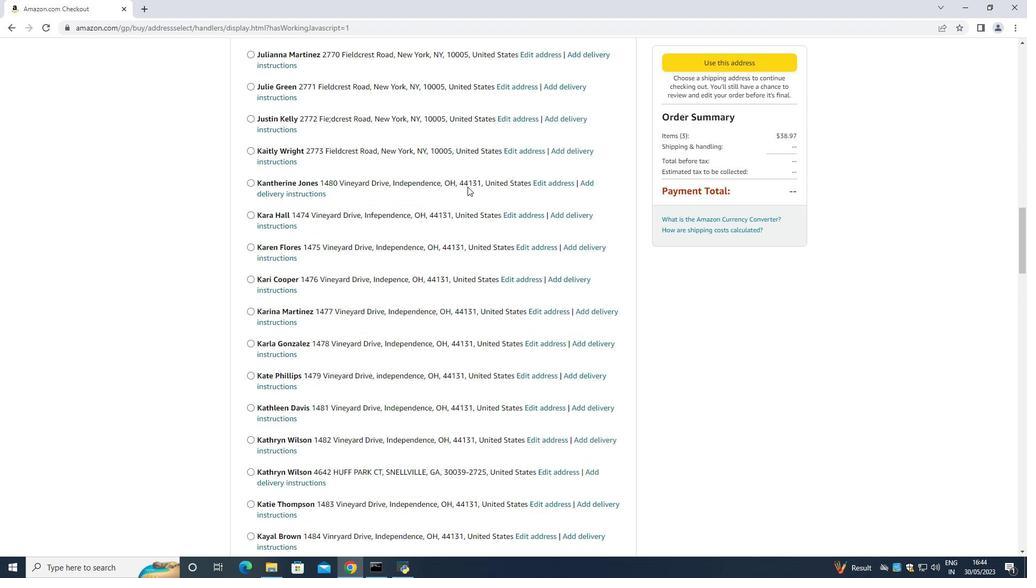 
Action: Mouse scrolled (467, 186) with delta (0, 0)
Screenshot: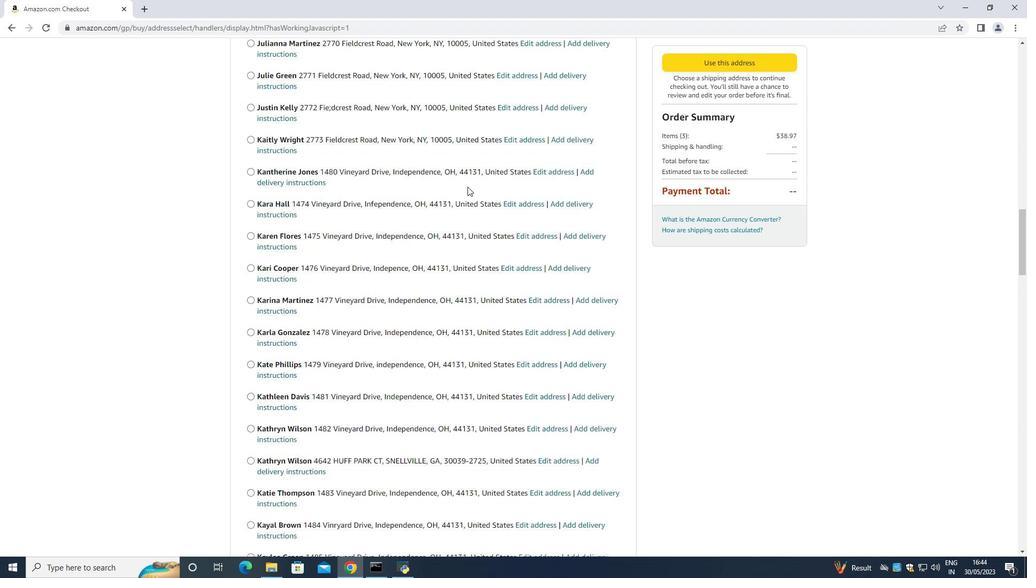 
Action: Mouse scrolled (467, 186) with delta (0, 0)
Screenshot: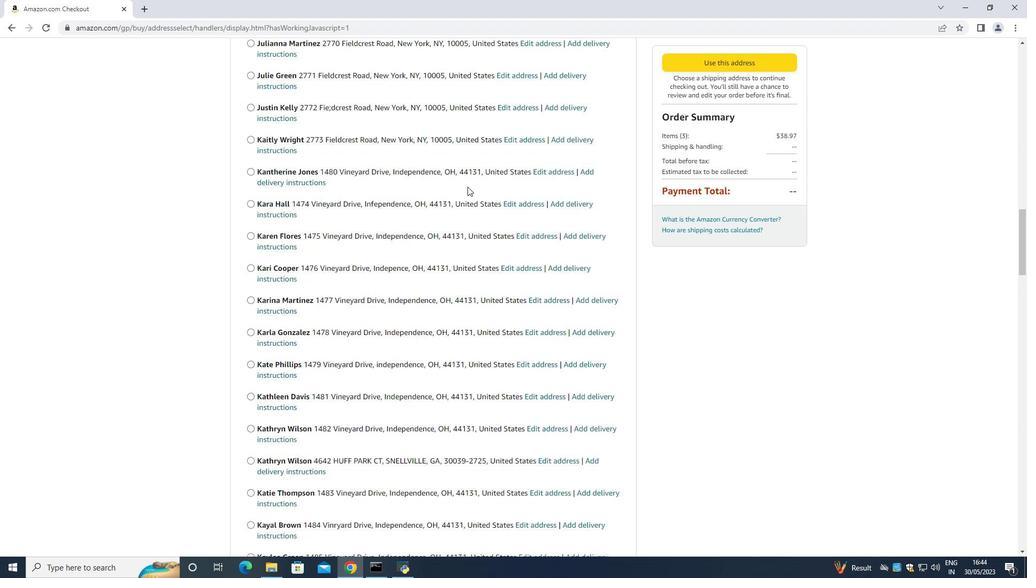 
Action: Mouse scrolled (467, 186) with delta (0, 0)
Screenshot: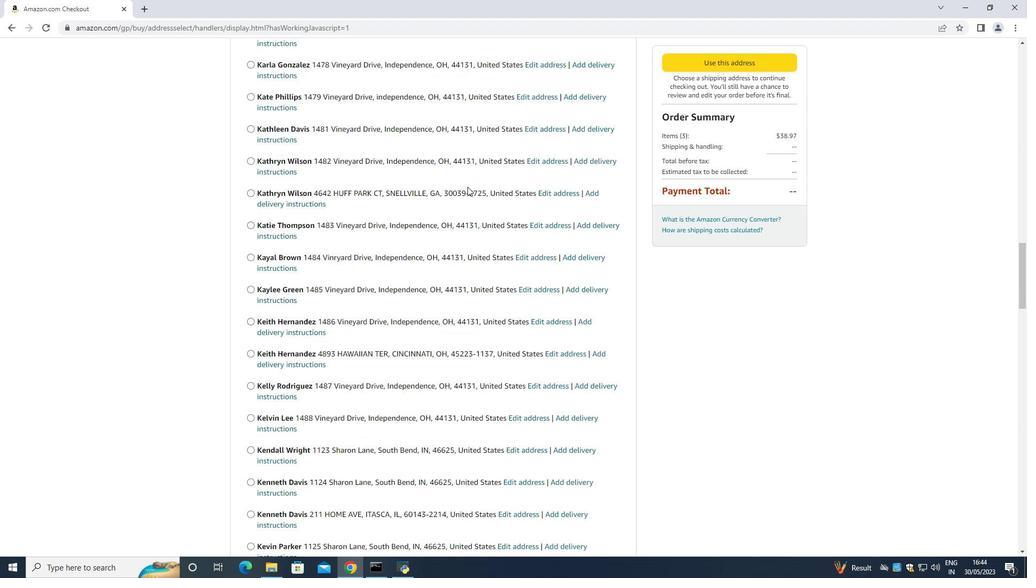 
Action: Mouse moved to (467, 187)
Screenshot: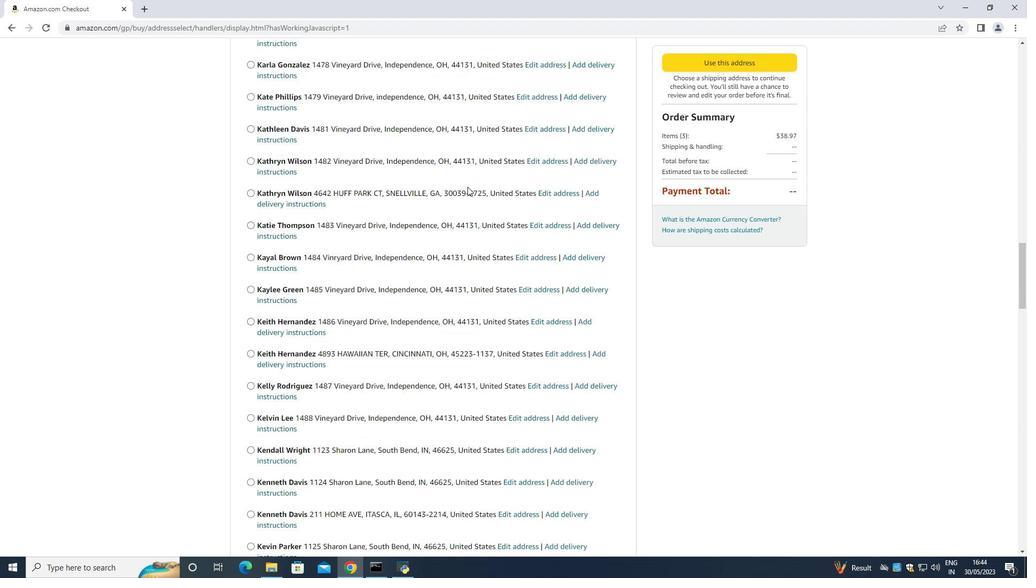 
Action: Mouse scrolled (467, 186) with delta (0, 0)
Screenshot: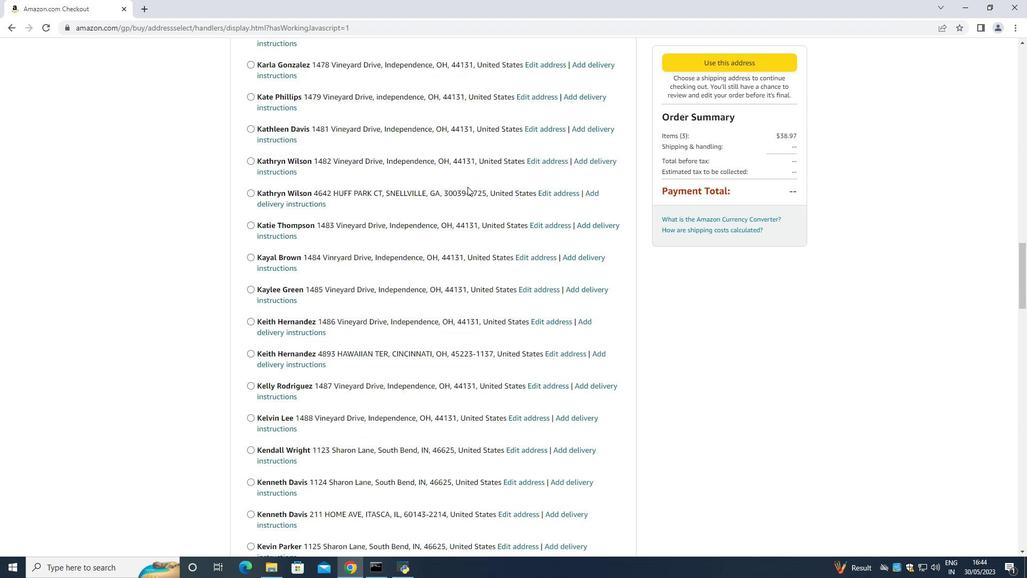 
Action: Mouse scrolled (467, 186) with delta (0, 0)
Screenshot: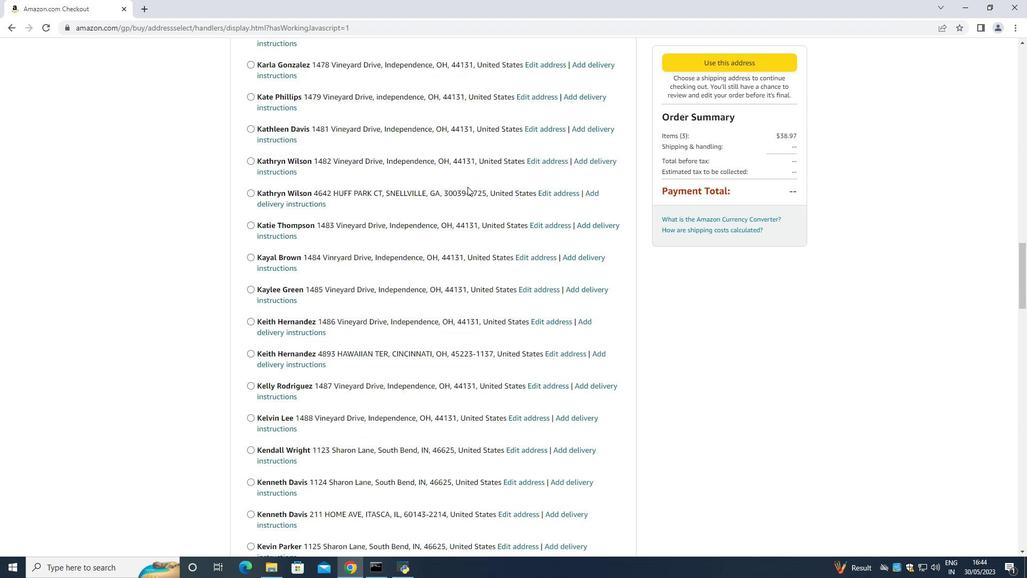 
Action: Mouse moved to (467, 187)
Screenshot: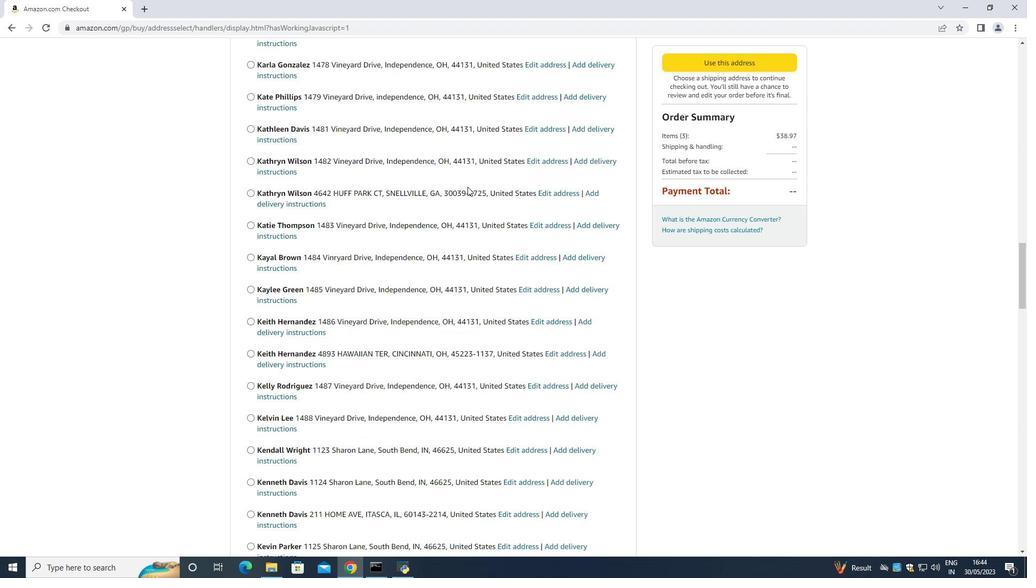 
Action: Mouse scrolled (467, 187) with delta (0, 0)
Screenshot: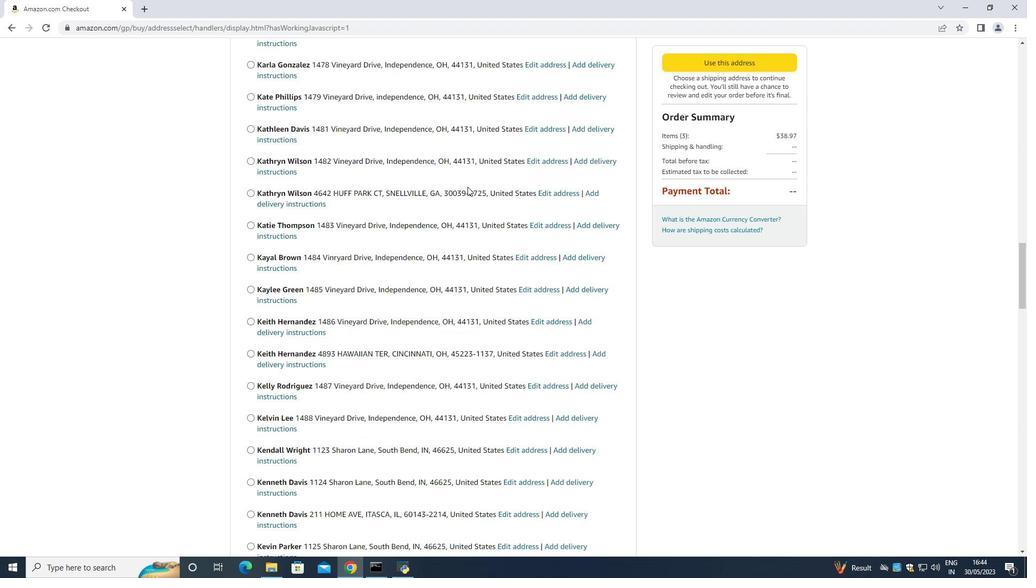
Action: Mouse scrolled (467, 187) with delta (0, 0)
Screenshot: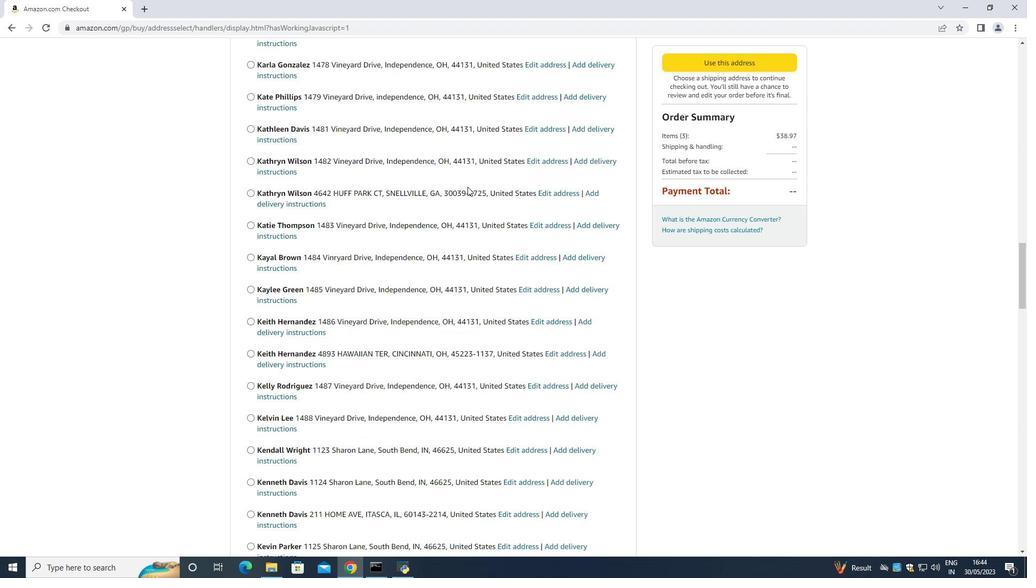
Action: Mouse scrolled (467, 187) with delta (0, 0)
Screenshot: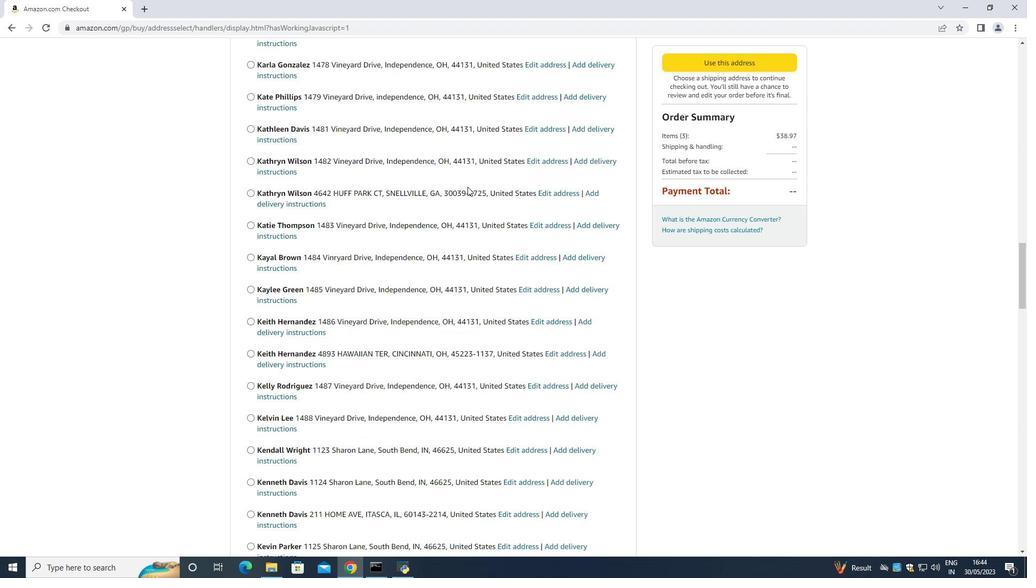 
Action: Mouse scrolled (467, 187) with delta (0, 0)
Screenshot: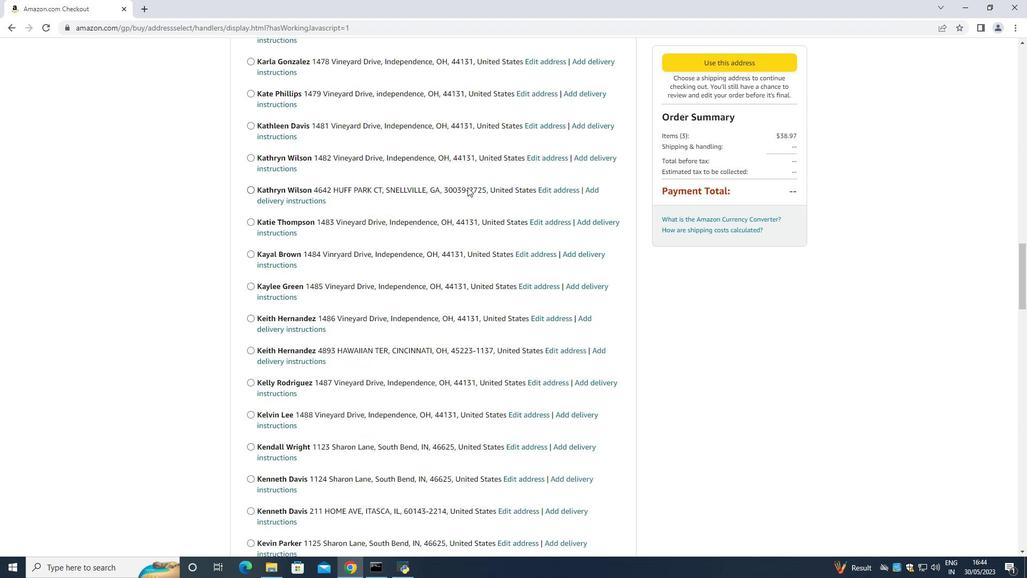 
Action: Mouse moved to (467, 187)
Screenshot: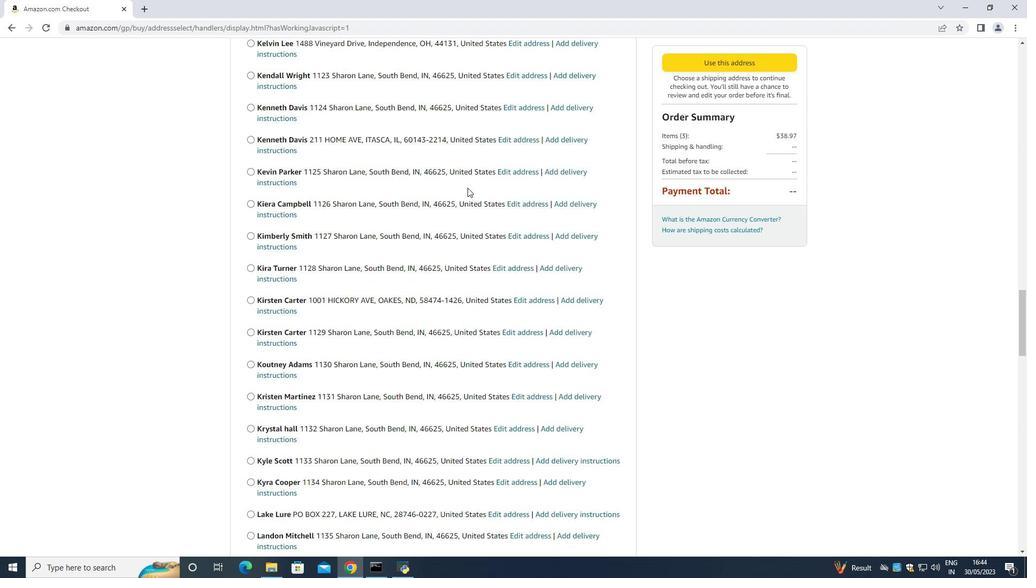 
Action: Mouse scrolled (467, 187) with delta (0, 0)
Screenshot: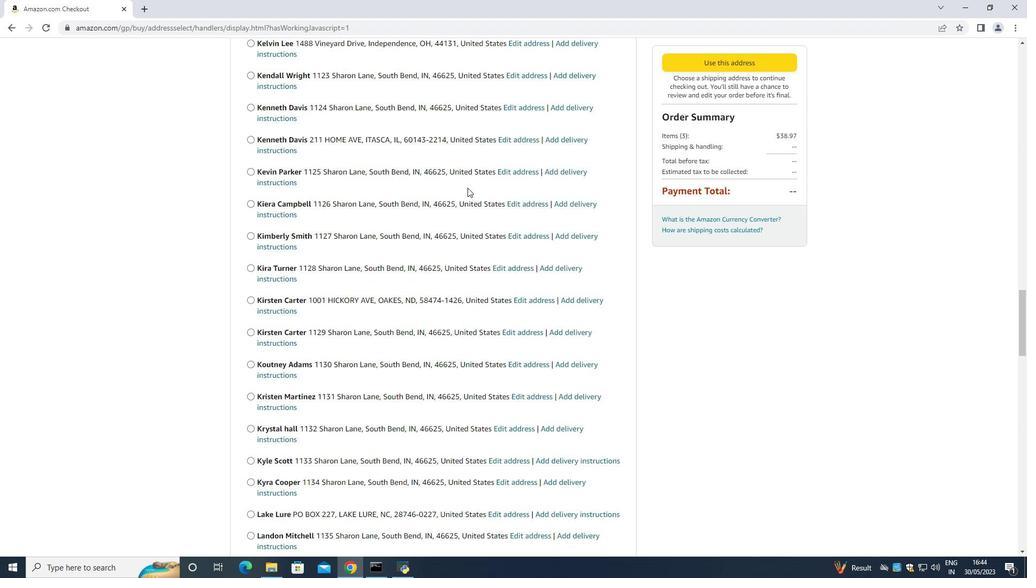 
Action: Mouse moved to (467, 189)
Screenshot: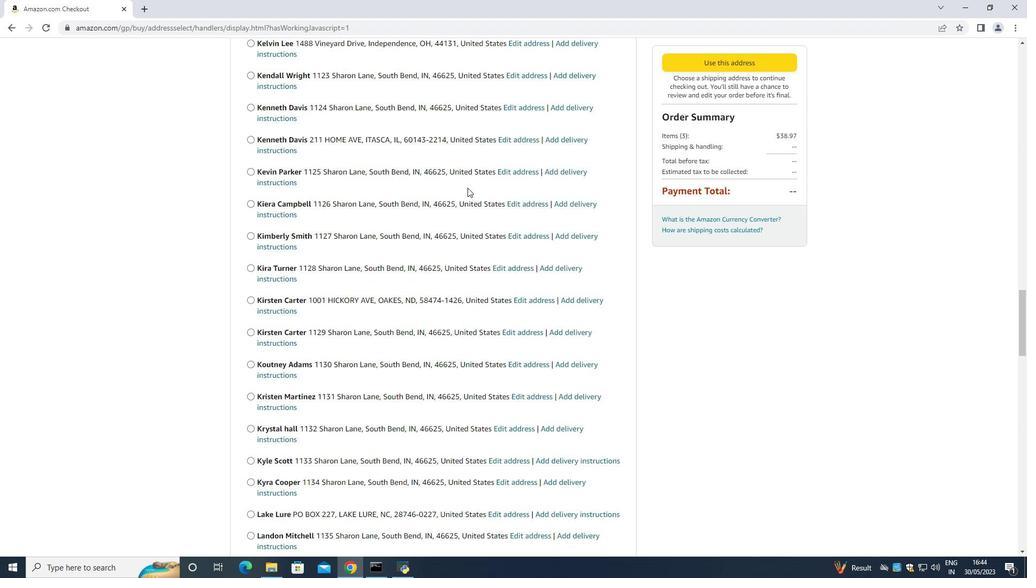 
Action: Mouse scrolled (467, 188) with delta (0, 0)
Screenshot: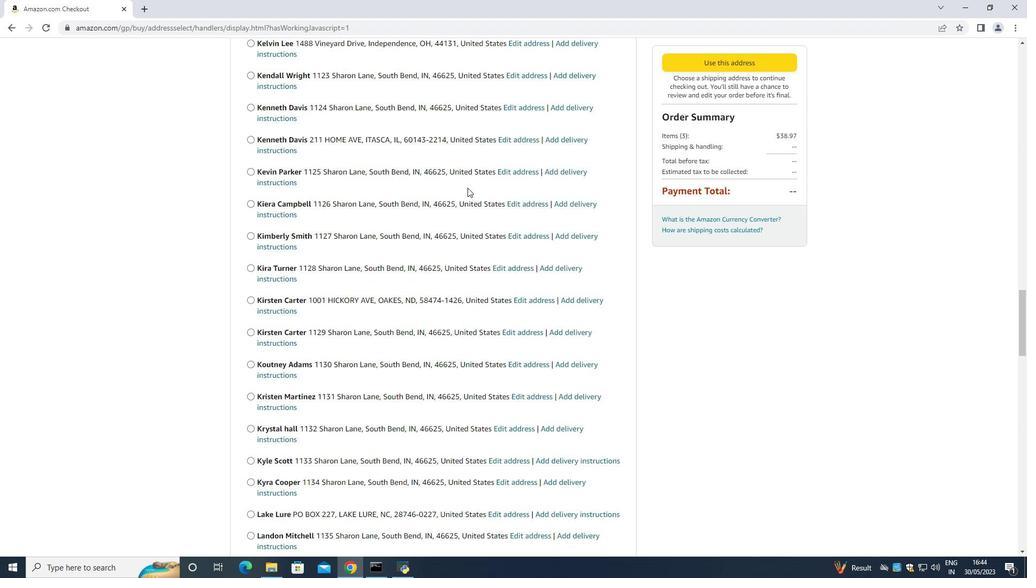 
Action: Mouse moved to (467, 191)
Screenshot: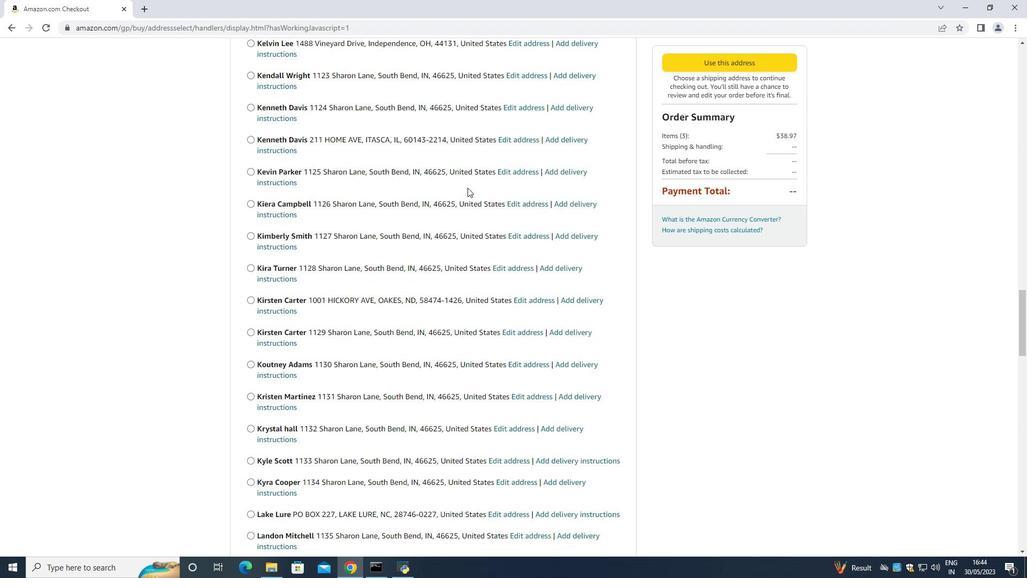 
Action: Mouse scrolled (467, 190) with delta (0, 0)
Screenshot: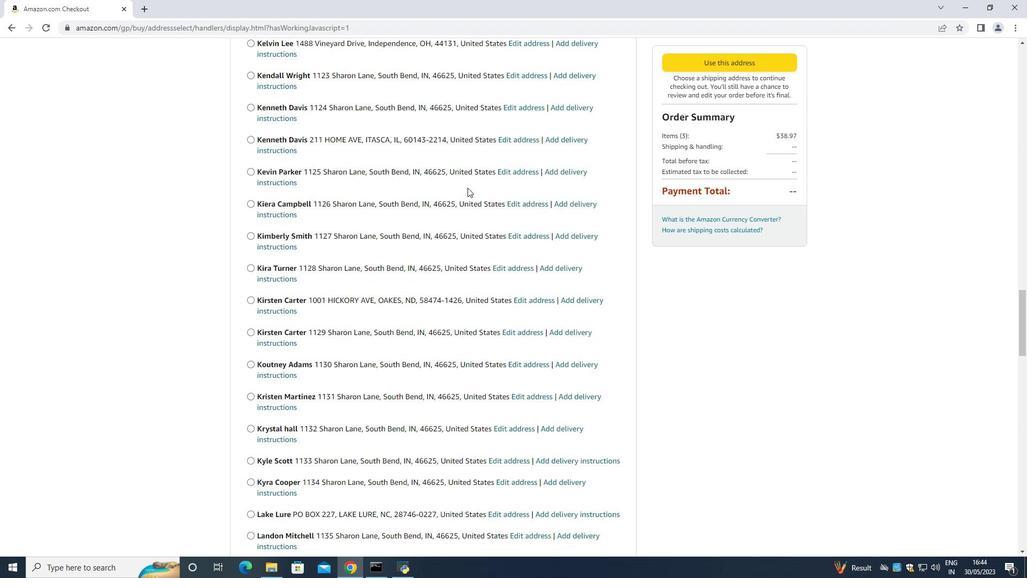 
Action: Mouse moved to (468, 191)
Screenshot: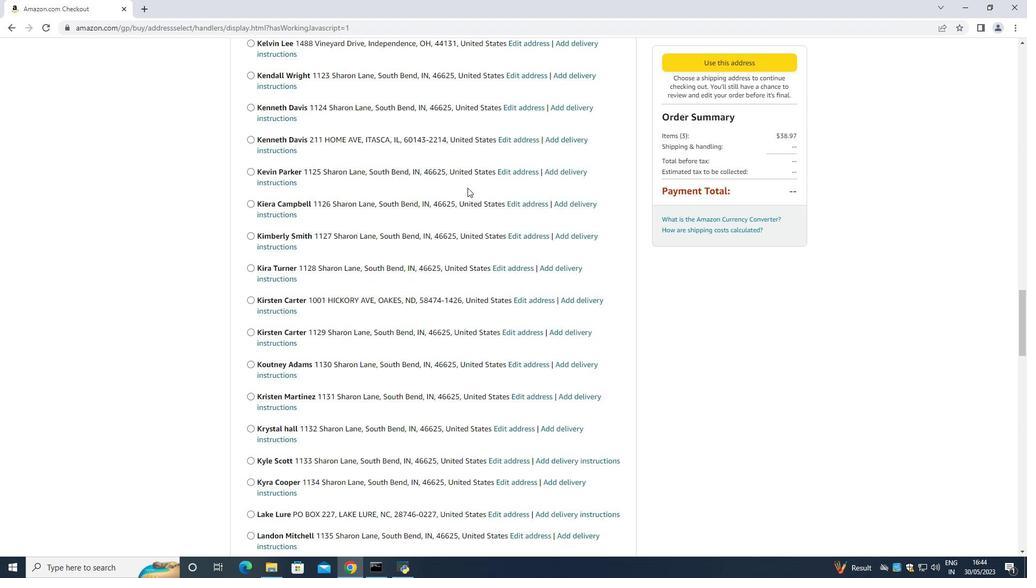 
Action: Mouse scrolled (468, 190) with delta (0, 0)
Screenshot: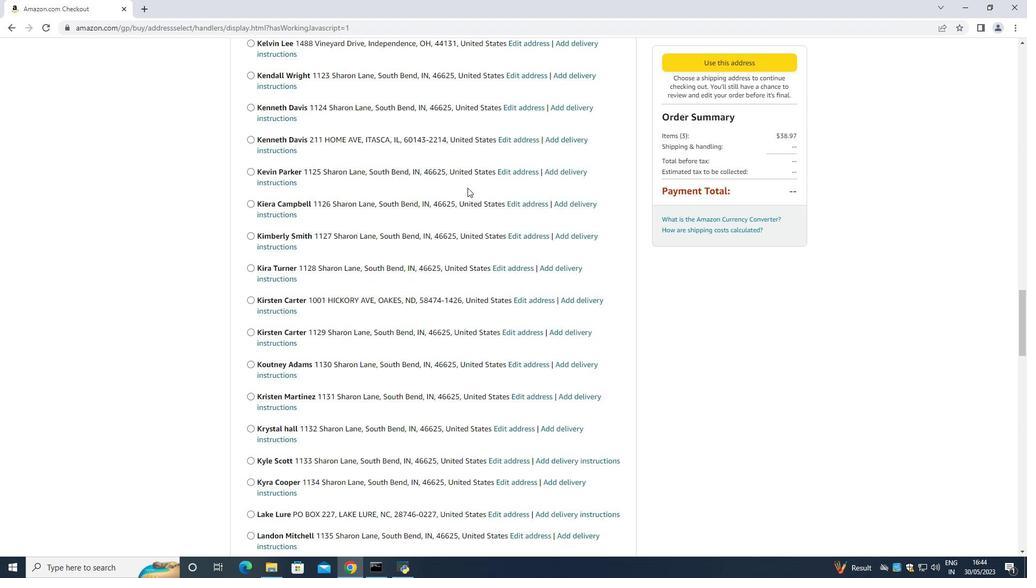 
Action: Mouse scrolled (468, 190) with delta (0, 0)
Screenshot: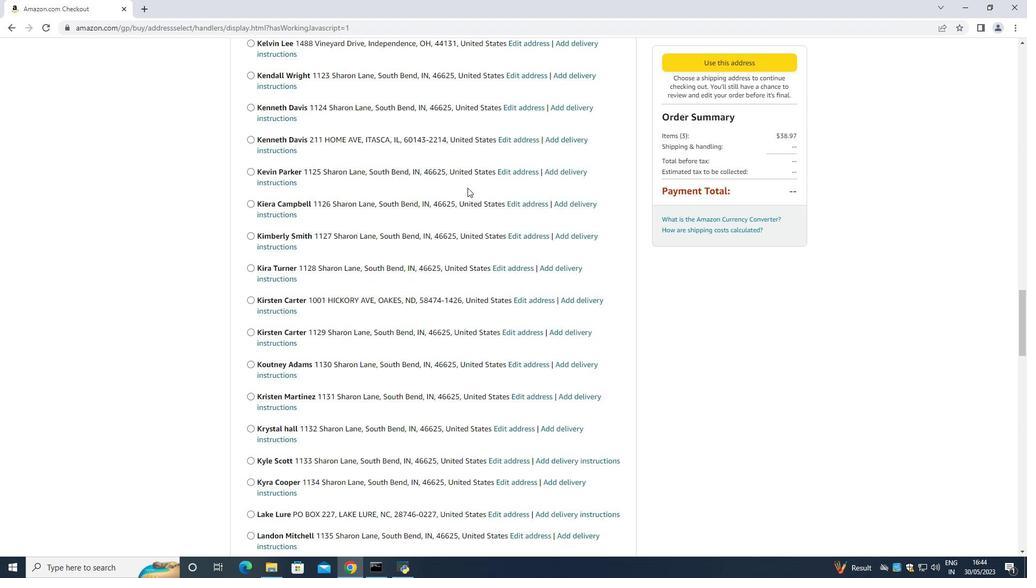 
Action: Mouse scrolled (468, 190) with delta (0, 0)
Screenshot: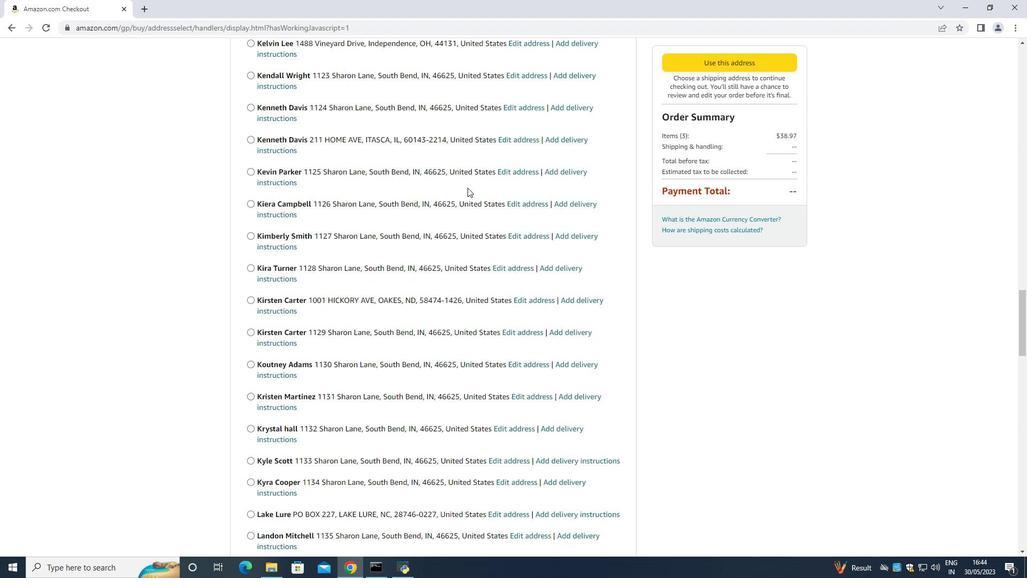 
Action: Mouse moved to (468, 193)
Screenshot: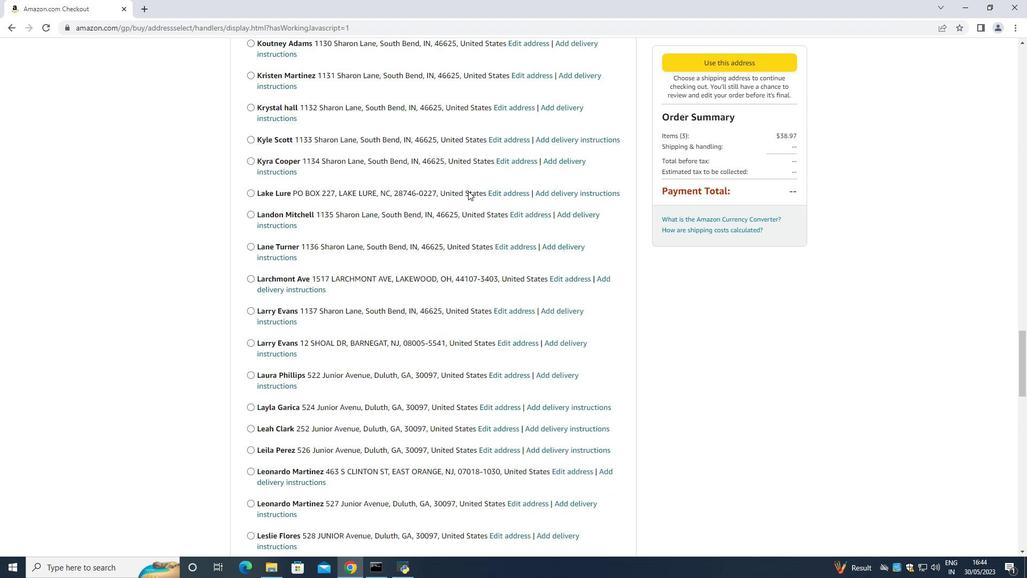 
Action: Mouse scrolled (468, 193) with delta (0, 0)
Screenshot: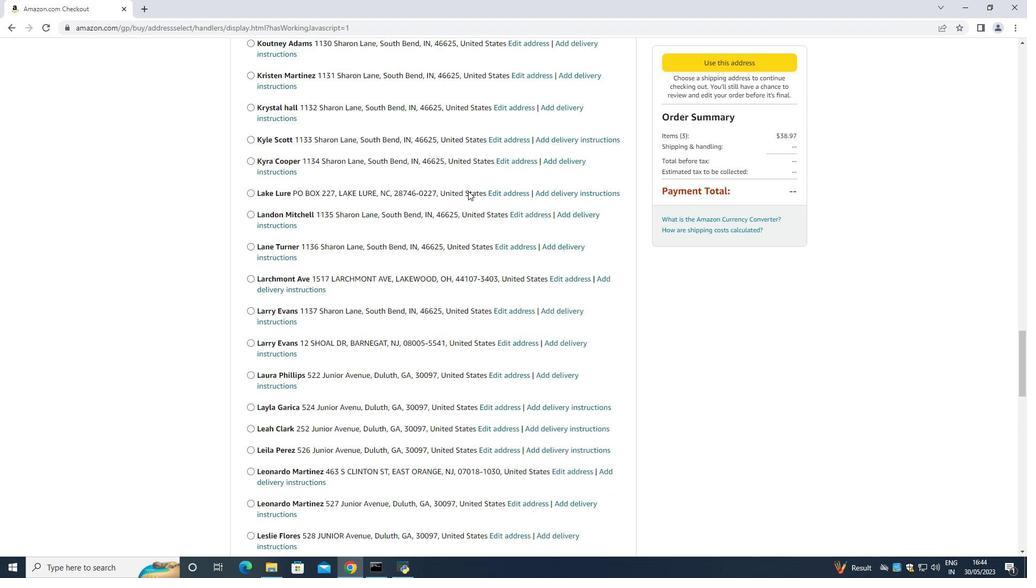 
Action: Mouse moved to (468, 194)
Screenshot: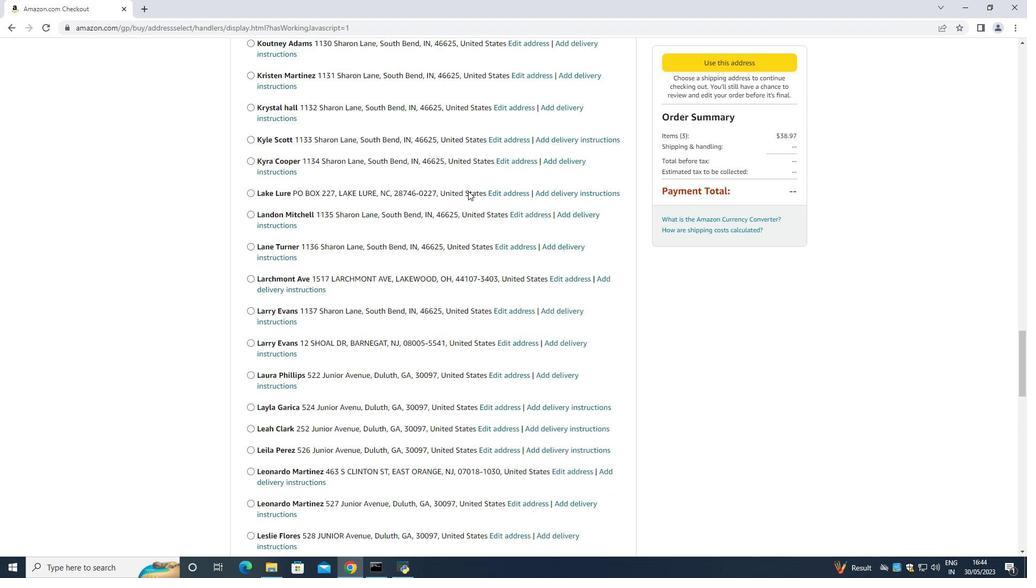 
Action: Mouse scrolled (468, 194) with delta (0, 0)
